 Task: Select street view around selected location Casa Grande Ruins National Monument, Arizona, United States and verify 5 surrounding locations
Action: Mouse moved to (230, 96)
Screenshot: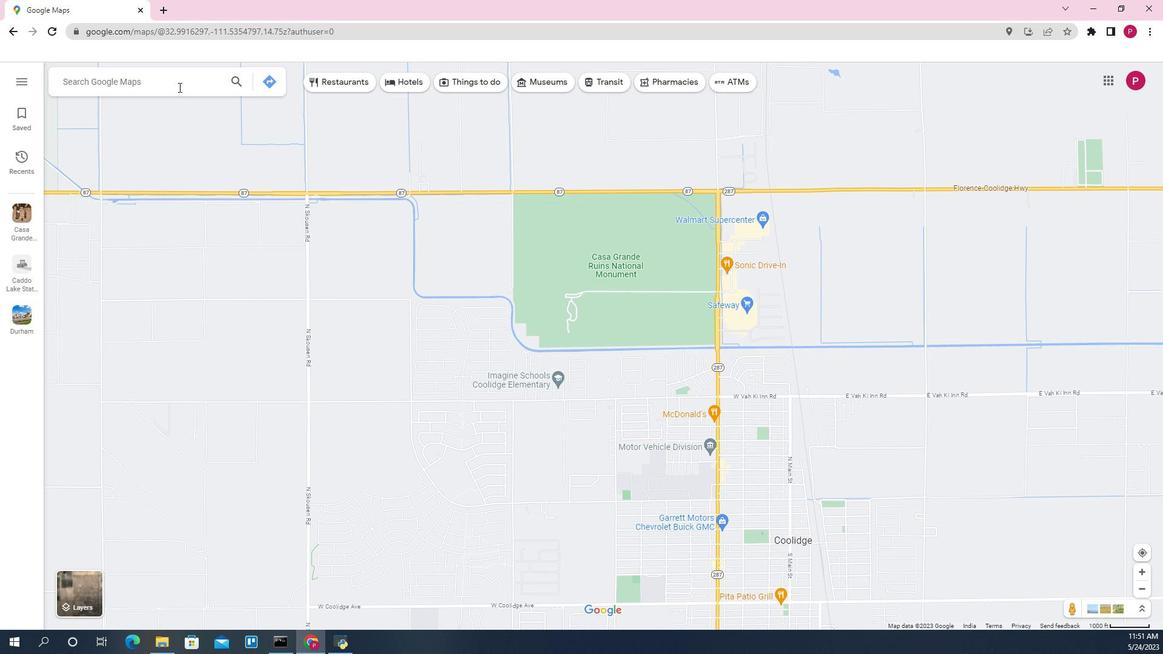 
Action: Mouse pressed left at (230, 96)
Screenshot: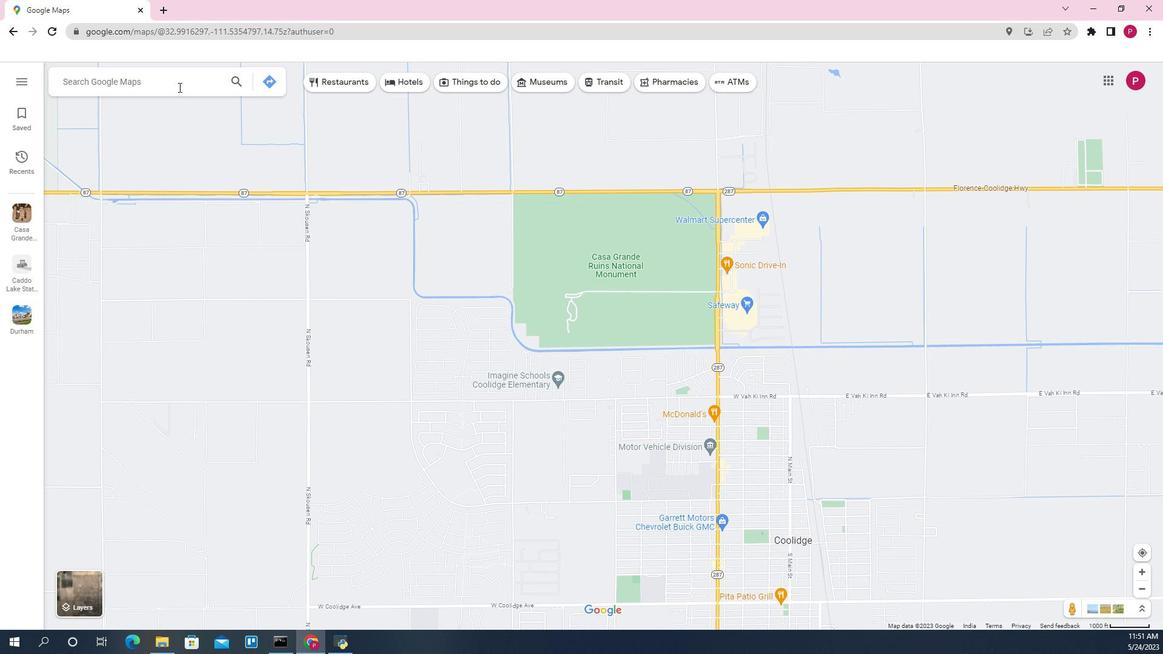 
Action: Mouse moved to (220, 113)
Screenshot: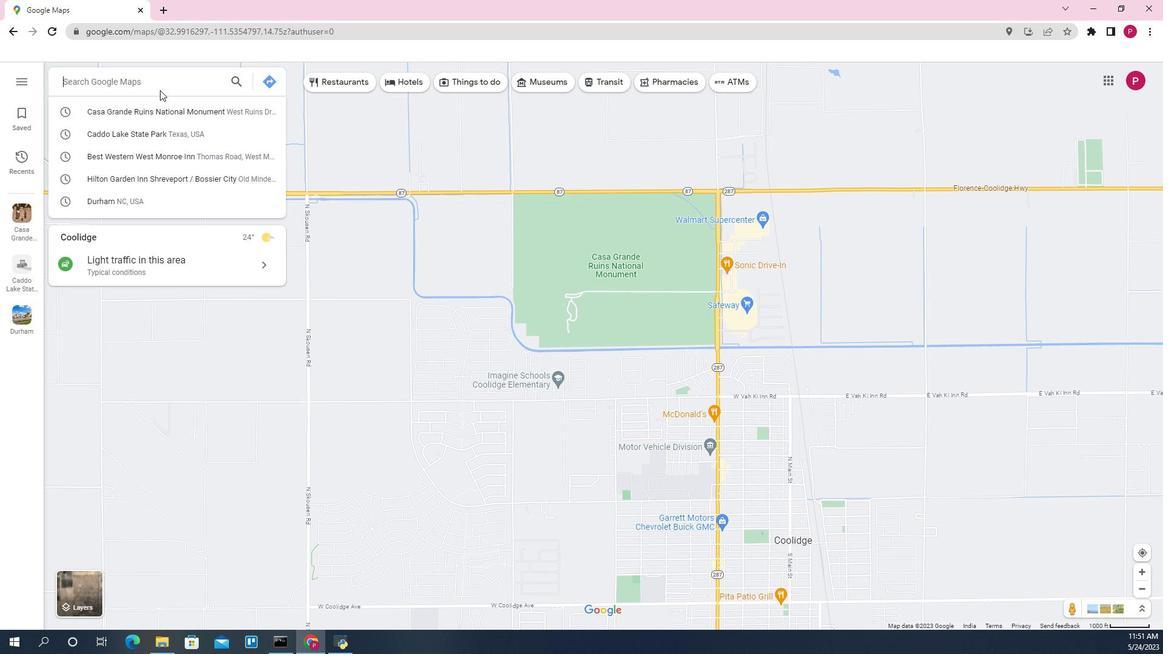 
Action: Mouse pressed left at (220, 113)
Screenshot: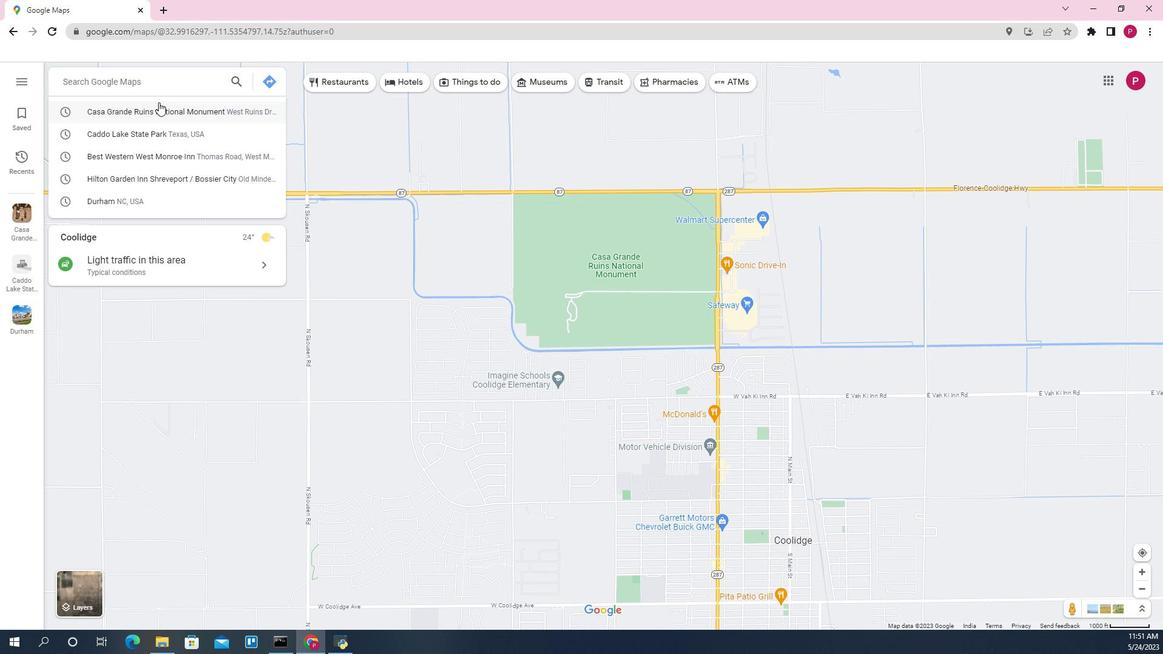 
Action: Mouse moved to (693, 336)
Screenshot: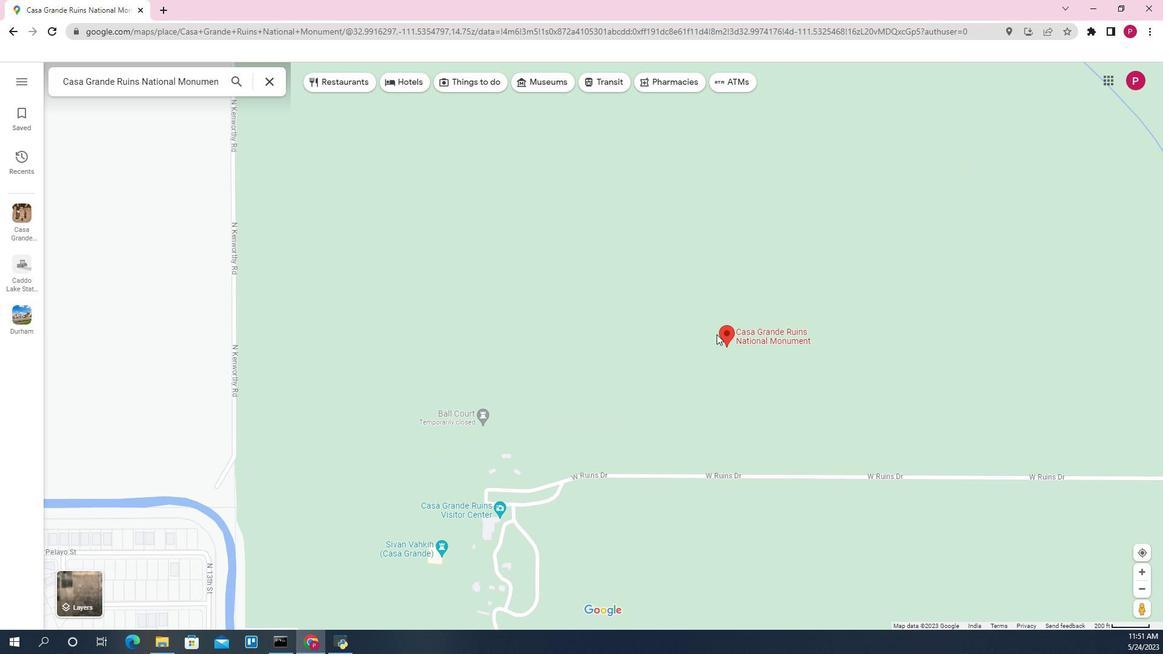 
Action: Mouse scrolled (693, 336) with delta (0, 0)
Screenshot: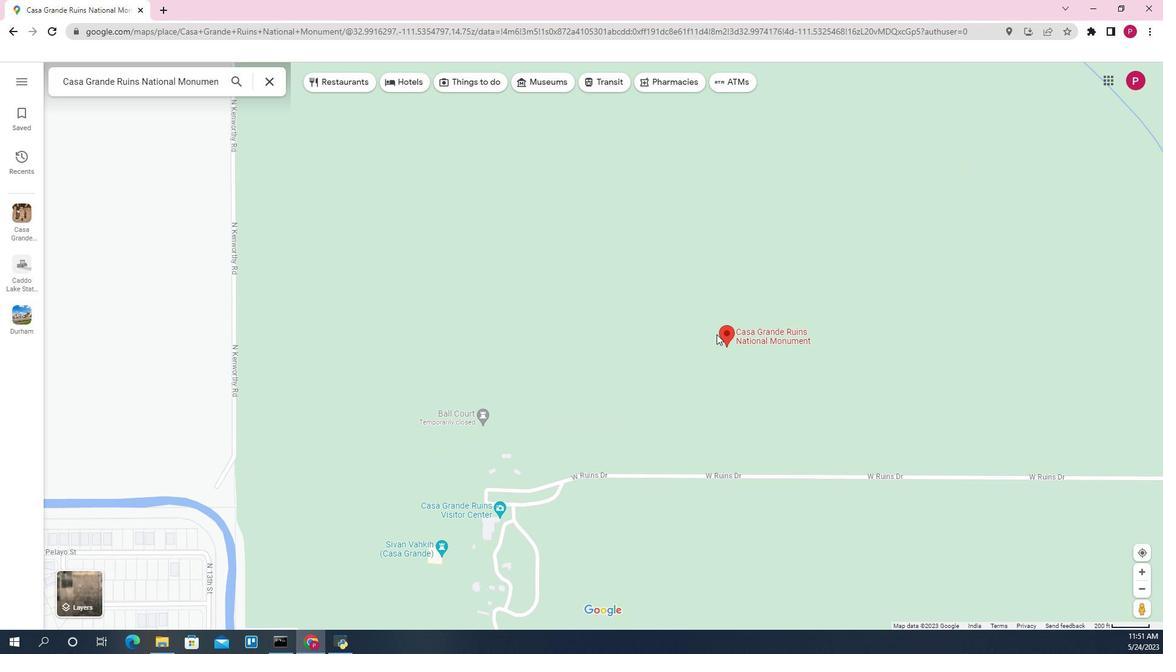 
Action: Mouse scrolled (693, 336) with delta (0, 0)
Screenshot: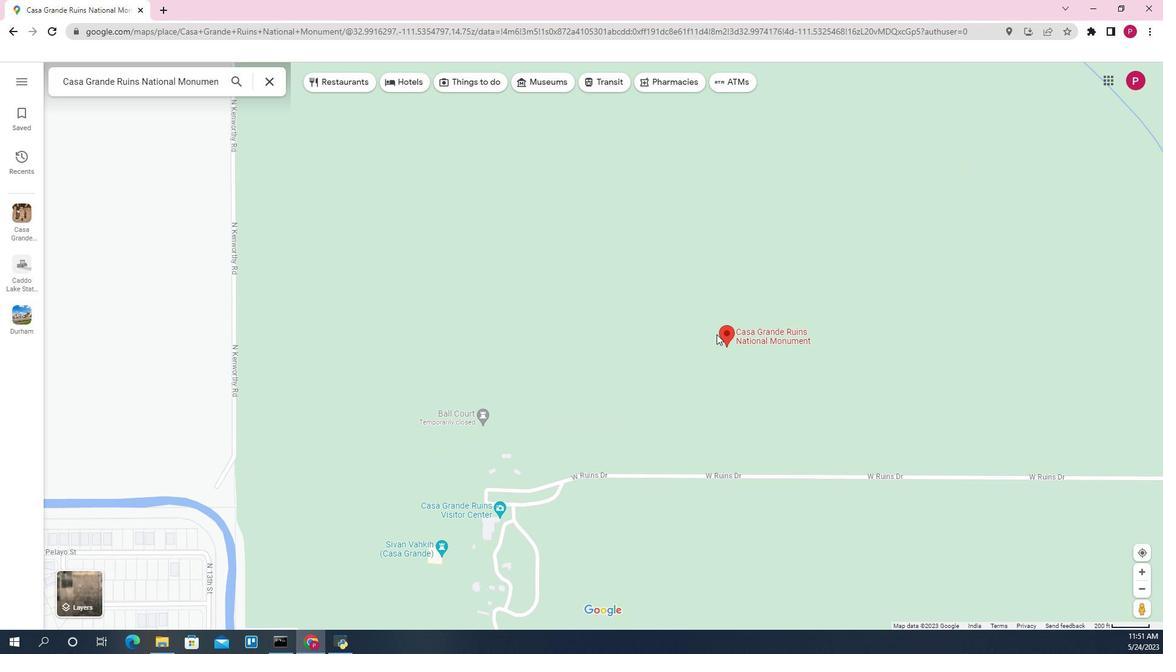 
Action: Mouse scrolled (693, 336) with delta (0, 0)
Screenshot: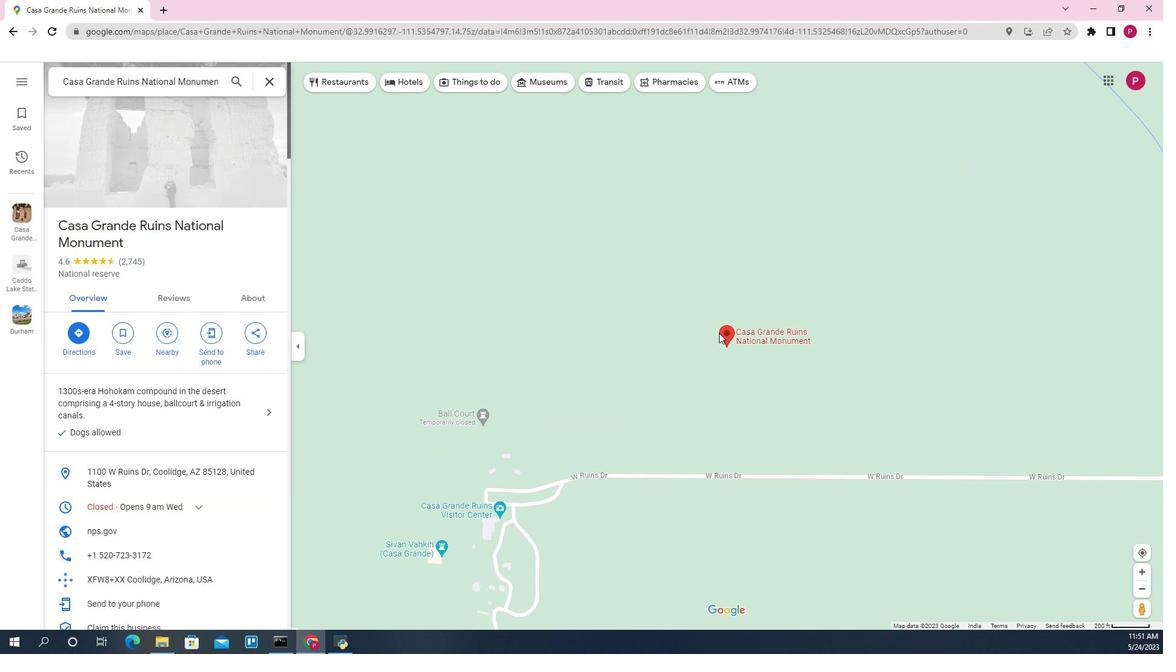 
Action: Mouse scrolled (693, 336) with delta (0, 0)
Screenshot: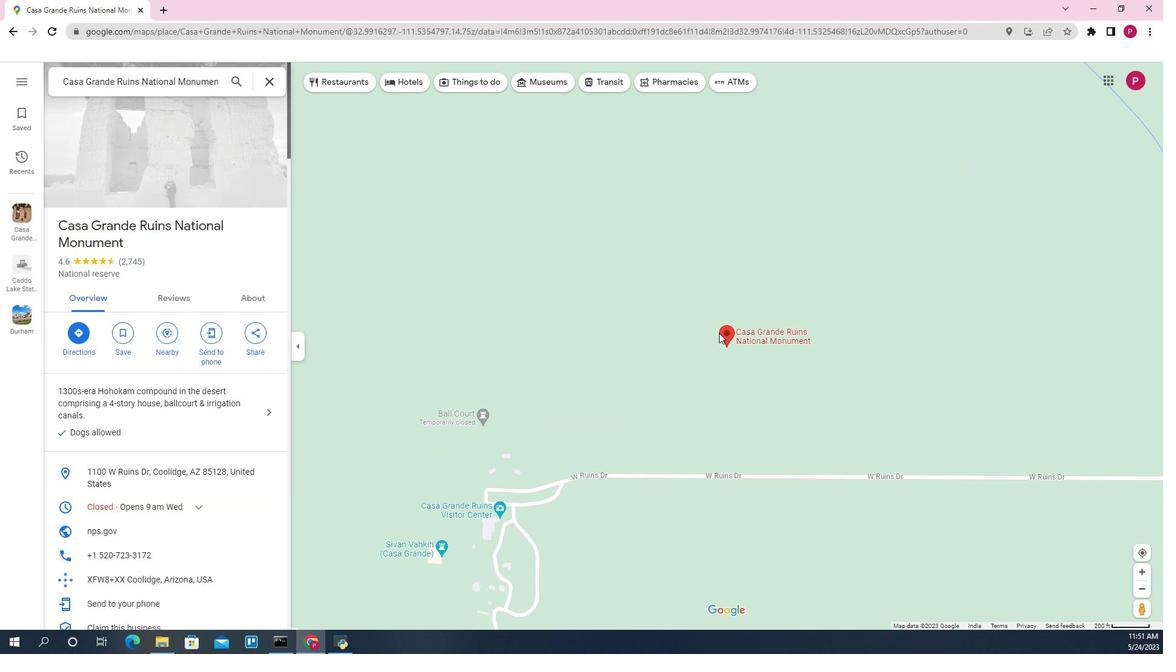 
Action: Mouse moved to (711, 356)
Screenshot: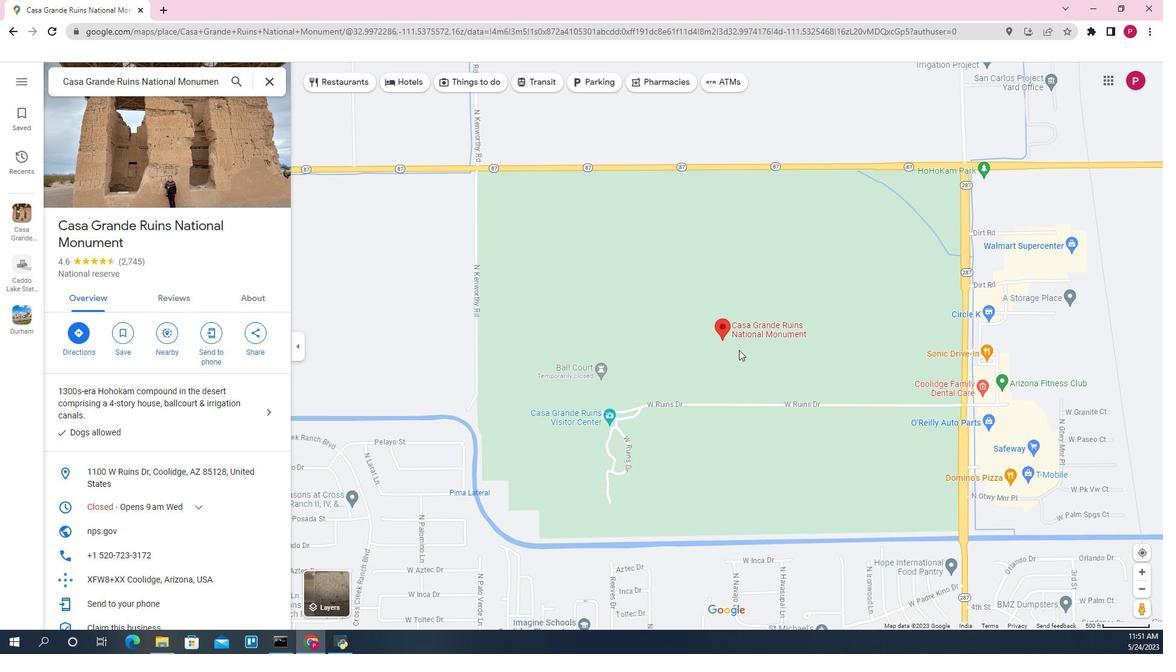 
Action: Mouse scrolled (711, 356) with delta (0, 0)
Screenshot: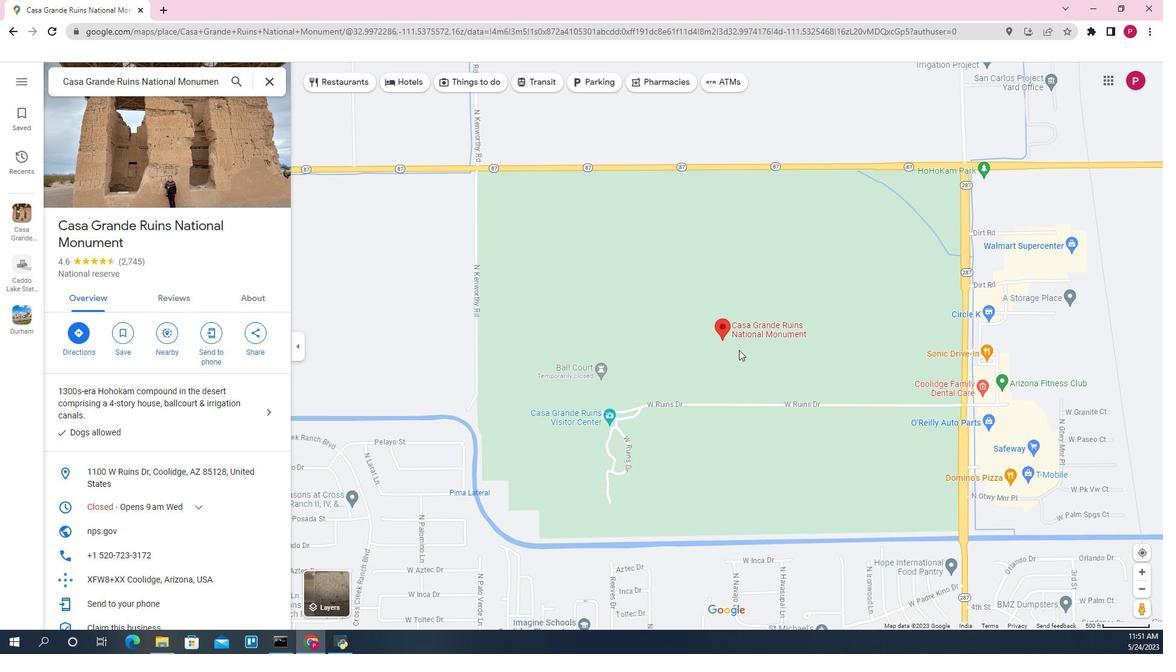 
Action: Mouse moved to (707, 366)
Screenshot: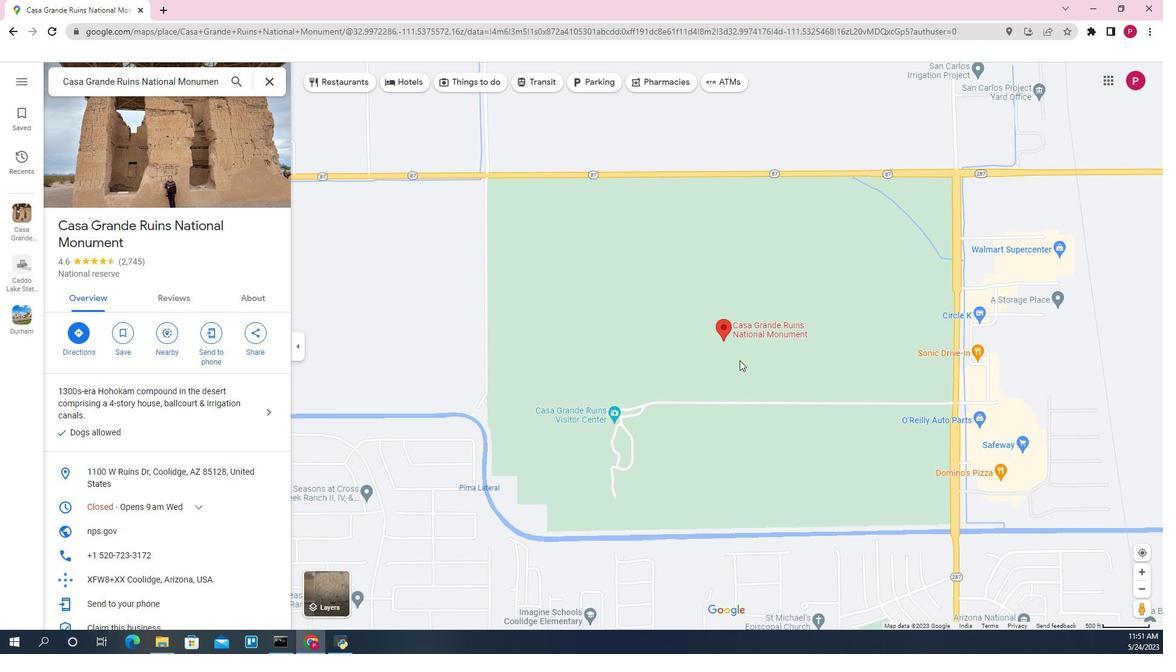 
Action: Mouse scrolled (707, 365) with delta (0, 0)
Screenshot: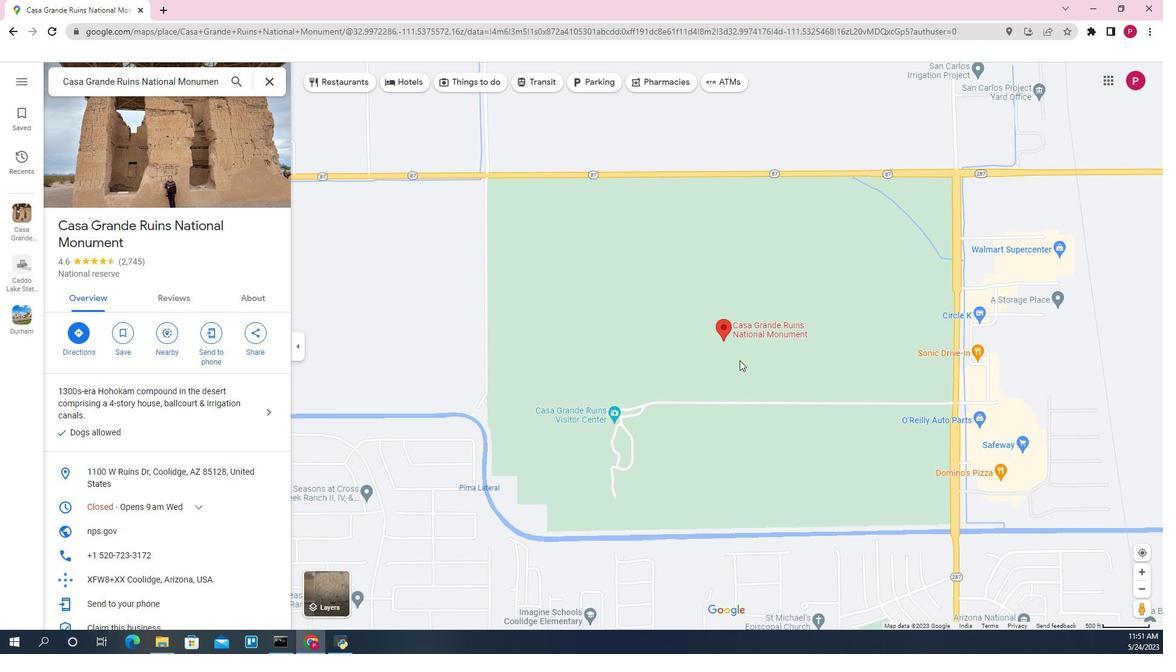 
Action: Mouse moved to (701, 377)
Screenshot: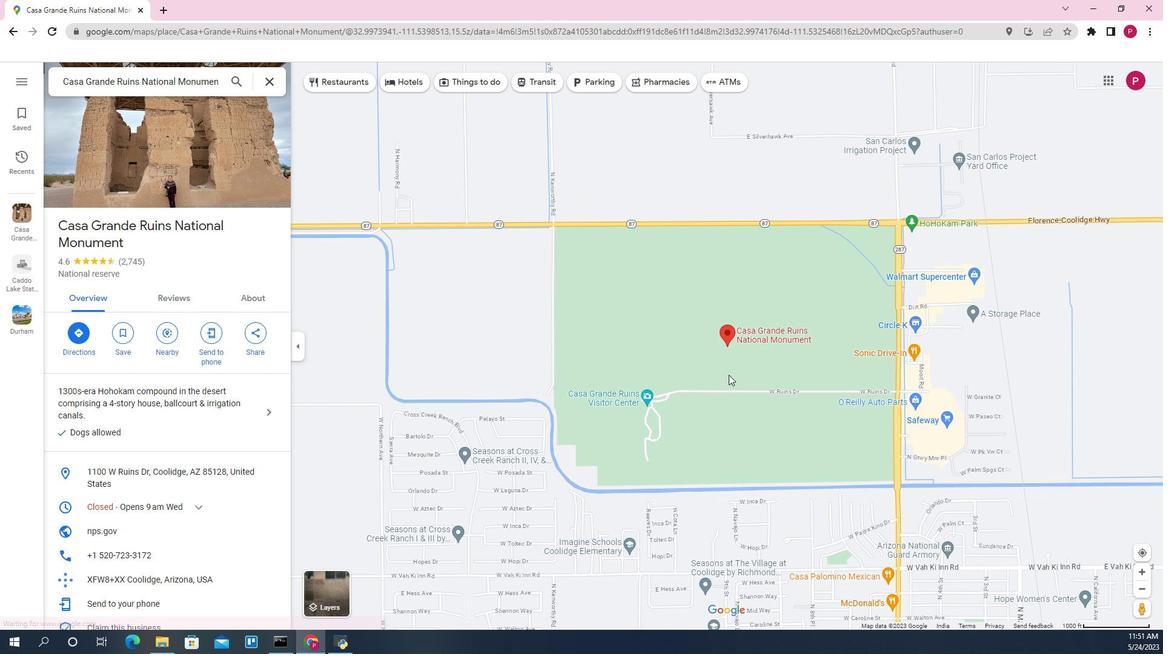 
Action: Mouse scrolled (701, 376) with delta (0, 0)
Screenshot: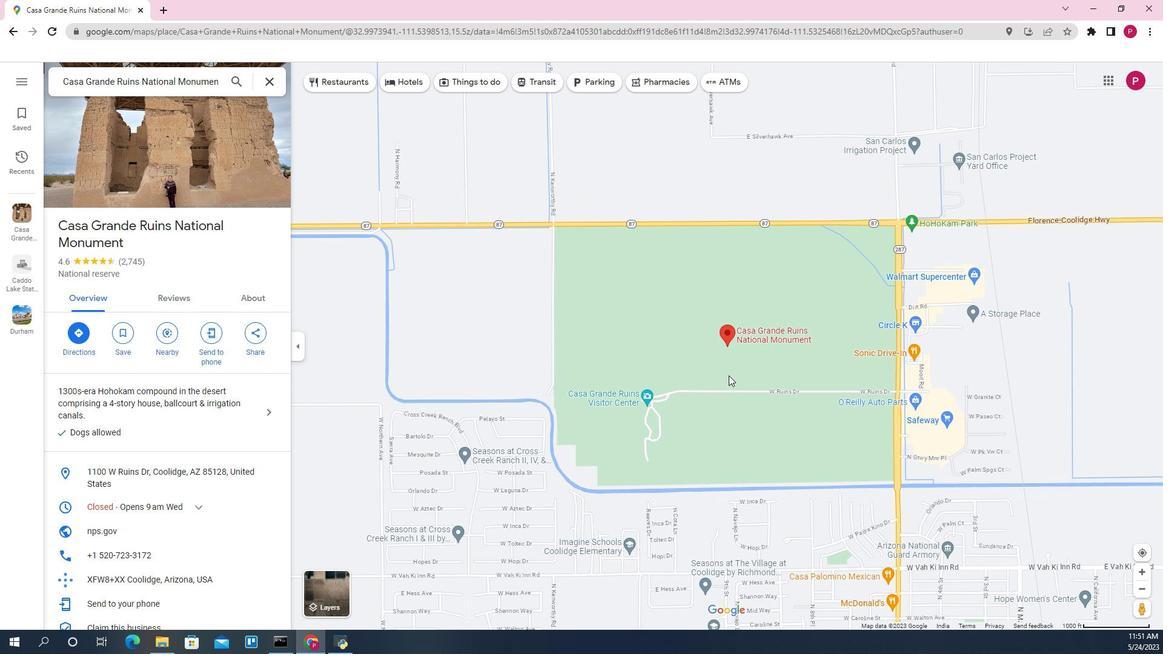 
Action: Mouse scrolled (701, 376) with delta (0, 0)
Screenshot: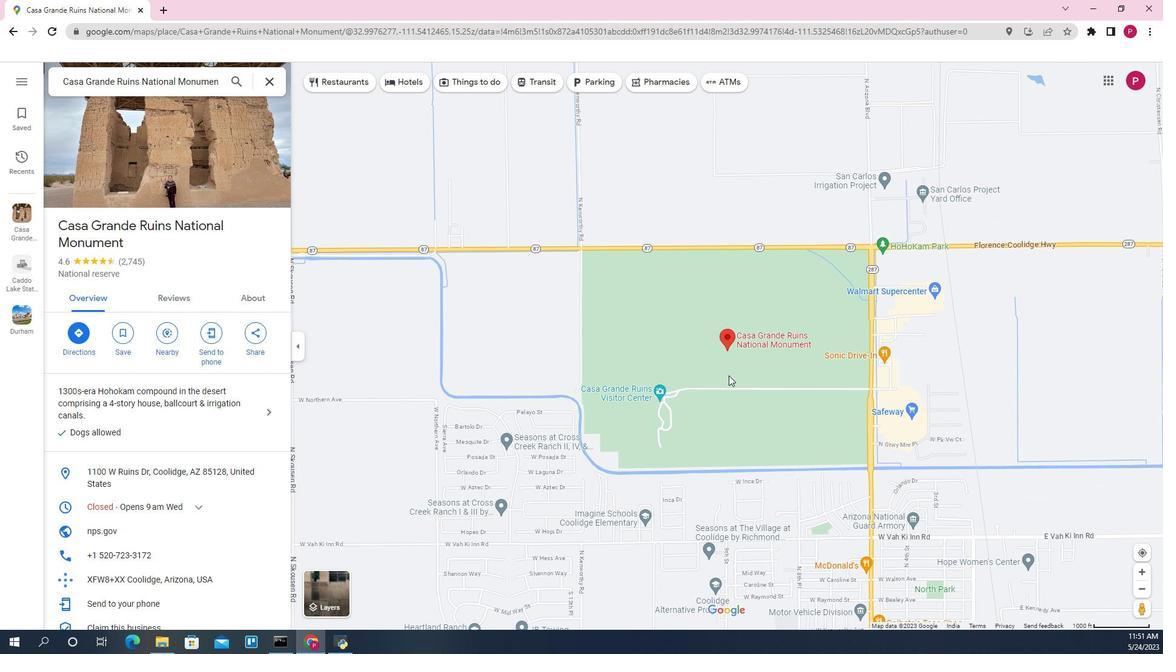 
Action: Mouse scrolled (701, 376) with delta (0, 0)
Screenshot: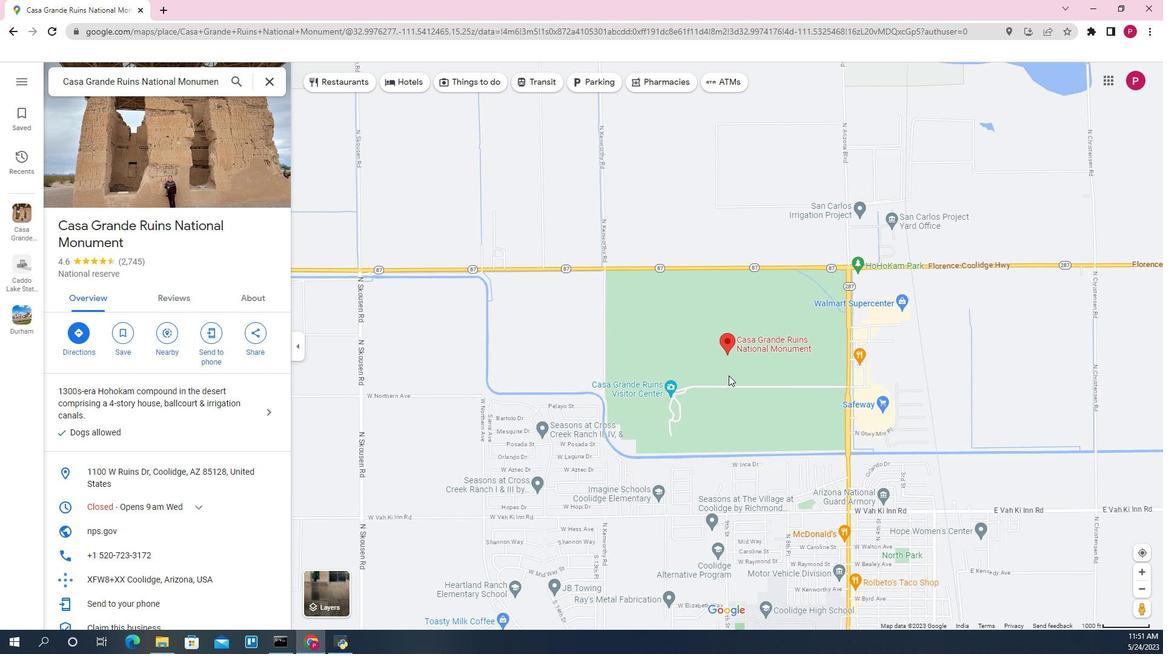 
Action: Mouse scrolled (701, 376) with delta (0, 0)
Screenshot: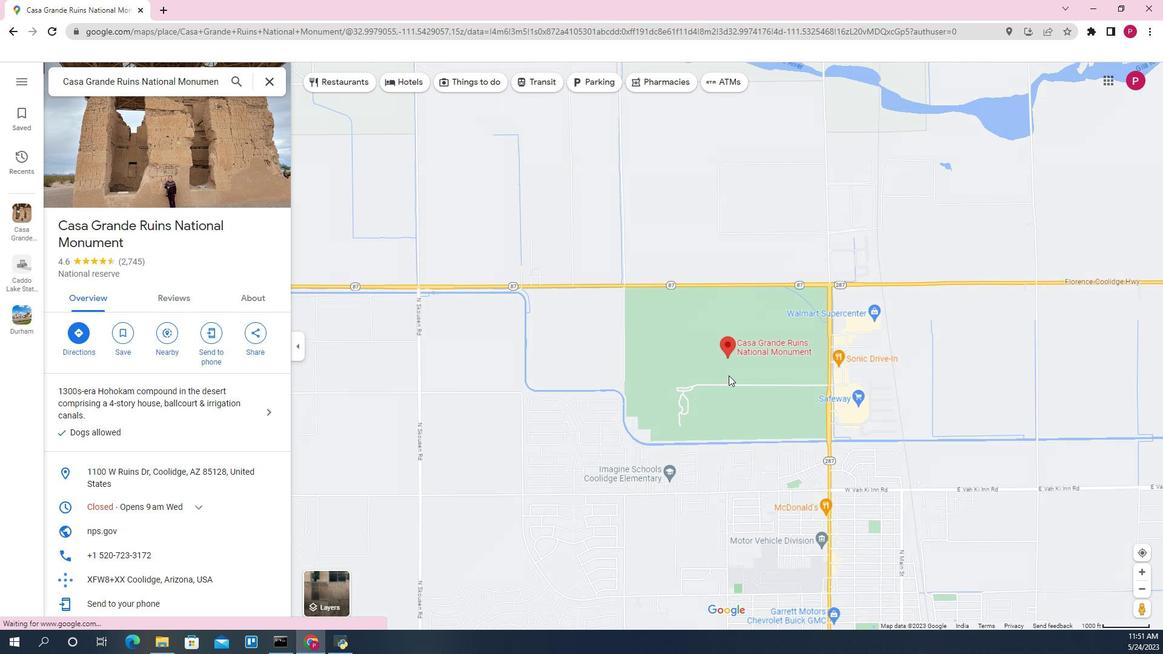 
Action: Mouse moved to (700, 379)
Screenshot: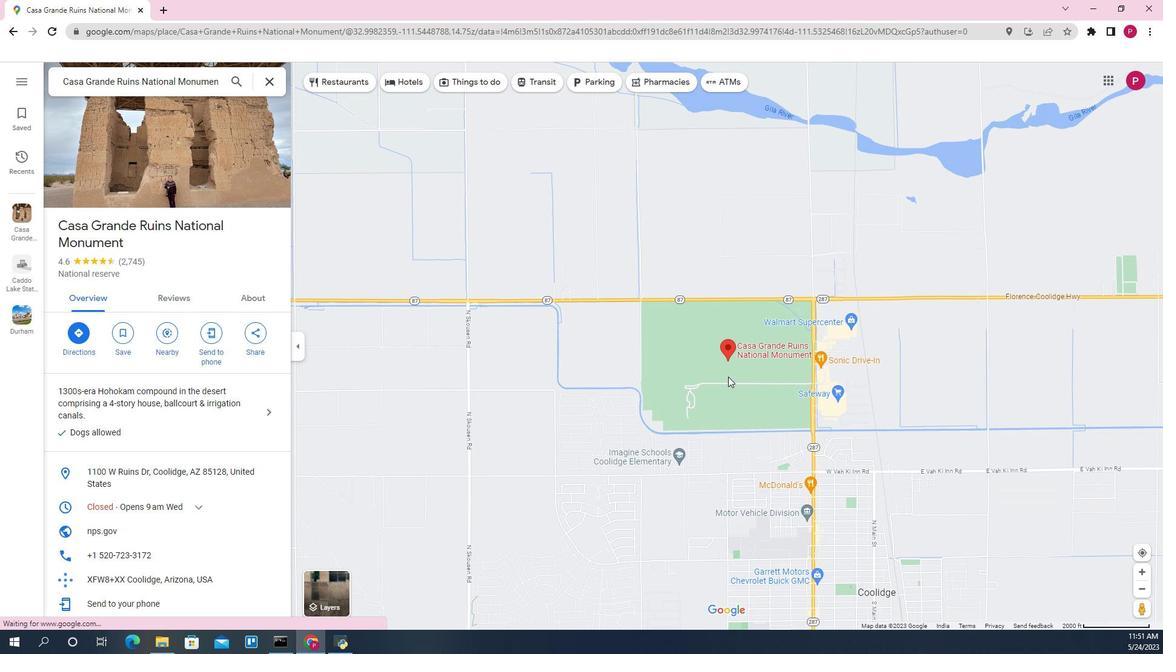 
Action: Mouse scrolled (700, 378) with delta (0, 0)
Screenshot: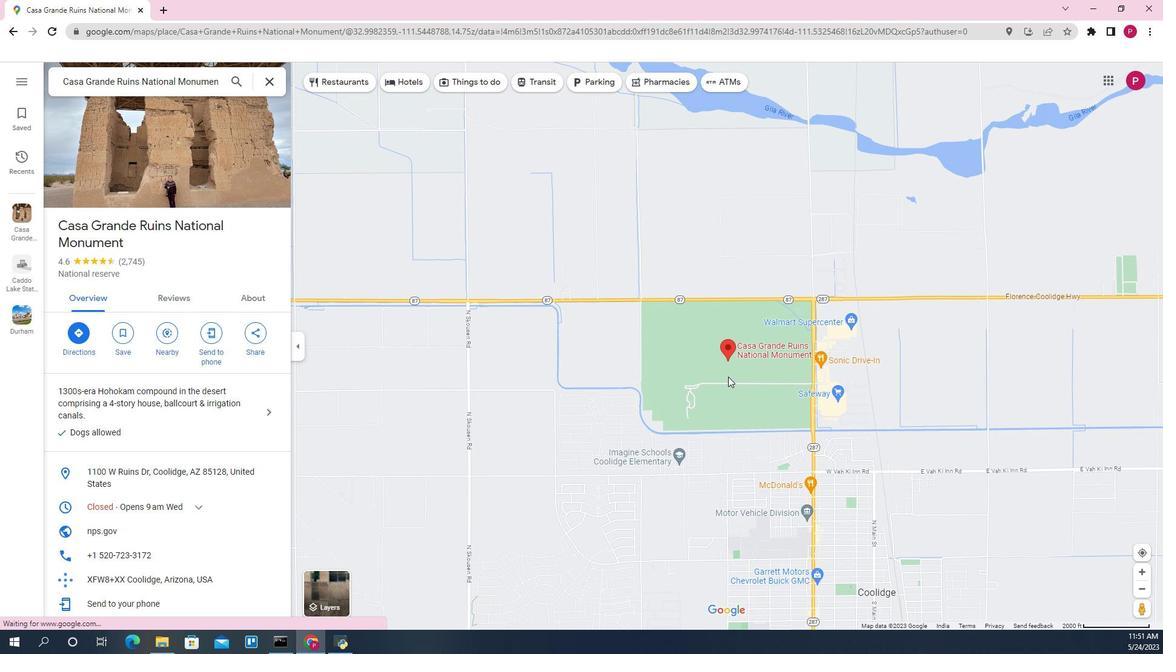 
Action: Mouse scrolled (700, 378) with delta (0, 0)
Screenshot: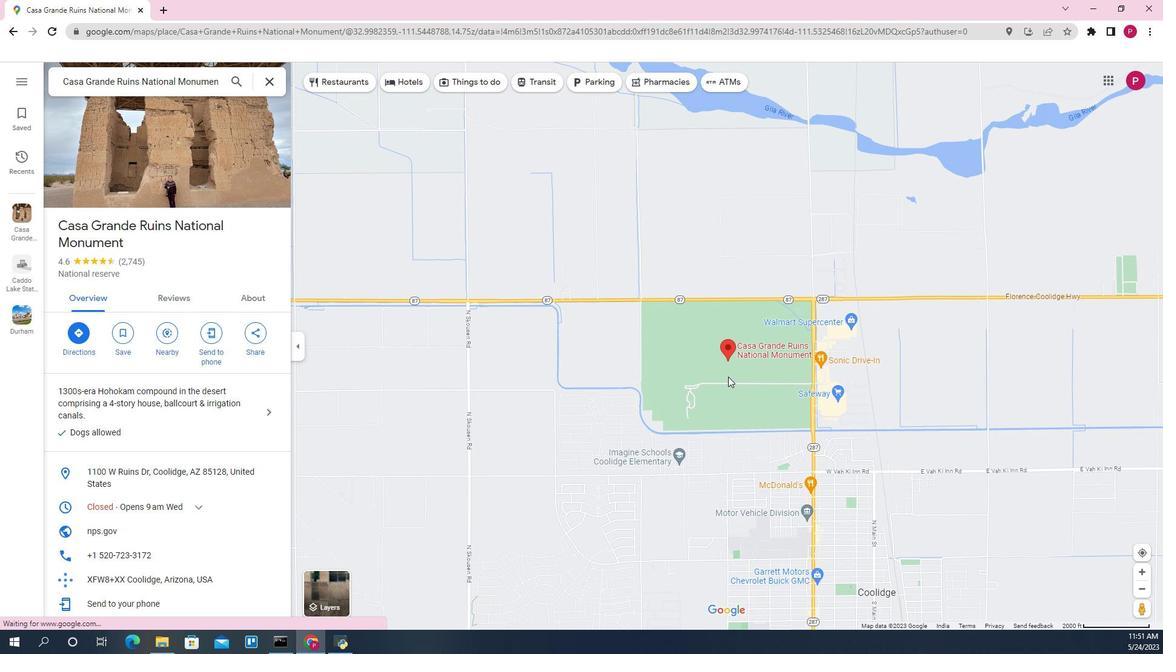 
Action: Mouse scrolled (700, 378) with delta (0, 0)
Screenshot: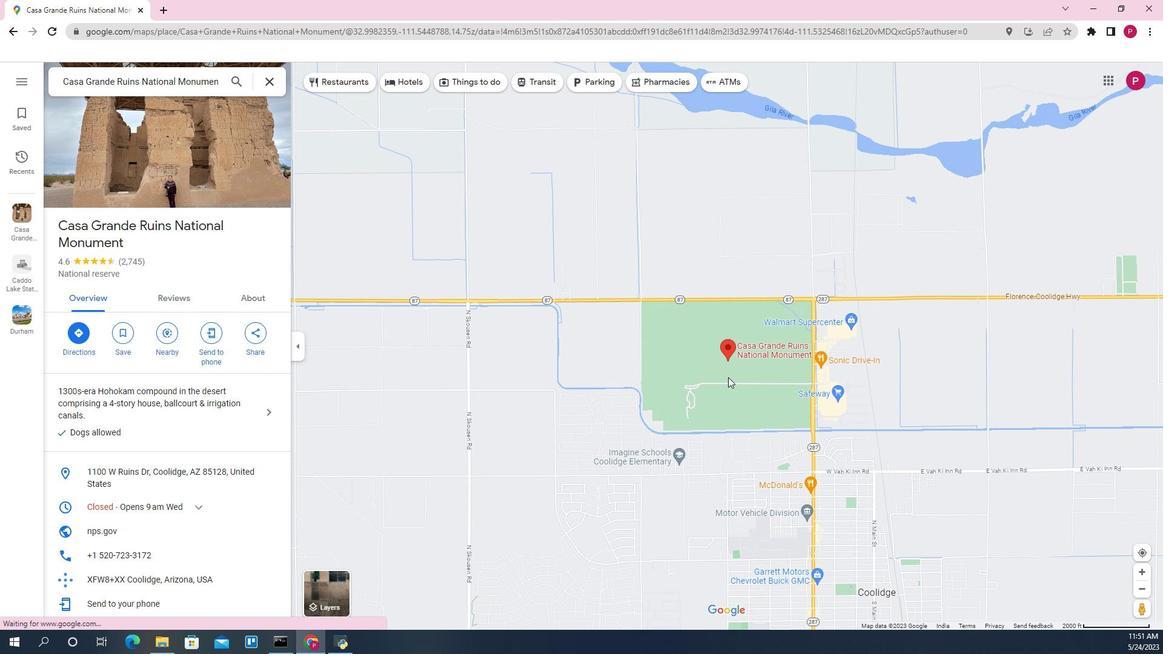
Action: Mouse moved to (700, 380)
Screenshot: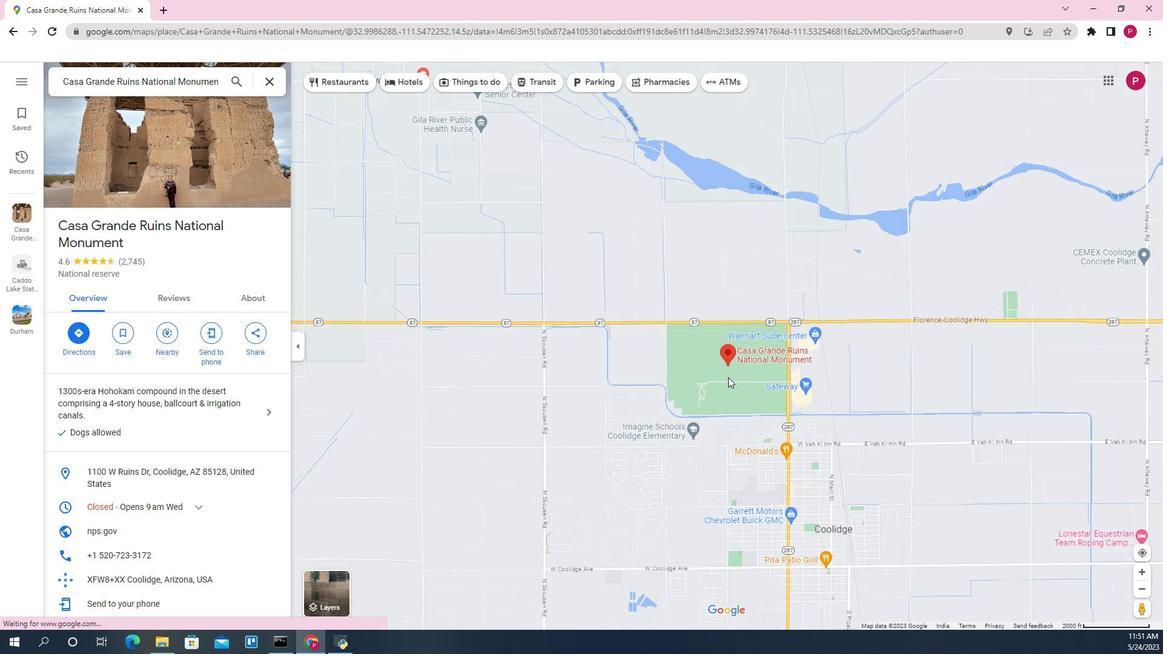 
Action: Mouse scrolled (700, 379) with delta (0, 0)
Screenshot: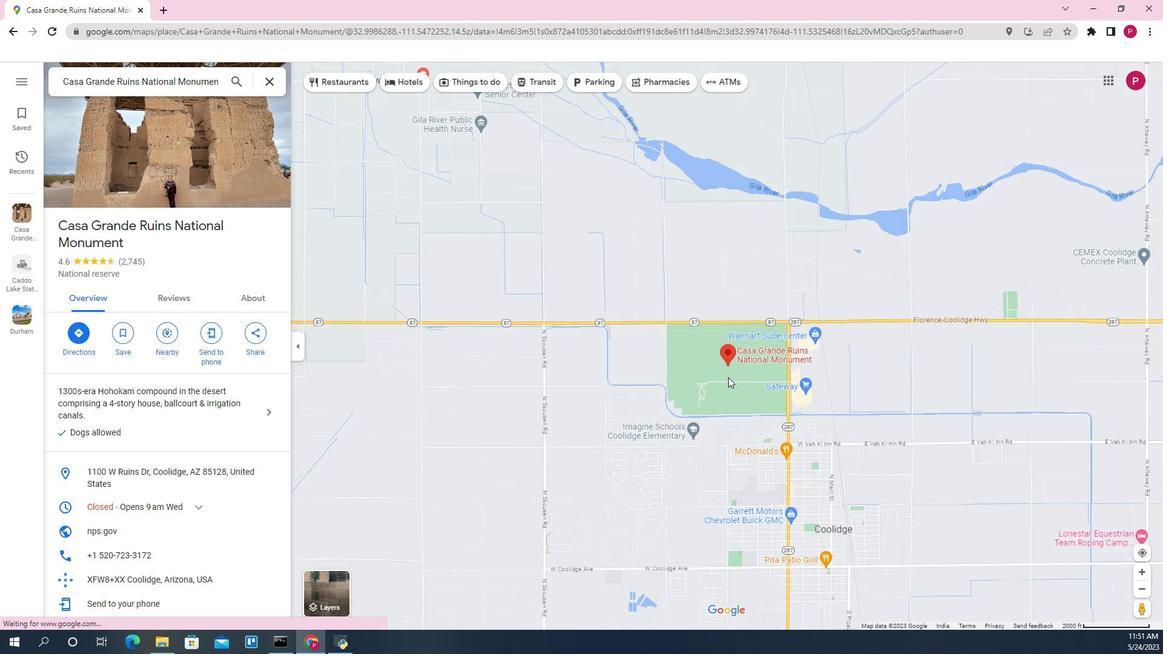 
Action: Mouse moved to (699, 380)
Screenshot: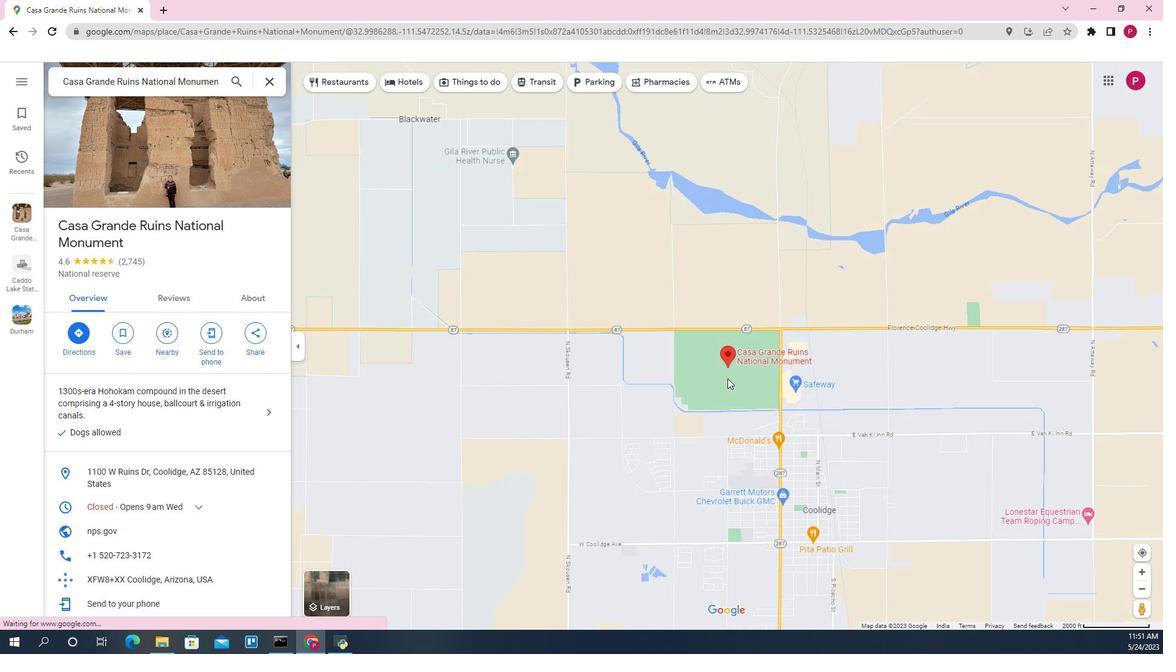 
Action: Mouse scrolled (699, 379) with delta (0, 0)
Screenshot: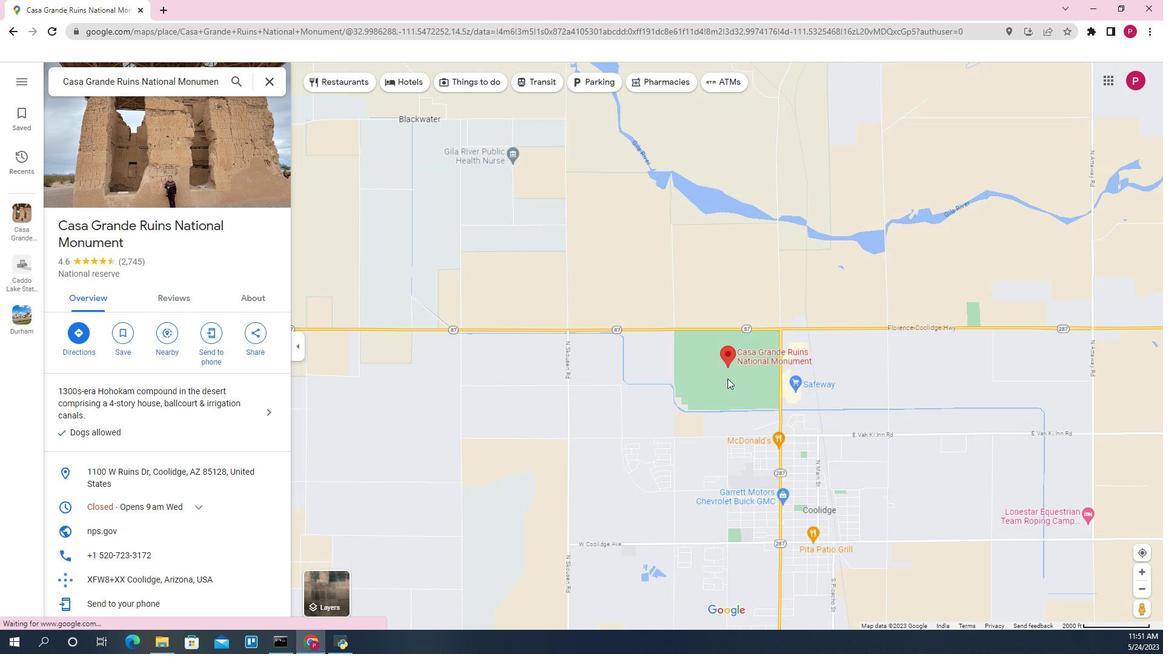 
Action: Mouse moved to (694, 388)
Screenshot: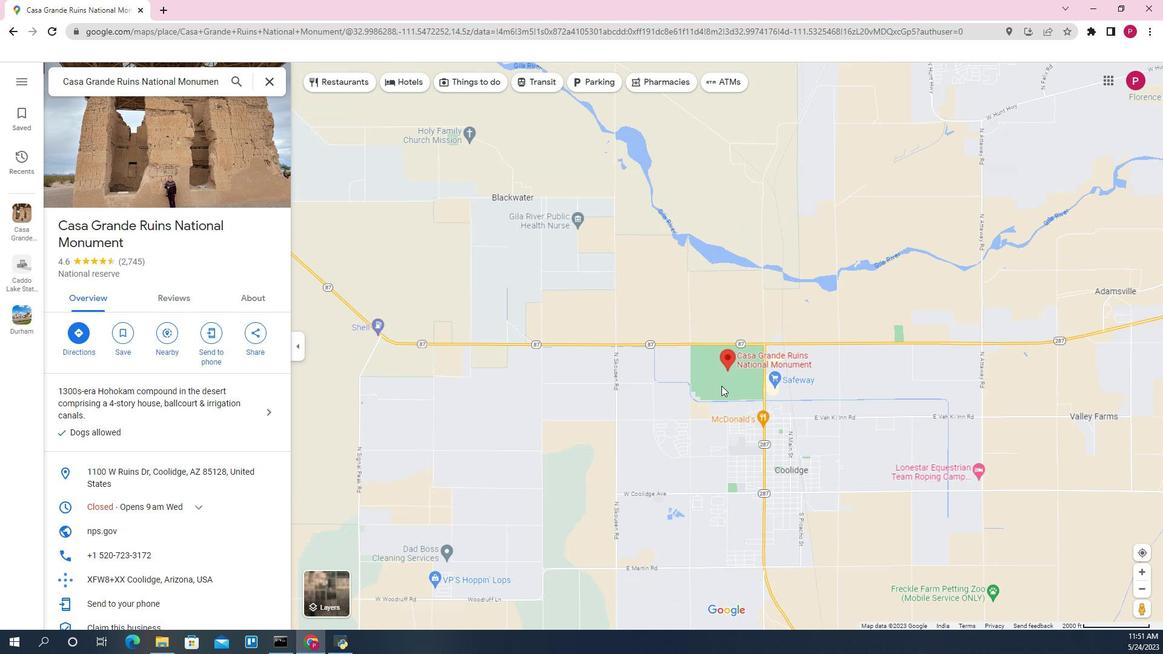 
Action: Mouse scrolled (694, 388) with delta (0, 0)
Screenshot: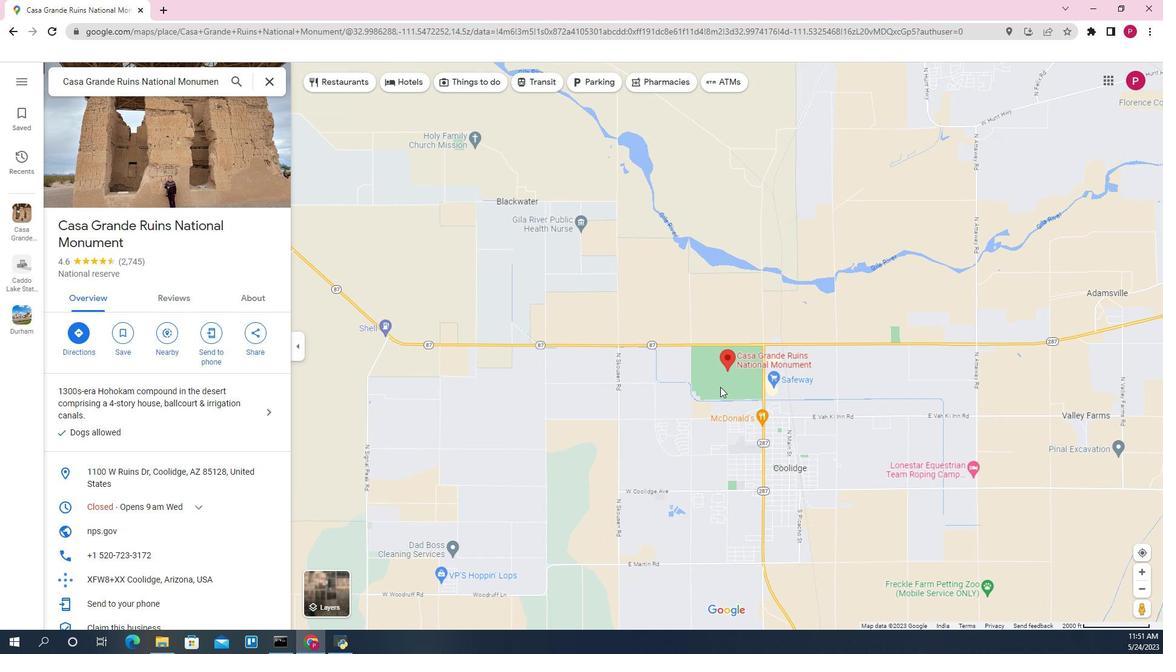 
Action: Mouse scrolled (694, 388) with delta (0, 0)
Screenshot: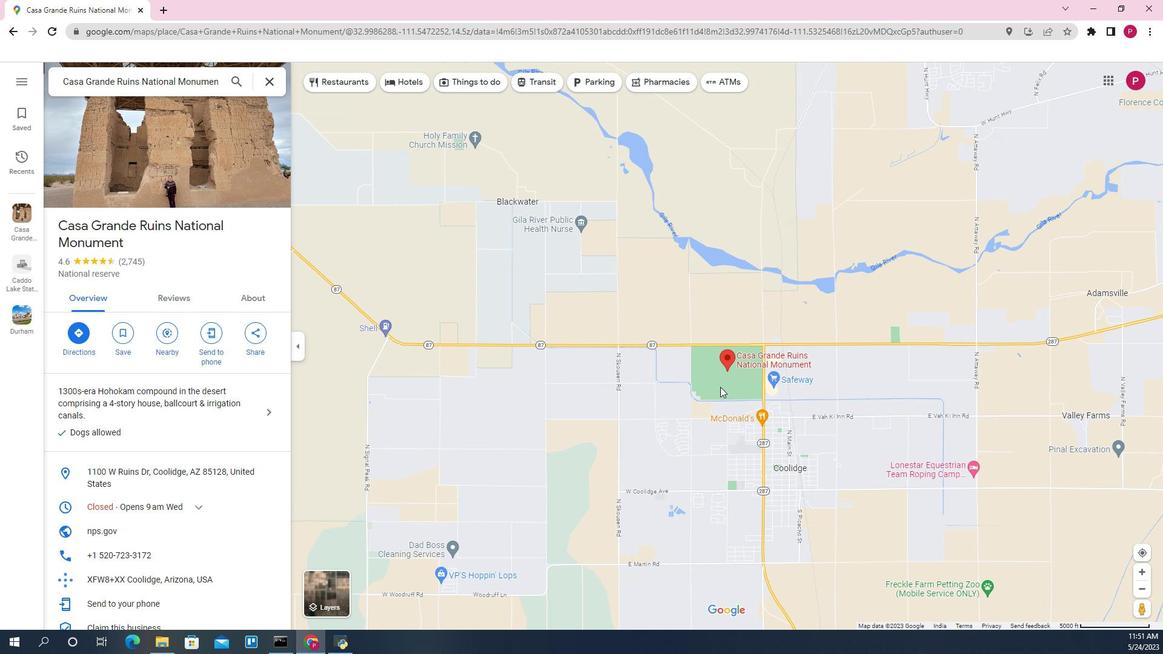 
Action: Mouse scrolled (694, 388) with delta (0, 0)
Screenshot: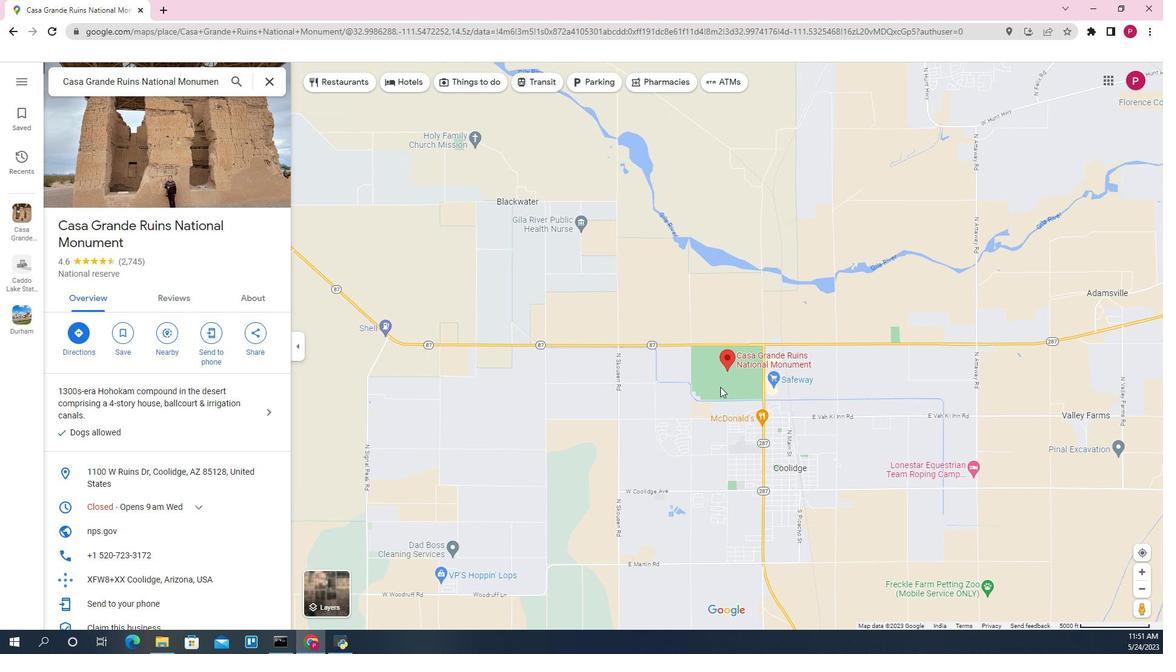 
Action: Mouse scrolled (694, 388) with delta (0, 0)
Screenshot: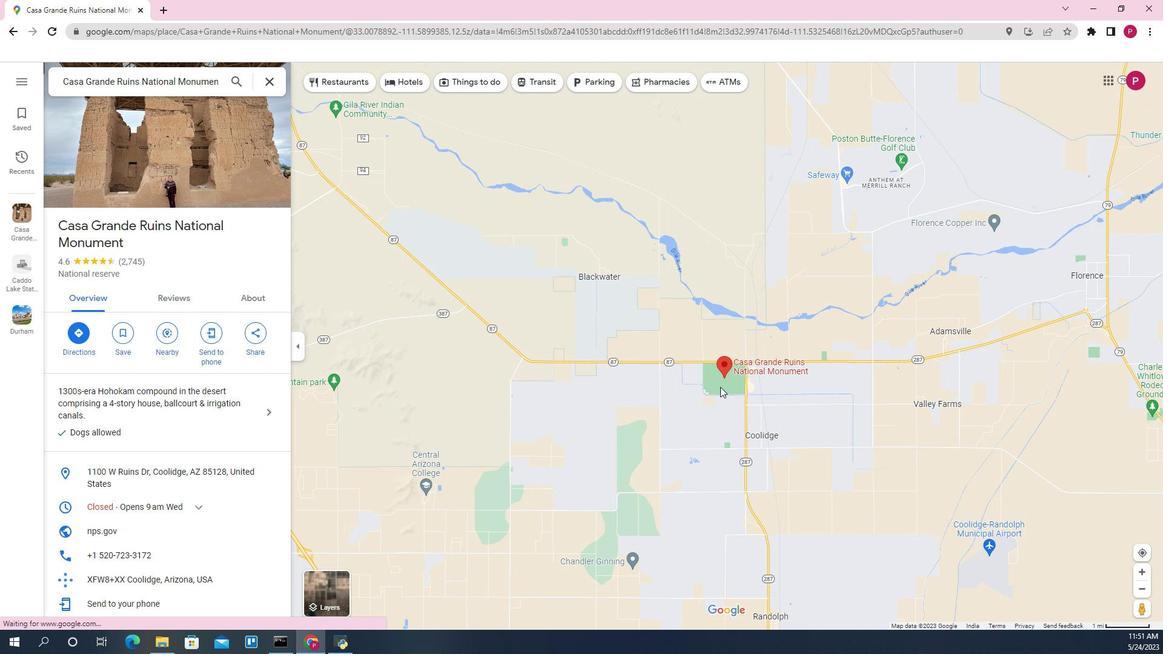 
Action: Mouse scrolled (694, 388) with delta (0, 0)
Screenshot: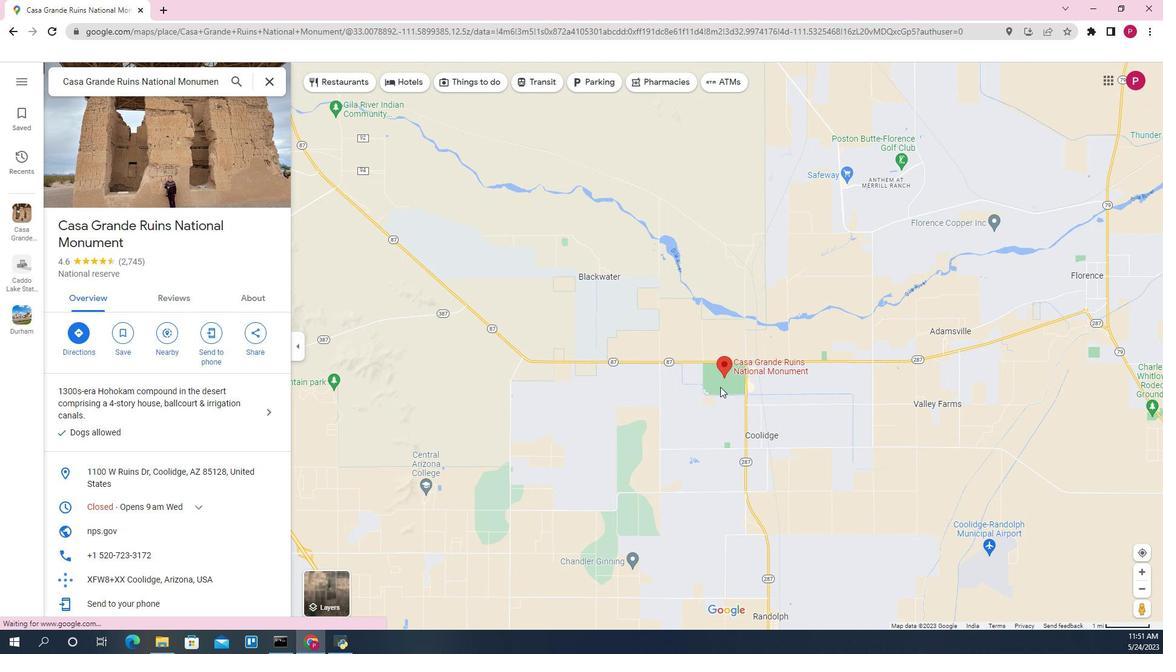 
Action: Mouse scrolled (694, 388) with delta (0, 0)
Screenshot: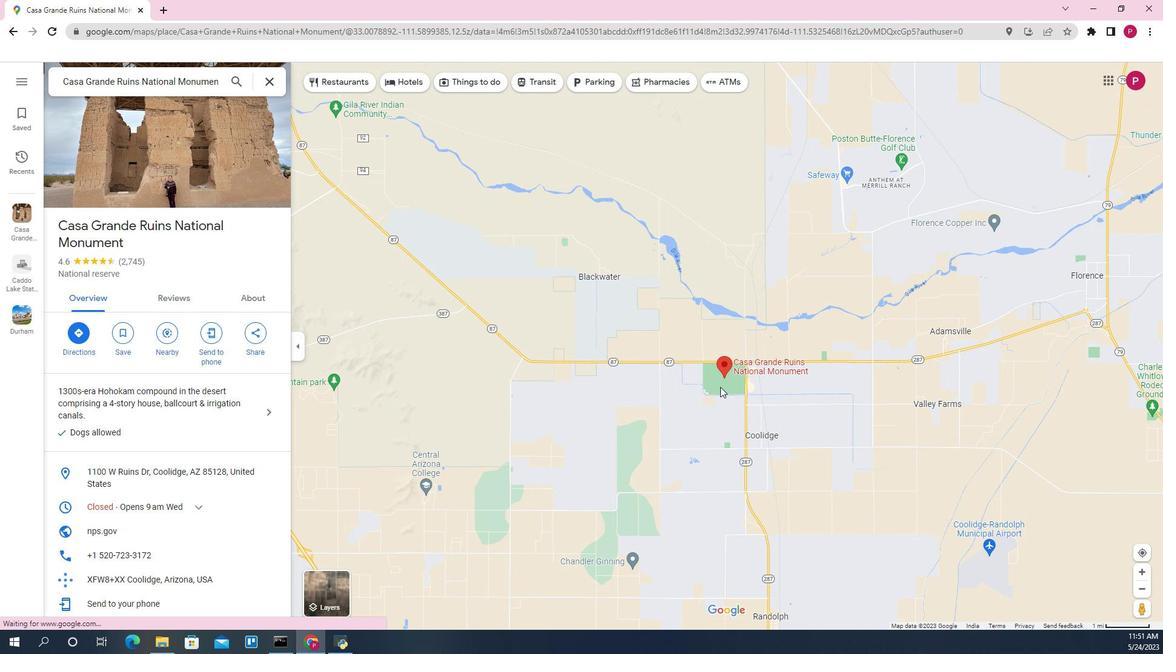
Action: Mouse scrolled (694, 388) with delta (0, 0)
Screenshot: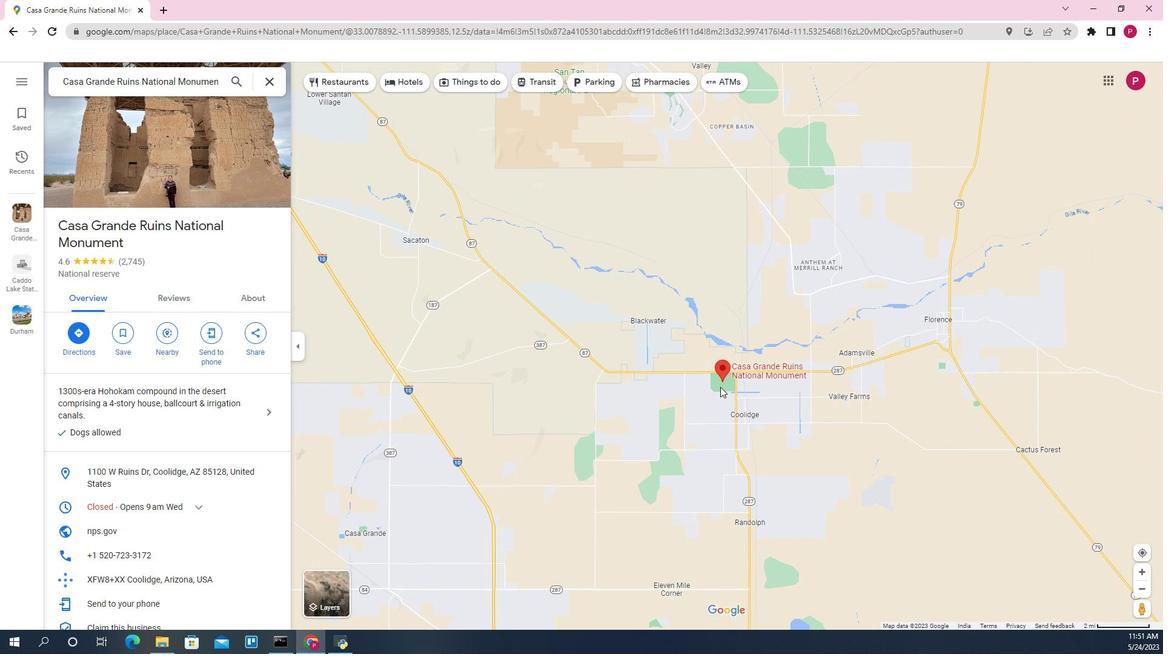 
Action: Mouse scrolled (694, 388) with delta (0, 0)
Screenshot: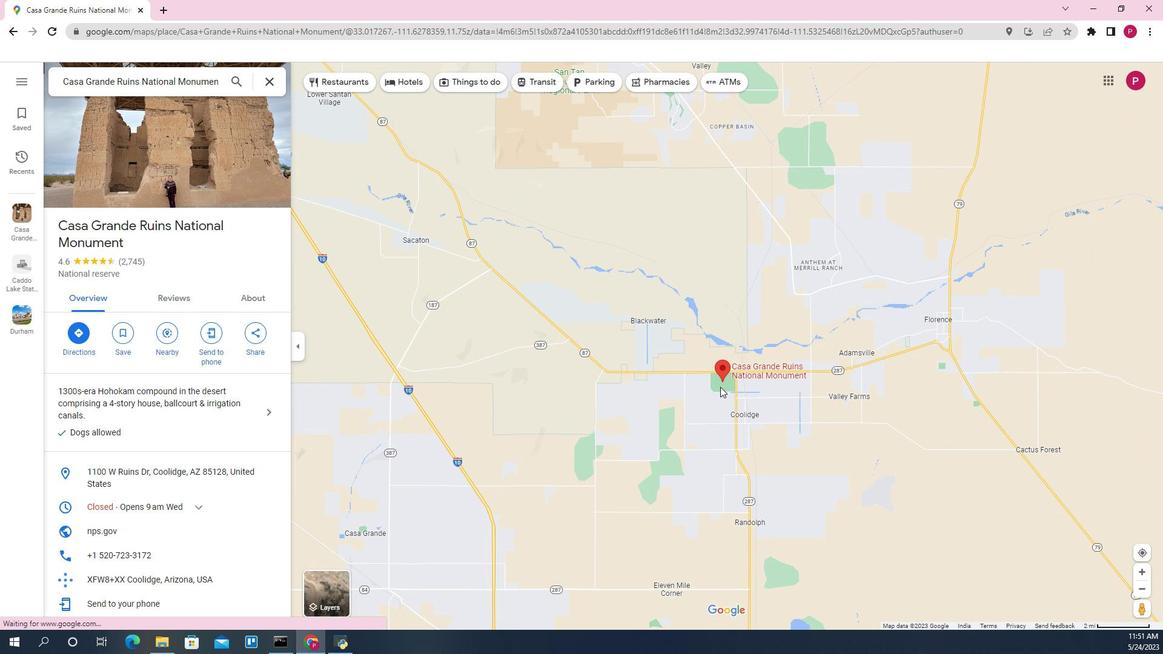 
Action: Mouse scrolled (694, 388) with delta (0, 0)
Screenshot: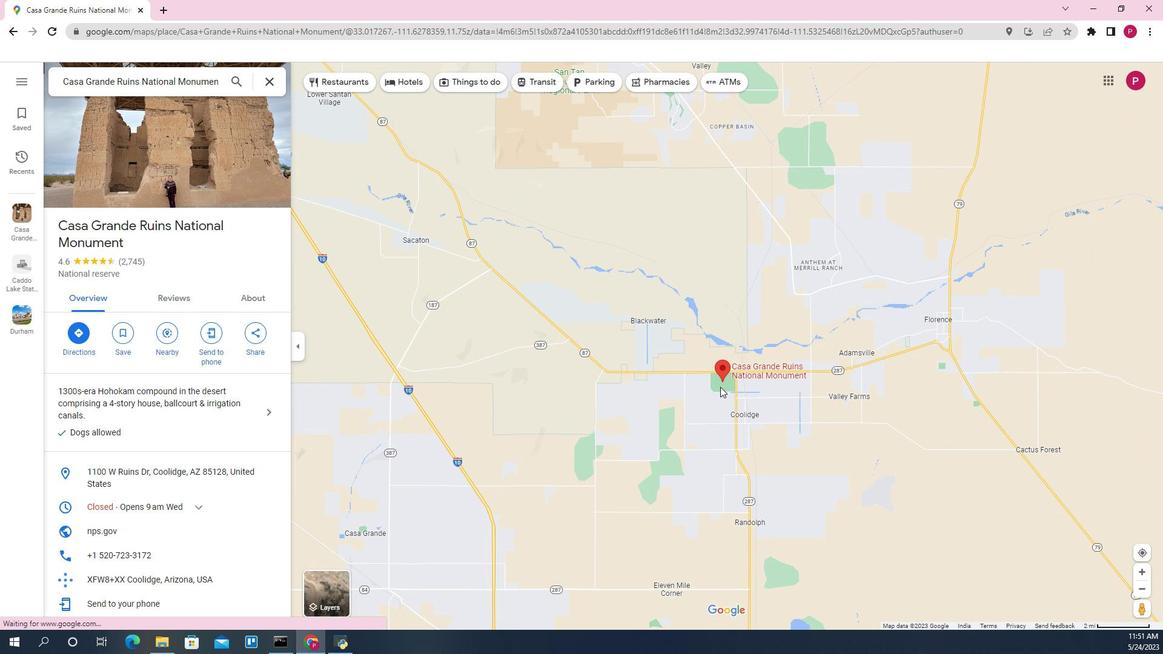 
Action: Mouse scrolled (694, 388) with delta (0, 0)
Screenshot: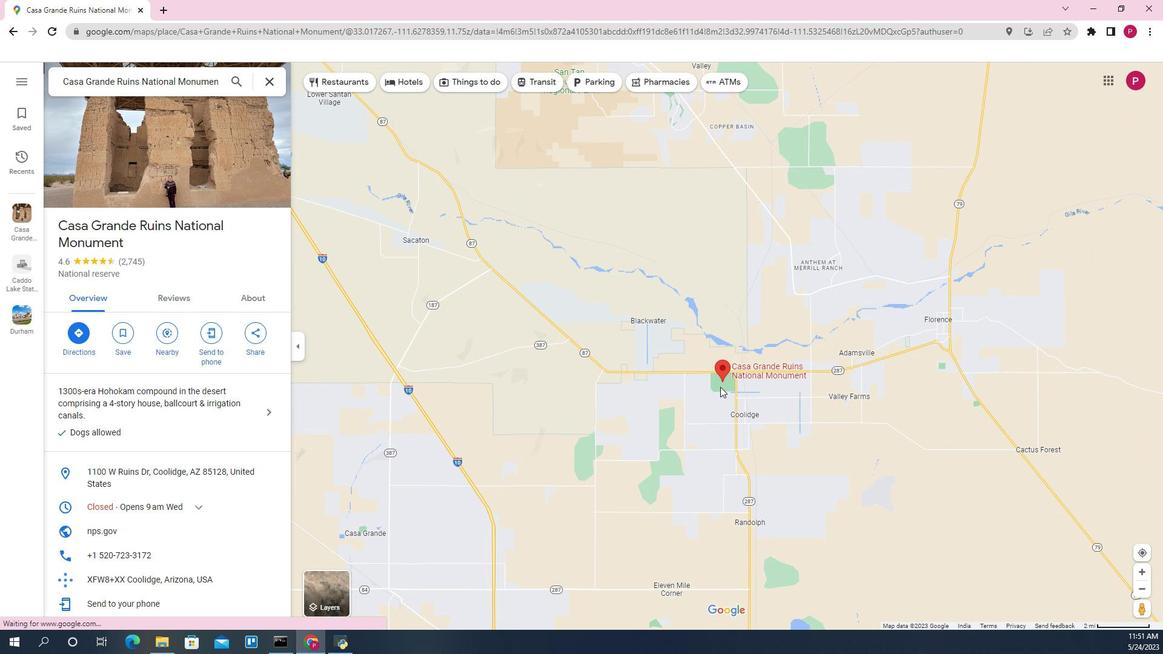 
Action: Mouse scrolled (694, 389) with delta (0, 0)
Screenshot: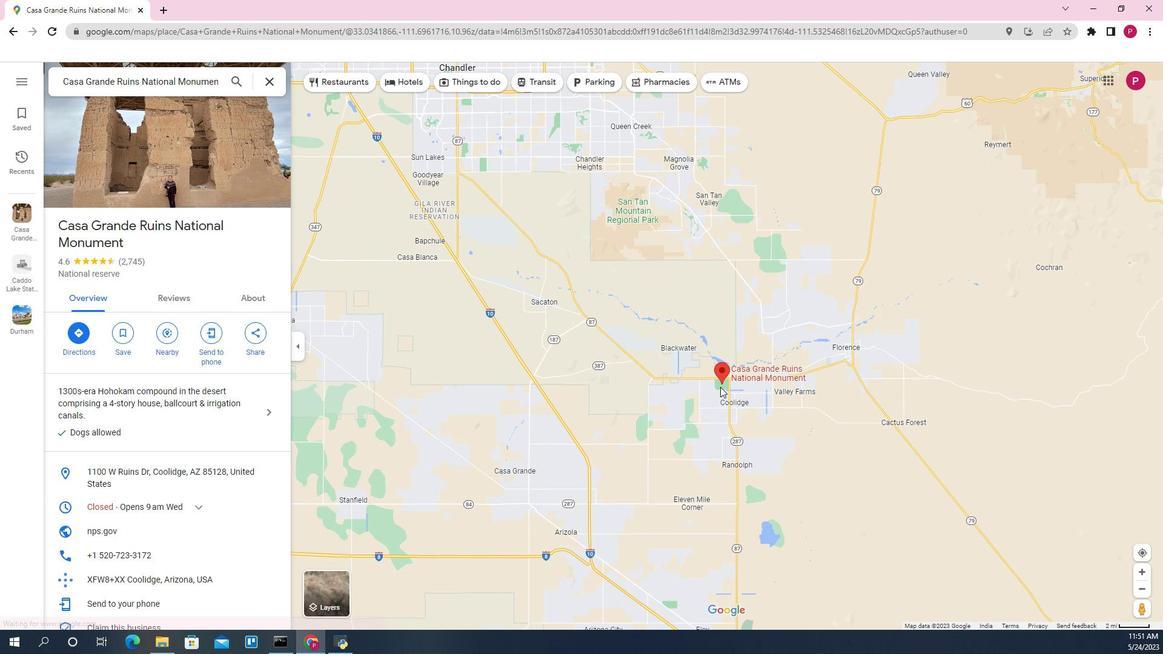 
Action: Mouse scrolled (694, 389) with delta (0, 0)
Screenshot: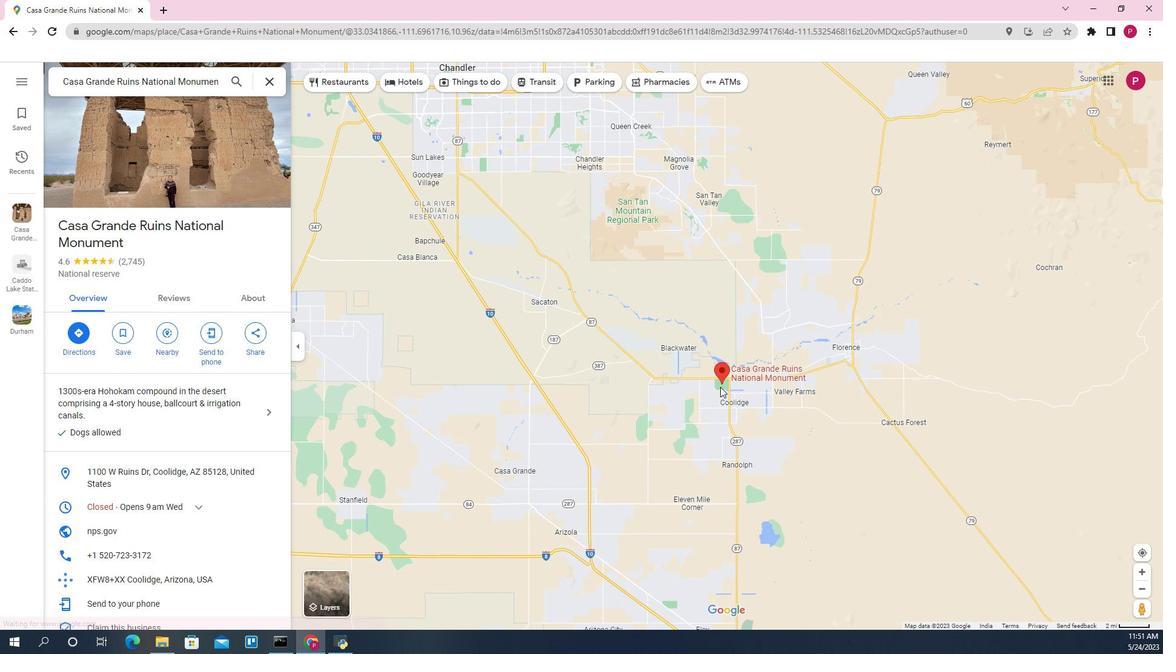 
Action: Mouse scrolled (694, 389) with delta (0, 0)
Screenshot: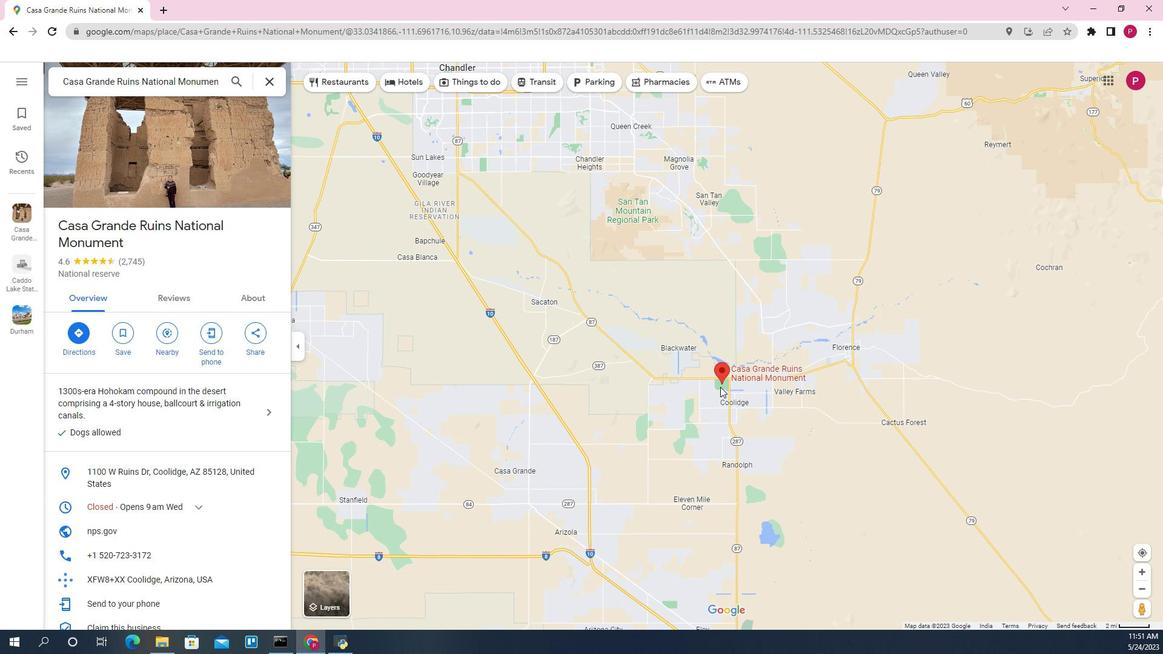 
Action: Mouse scrolled (694, 389) with delta (0, 0)
Screenshot: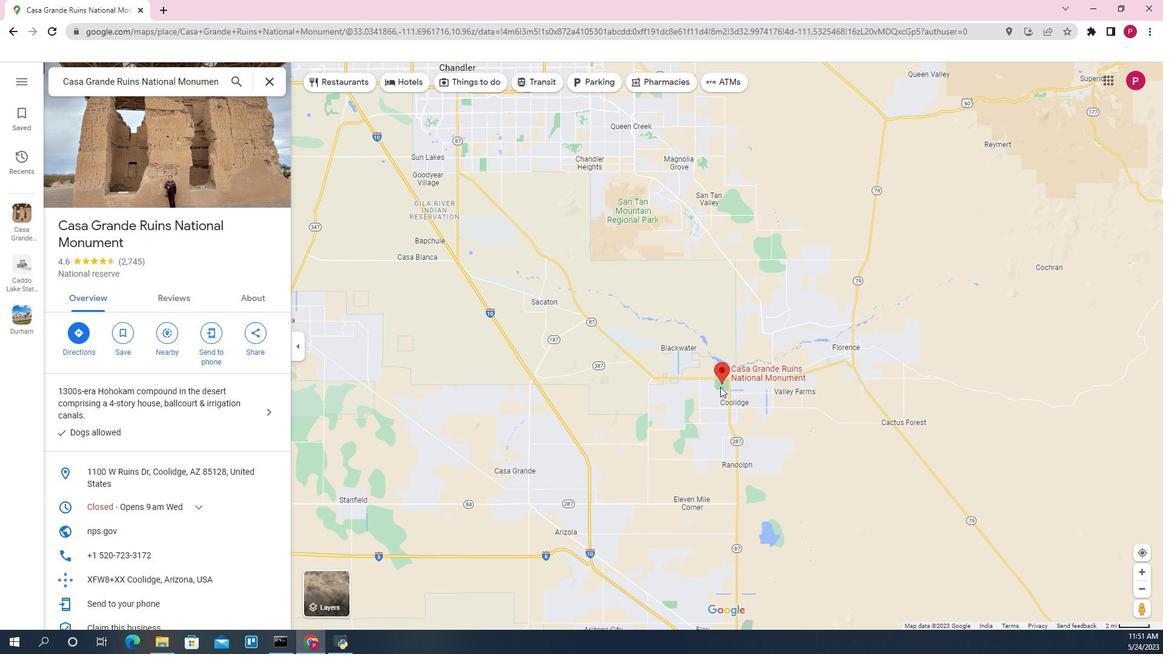 
Action: Mouse scrolled (694, 389) with delta (0, 0)
Screenshot: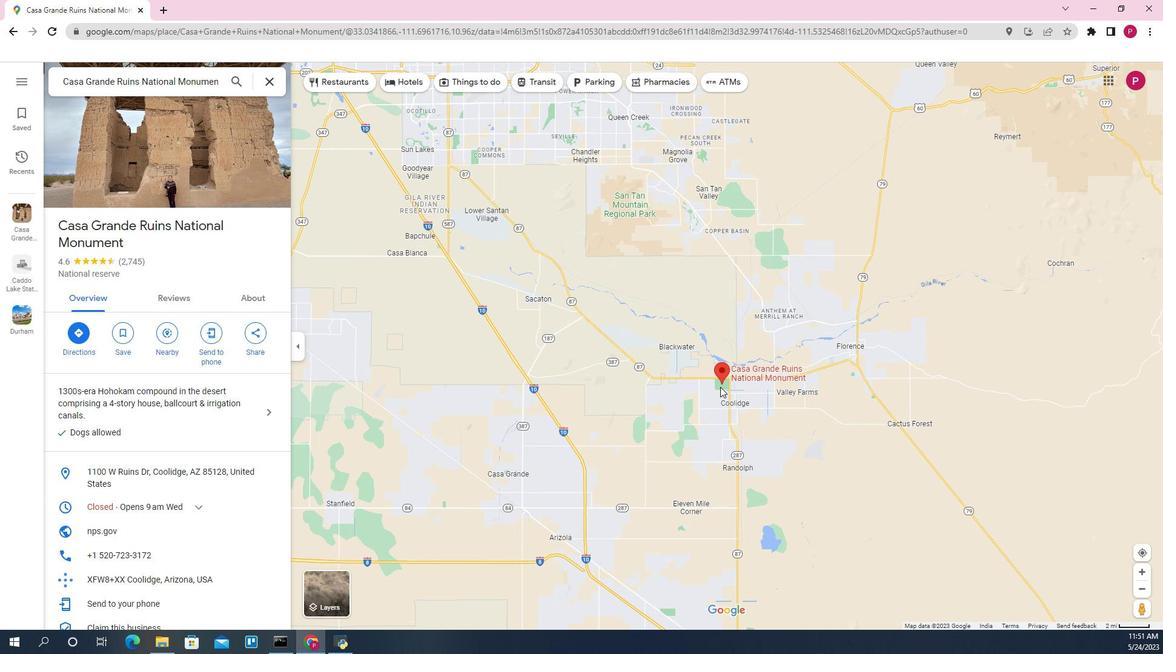 
Action: Mouse scrolled (694, 389) with delta (0, 0)
Screenshot: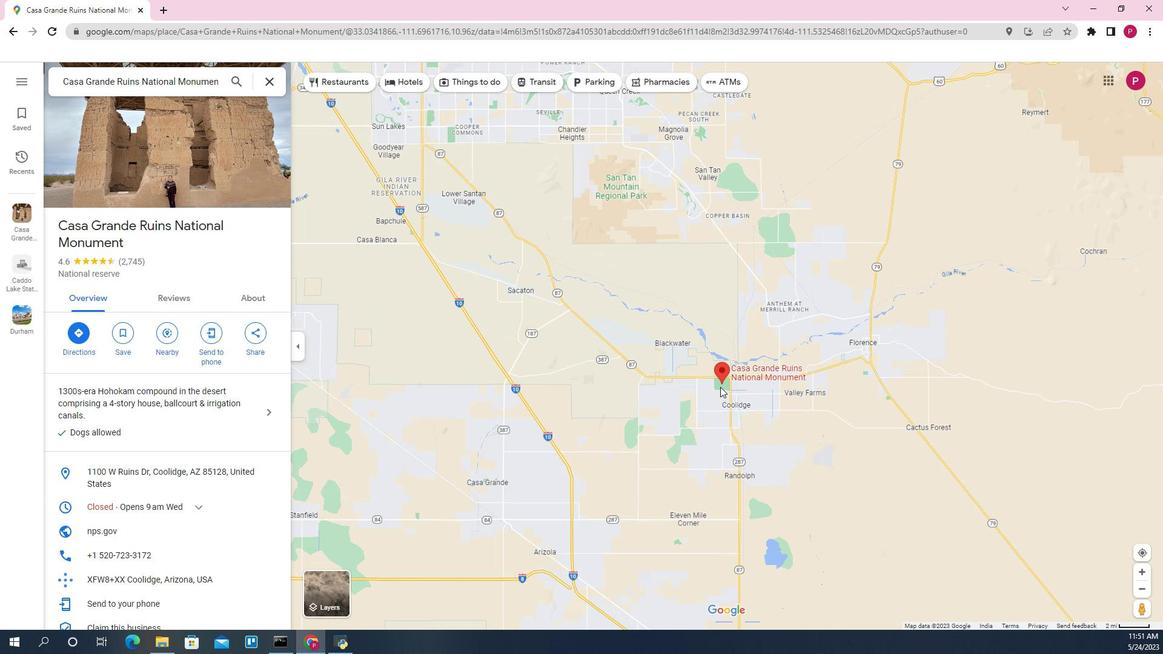 
Action: Mouse scrolled (694, 389) with delta (0, 0)
Screenshot: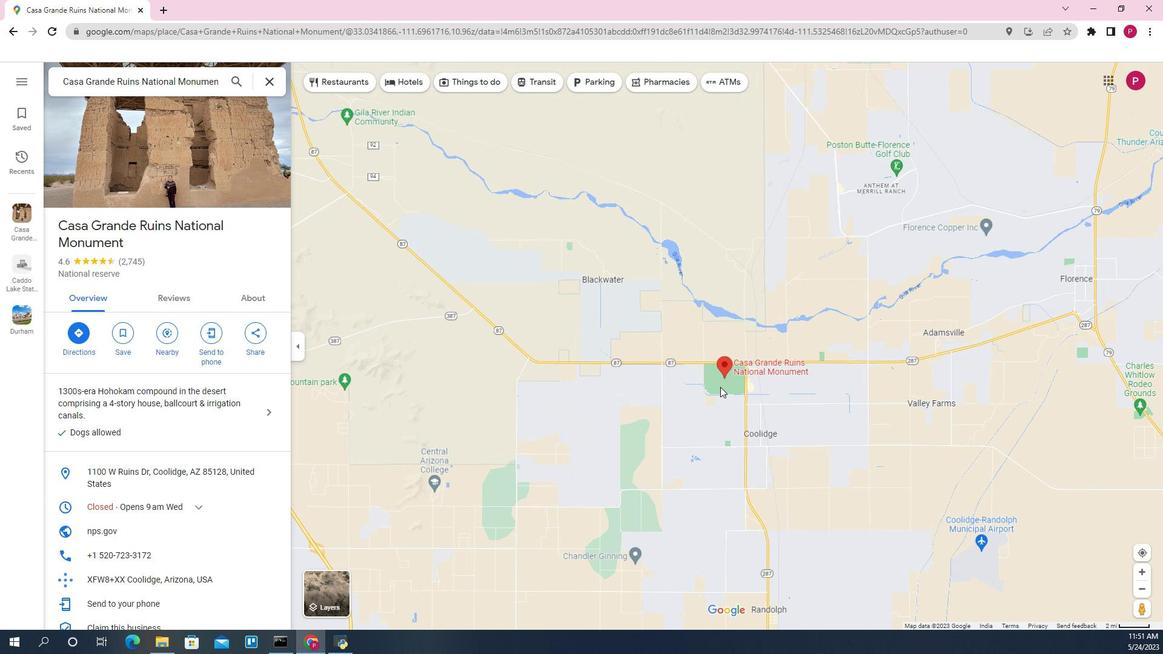 
Action: Mouse scrolled (694, 389) with delta (0, 0)
Screenshot: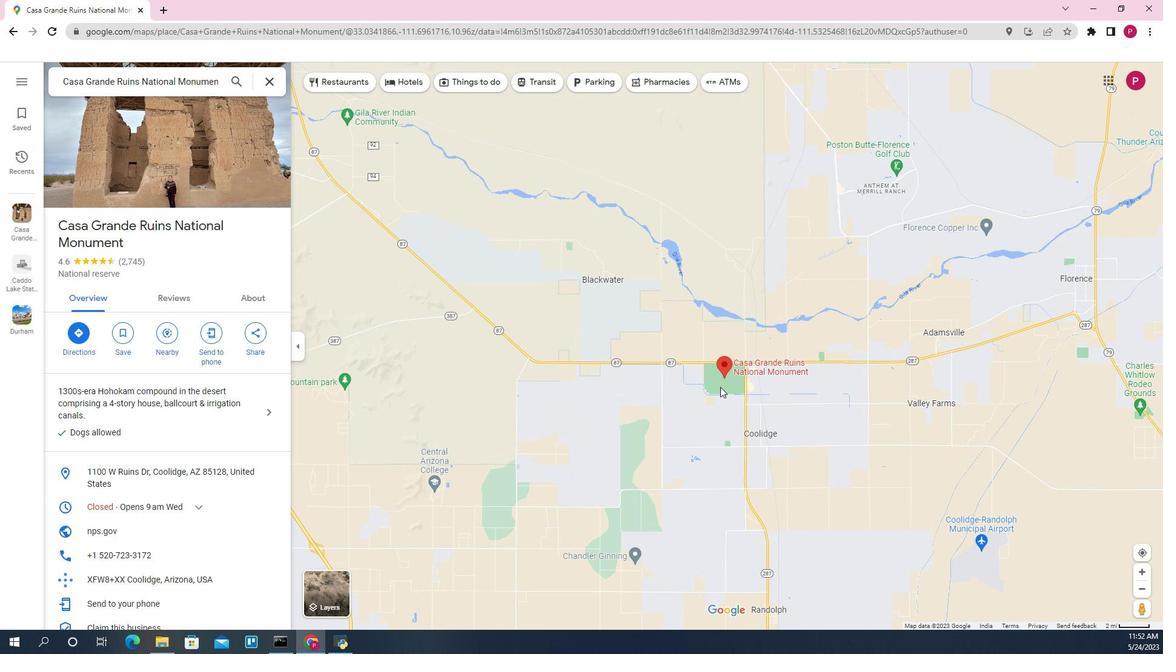 
Action: Mouse scrolled (694, 389) with delta (0, 0)
Screenshot: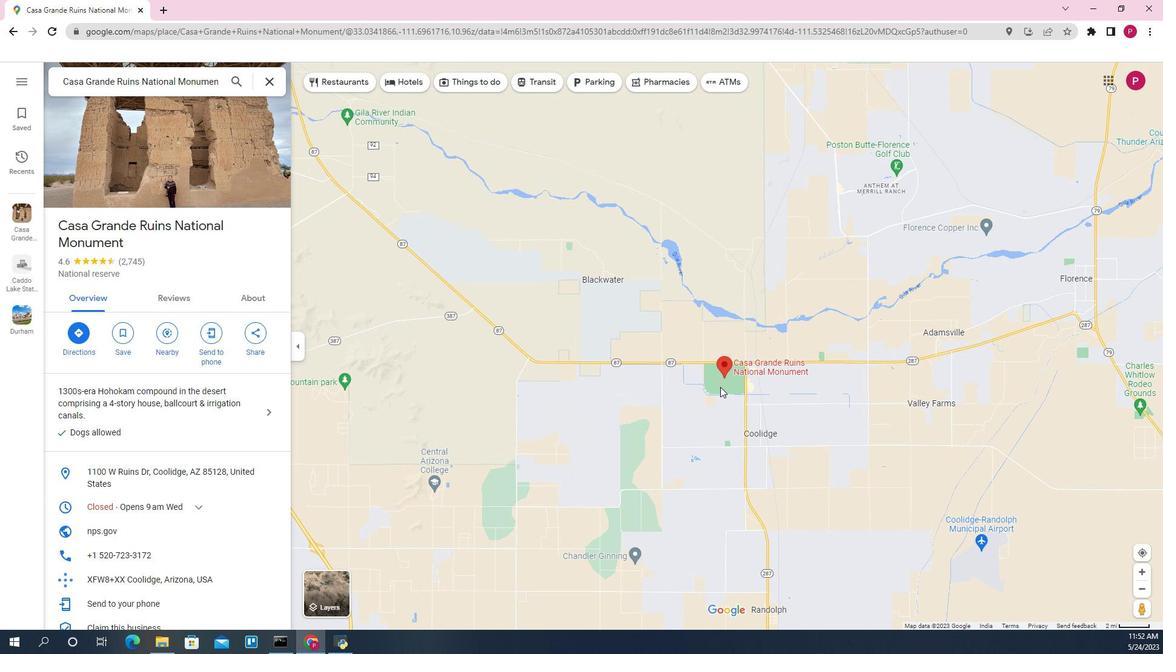 
Action: Mouse scrolled (694, 389) with delta (0, 0)
Screenshot: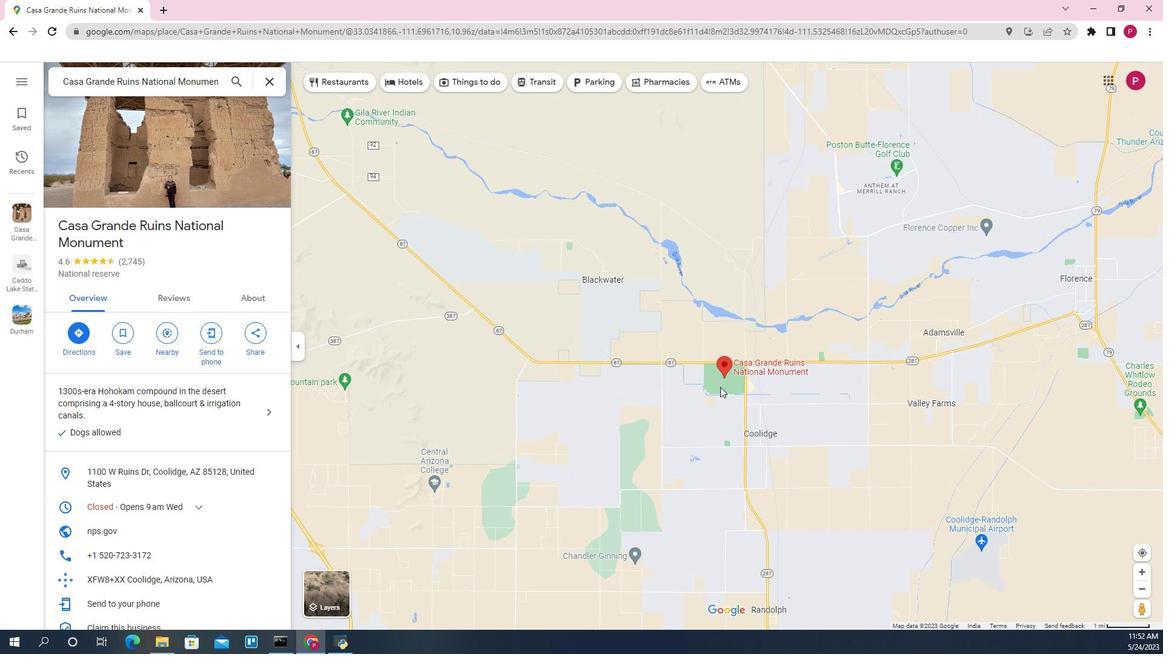 
Action: Mouse scrolled (694, 389) with delta (0, 0)
Screenshot: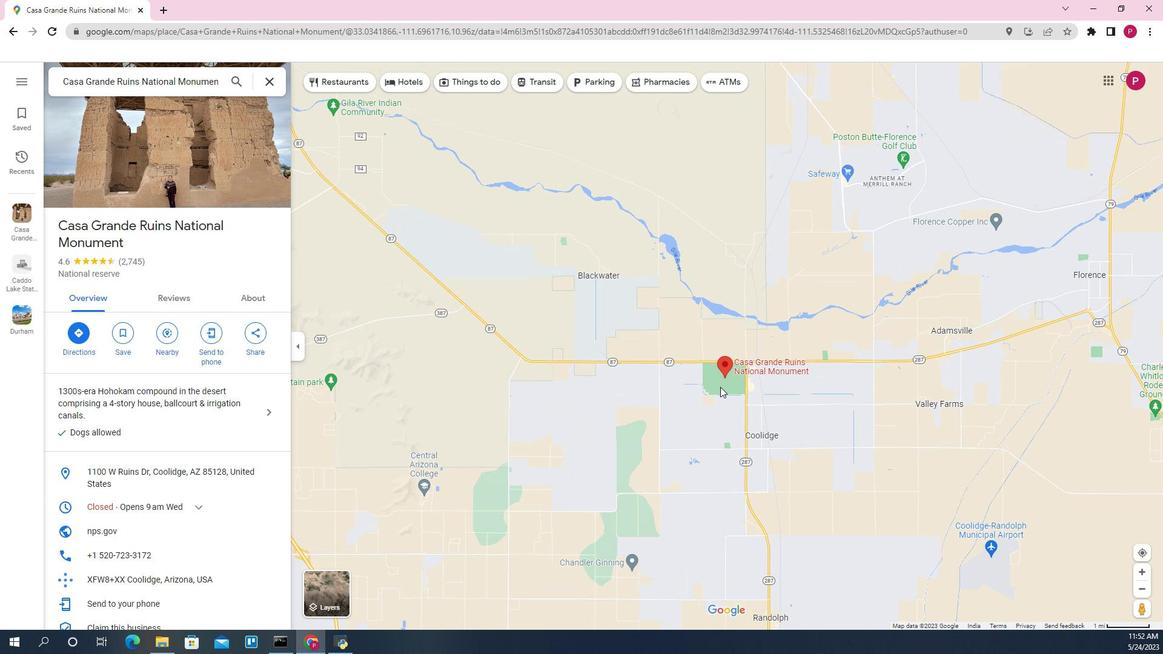 
Action: Mouse scrolled (694, 389) with delta (0, 0)
Screenshot: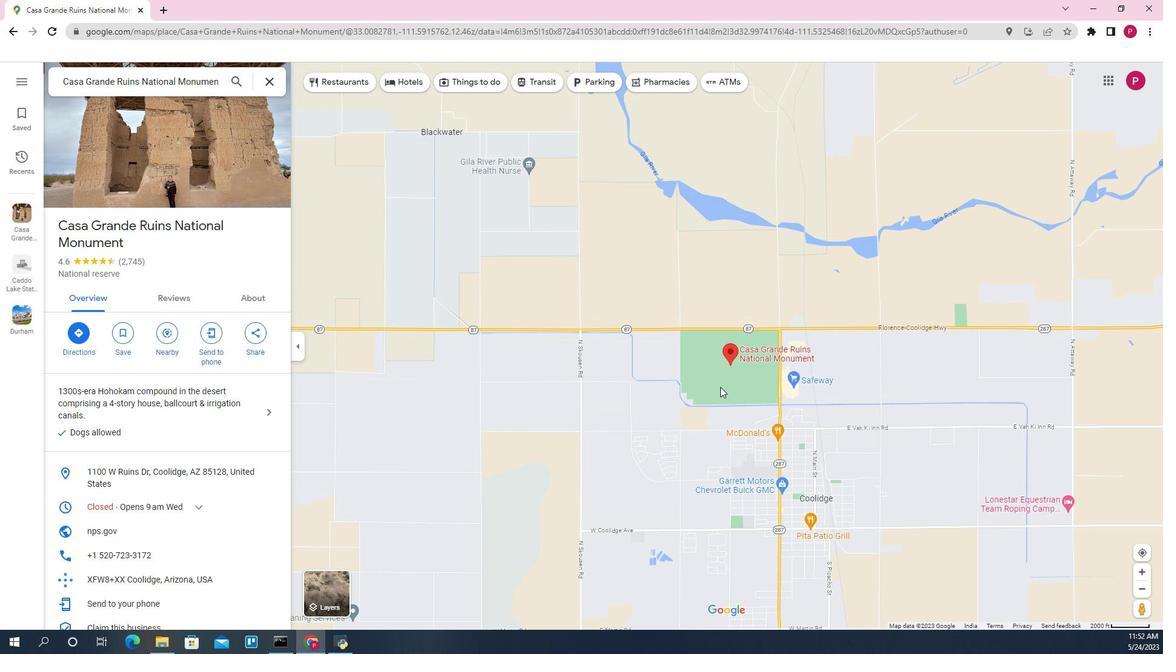 
Action: Mouse moved to (1051, 605)
Screenshot: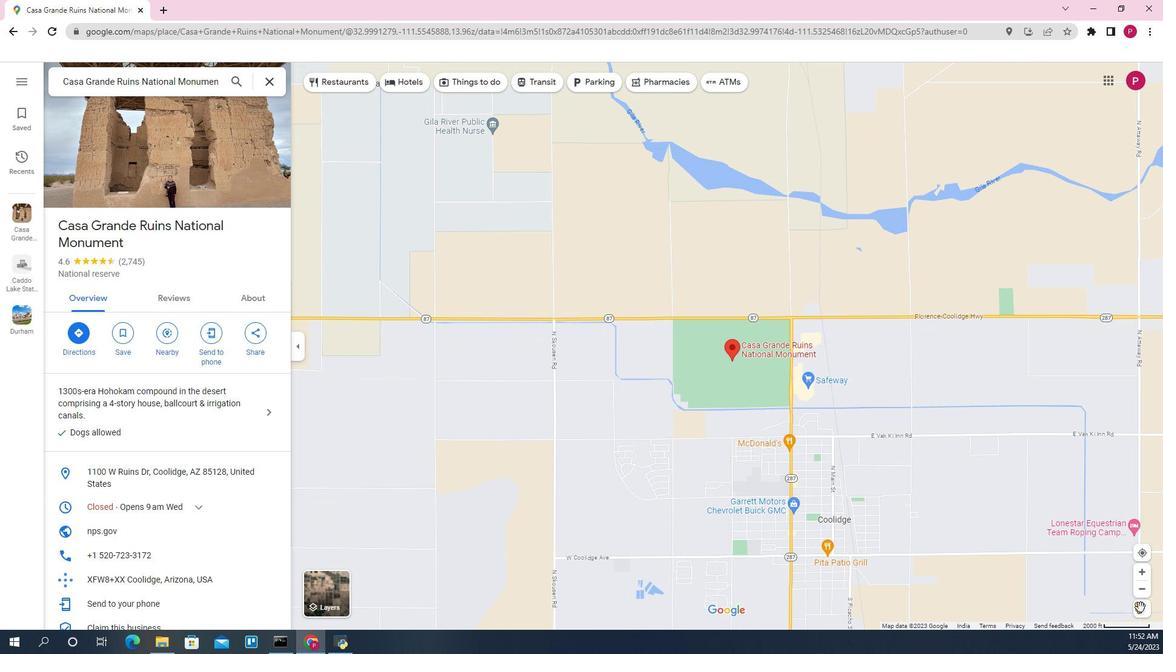 
Action: Mouse pressed left at (1051, 605)
Screenshot: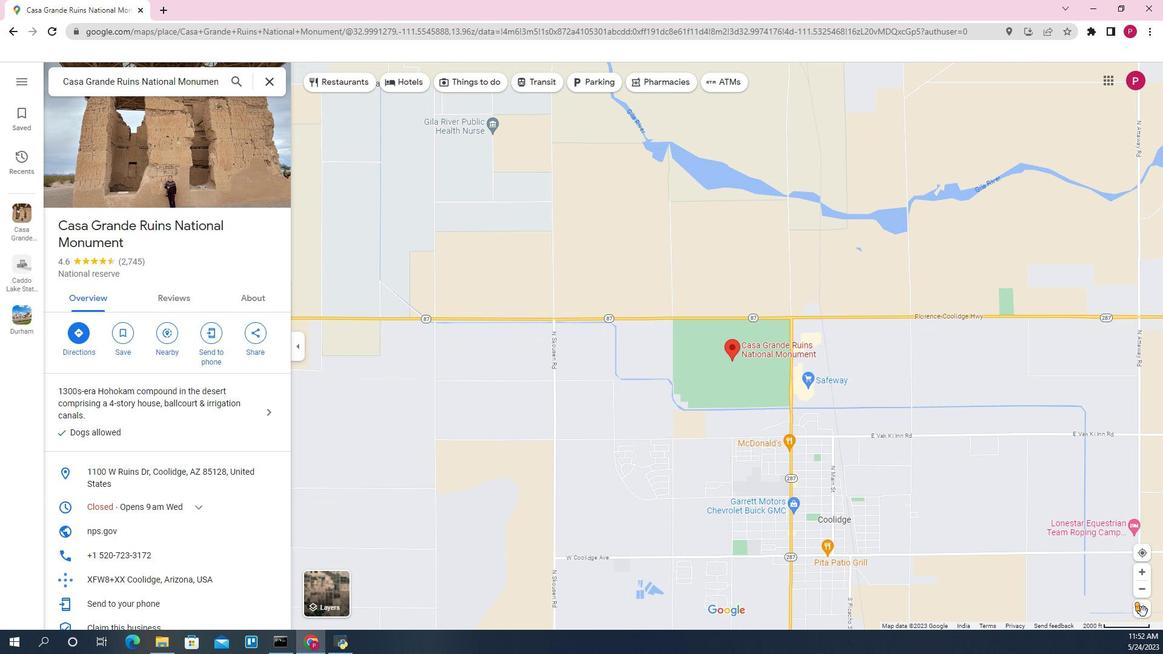 
Action: Mouse moved to (739, 454)
Screenshot: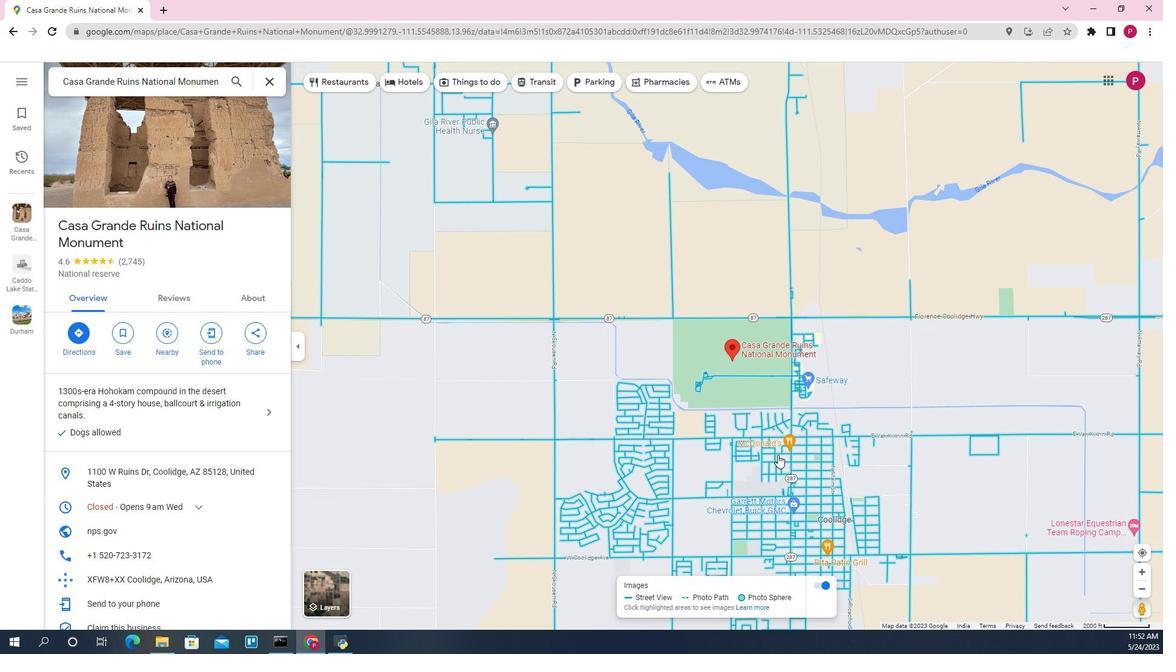 
Action: Mouse scrolled (739, 453) with delta (0, 0)
Screenshot: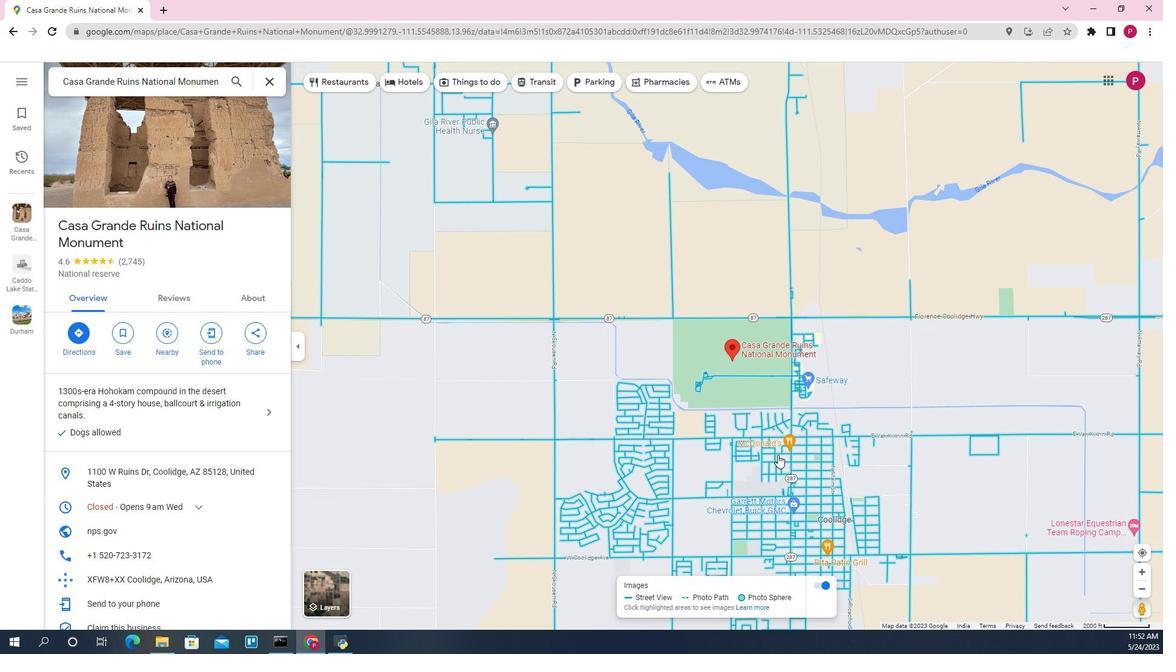 
Action: Mouse moved to (739, 453)
Screenshot: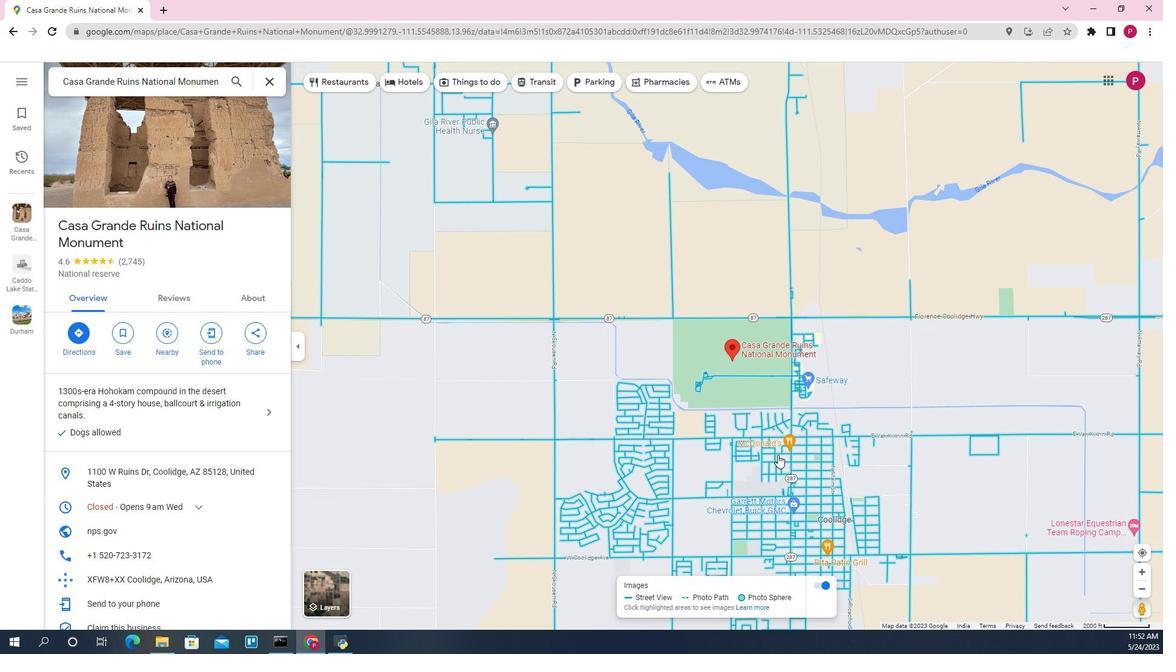 
Action: Mouse scrolled (739, 453) with delta (0, 0)
Screenshot: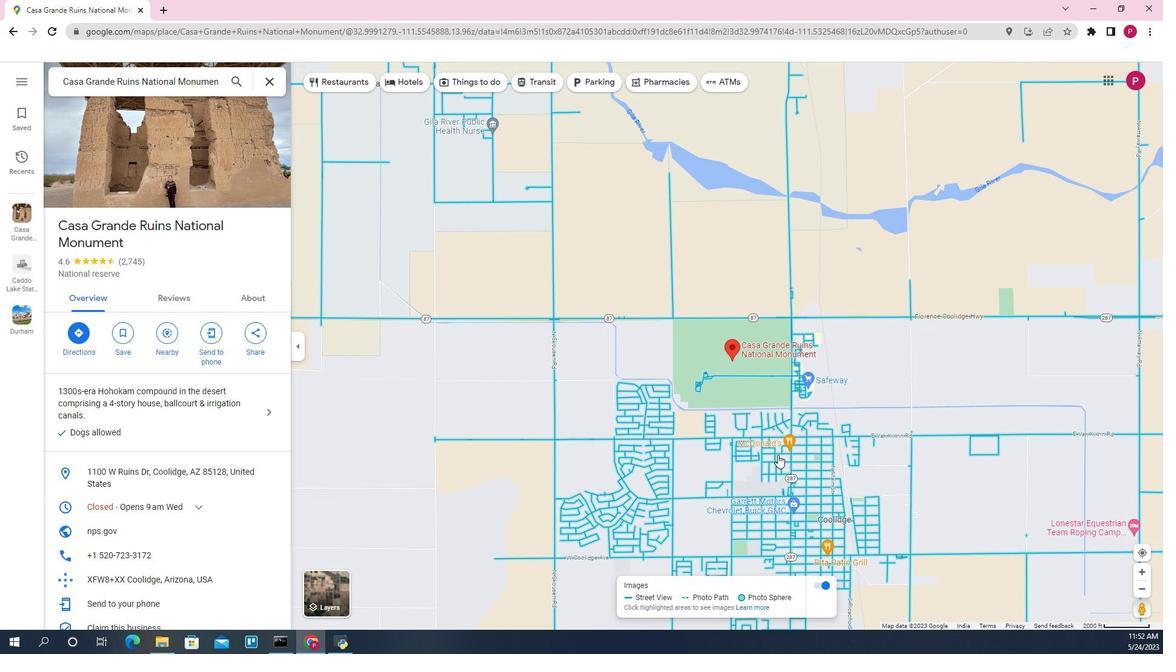 
Action: Mouse moved to (738, 453)
Screenshot: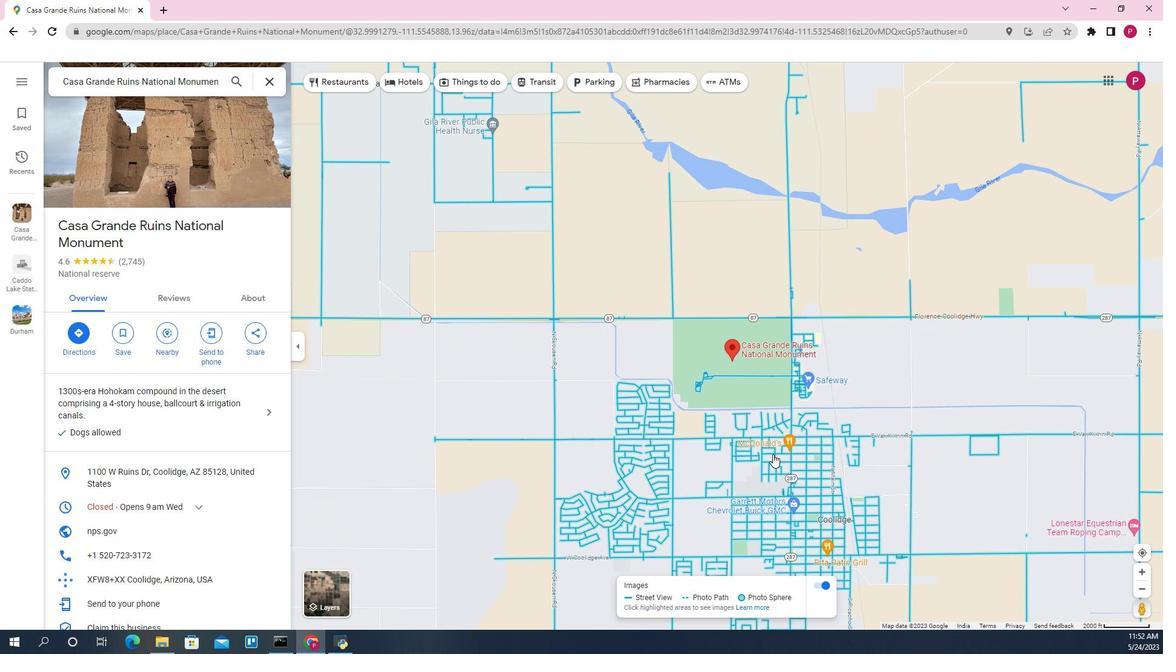 
Action: Mouse scrolled (738, 453) with delta (0, 0)
Screenshot: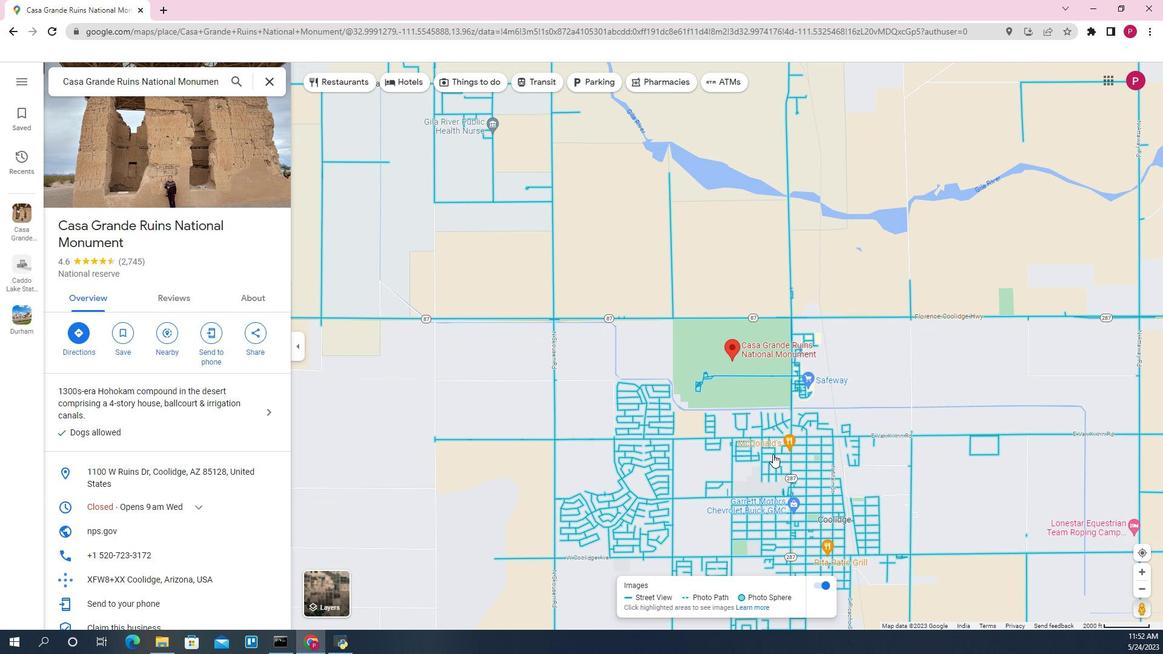 
Action: Mouse moved to (717, 422)
Screenshot: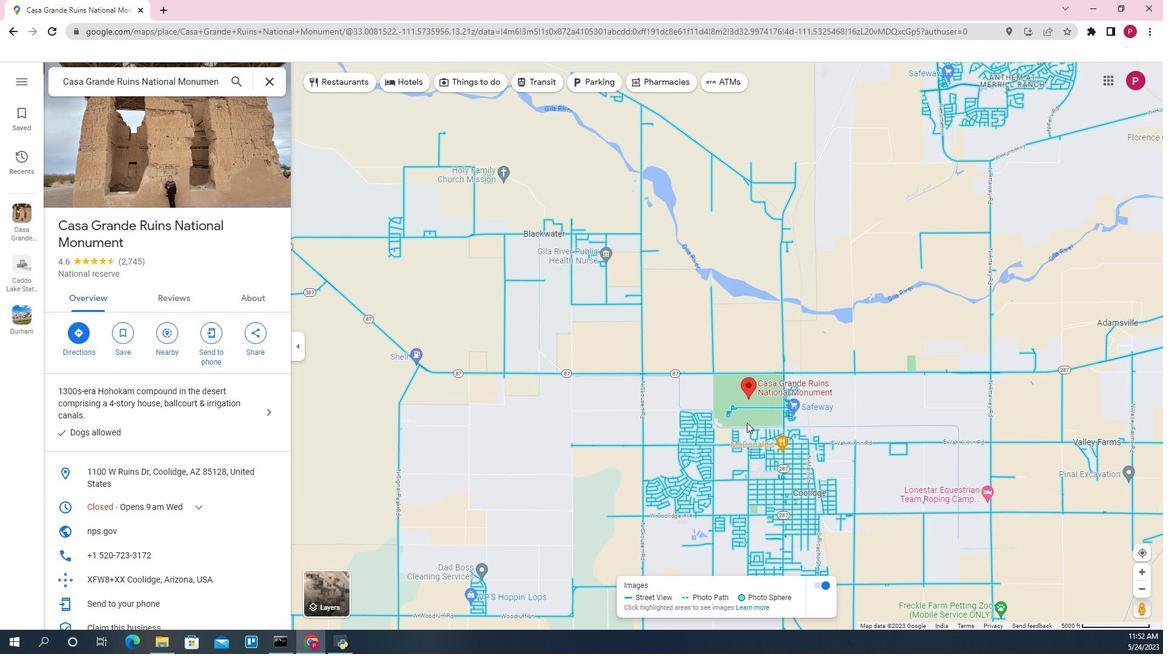 
Action: Mouse scrolled (717, 422) with delta (0, 0)
Screenshot: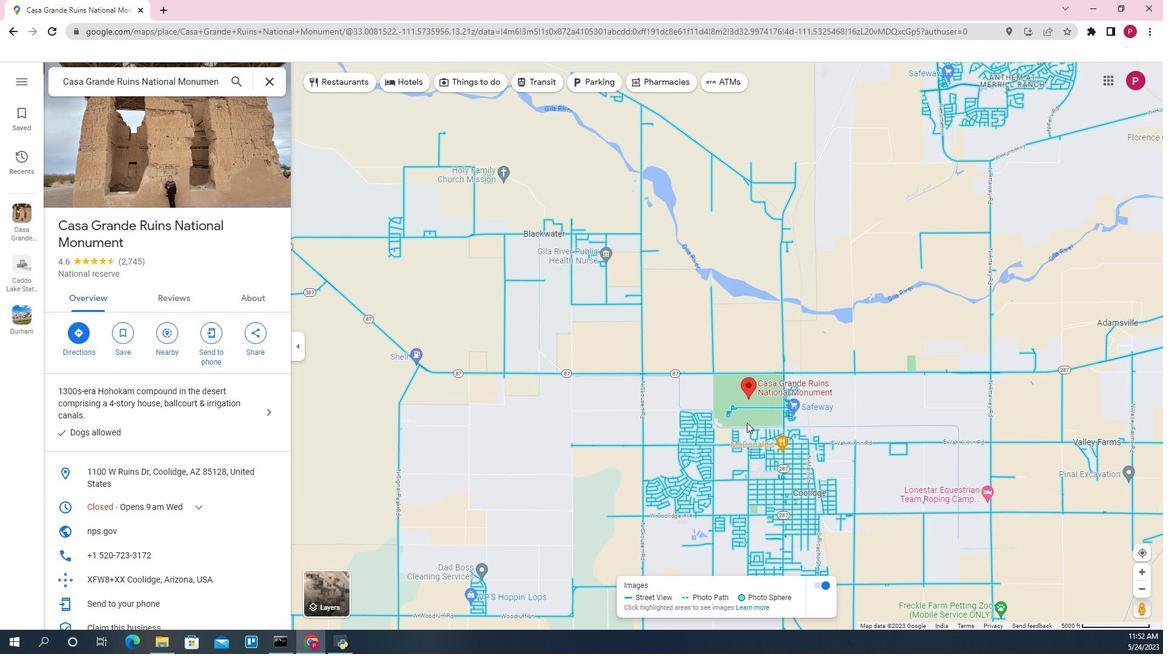
Action: Mouse moved to (719, 424)
Screenshot: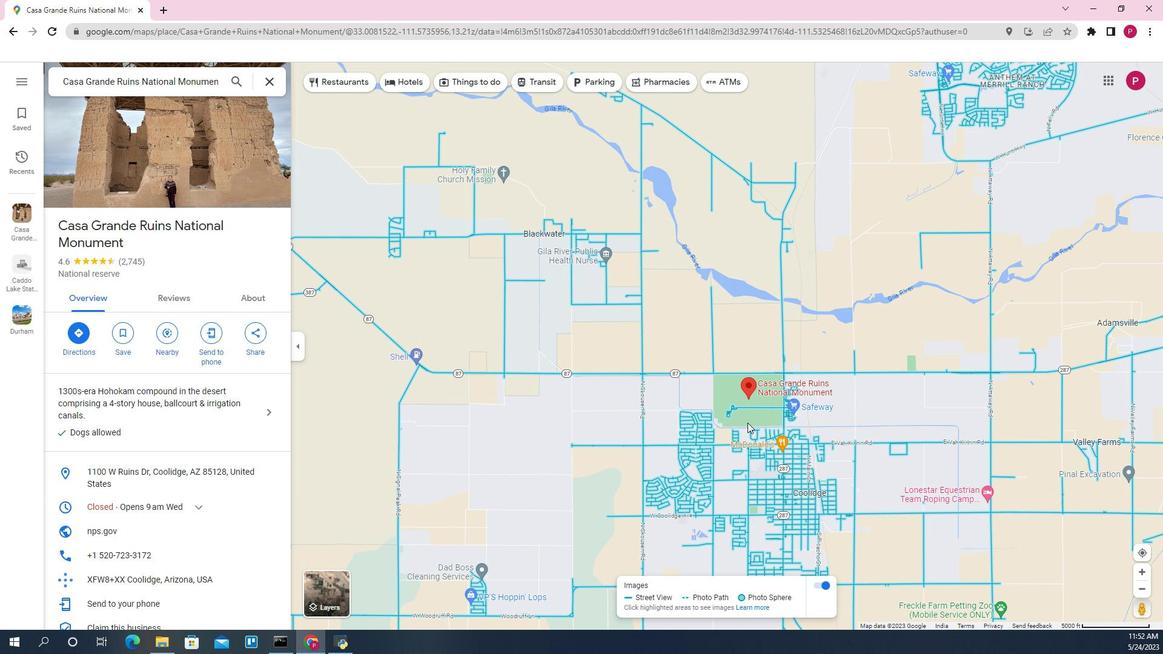 
Action: Mouse scrolled (719, 423) with delta (0, 0)
Screenshot: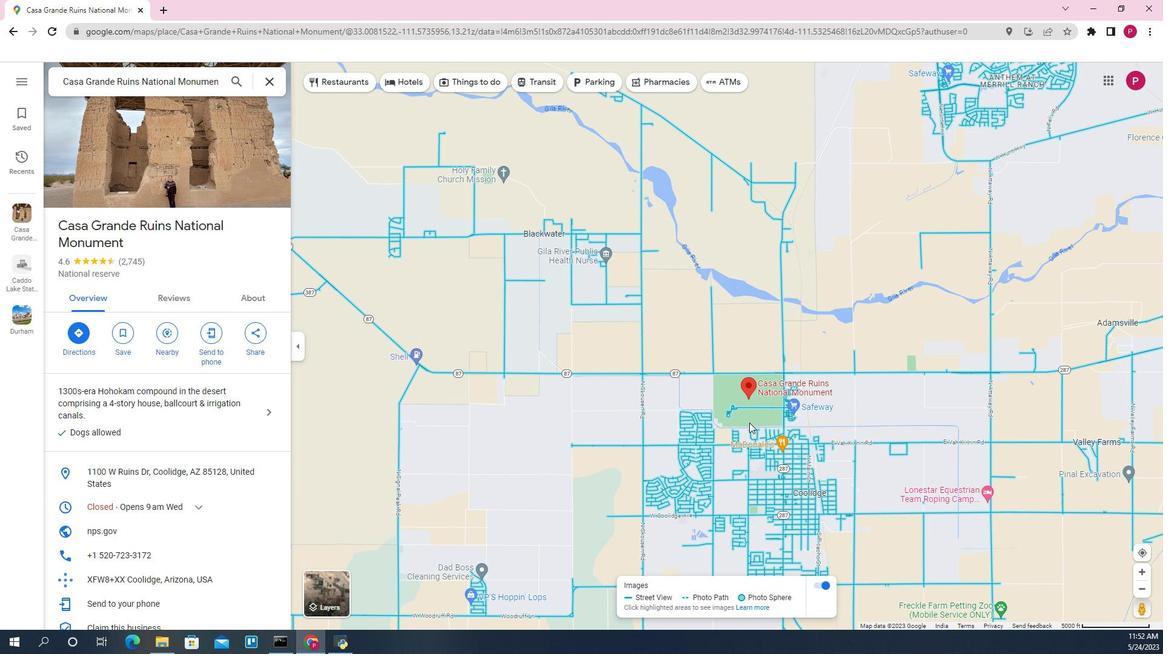 
Action: Mouse moved to (734, 502)
Screenshot: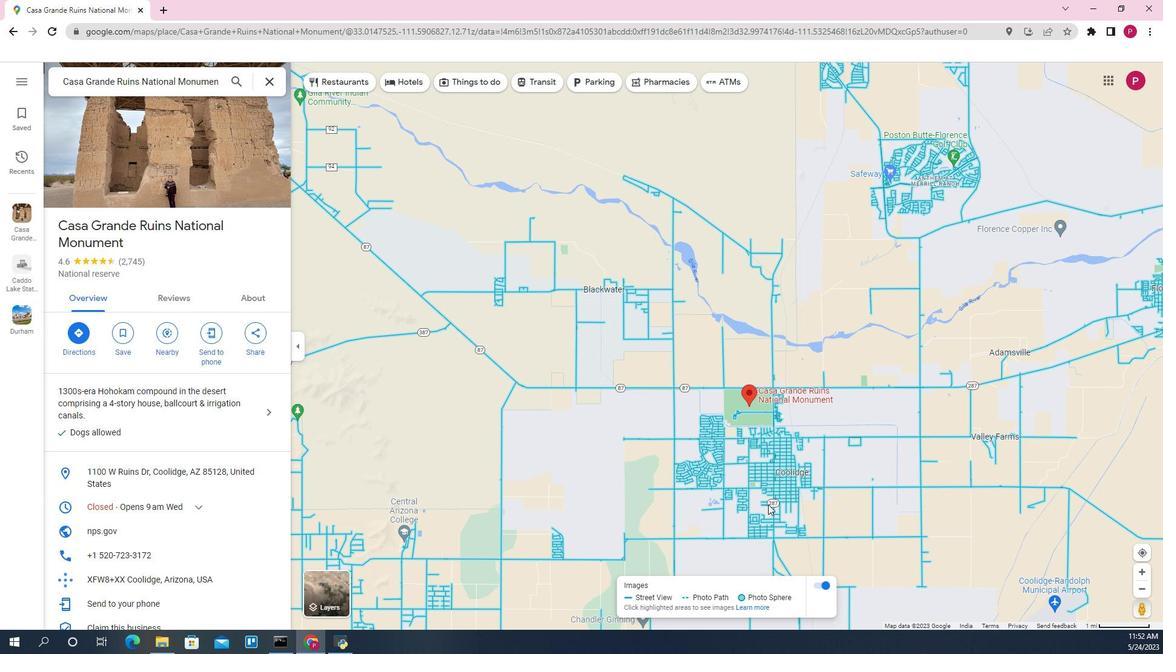 
Action: Mouse scrolled (734, 501) with delta (0, 0)
Screenshot: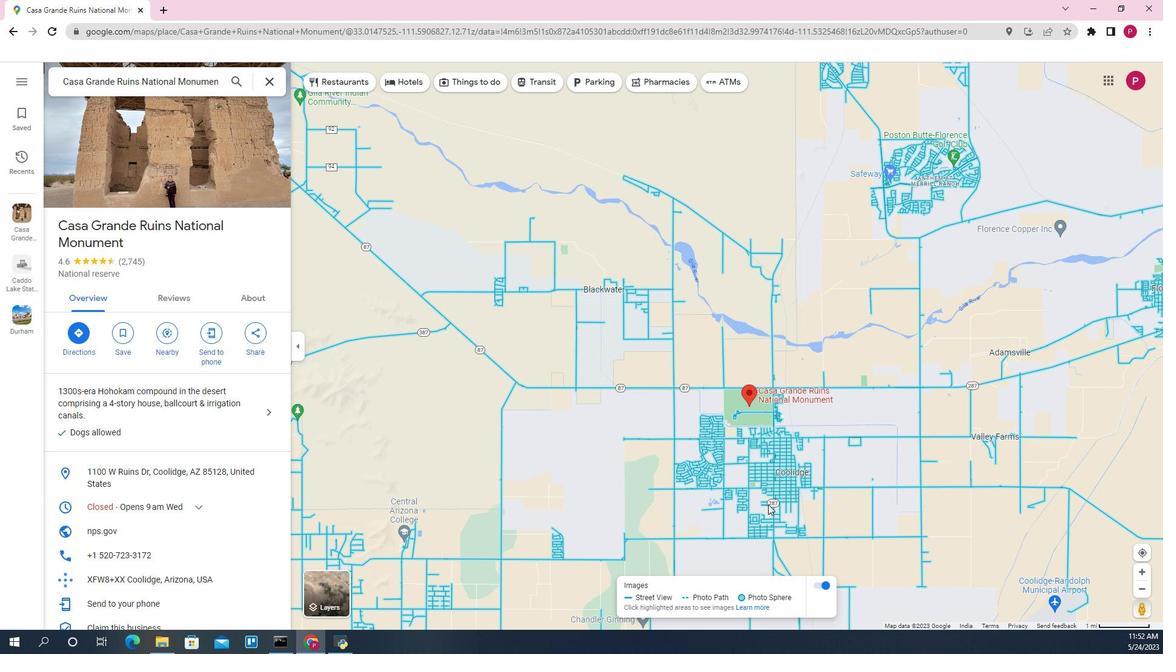 
Action: Mouse moved to (736, 499)
Screenshot: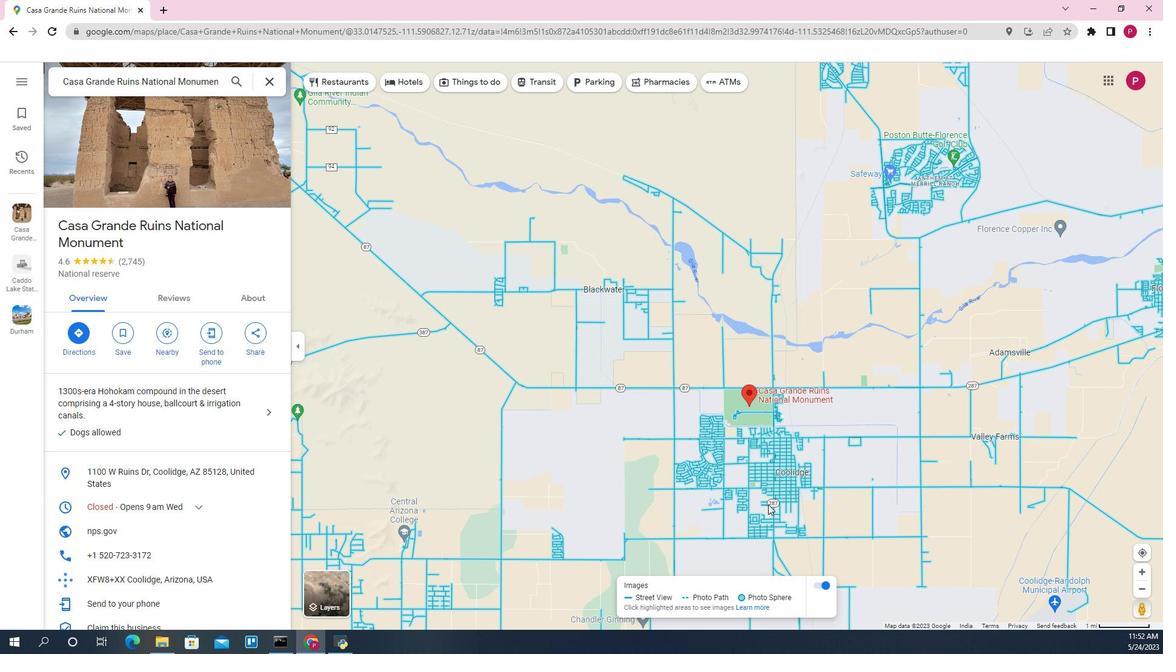 
Action: Mouse scrolled (736, 499) with delta (0, 0)
Screenshot: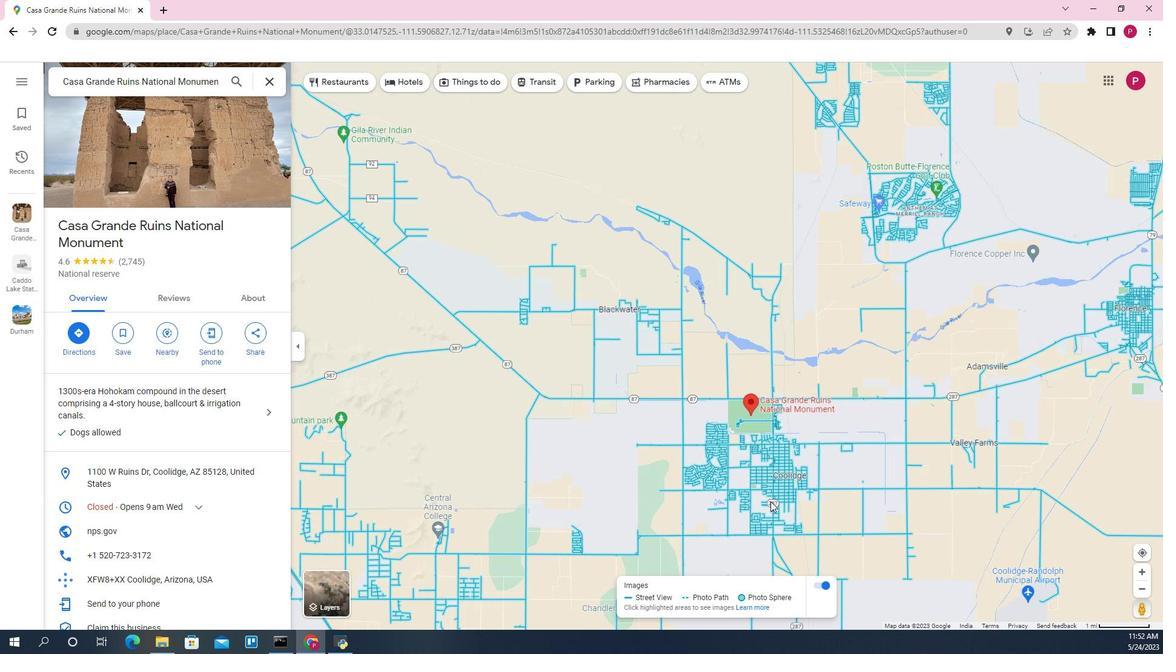 
Action: Mouse scrolled (736, 499) with delta (0, 0)
Screenshot: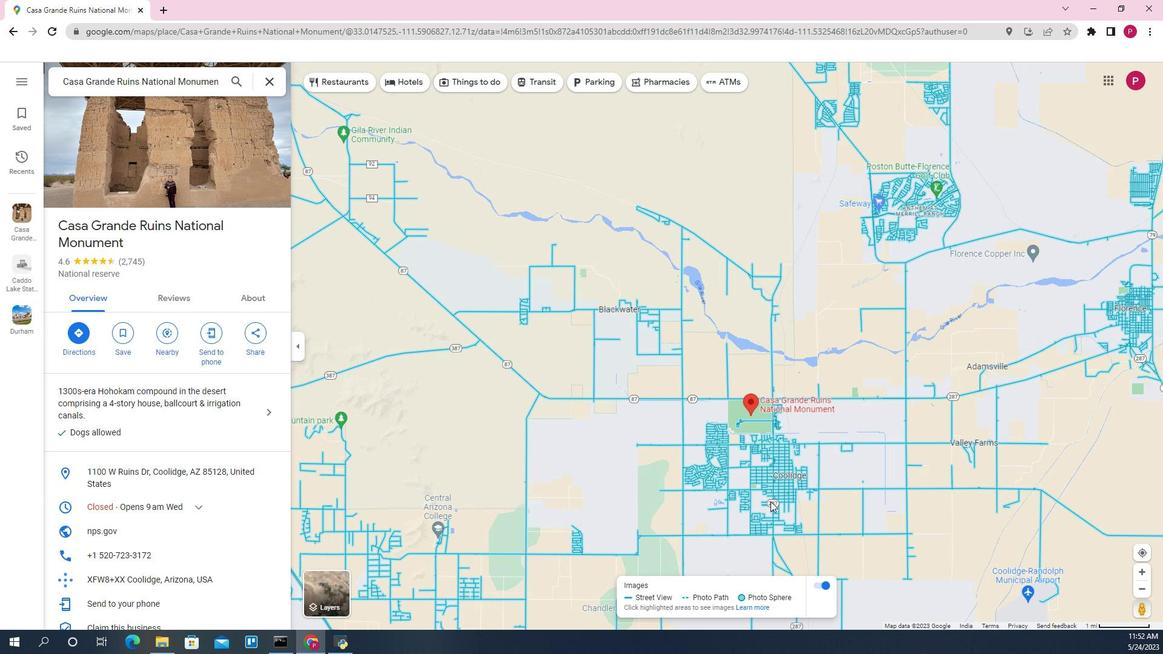 
Action: Mouse scrolled (736, 499) with delta (0, 0)
Screenshot: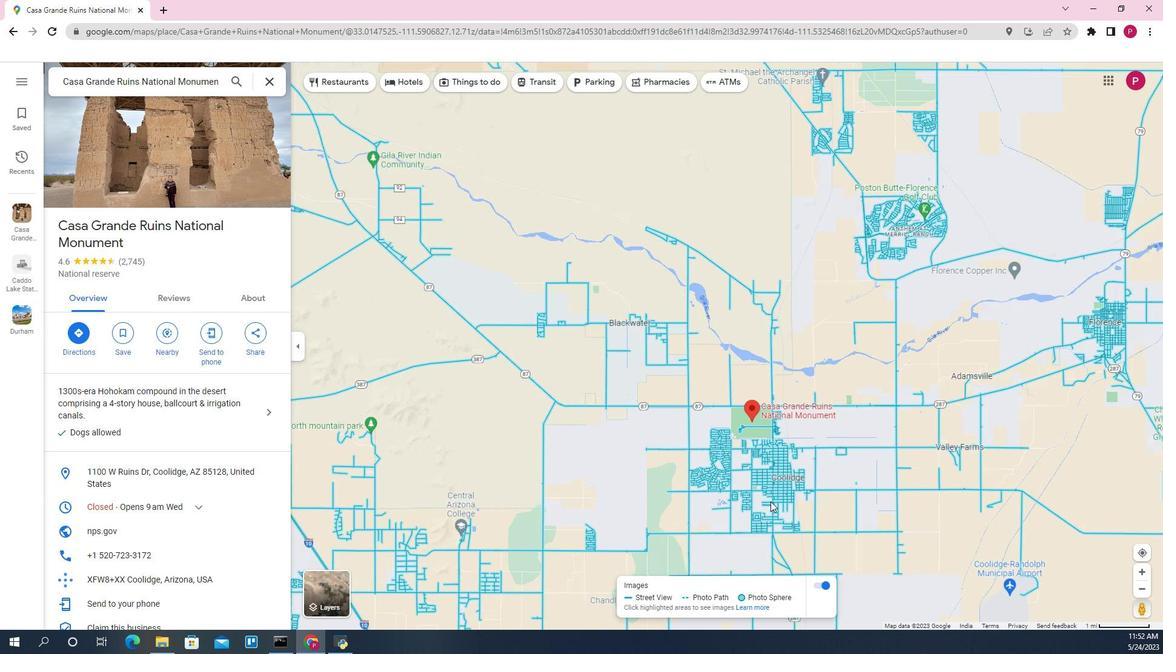 
Action: Mouse scrolled (736, 499) with delta (0, 0)
Screenshot: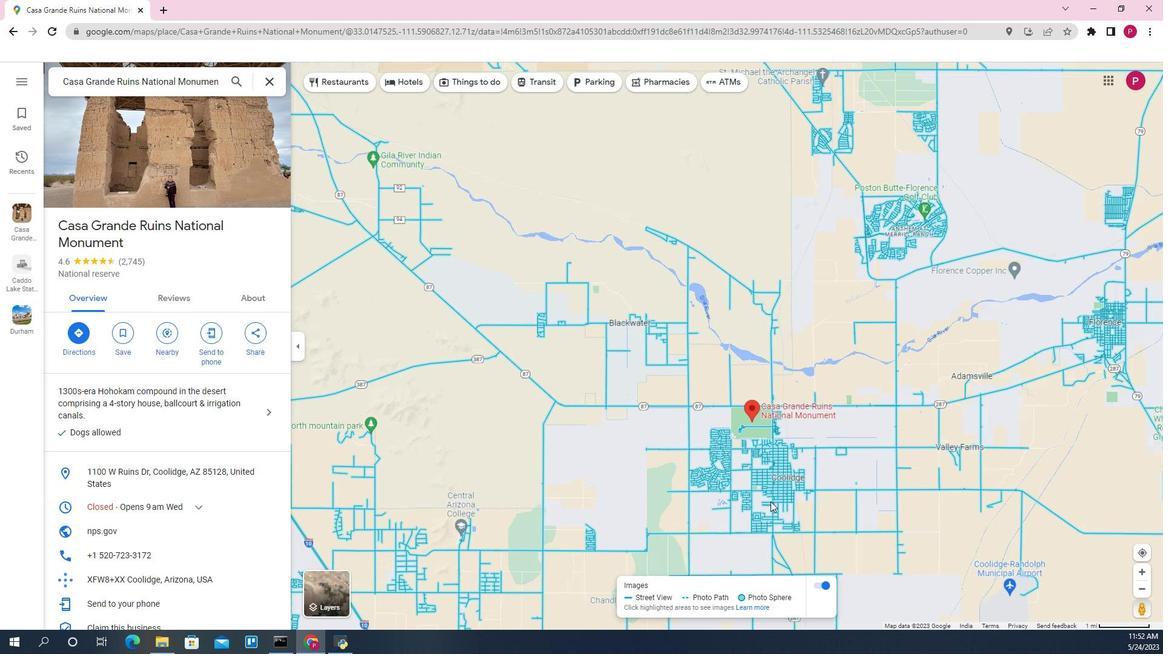 
Action: Mouse scrolled (736, 499) with delta (0, 0)
Screenshot: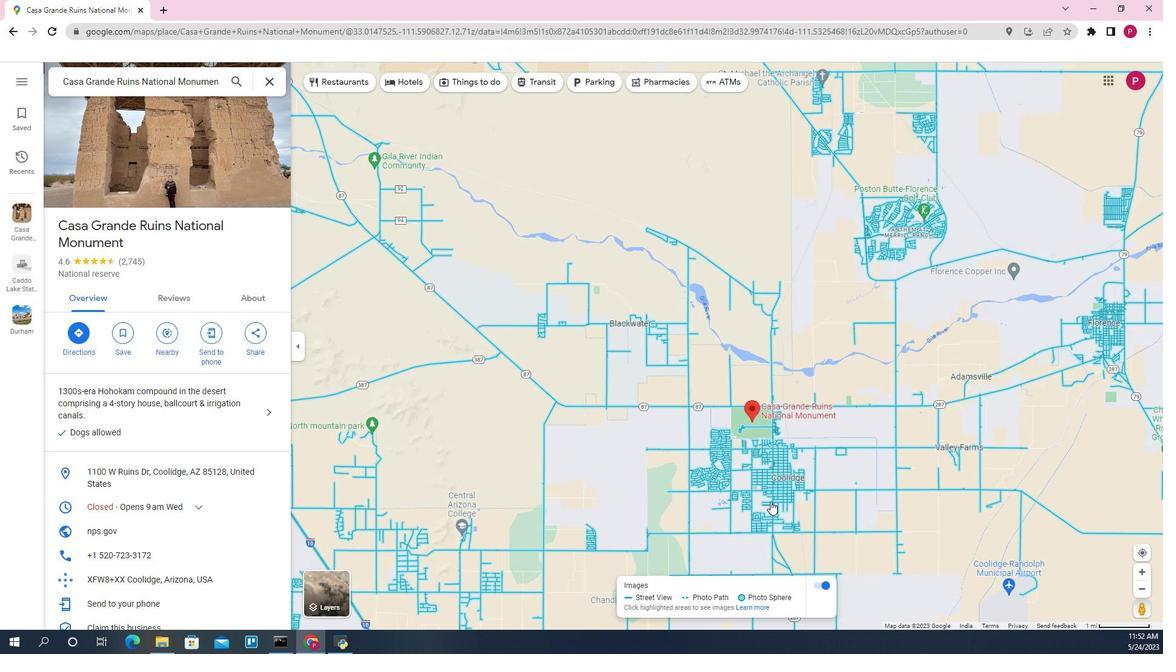 
Action: Mouse moved to (746, 490)
Screenshot: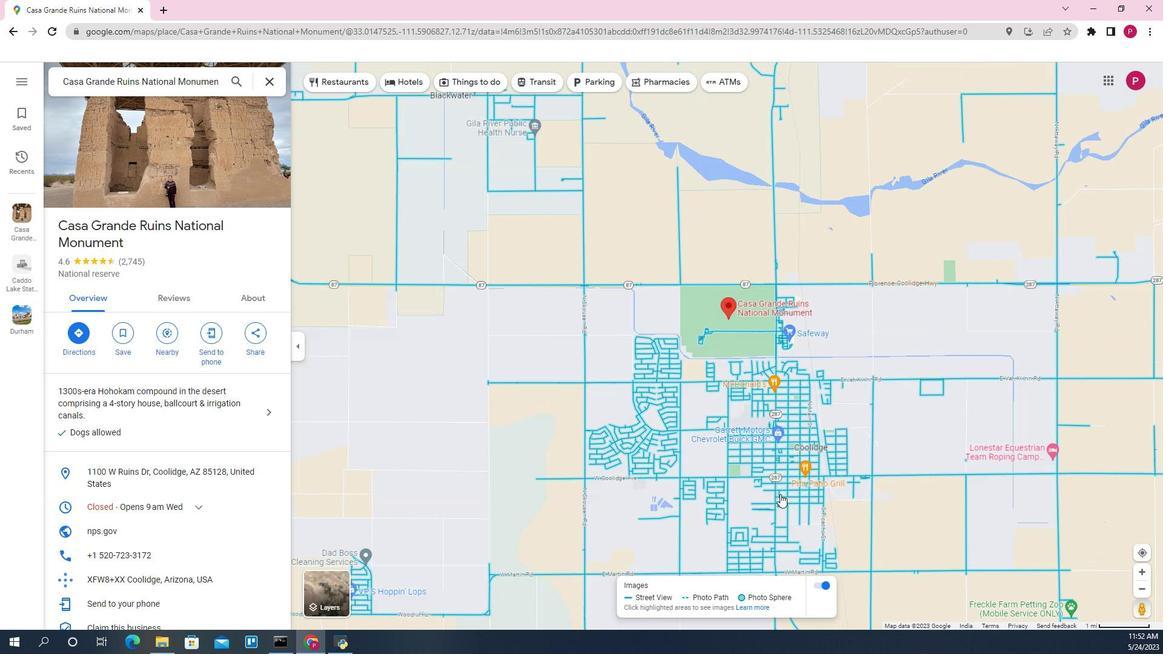 
Action: Mouse scrolled (746, 491) with delta (0, 0)
Screenshot: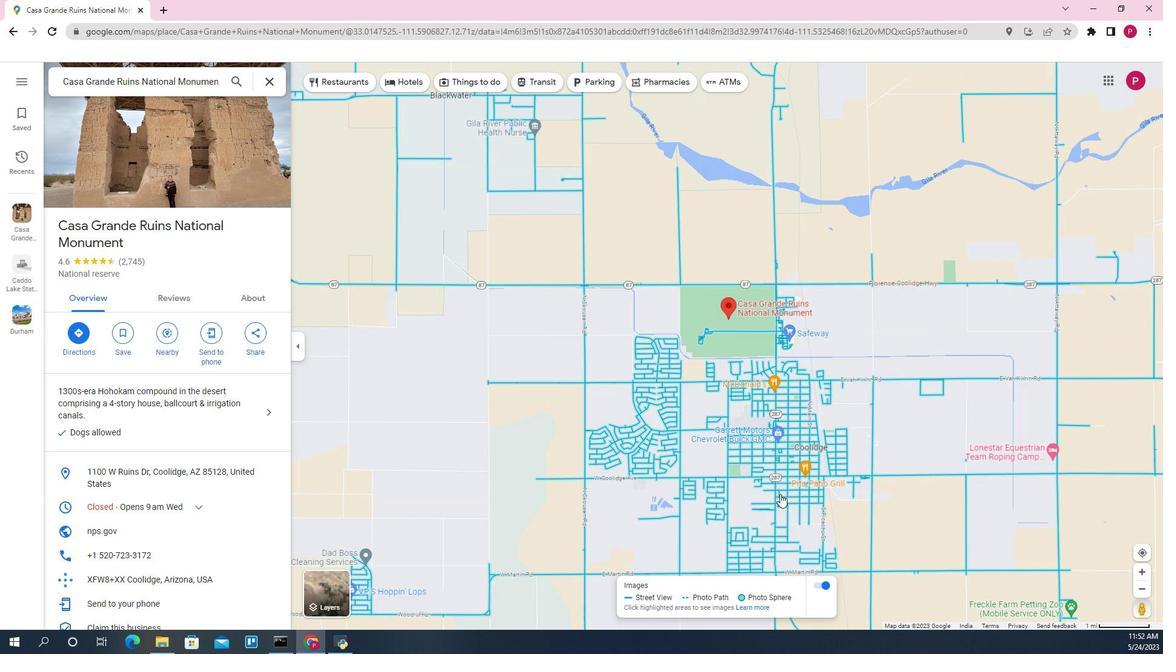 
Action: Mouse scrolled (746, 491) with delta (0, 0)
Screenshot: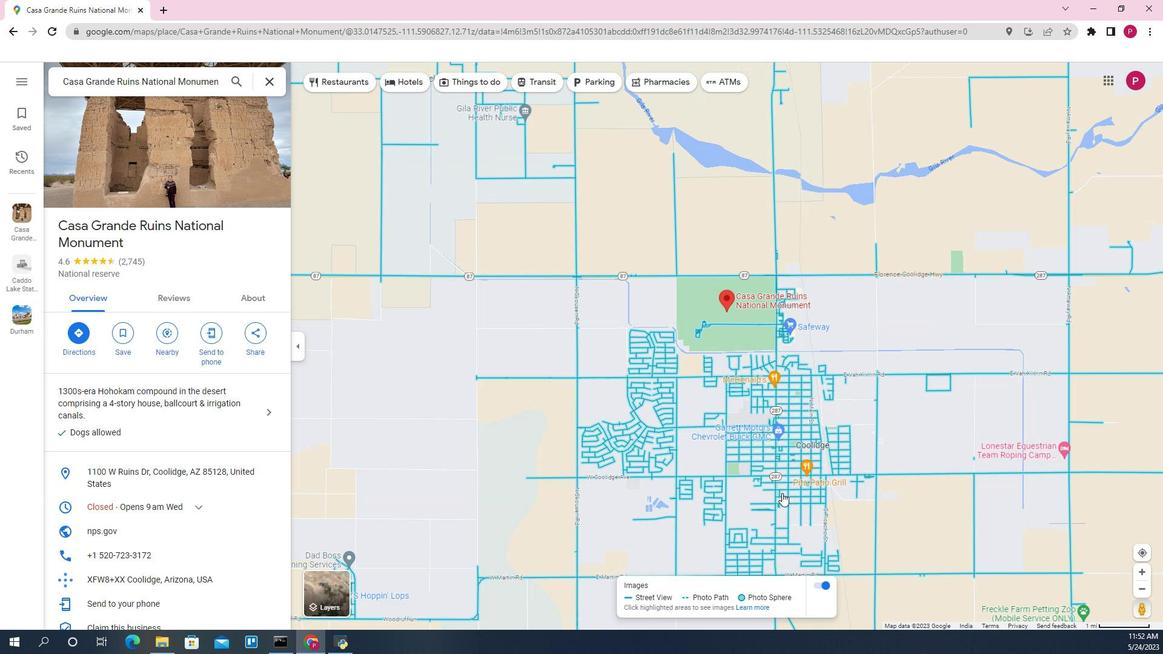 
Action: Mouse moved to (737, 438)
Screenshot: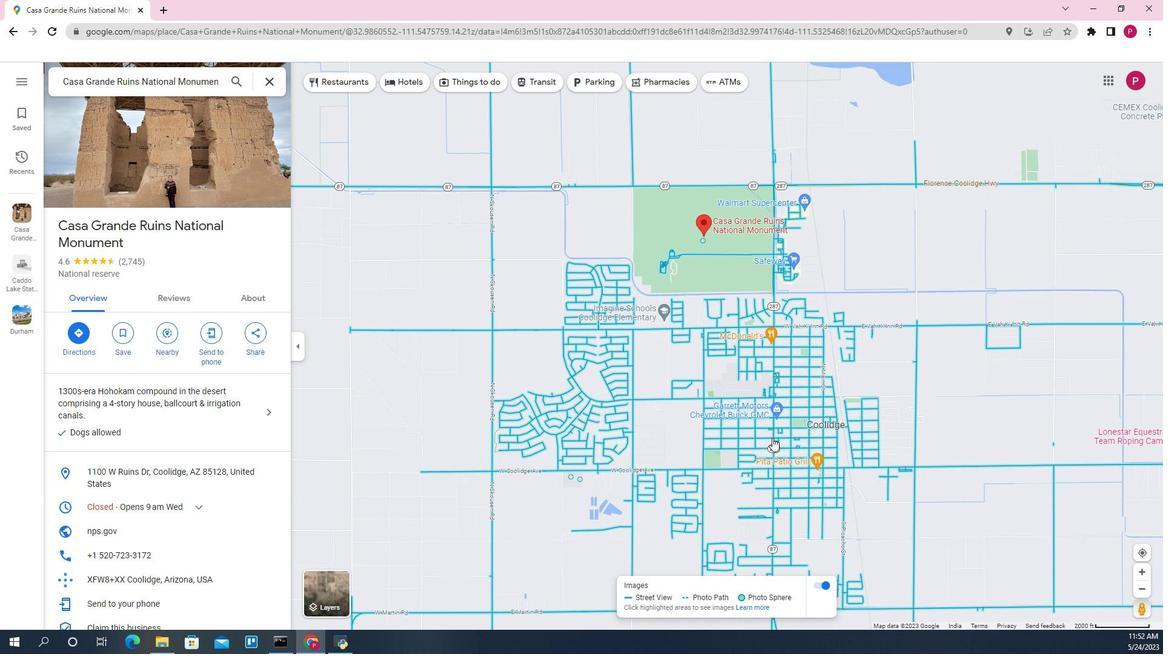 
Action: Mouse pressed left at (737, 438)
Screenshot: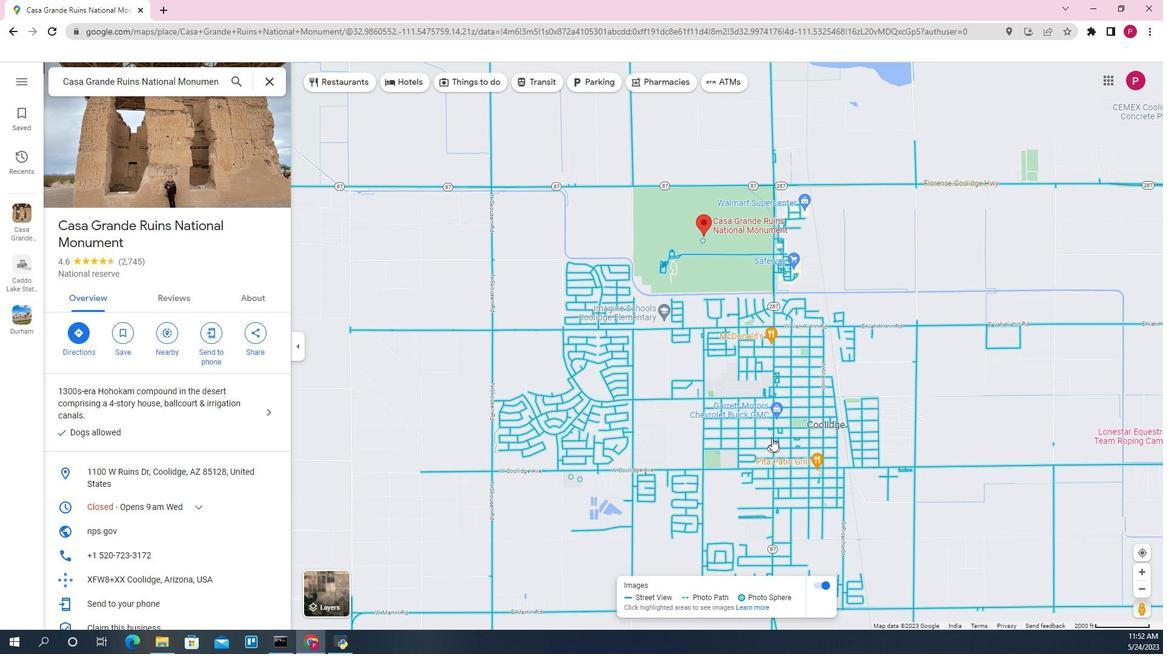 
Action: Mouse moved to (676, 465)
Screenshot: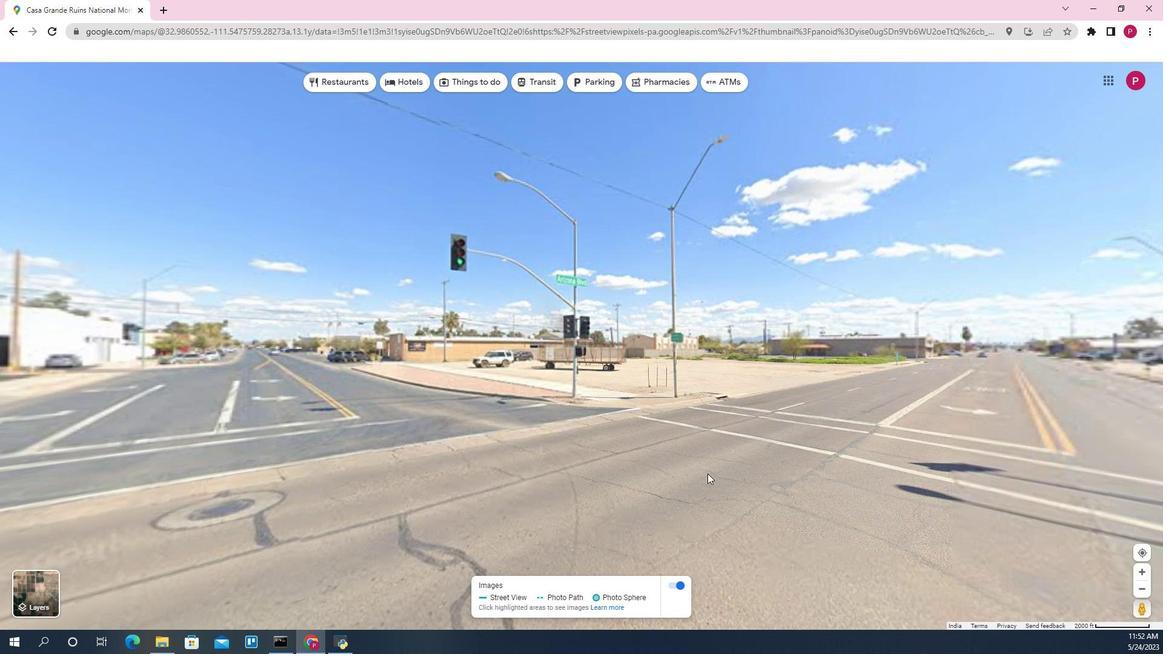 
Action: Mouse pressed left at (676, 465)
Screenshot: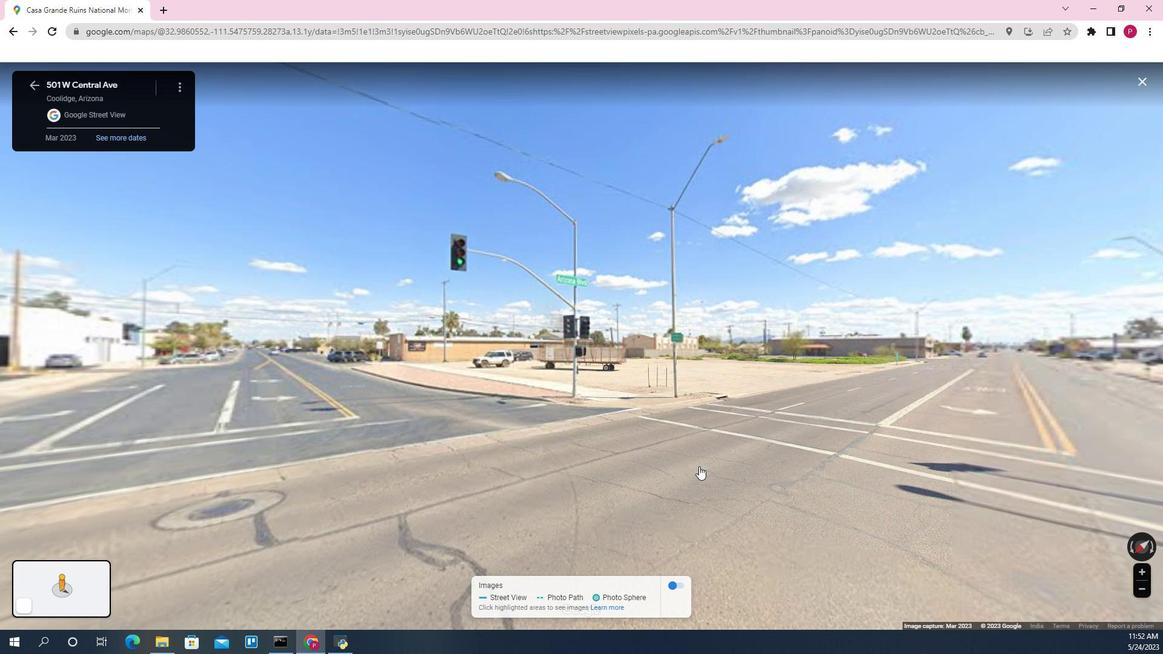 
Action: Mouse moved to (547, 433)
Screenshot: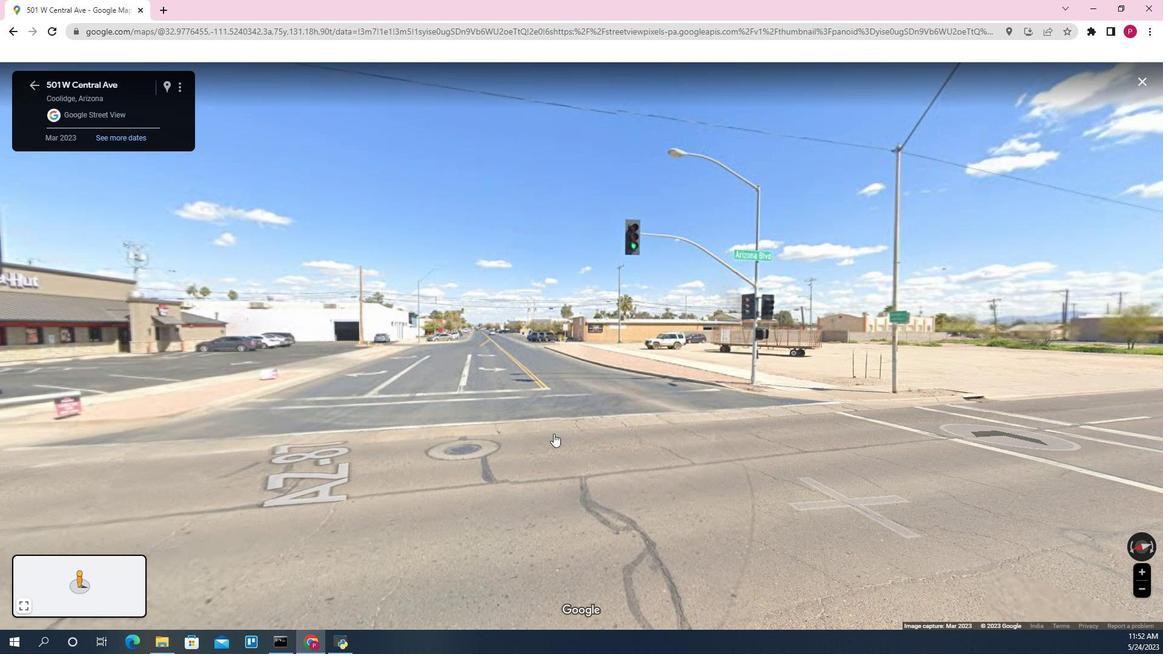 
Action: Mouse pressed left at (547, 433)
Screenshot: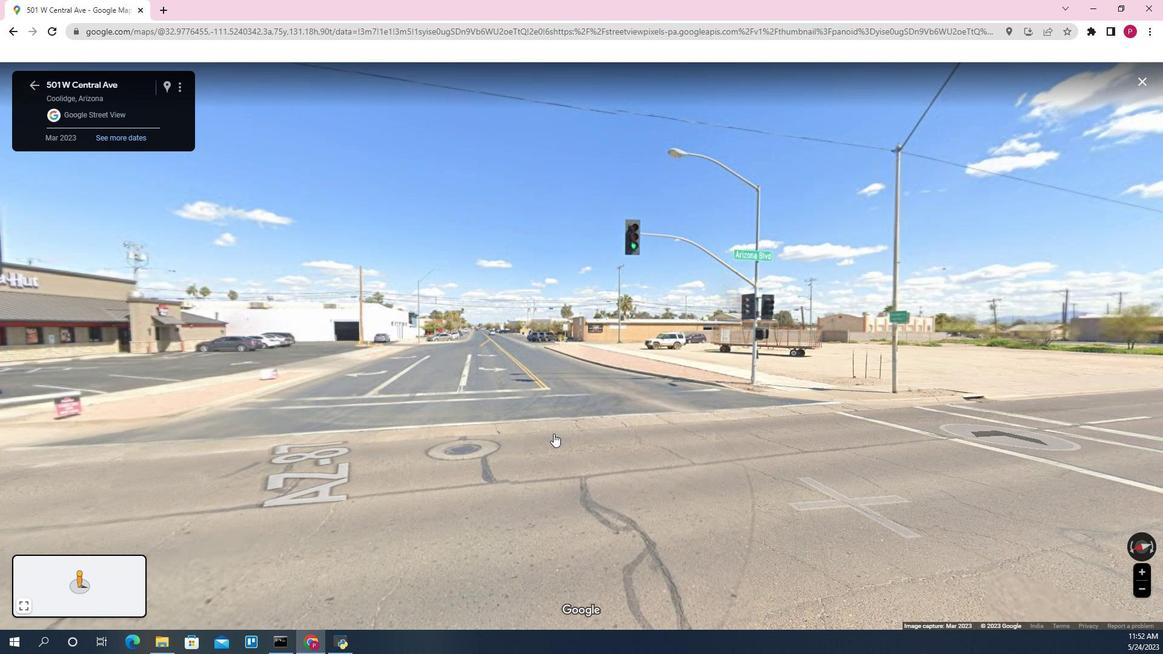 
Action: Mouse moved to (466, 406)
Screenshot: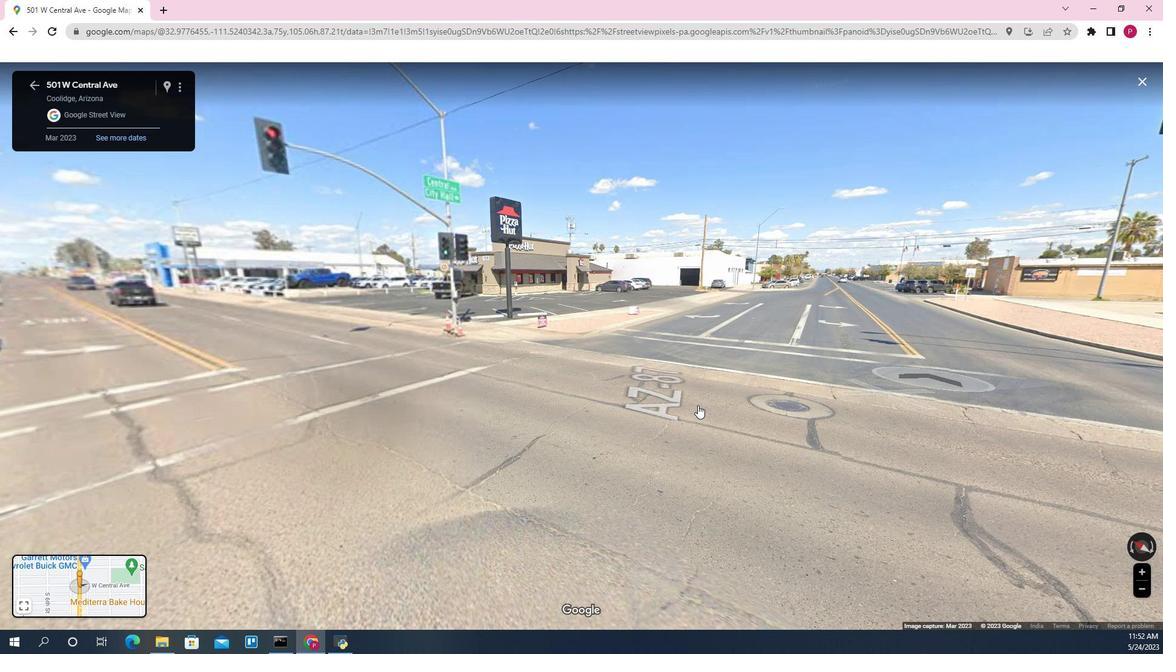
Action: Mouse pressed left at (466, 406)
Screenshot: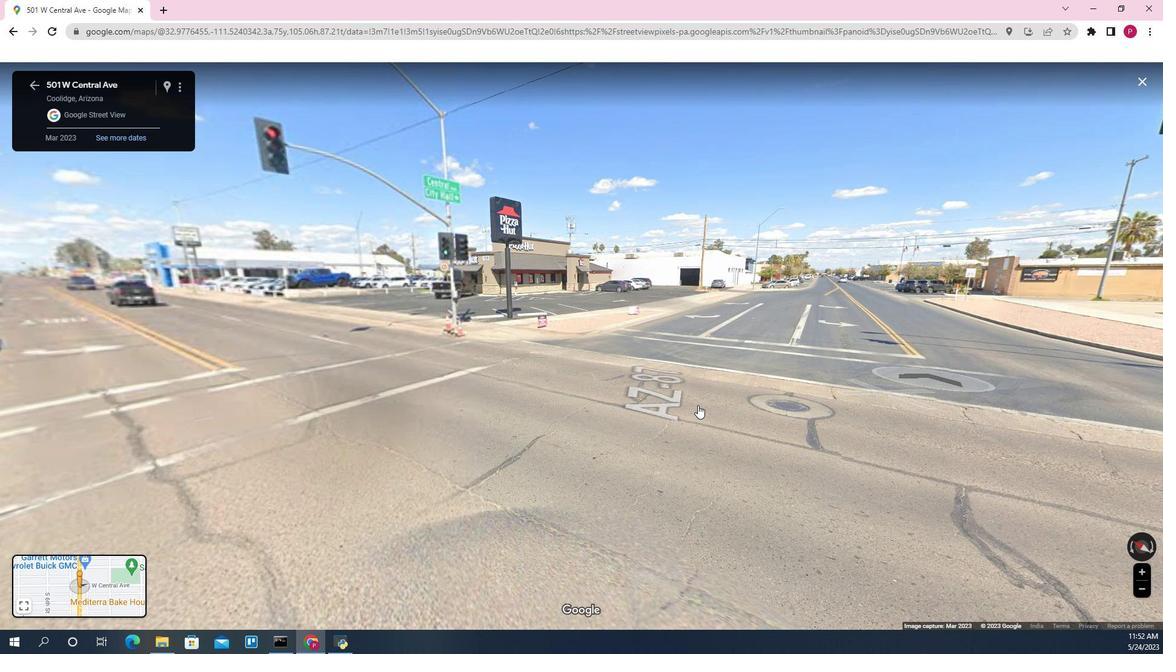
Action: Mouse moved to (732, 404)
Screenshot: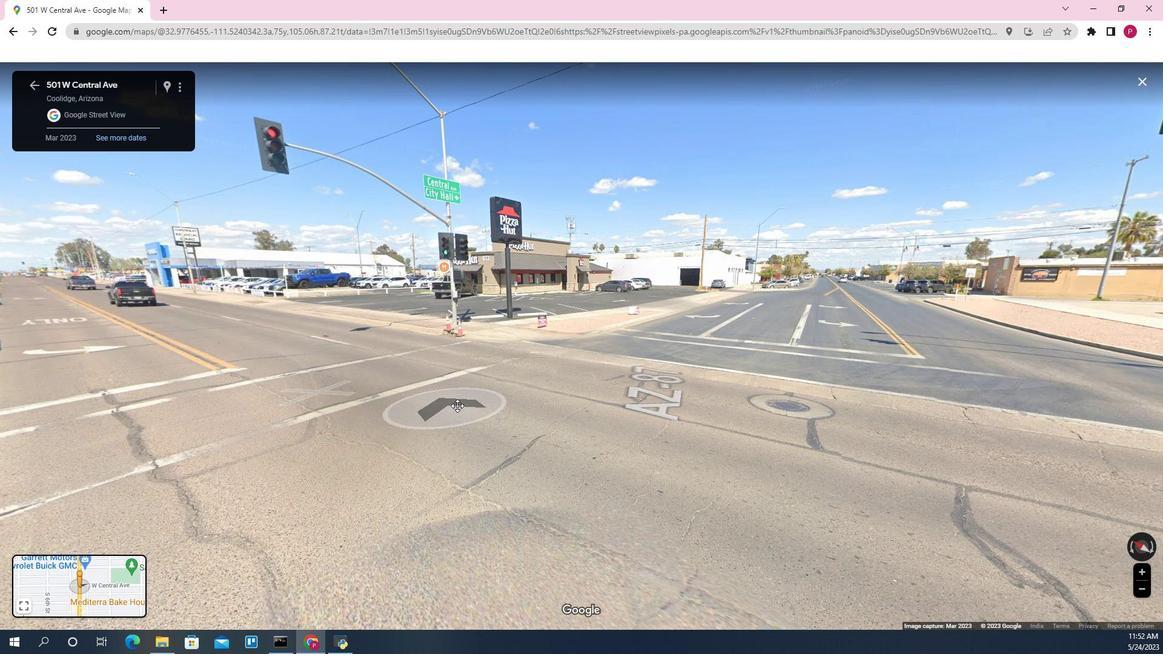 
Action: Mouse pressed left at (732, 404)
Screenshot: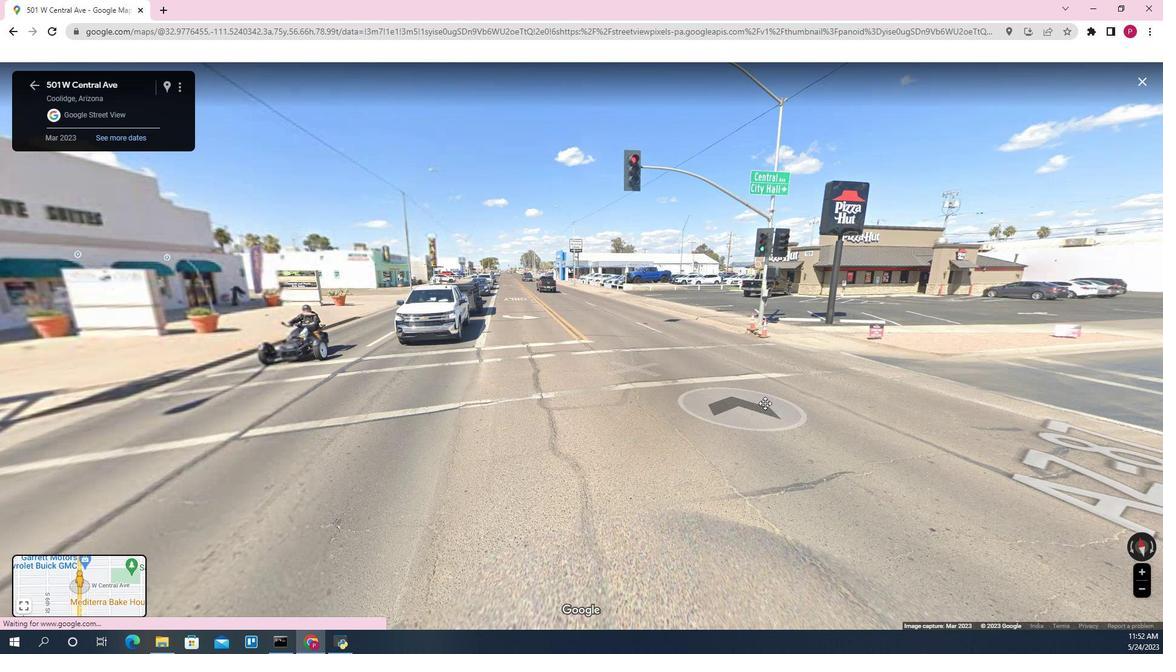 
Action: Mouse moved to (313, 373)
Screenshot: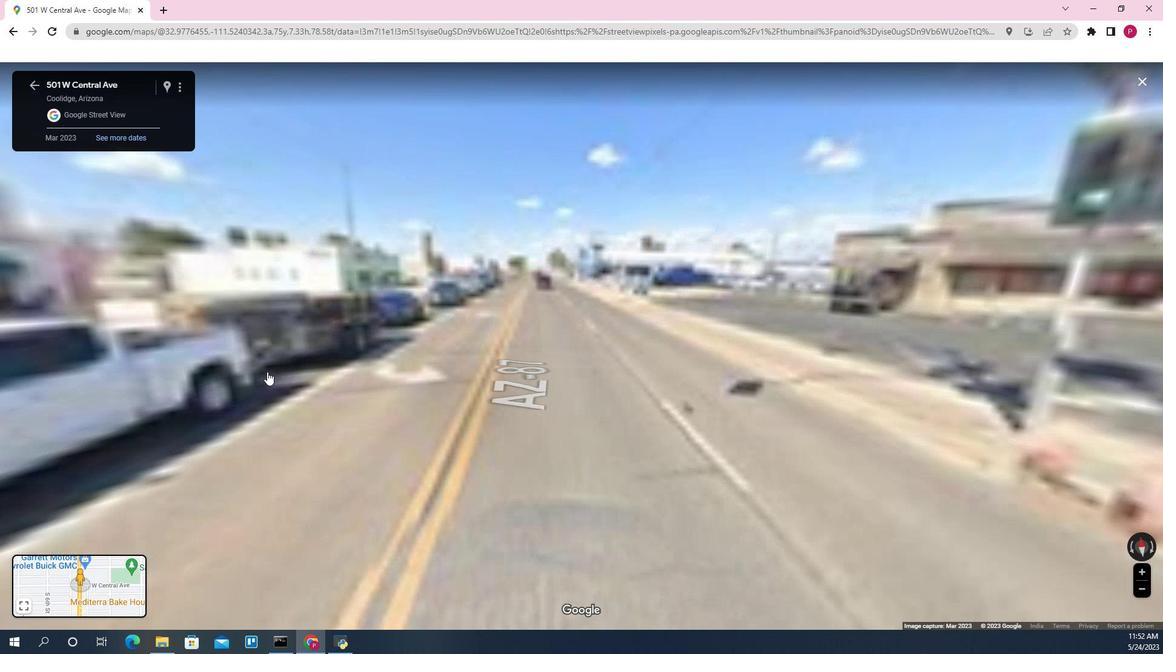
Action: Mouse pressed left at (312, 373)
Screenshot: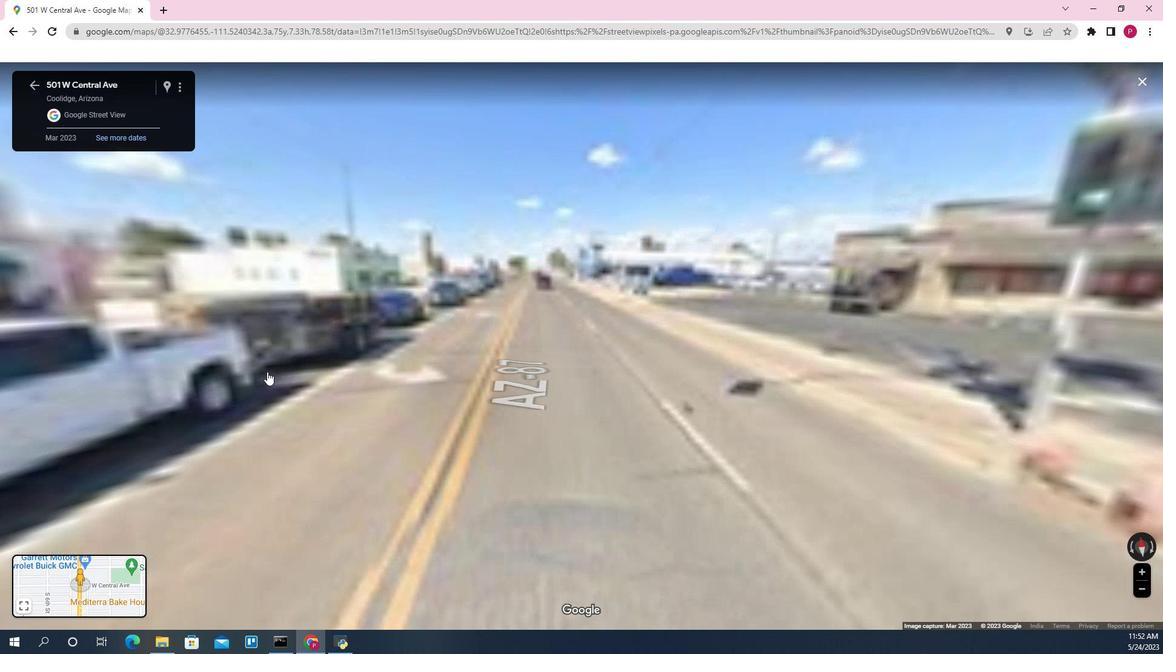 
Action: Mouse moved to (413, 401)
Screenshot: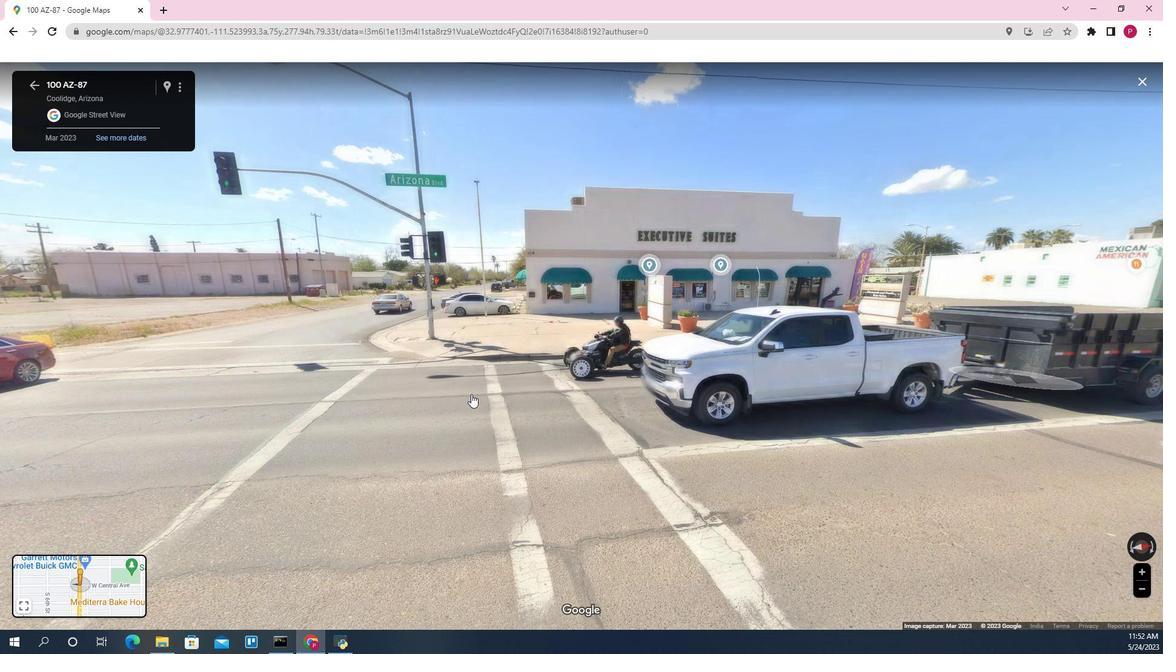 
Action: Mouse pressed left at (413, 401)
Screenshot: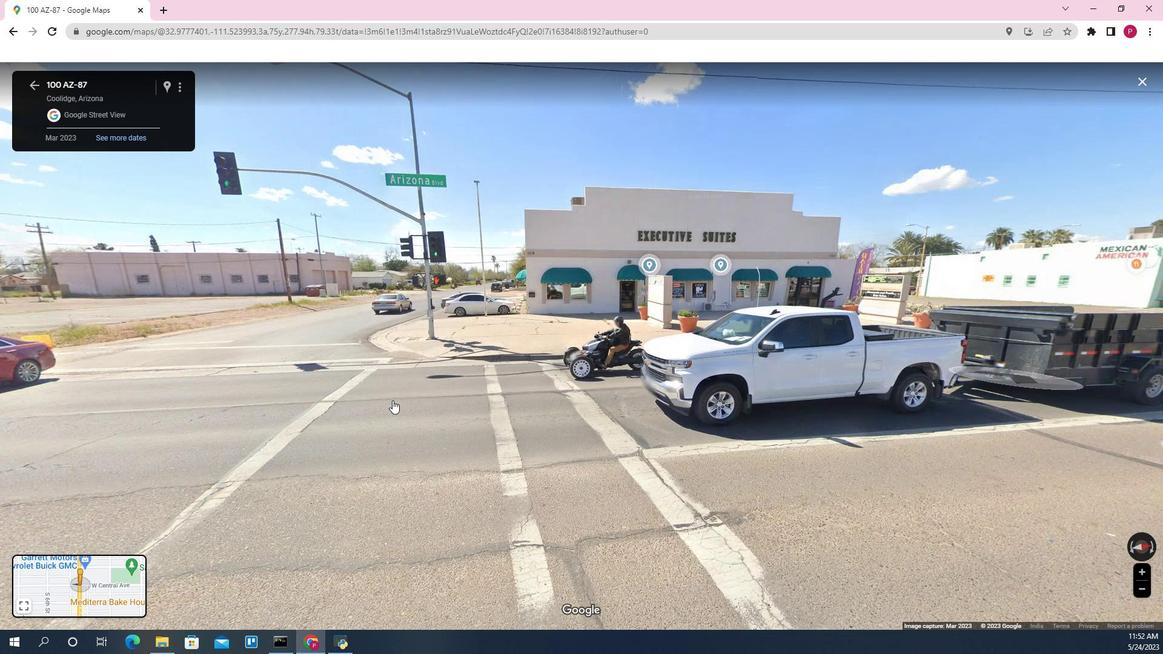 
Action: Mouse moved to (885, 461)
Screenshot: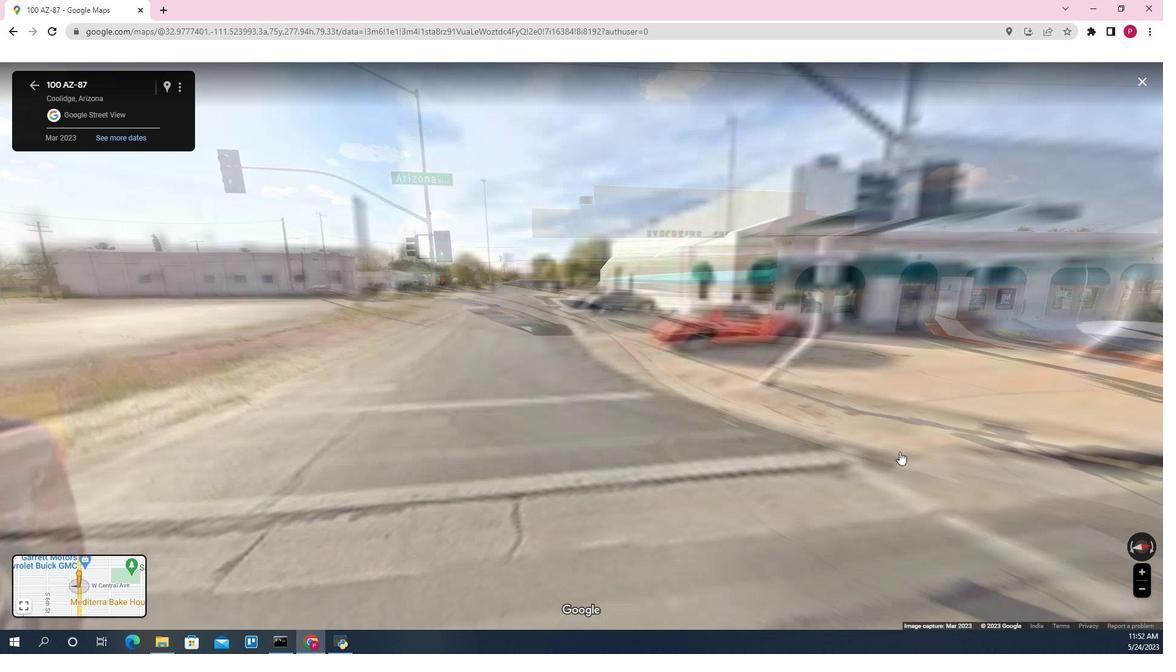 
Action: Mouse pressed left at (885, 461)
Screenshot: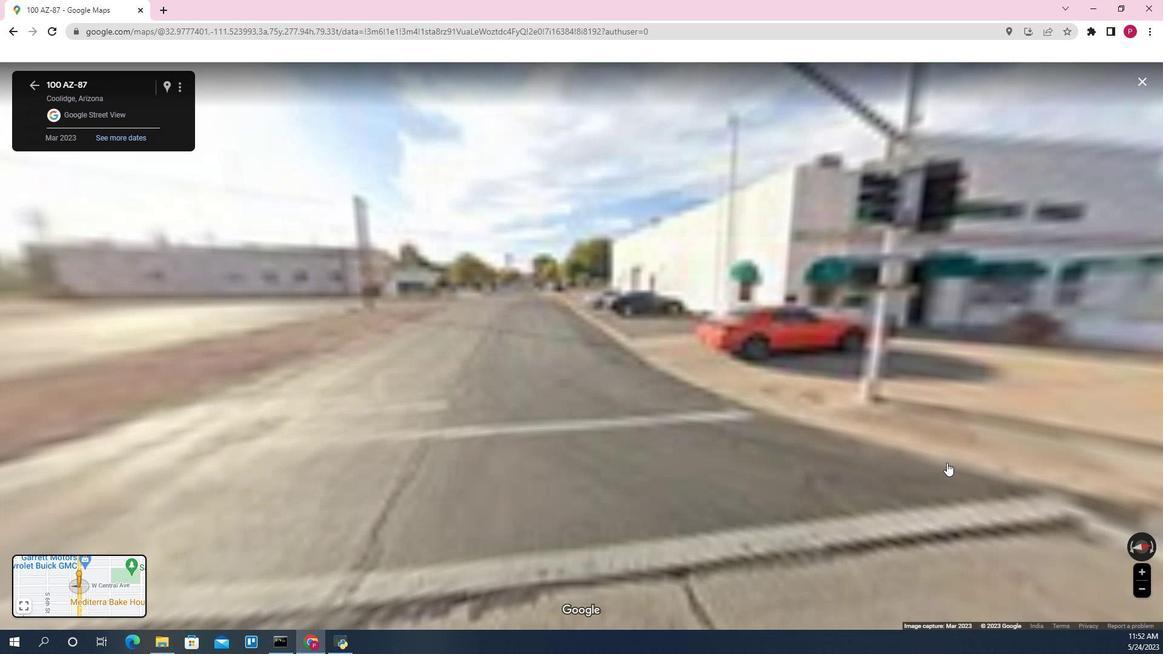 
Action: Mouse moved to (990, 350)
Screenshot: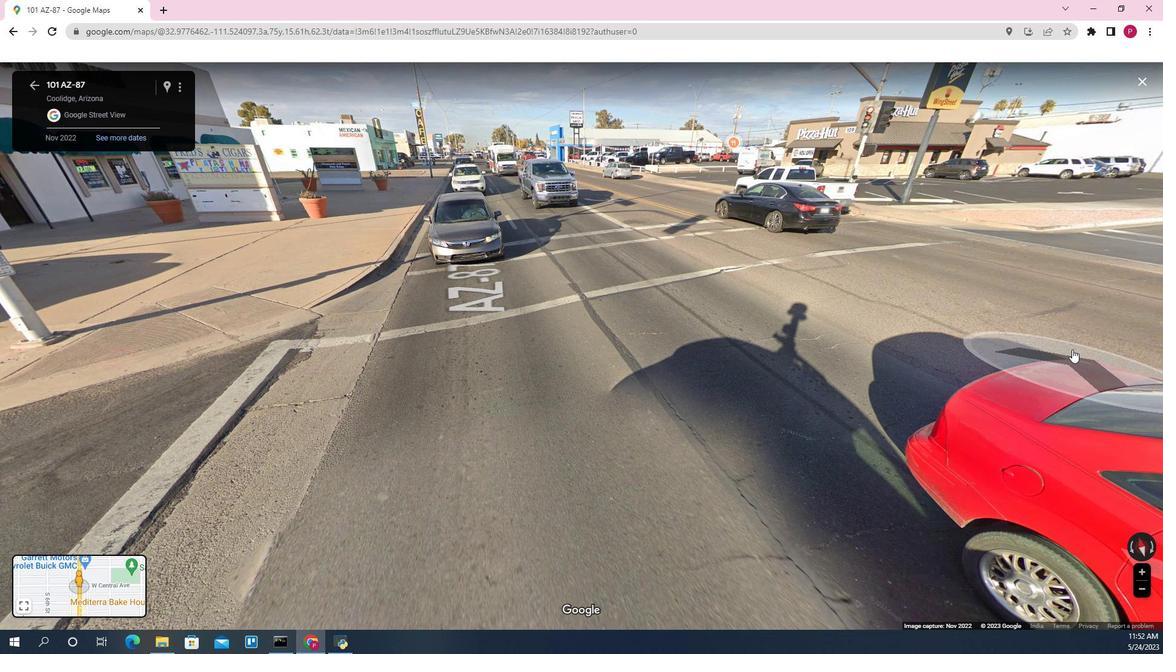 
Action: Mouse pressed left at (990, 350)
Screenshot: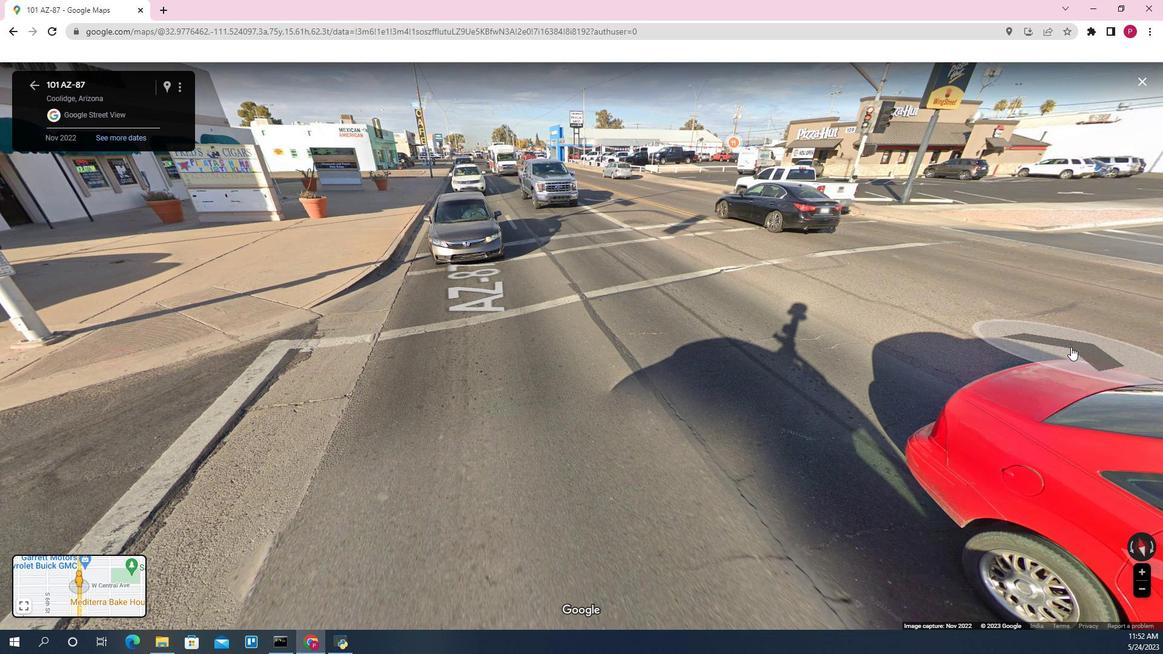 
Action: Mouse moved to (488, 332)
Screenshot: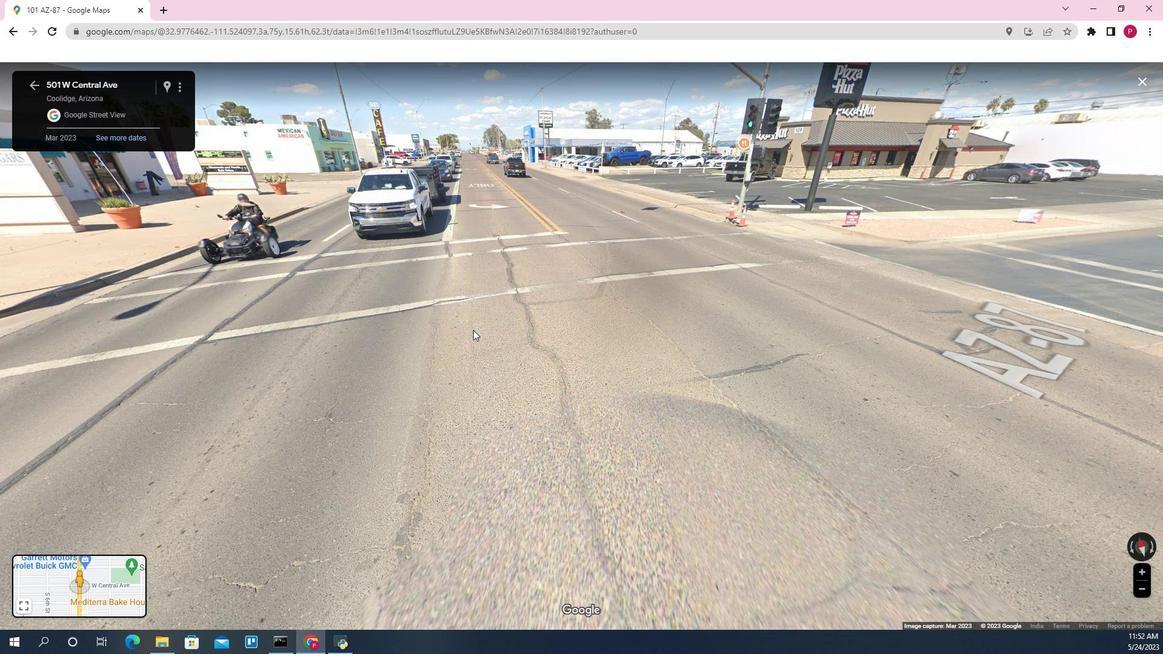 
Action: Mouse pressed left at (488, 332)
Screenshot: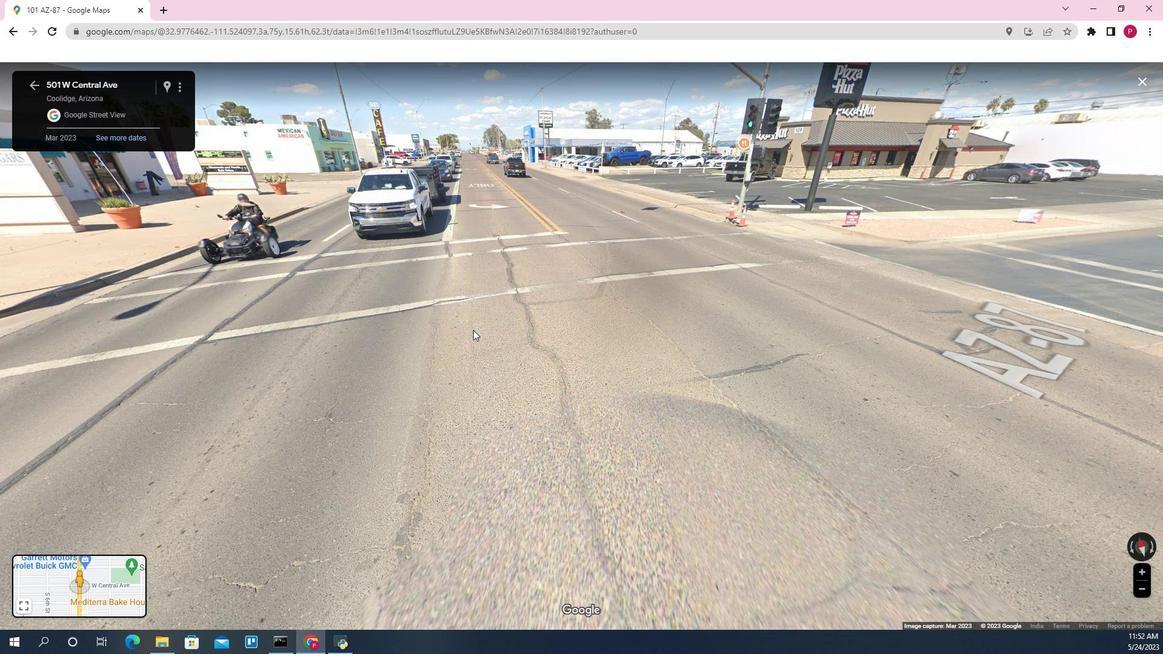 
Action: Mouse moved to (464, 251)
Screenshot: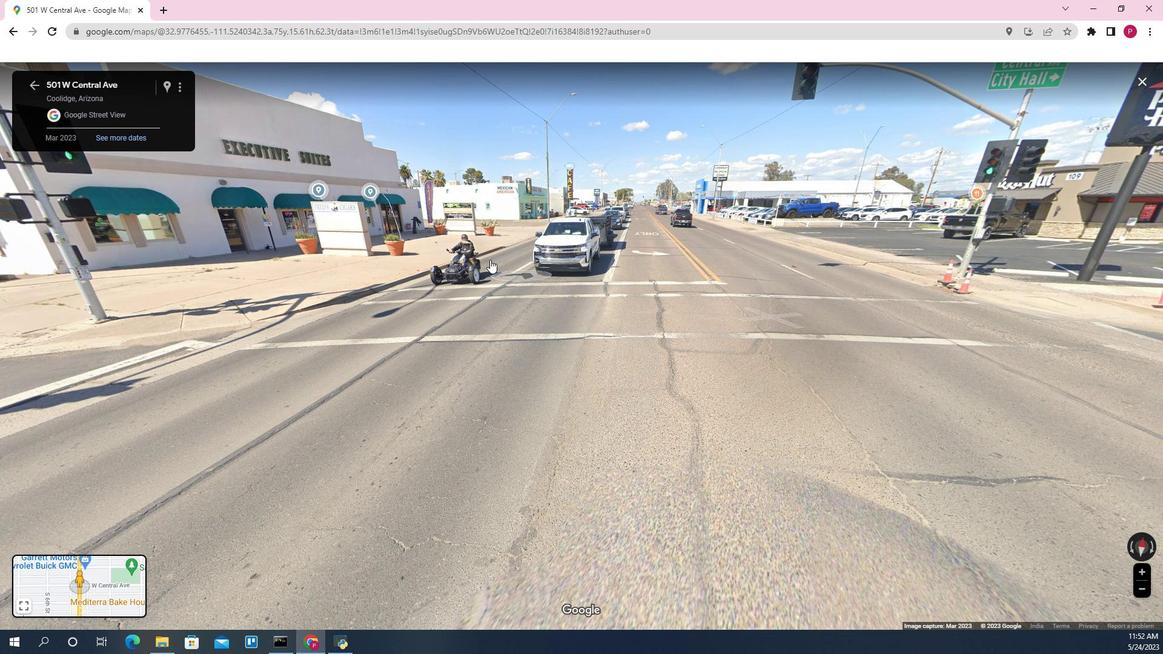 
Action: Mouse scrolled (464, 252) with delta (0, 0)
Screenshot: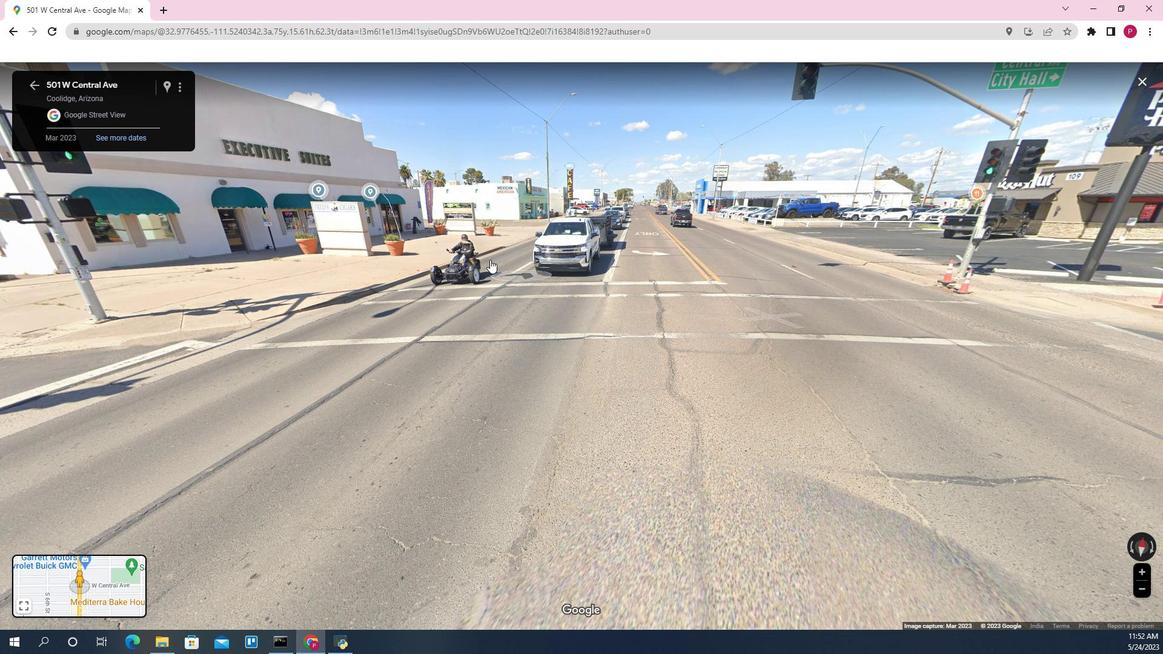 
Action: Mouse scrolled (464, 252) with delta (0, 0)
Screenshot: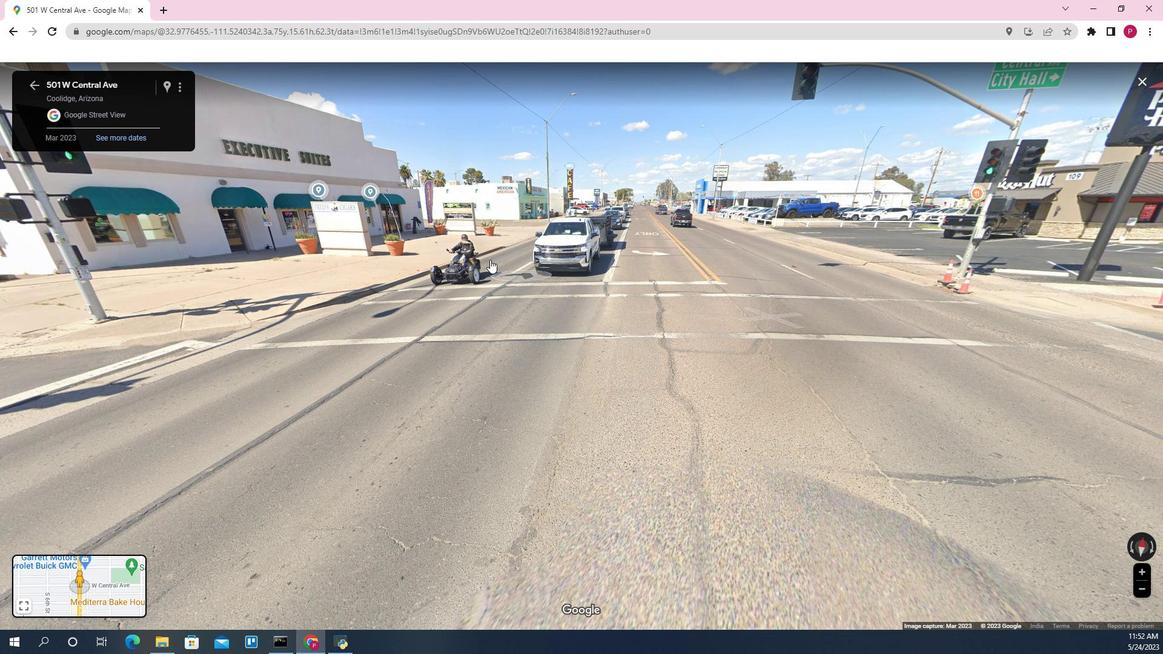 
Action: Mouse scrolled (464, 252) with delta (0, 0)
Screenshot: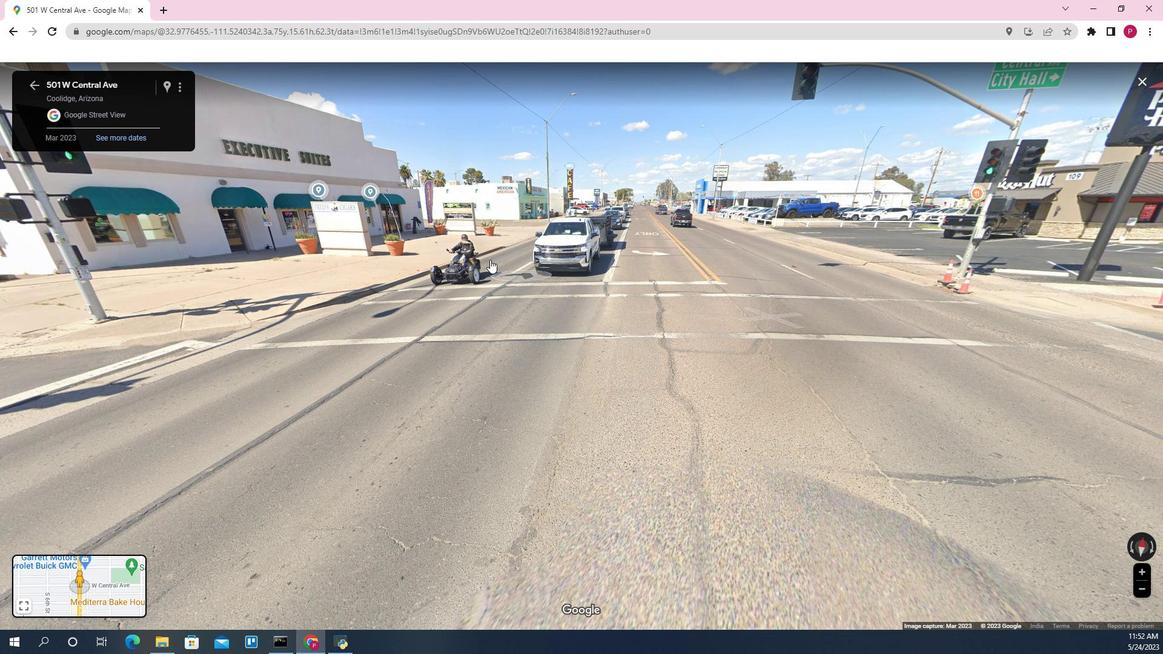 
Action: Mouse scrolled (464, 252) with delta (0, 0)
Screenshot: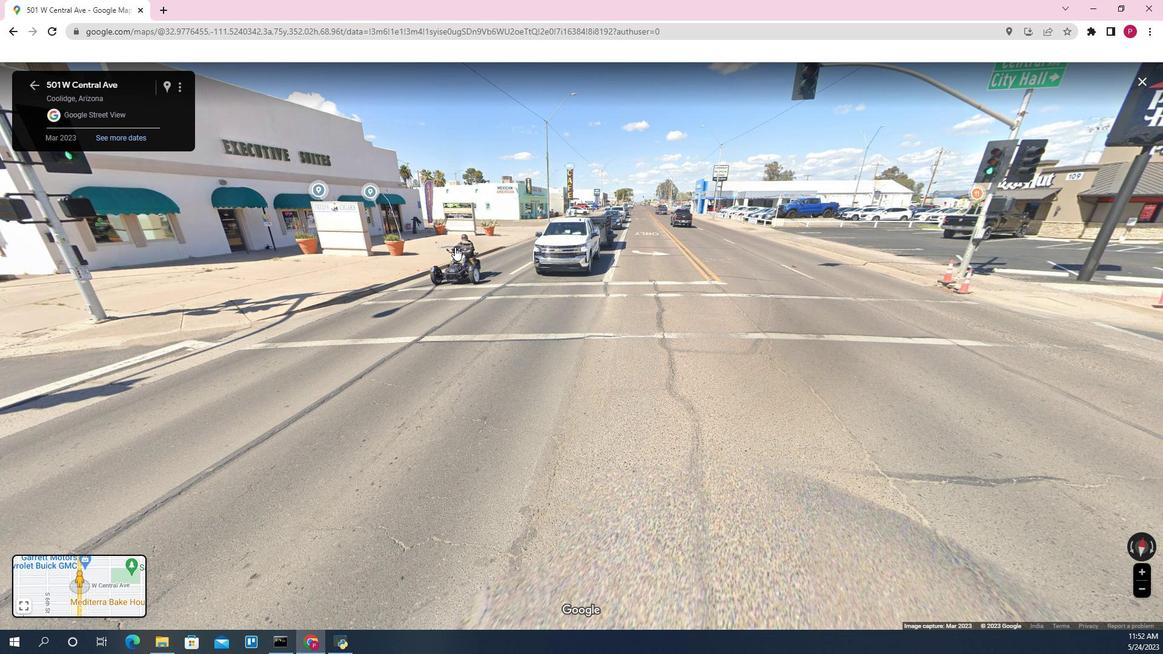 
Action: Mouse scrolled (464, 252) with delta (0, 0)
Screenshot: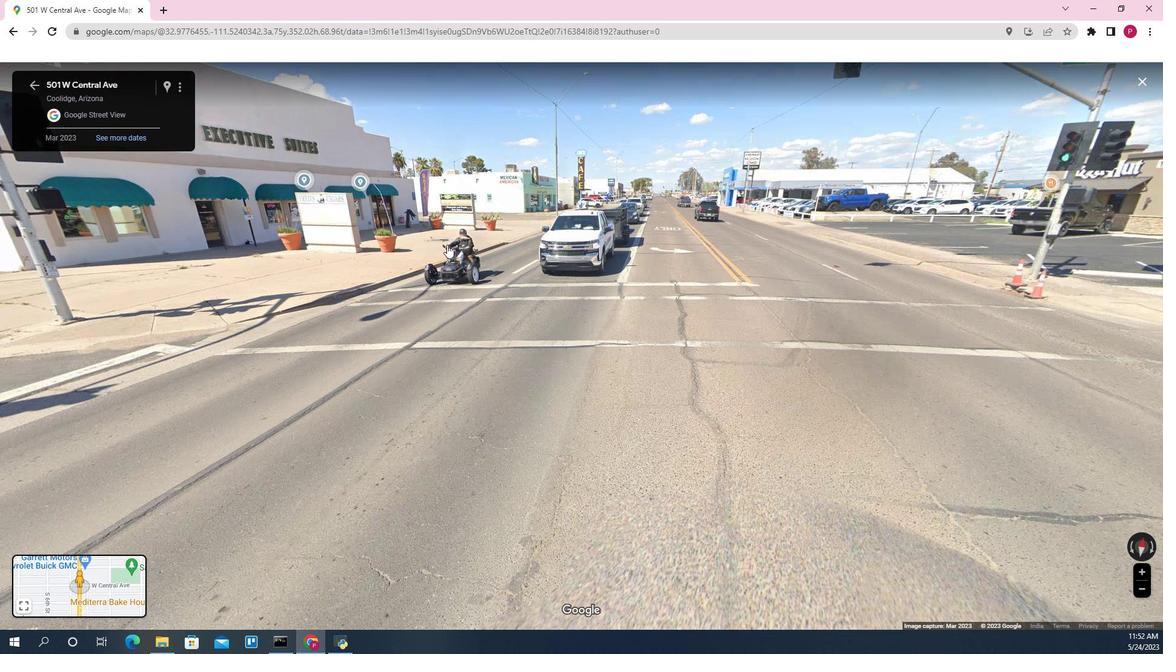 
Action: Mouse moved to (450, 284)
Screenshot: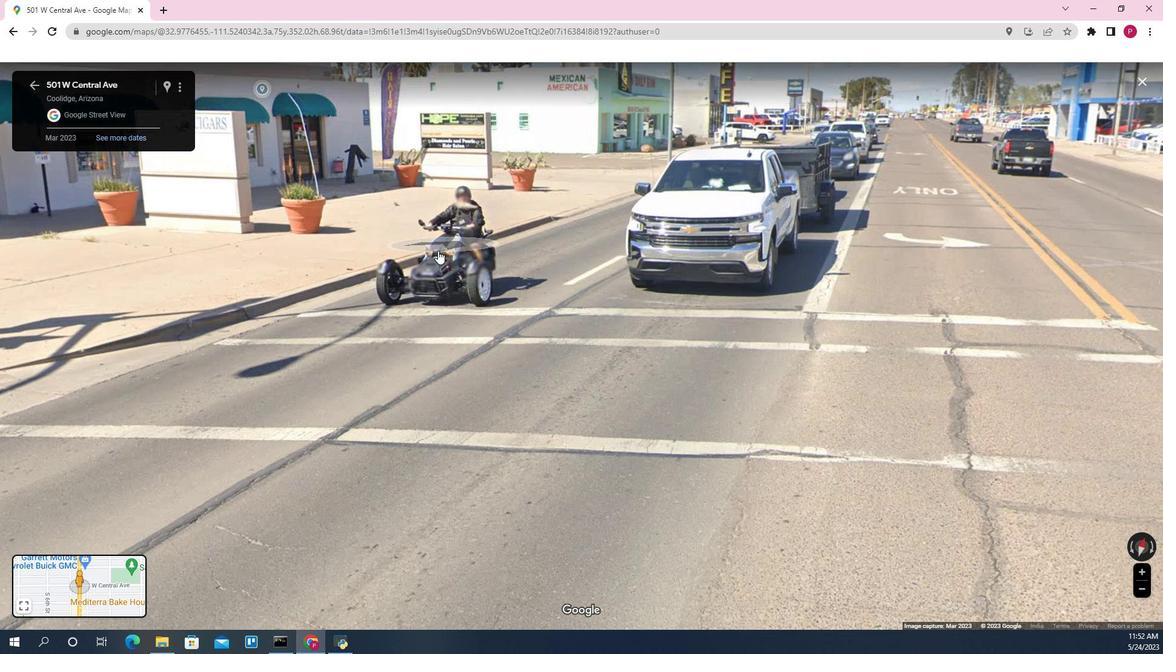 
Action: Mouse scrolled (450, 284) with delta (0, 0)
Screenshot: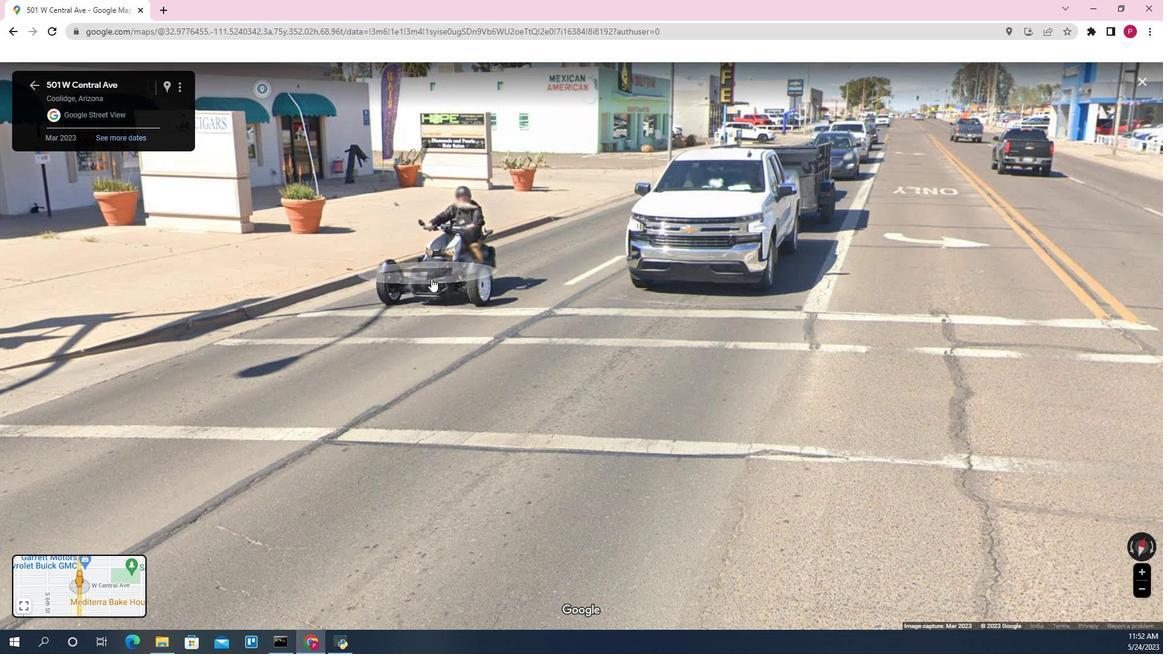 
Action: Mouse scrolled (450, 284) with delta (0, 0)
Screenshot: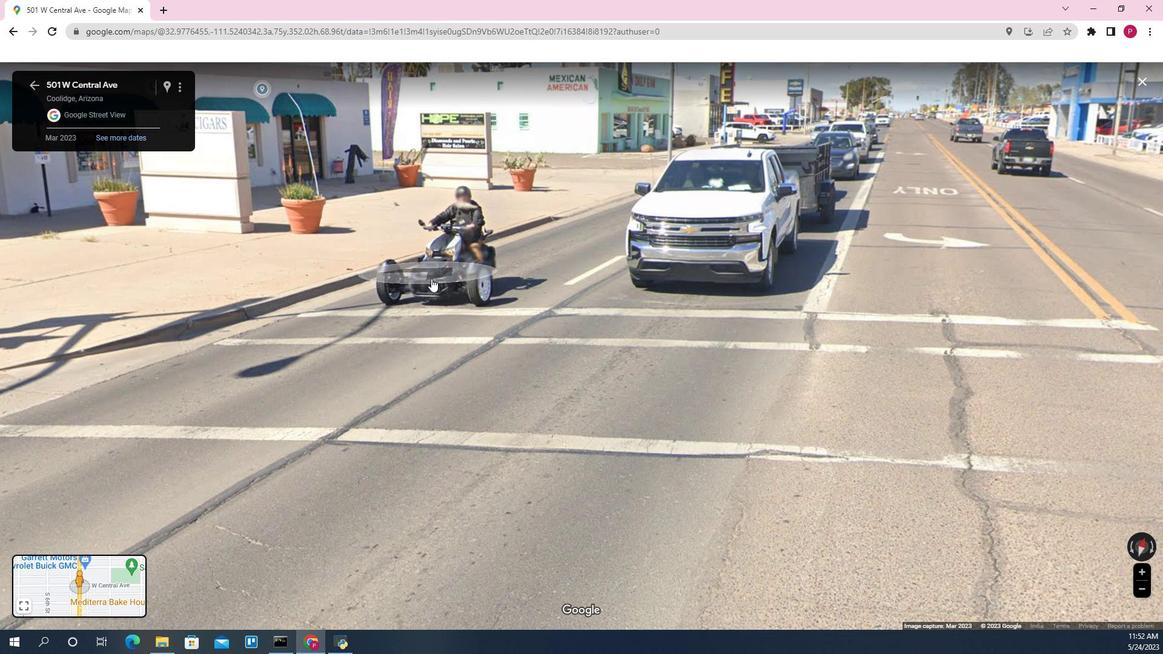 
Action: Mouse scrolled (450, 284) with delta (0, 0)
Screenshot: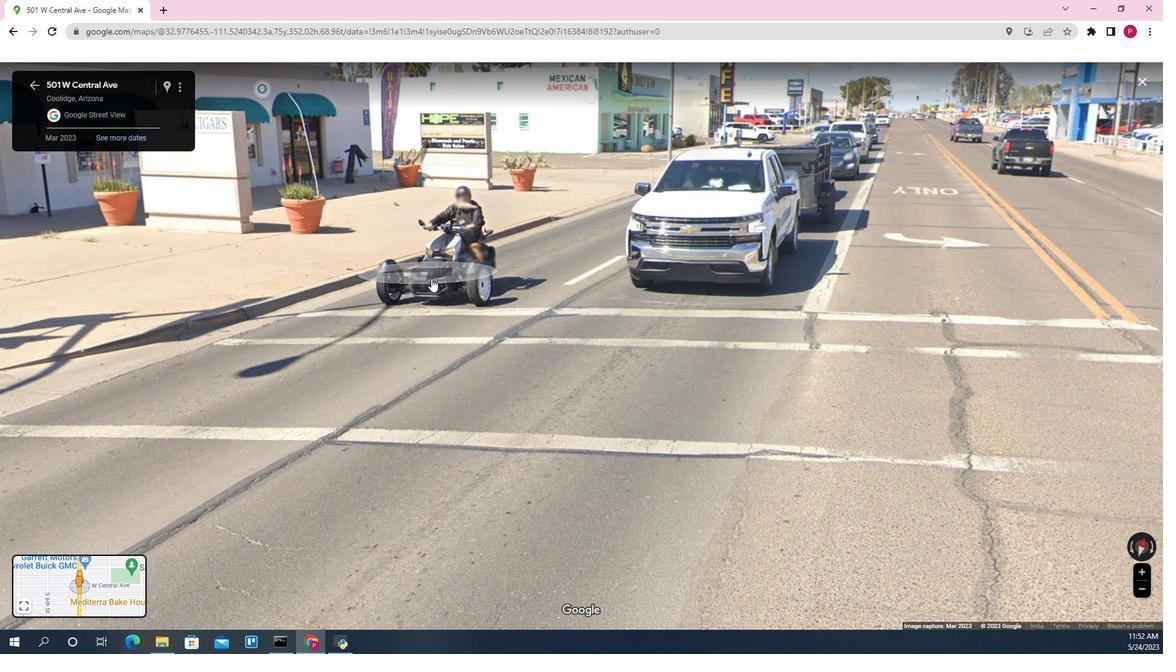
Action: Mouse scrolled (450, 284) with delta (0, 0)
Screenshot: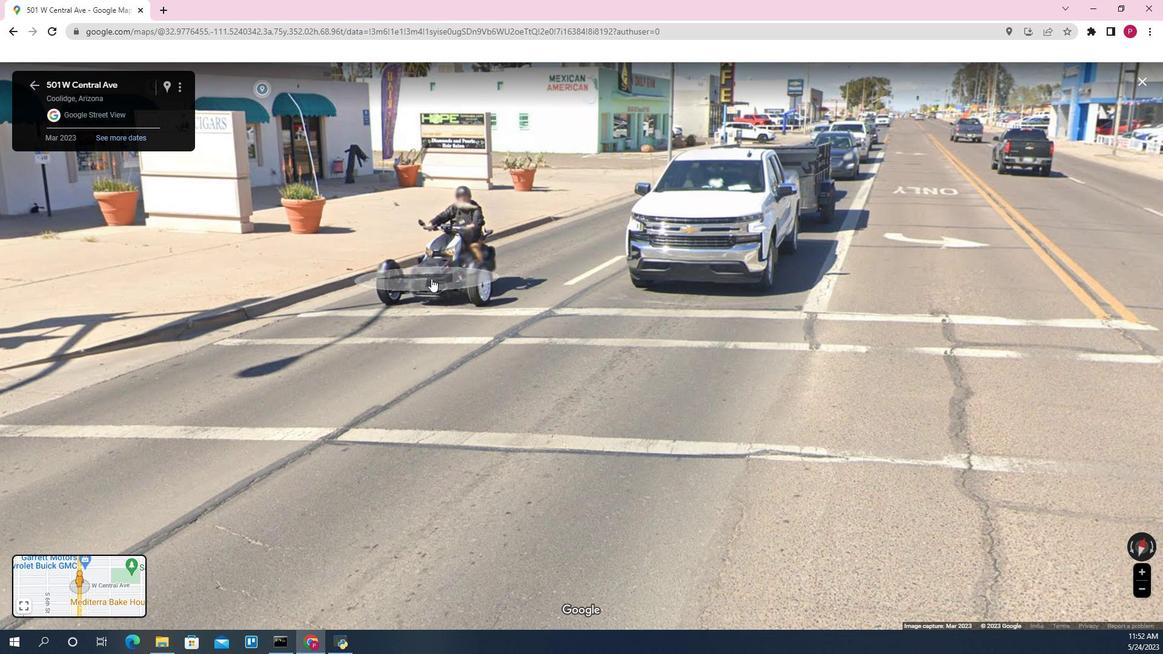 
Action: Mouse moved to (490, 236)
Screenshot: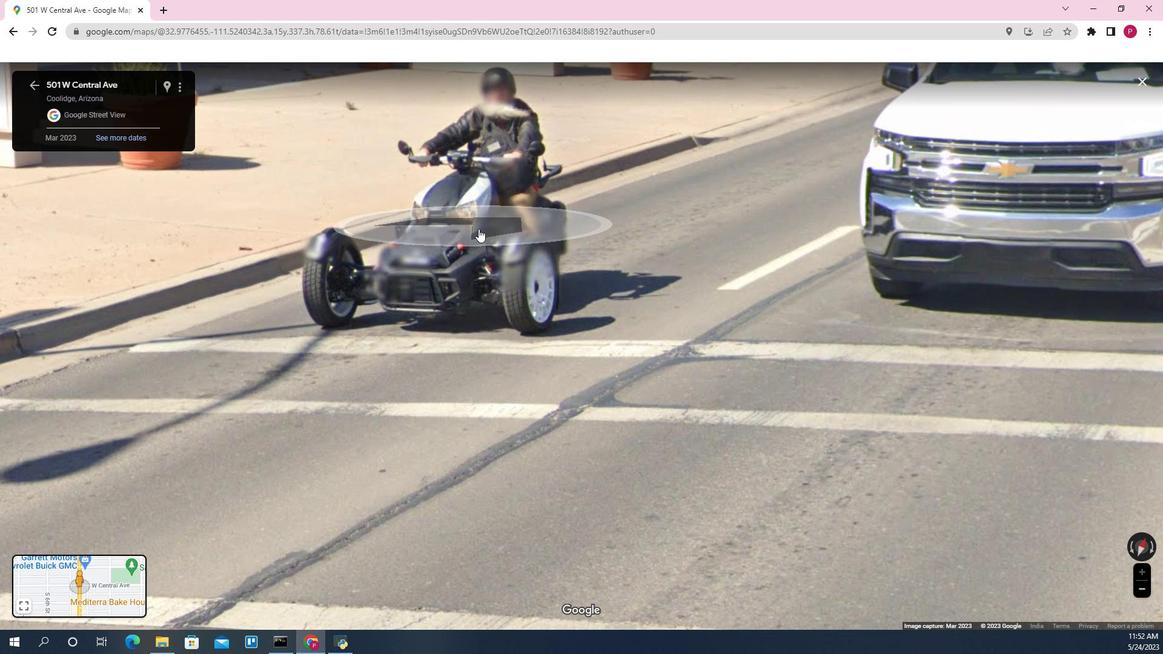 
Action: Mouse scrolled (490, 236) with delta (0, 0)
Screenshot: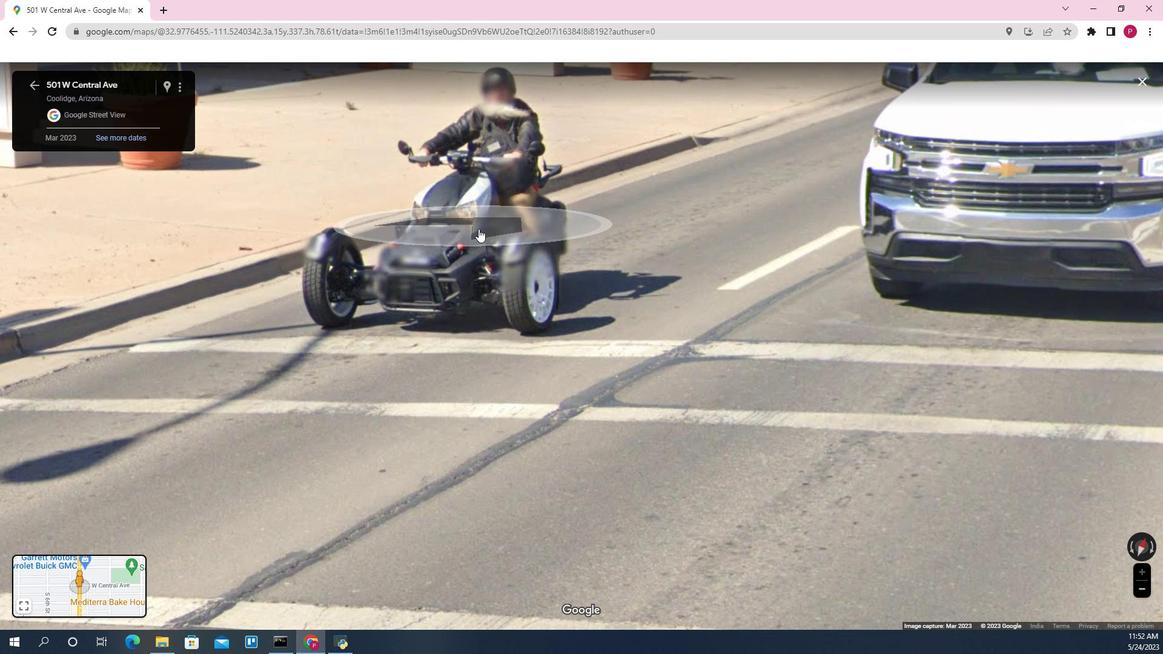 
Action: Mouse moved to (490, 241)
Screenshot: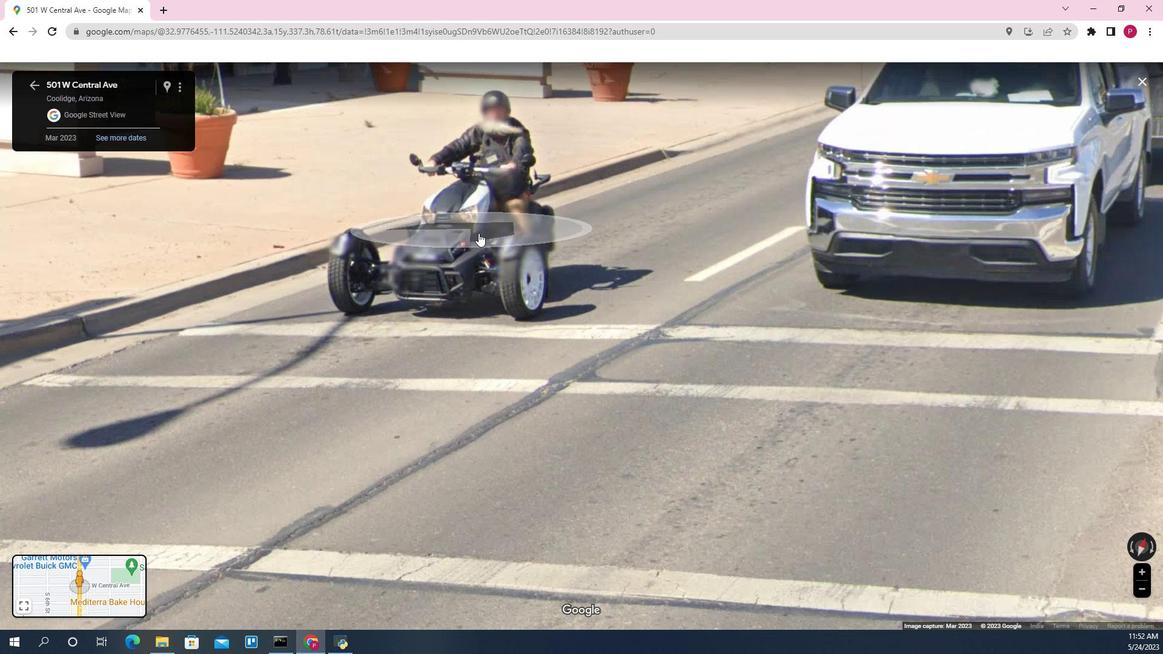 
Action: Mouse scrolled (490, 241) with delta (0, 0)
Screenshot: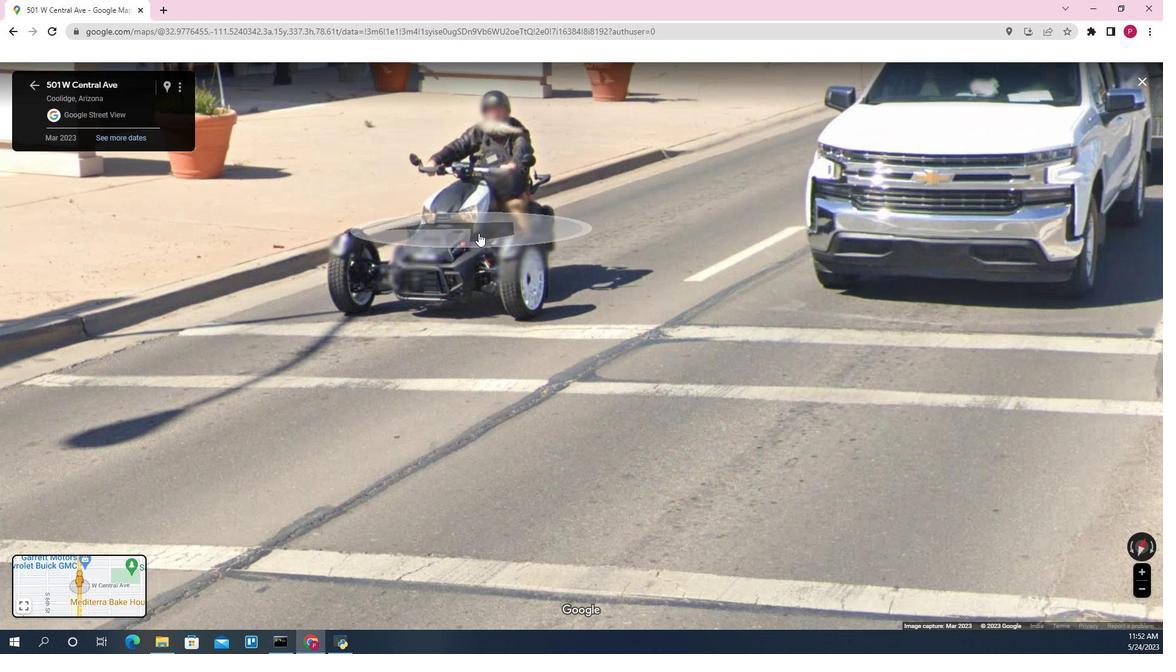 
Action: Mouse moved to (519, 249)
Screenshot: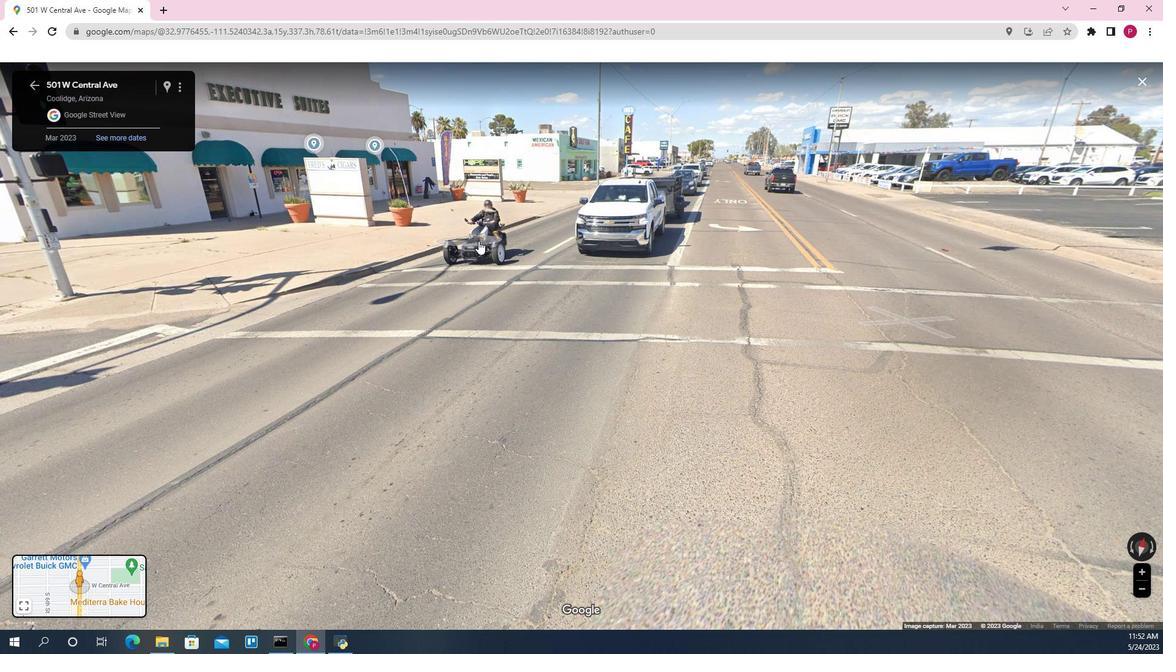 
Action: Mouse scrolled (519, 249) with delta (0, 0)
Screenshot: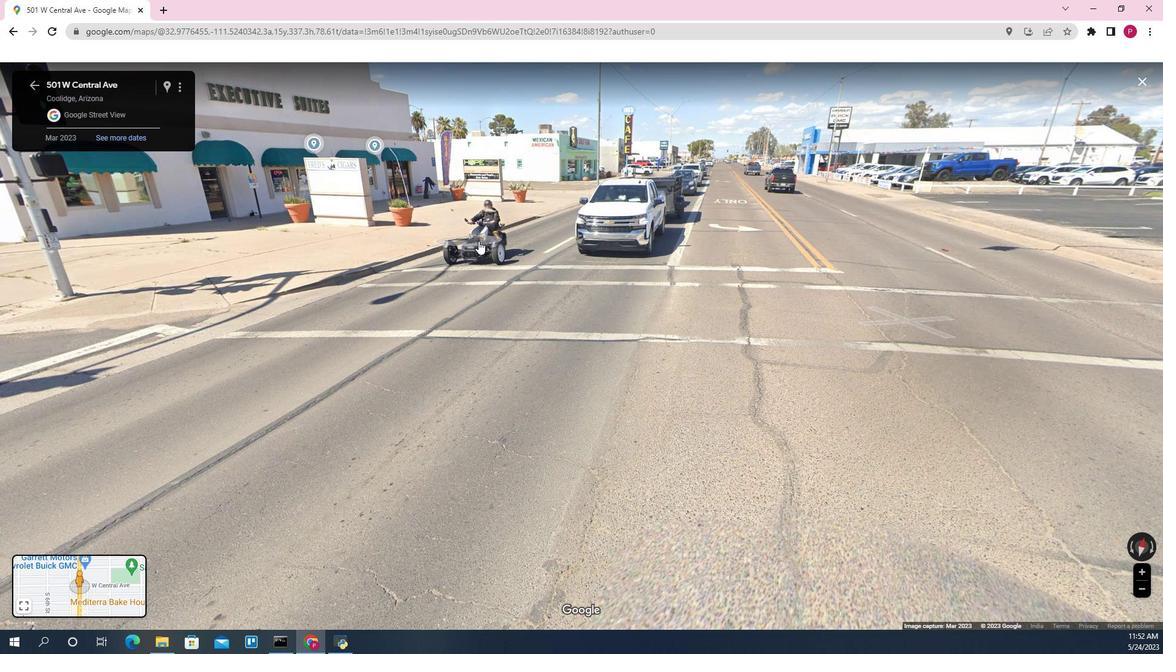 
Action: Mouse moved to (519, 250)
Screenshot: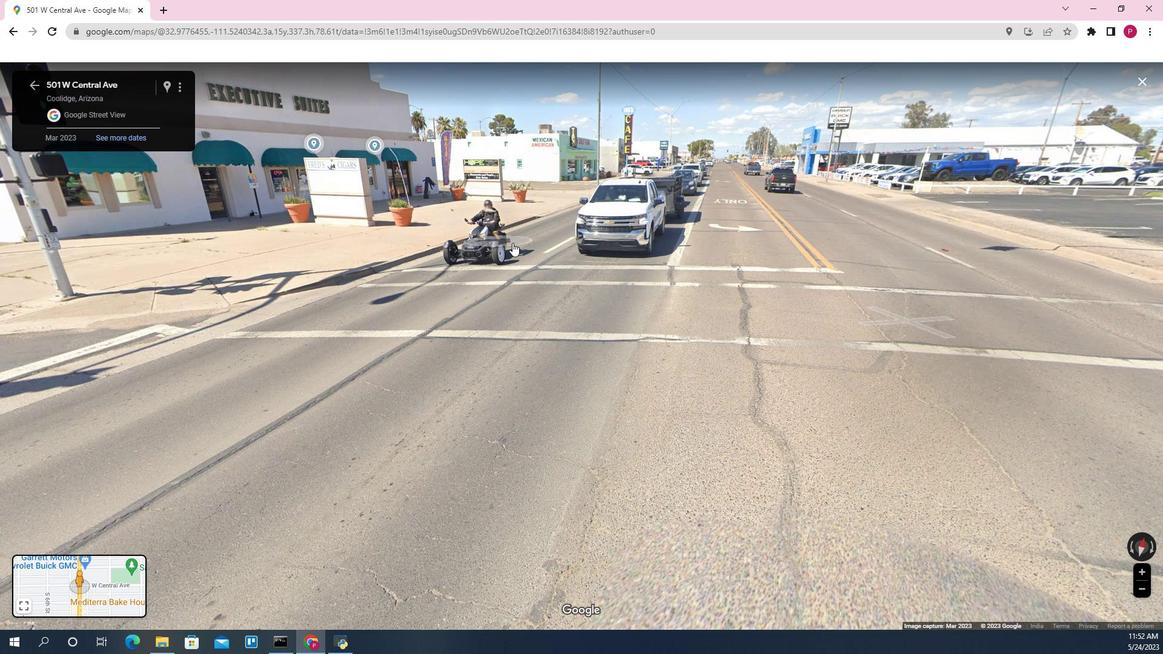 
Action: Mouse scrolled (519, 250) with delta (0, 0)
Screenshot: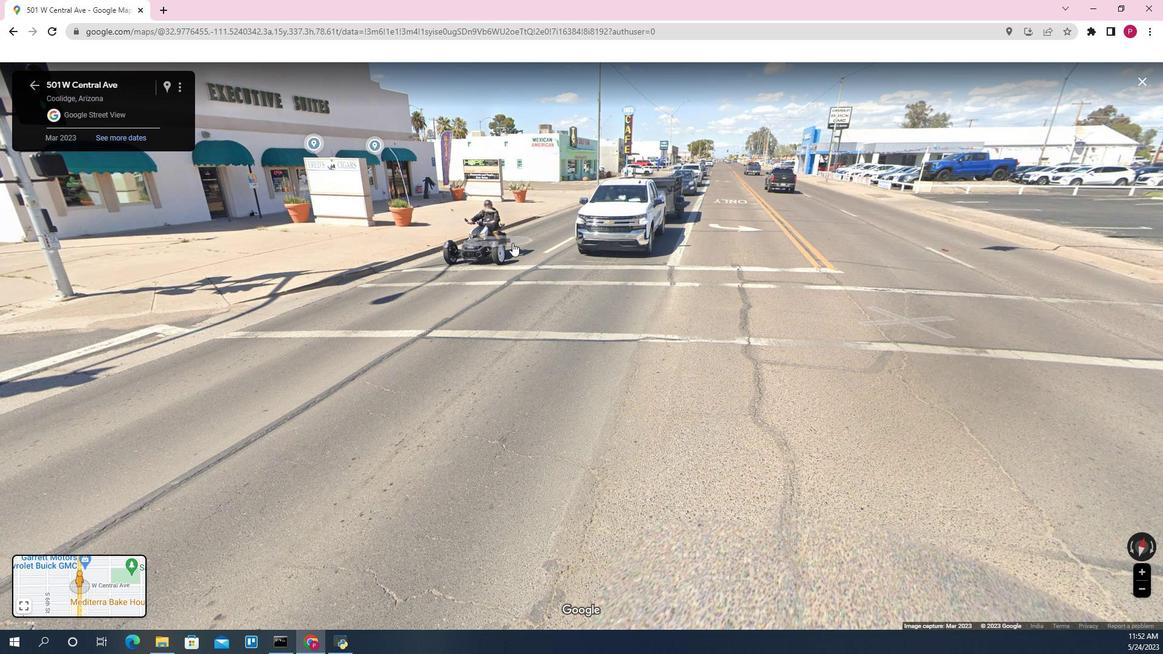 
Action: Mouse moved to (647, 247)
Screenshot: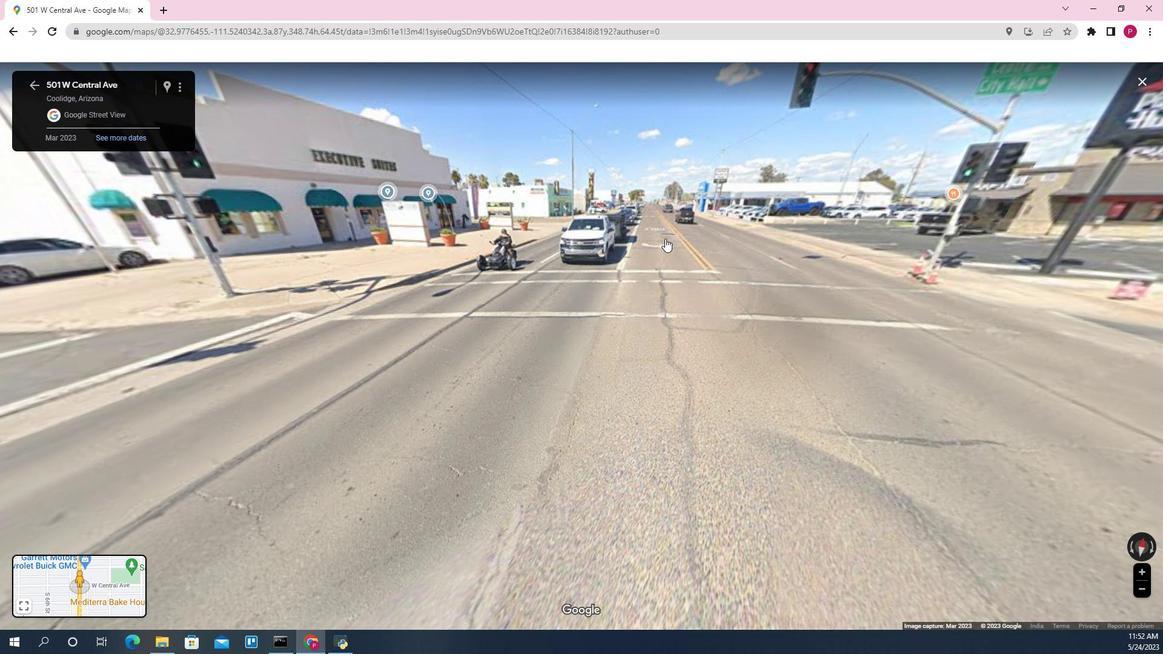 
Action: Mouse pressed left at (647, 247)
Screenshot: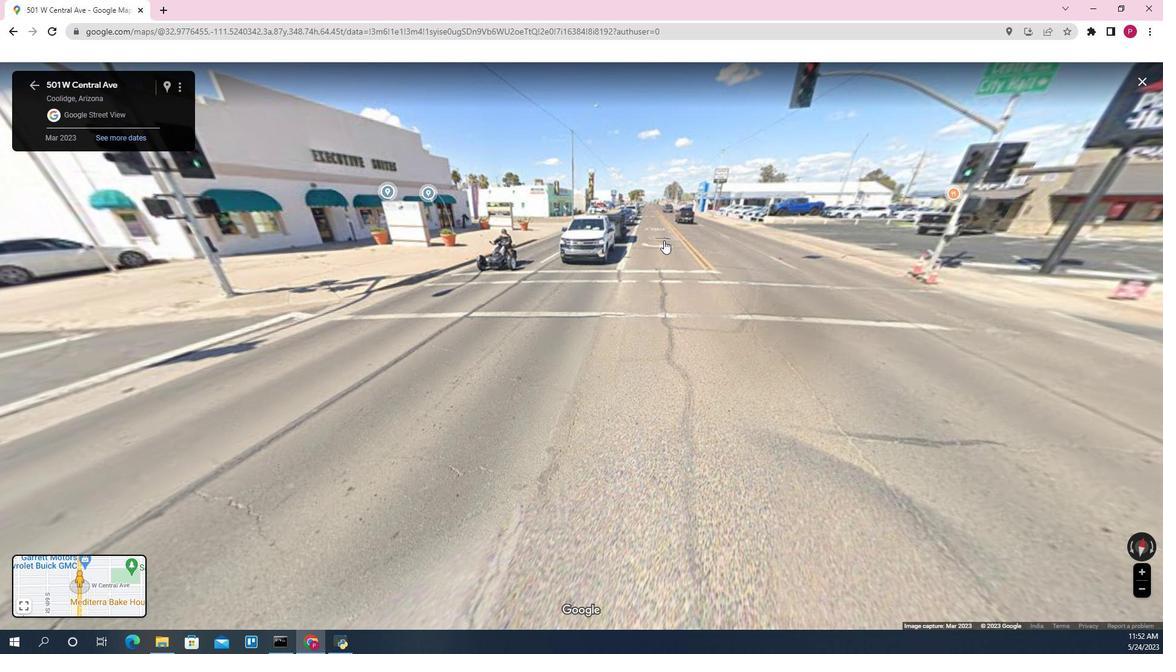 
Action: Mouse moved to (525, 277)
Screenshot: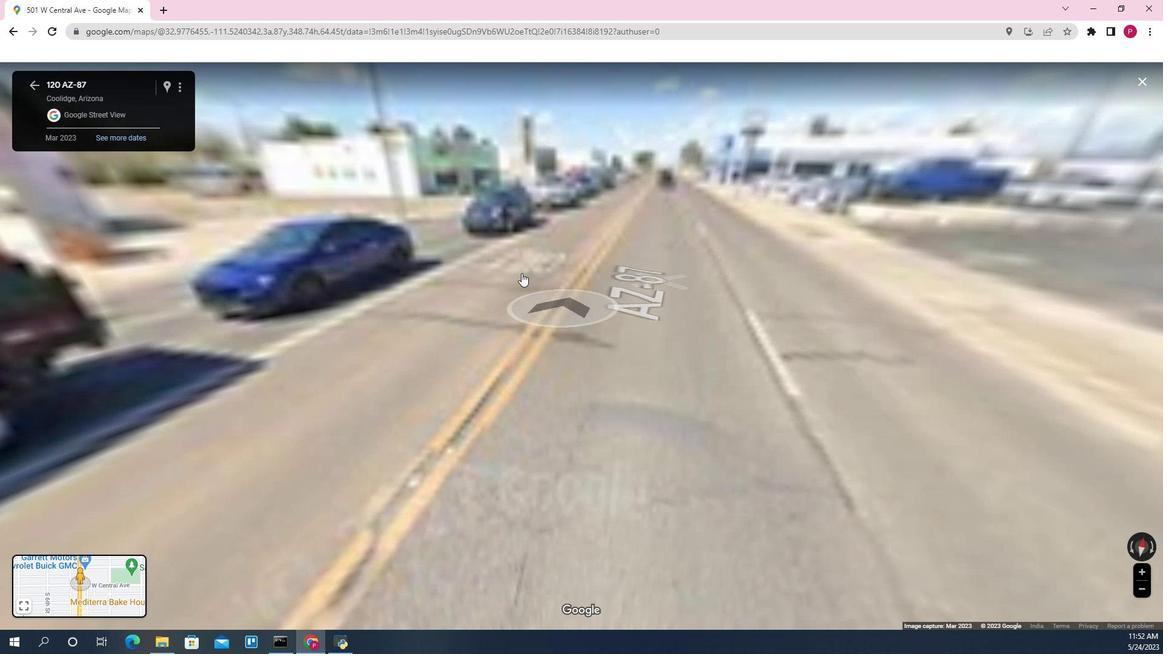 
Action: Mouse pressed left at (525, 277)
Screenshot: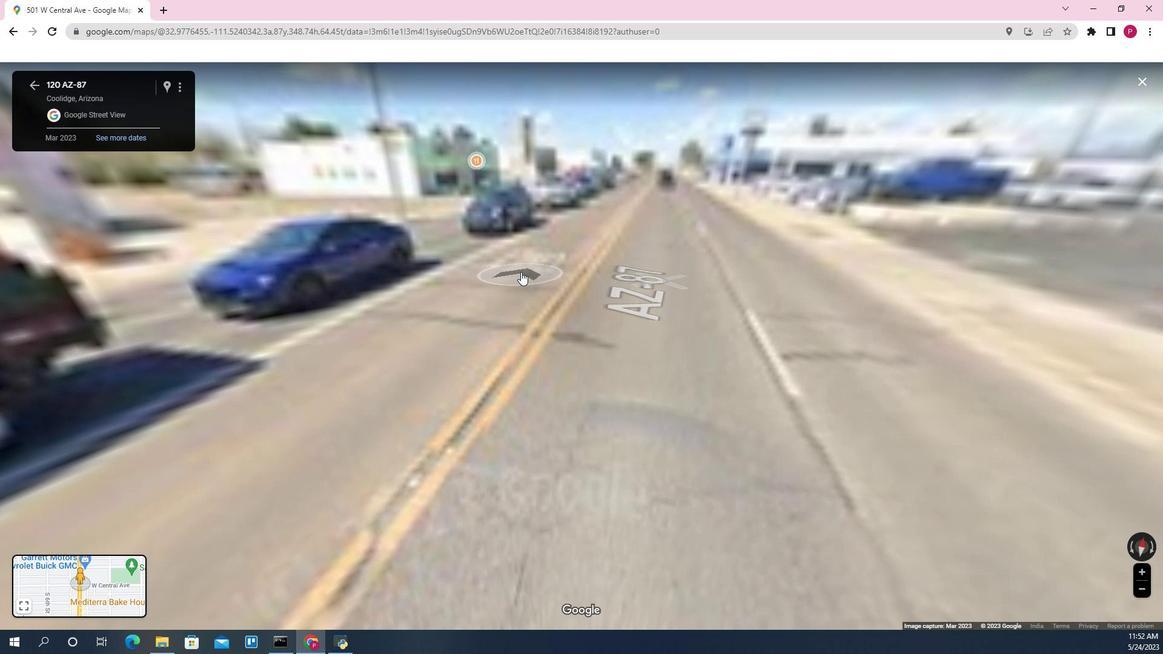 
Action: Mouse moved to (504, 328)
Screenshot: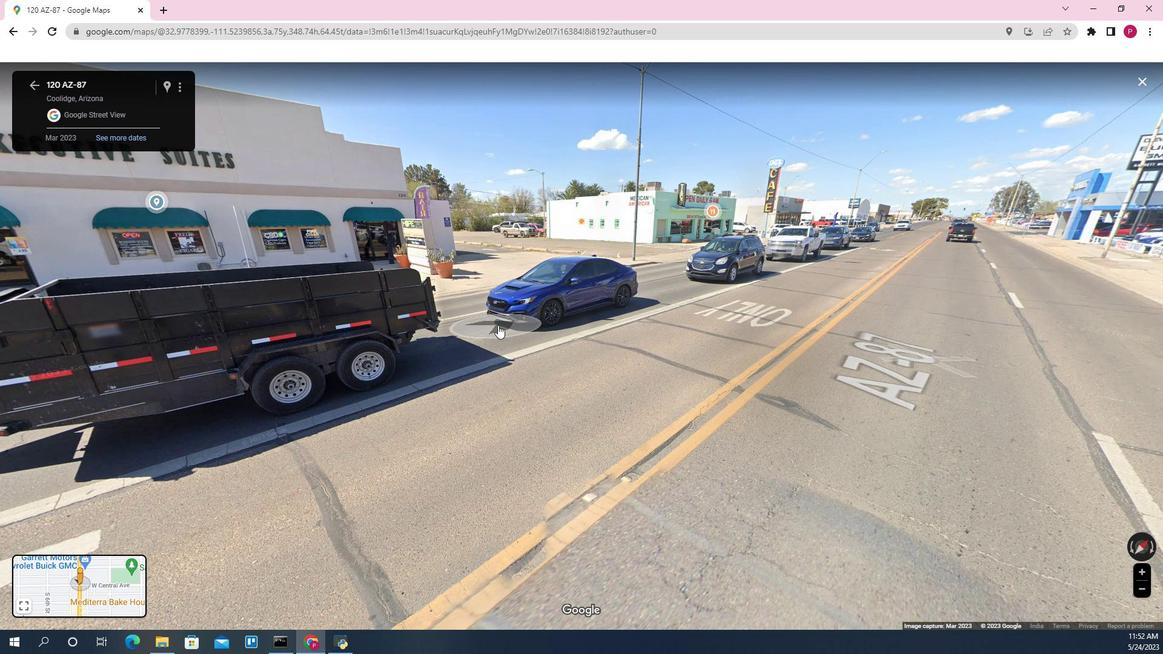
Action: Mouse pressed left at (504, 328)
Screenshot: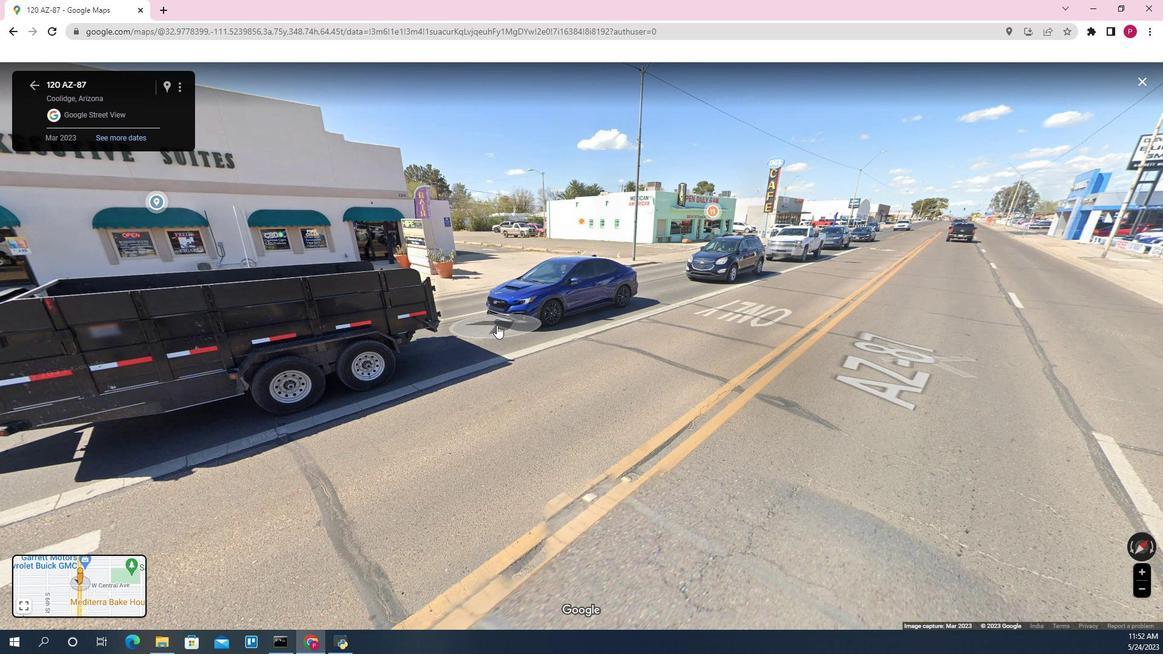 
Action: Mouse moved to (767, 292)
Screenshot: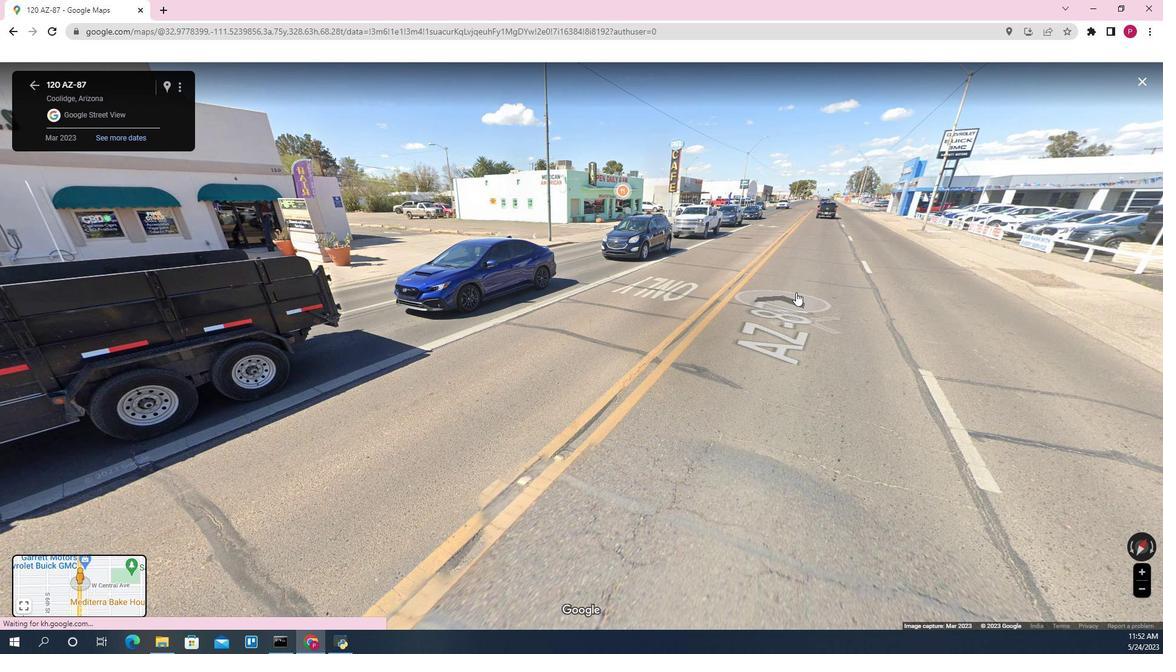 
Action: Mouse pressed left at (767, 292)
Screenshot: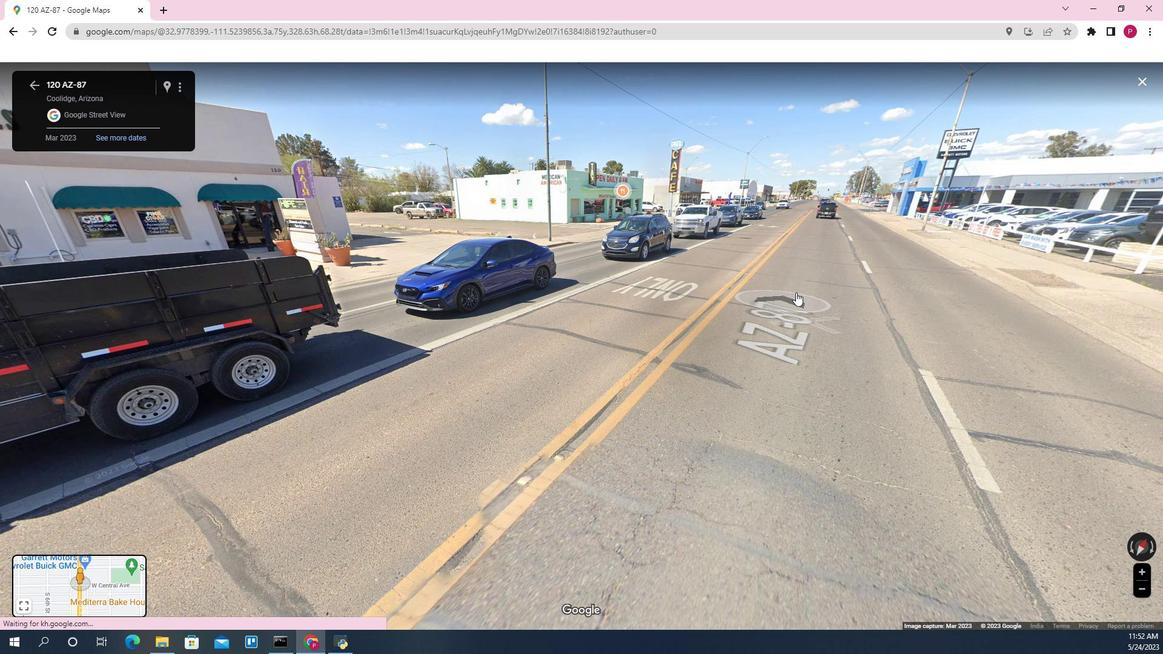 
Action: Mouse moved to (765, 285)
Screenshot: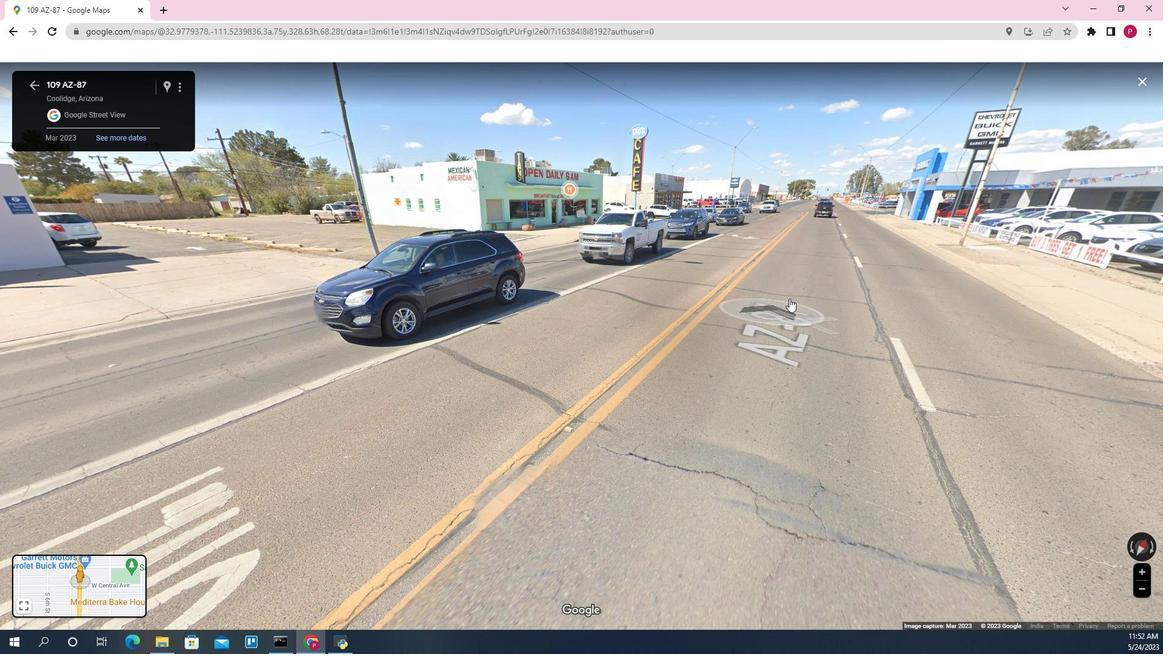 
Action: Mouse pressed left at (765, 285)
Screenshot: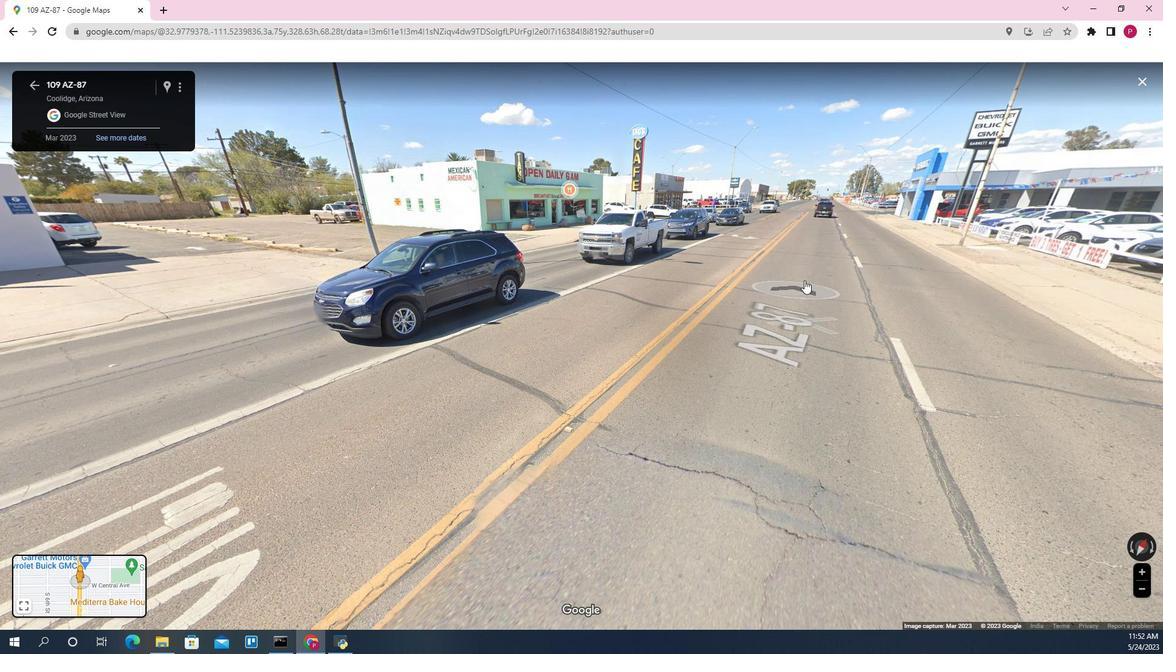 
Action: Mouse moved to (742, 306)
Screenshot: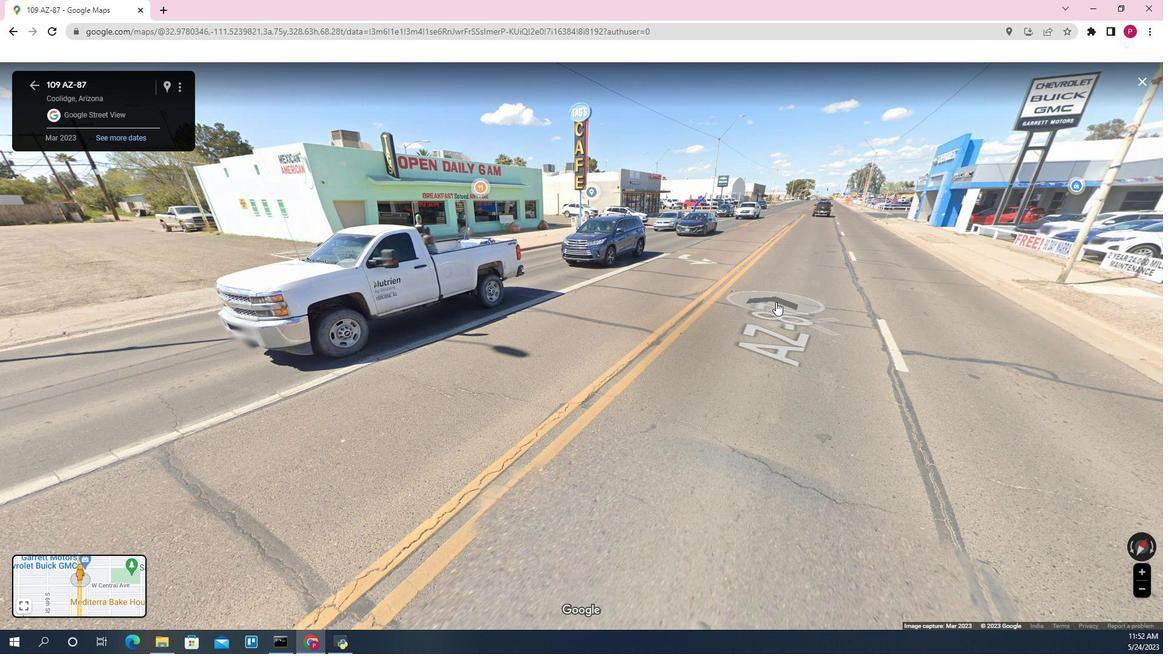 
Action: Mouse pressed left at (742, 306)
Screenshot: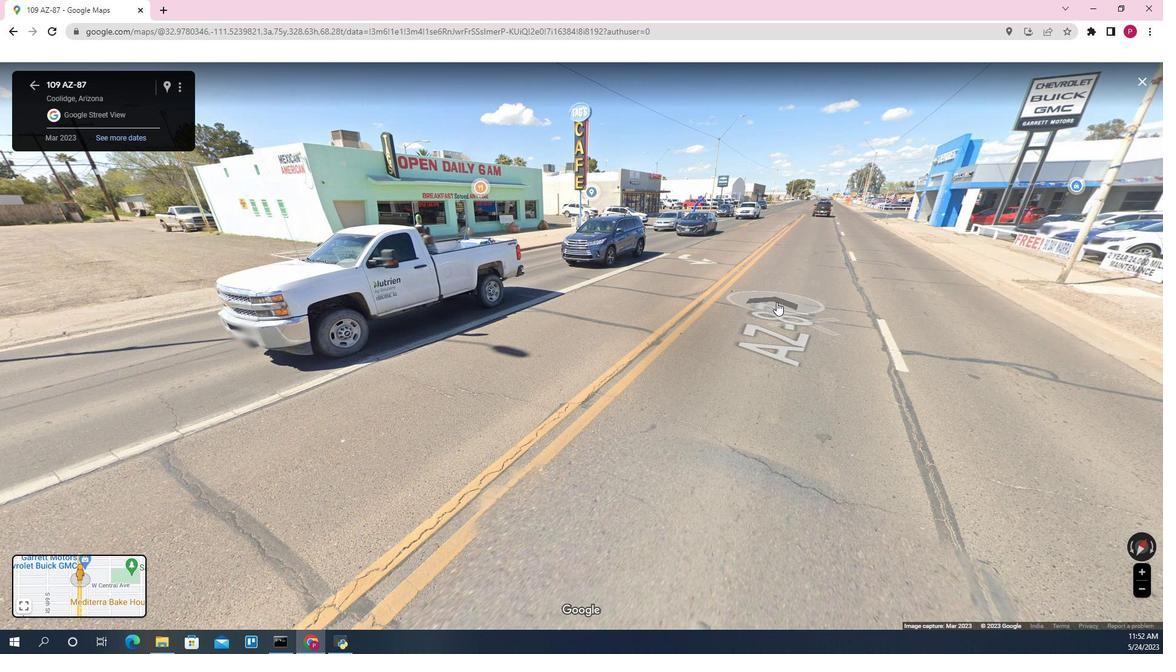 
Action: Mouse moved to (753, 267)
Screenshot: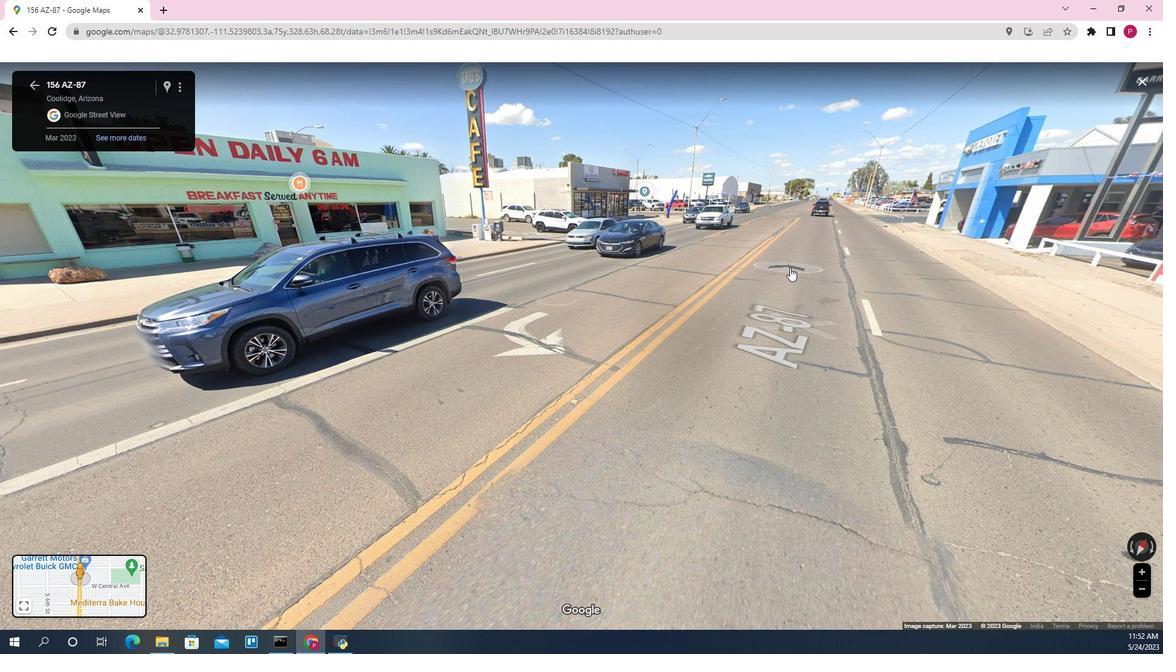 
Action: Mouse pressed left at (753, 267)
Screenshot: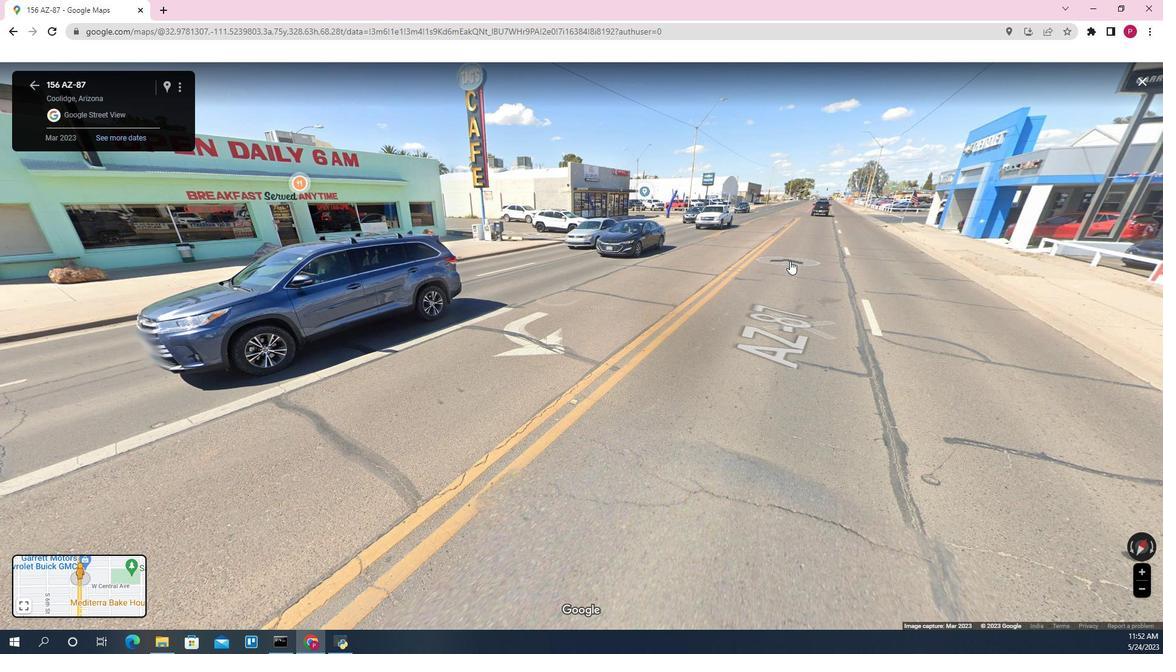 
Action: Mouse moved to (742, 275)
Screenshot: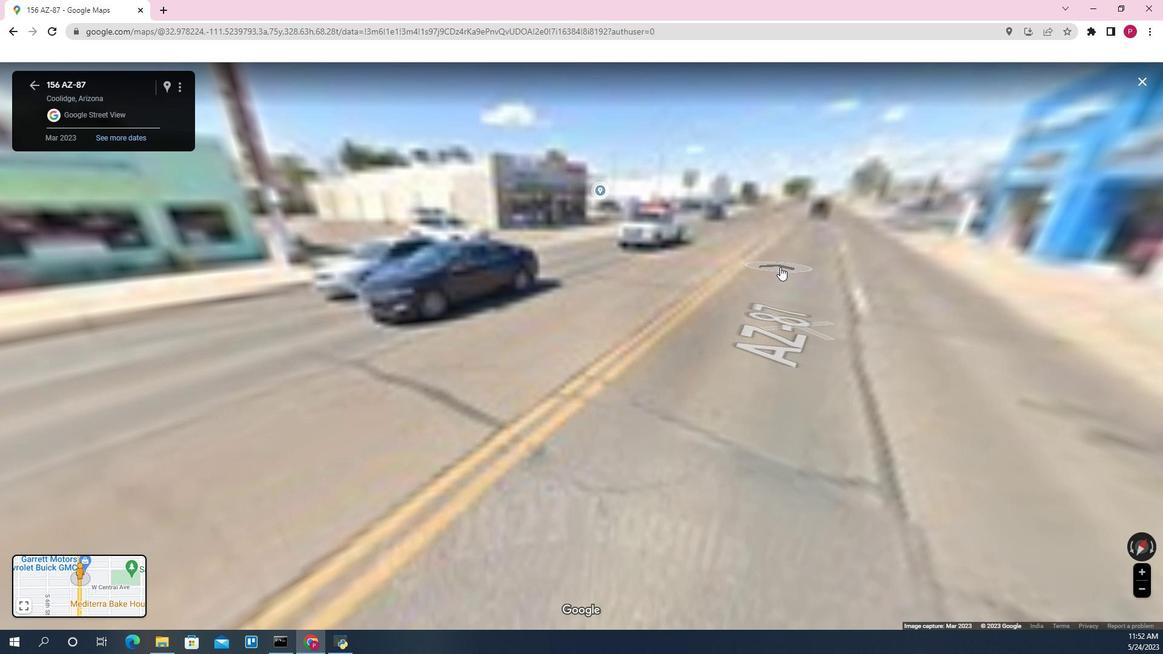 
Action: Mouse pressed left at (742, 275)
Screenshot: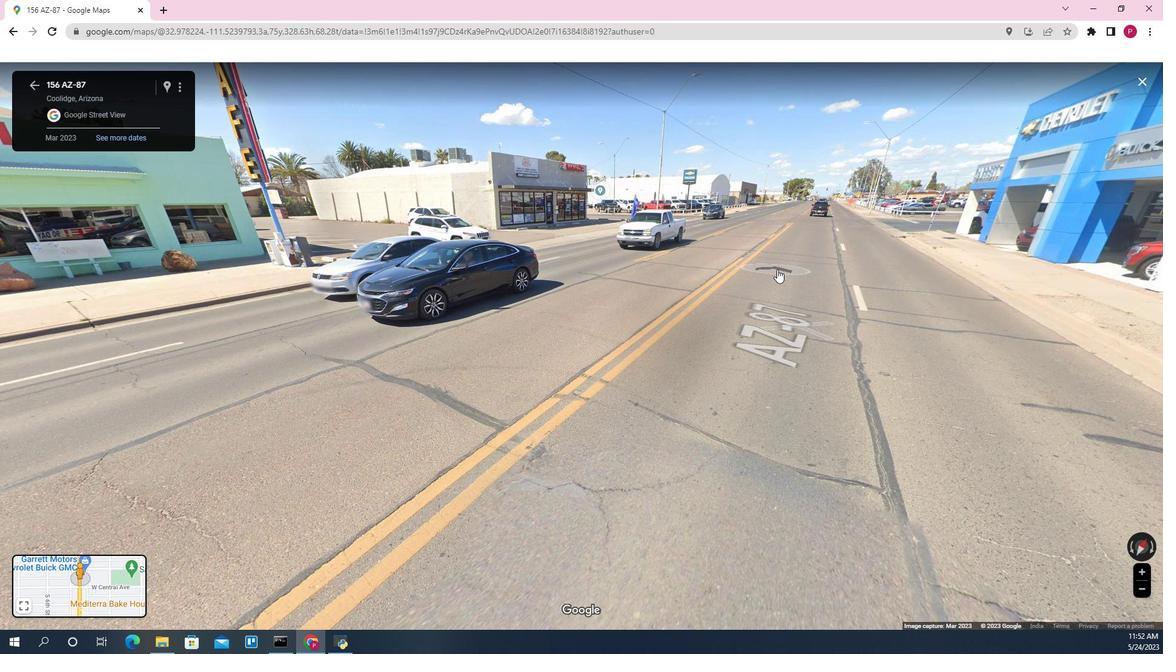 
Action: Mouse moved to (514, 299)
Screenshot: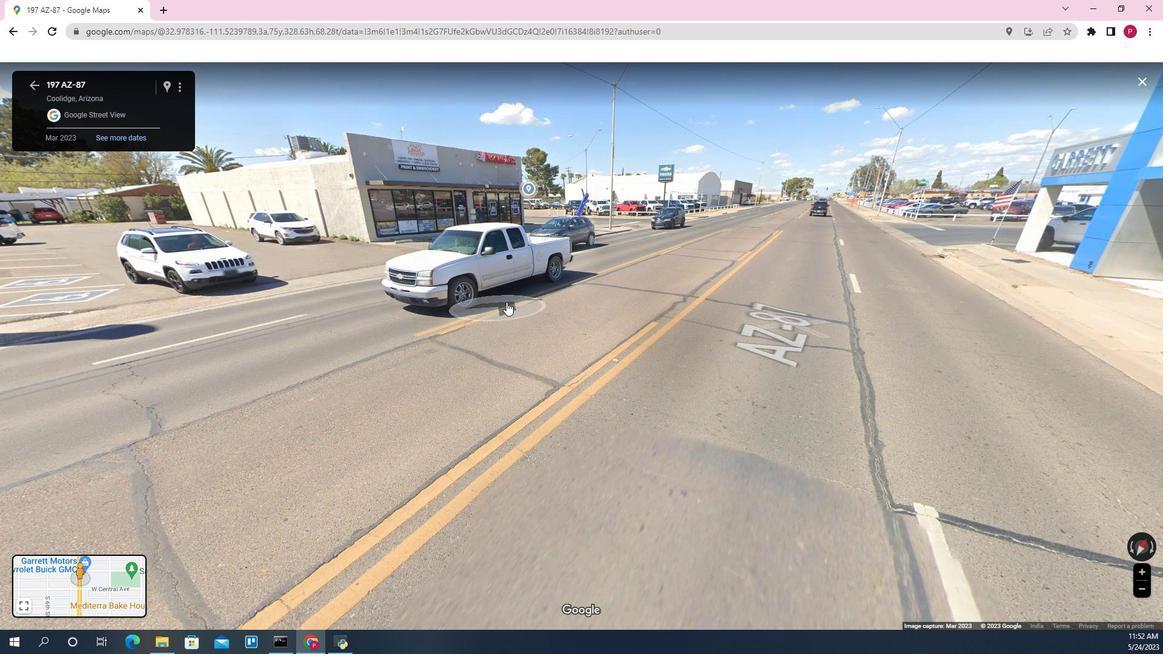
Action: Mouse pressed left at (514, 299)
Screenshot: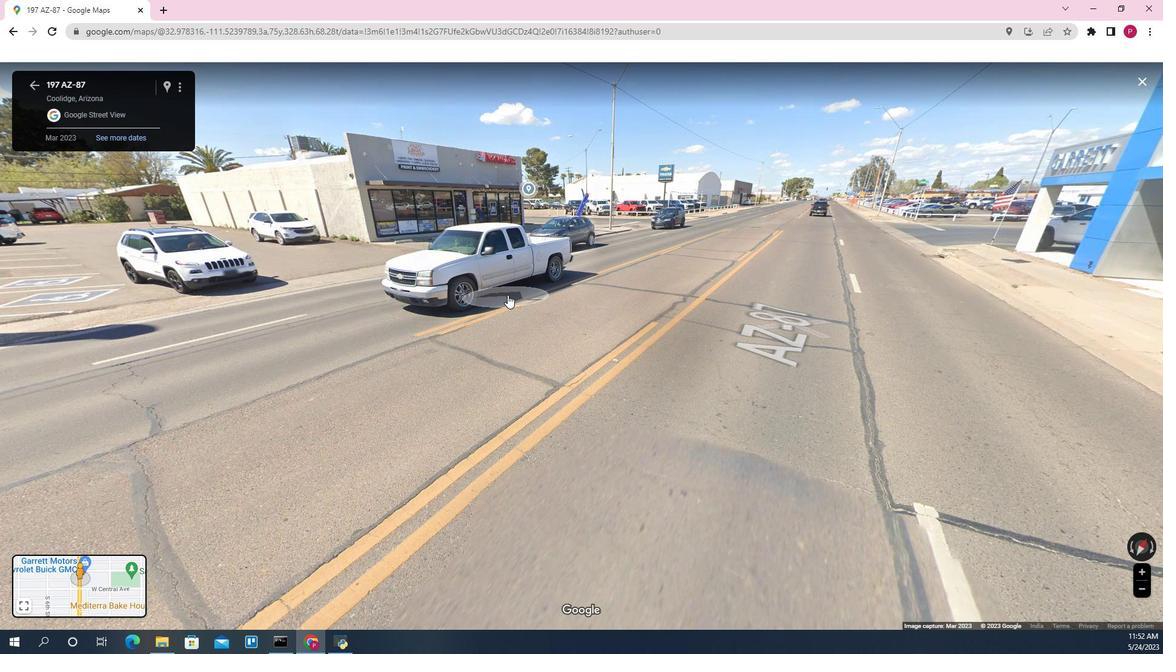 
Action: Mouse moved to (557, 263)
Screenshot: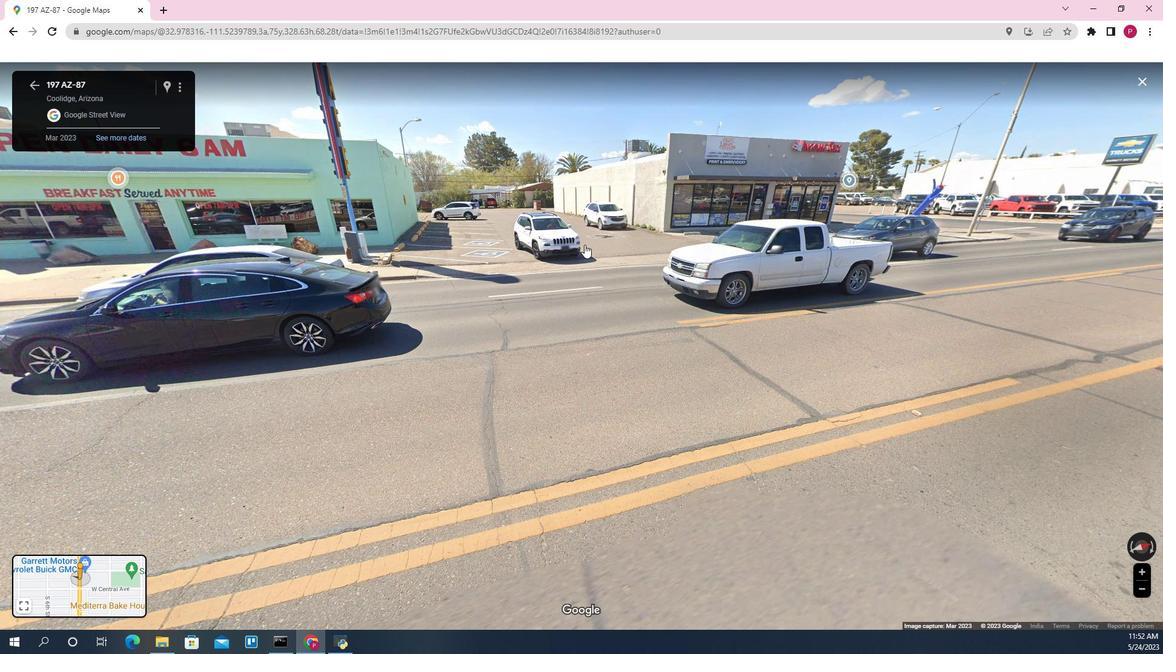 
Action: Mouse scrolled (557, 264) with delta (0, 0)
Screenshot: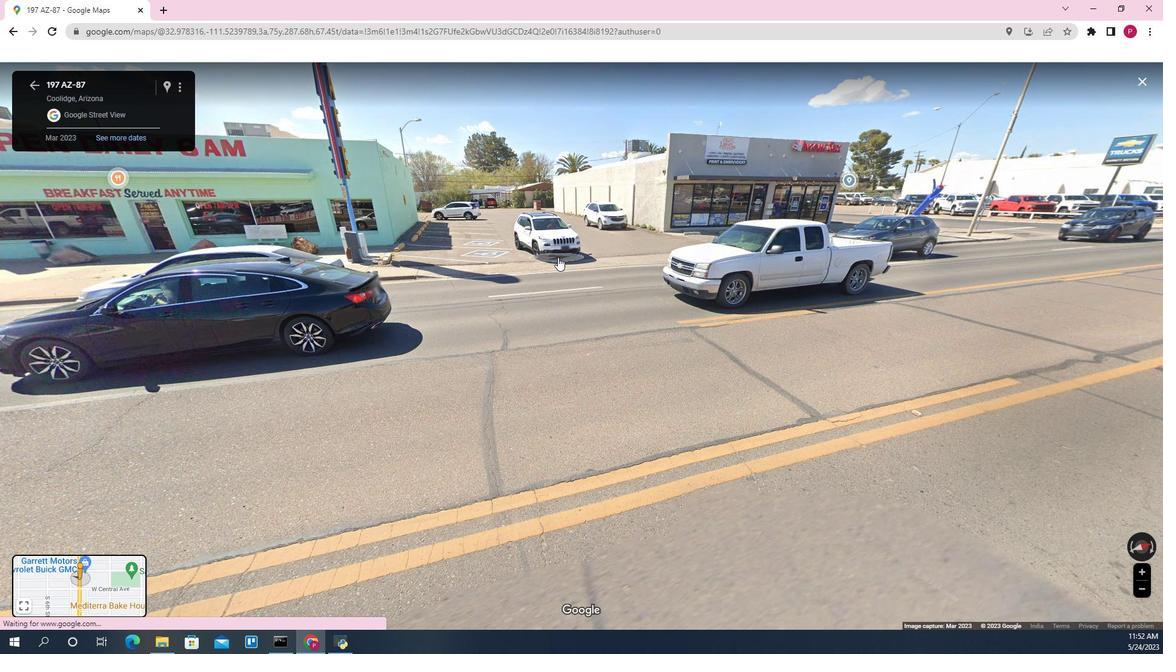
Action: Mouse scrolled (557, 264) with delta (0, 0)
Screenshot: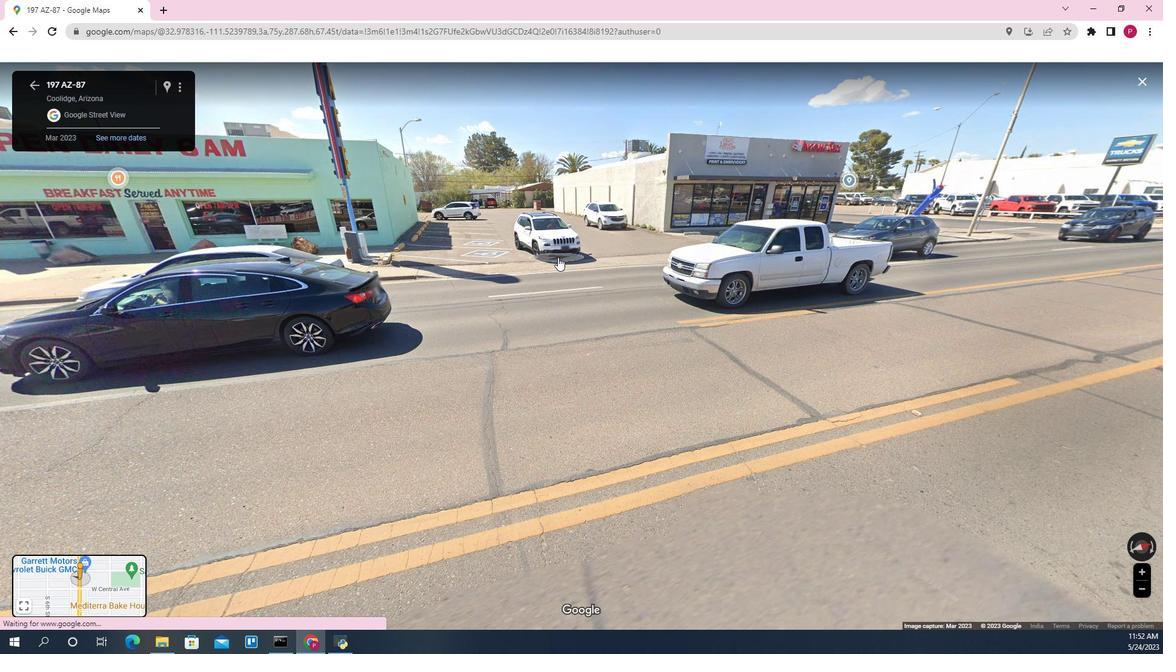 
Action: Mouse scrolled (557, 264) with delta (0, 0)
Screenshot: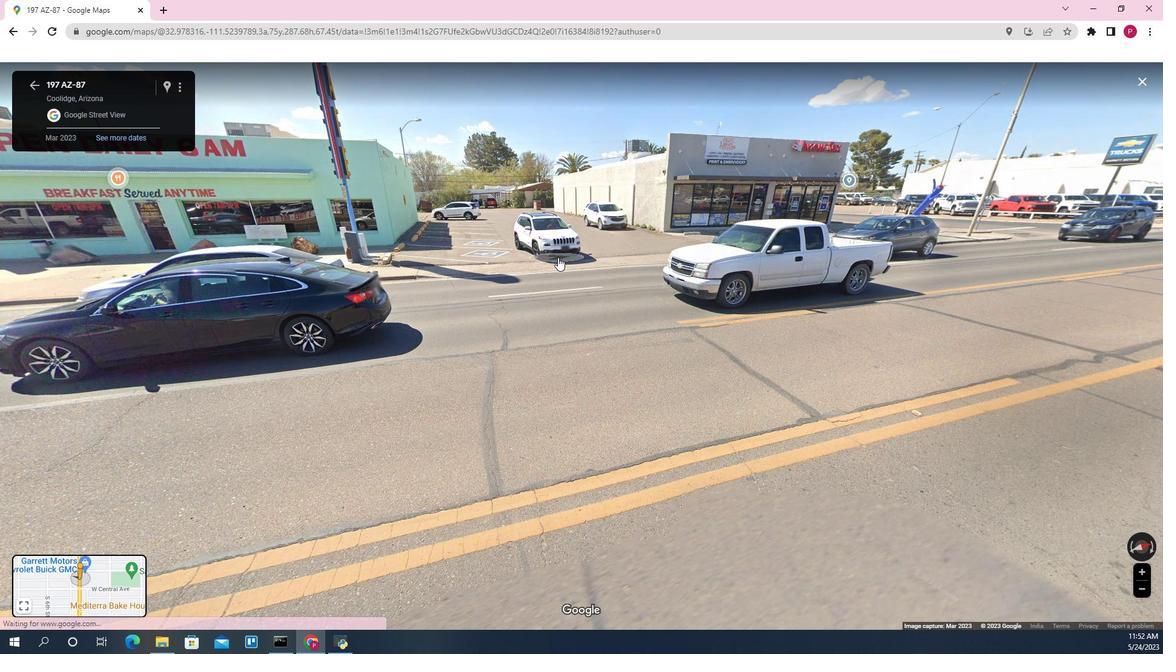 
Action: Mouse scrolled (557, 264) with delta (0, 0)
Screenshot: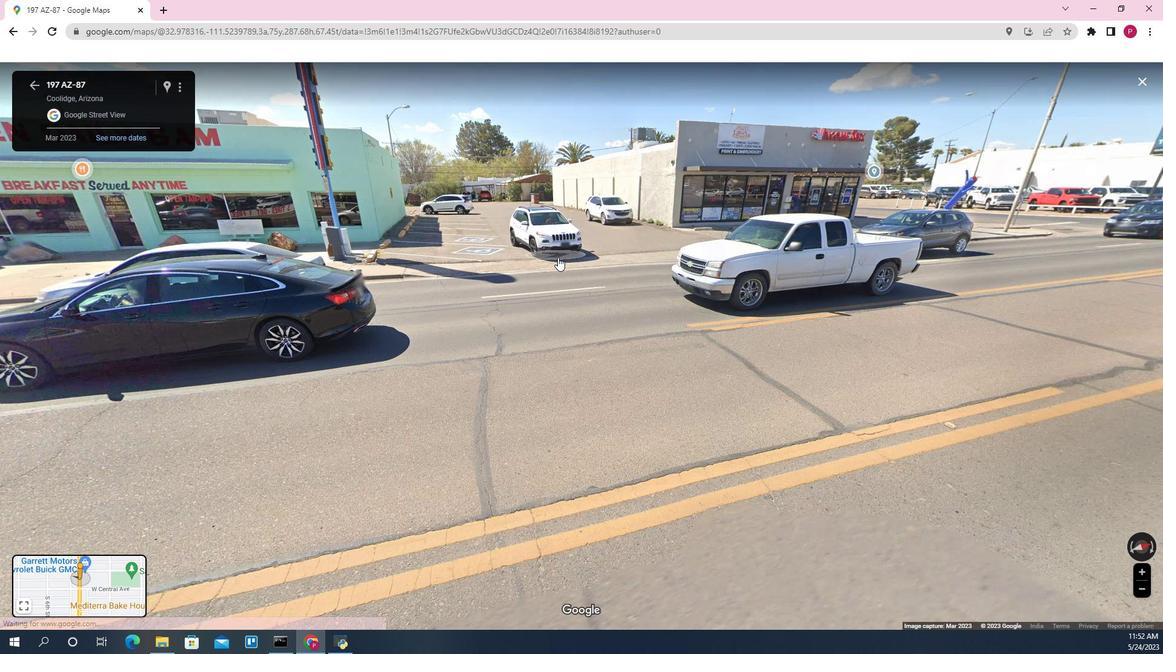 
Action: Mouse scrolled (557, 262) with delta (0, 0)
Screenshot: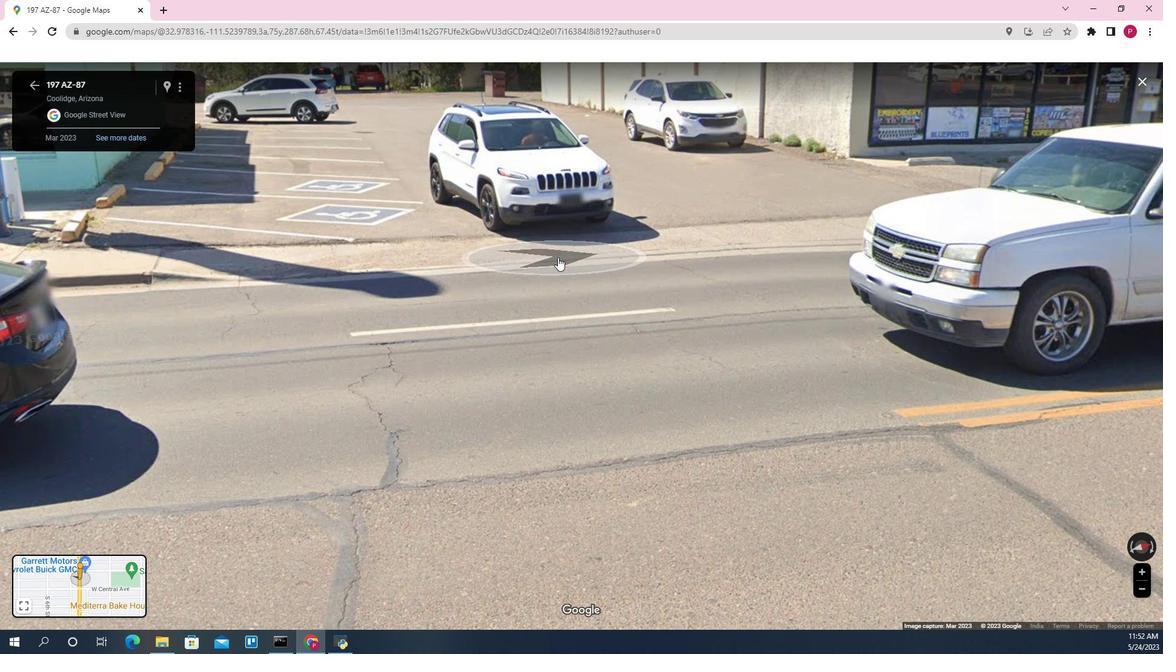 
Action: Mouse scrolled (557, 262) with delta (0, 0)
Screenshot: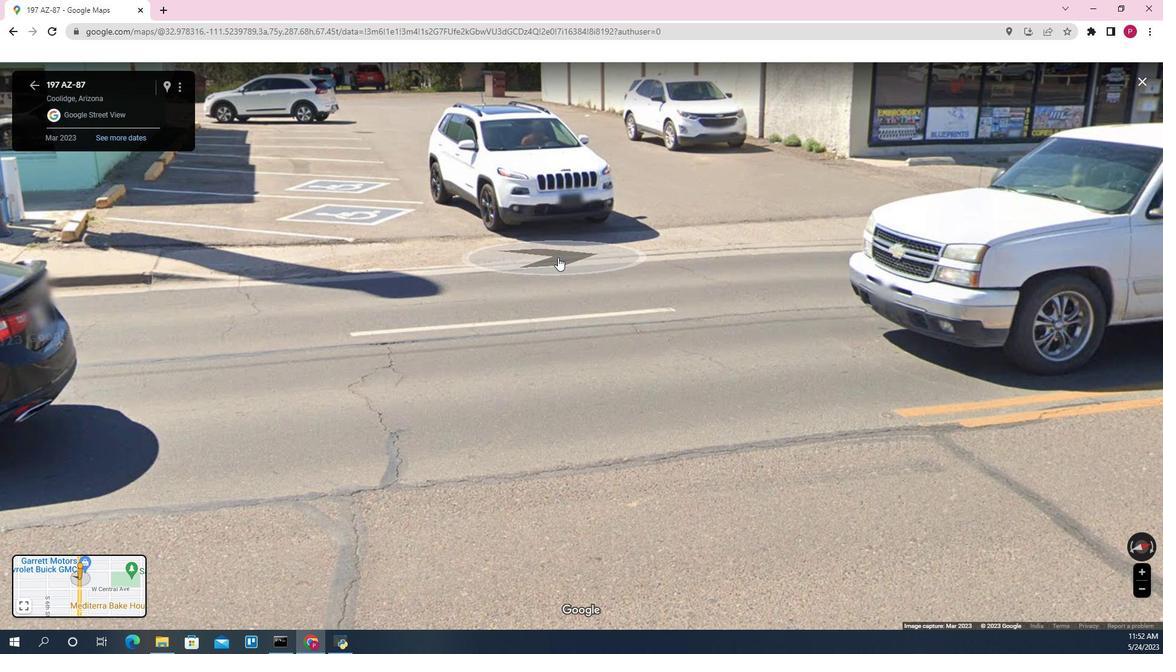 
Action: Mouse scrolled (557, 262) with delta (0, 0)
Screenshot: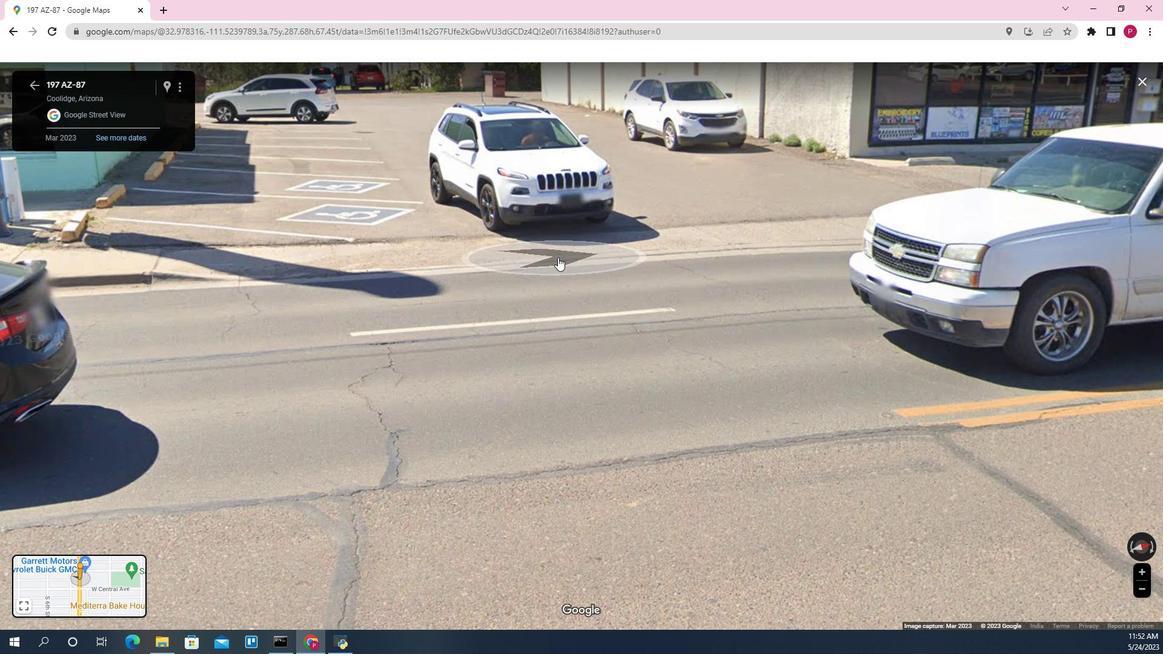 
Action: Mouse scrolled (557, 262) with delta (0, 0)
Screenshot: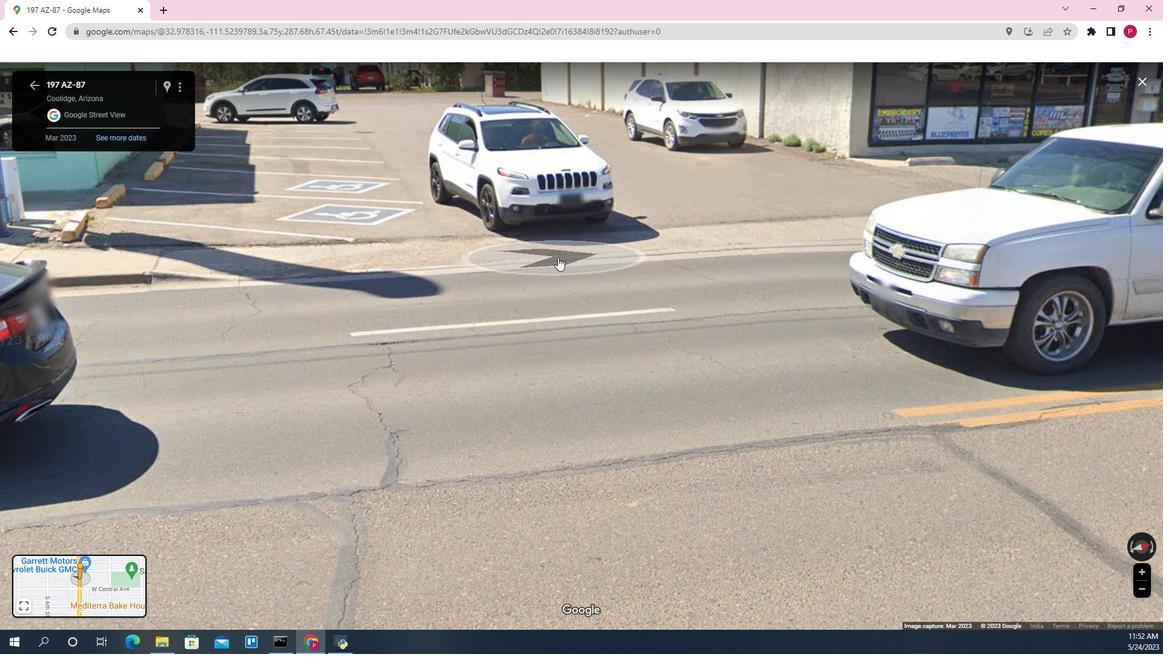 
Action: Mouse moved to (997, 422)
Screenshot: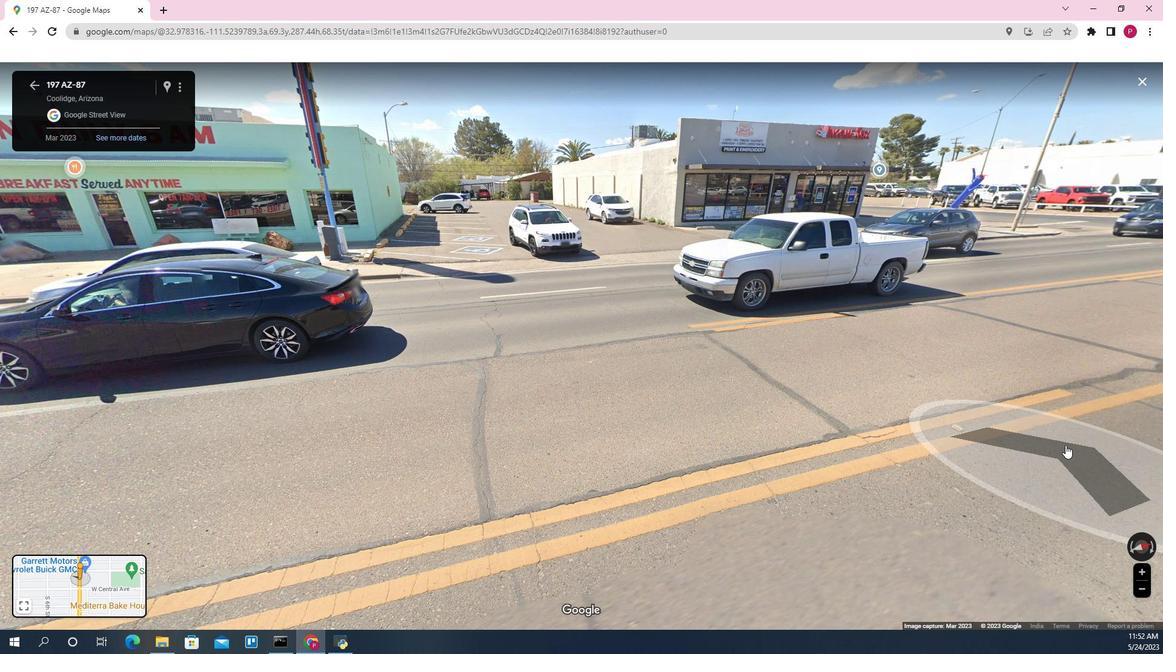 
Action: Mouse pressed left at (997, 422)
Screenshot: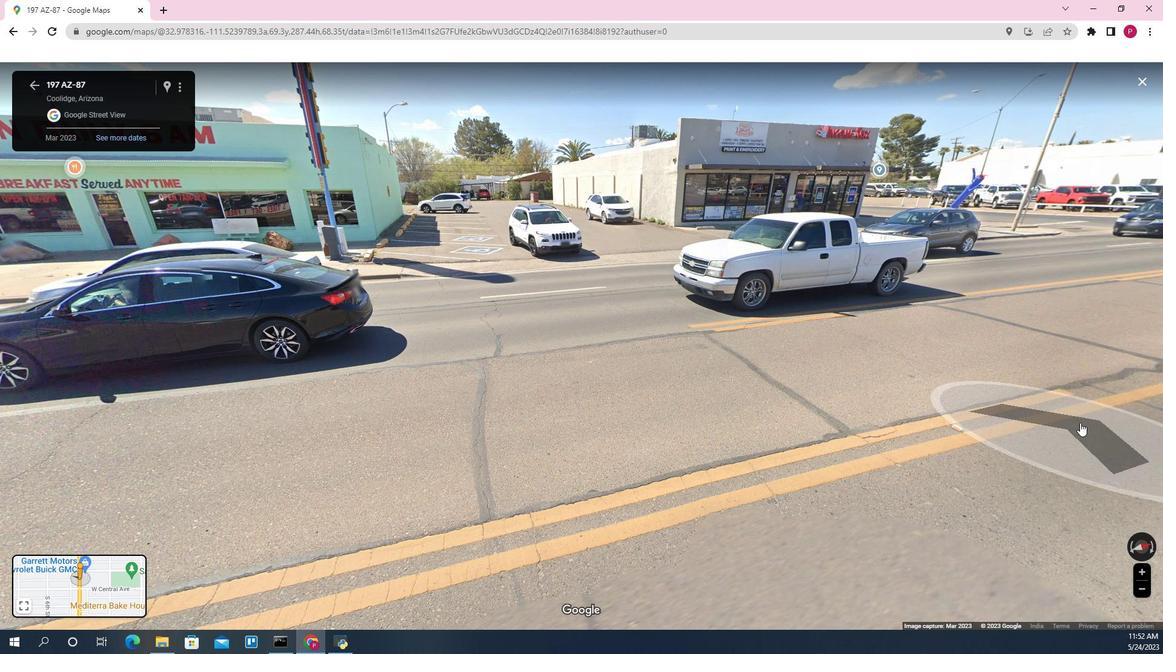 
Action: Mouse moved to (783, 201)
Screenshot: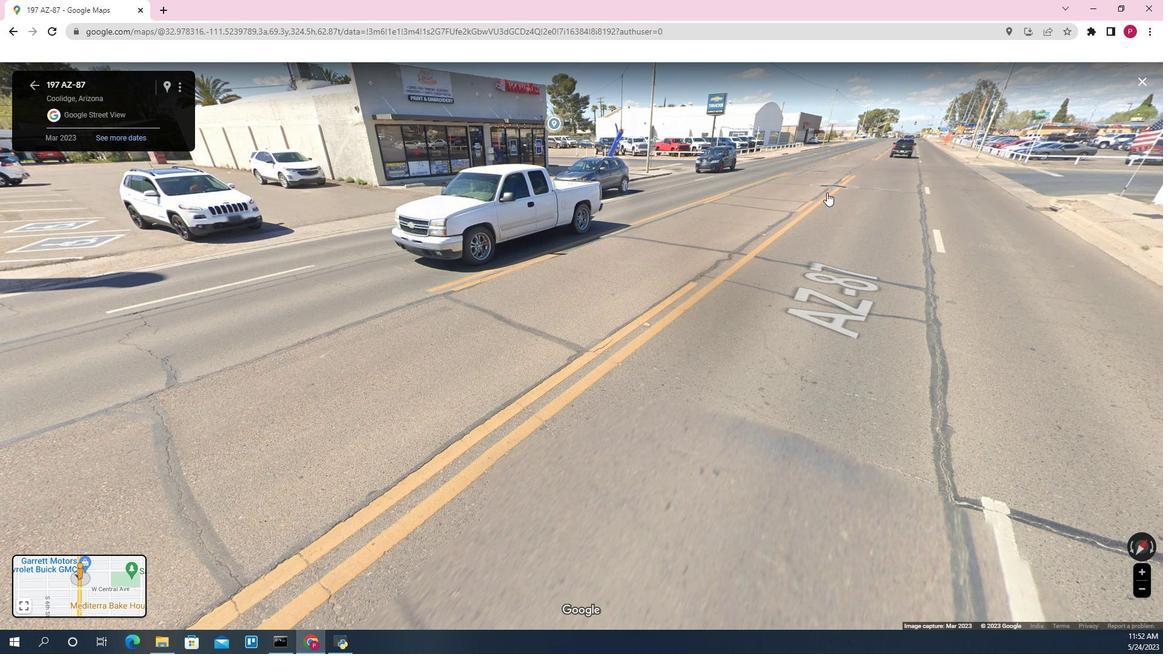 
Action: Mouse pressed left at (783, 201)
Screenshot: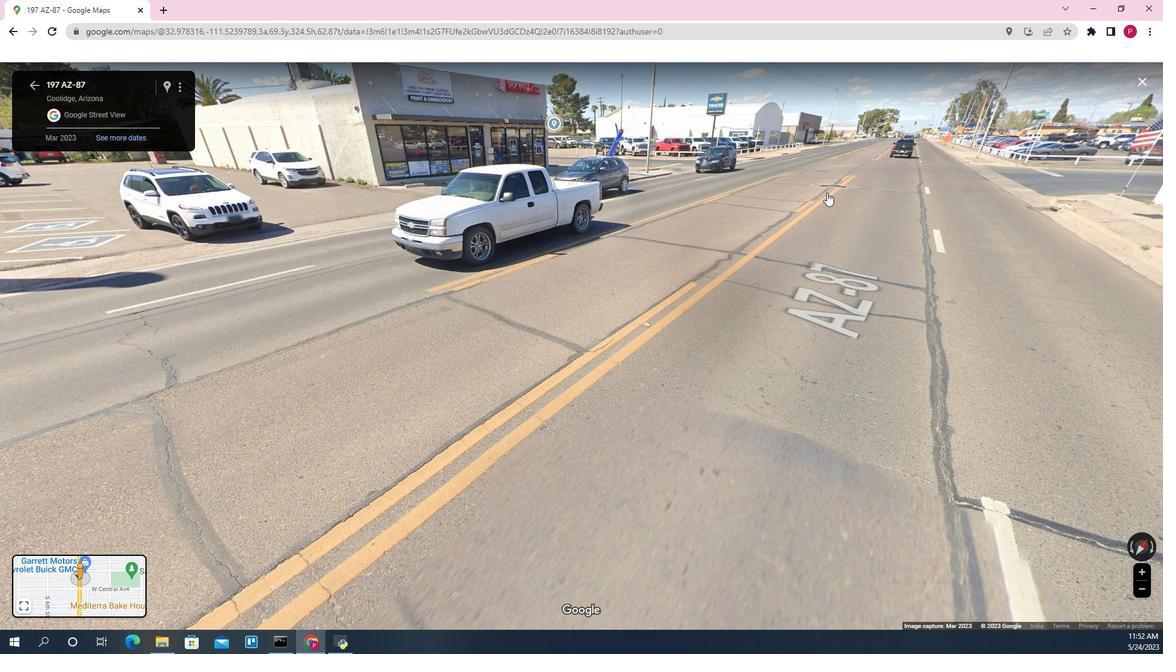 
Action: Mouse moved to (802, 275)
Screenshot: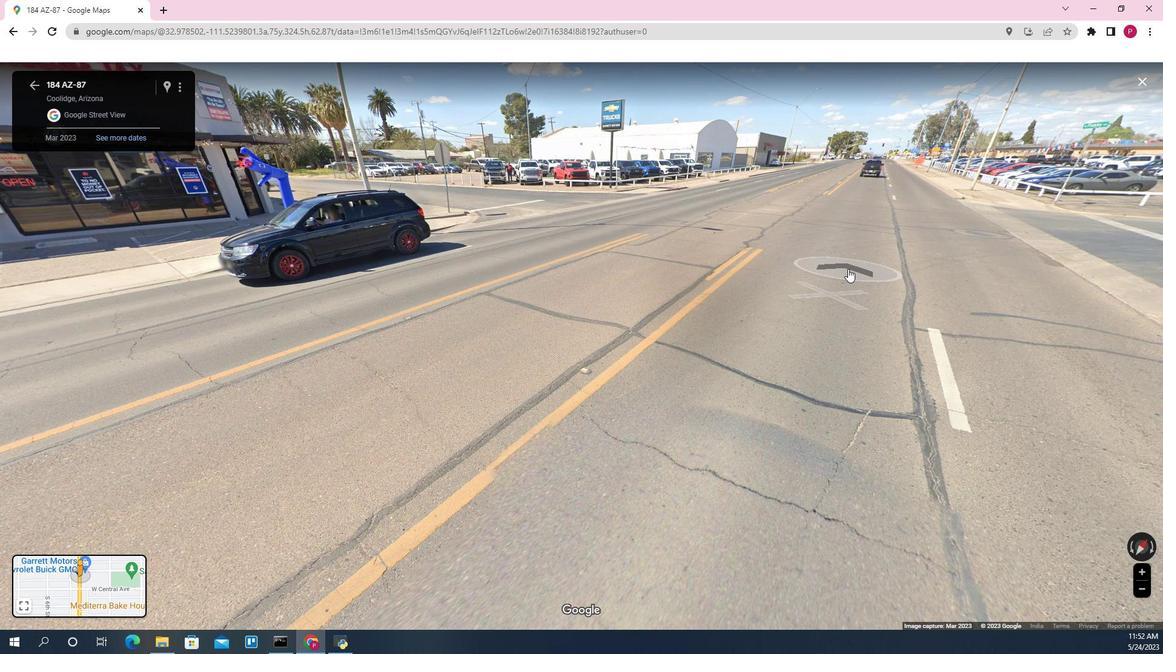 
Action: Mouse pressed left at (802, 275)
Screenshot: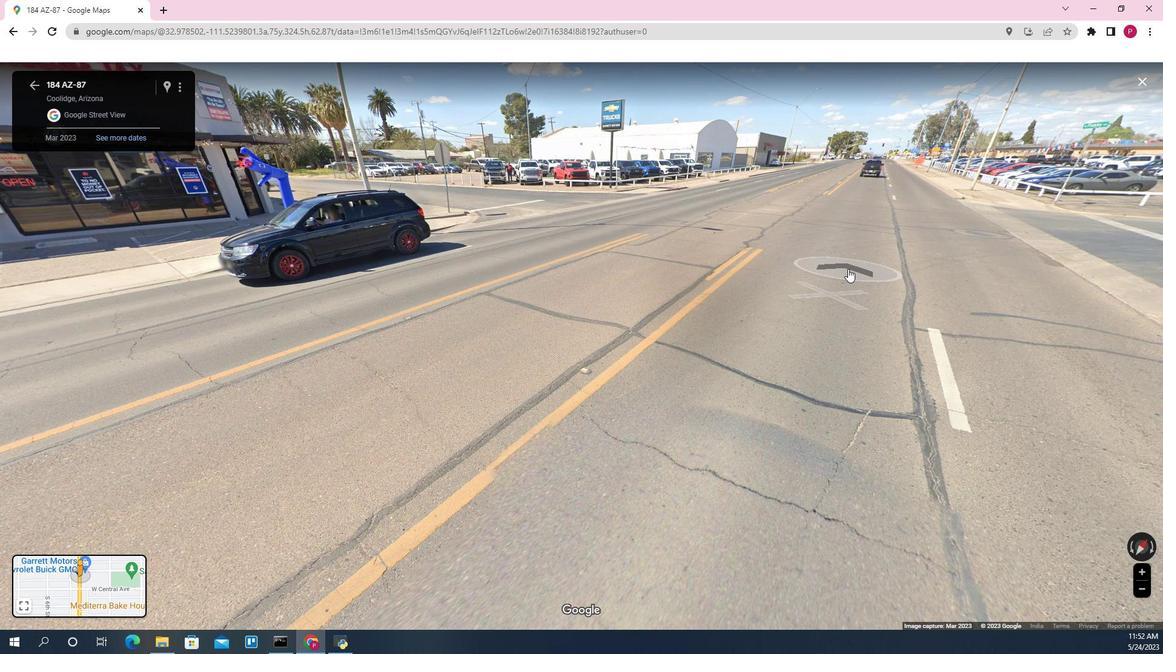 
Action: Mouse moved to (734, 271)
Screenshot: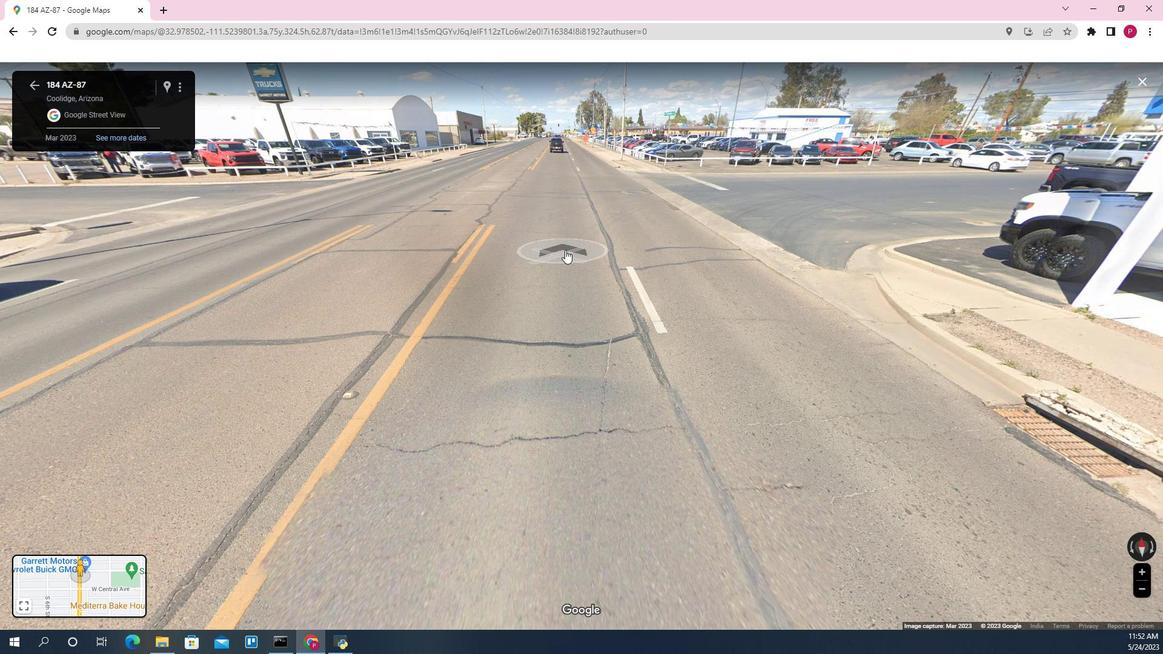 
Action: Mouse pressed left at (734, 271)
Screenshot: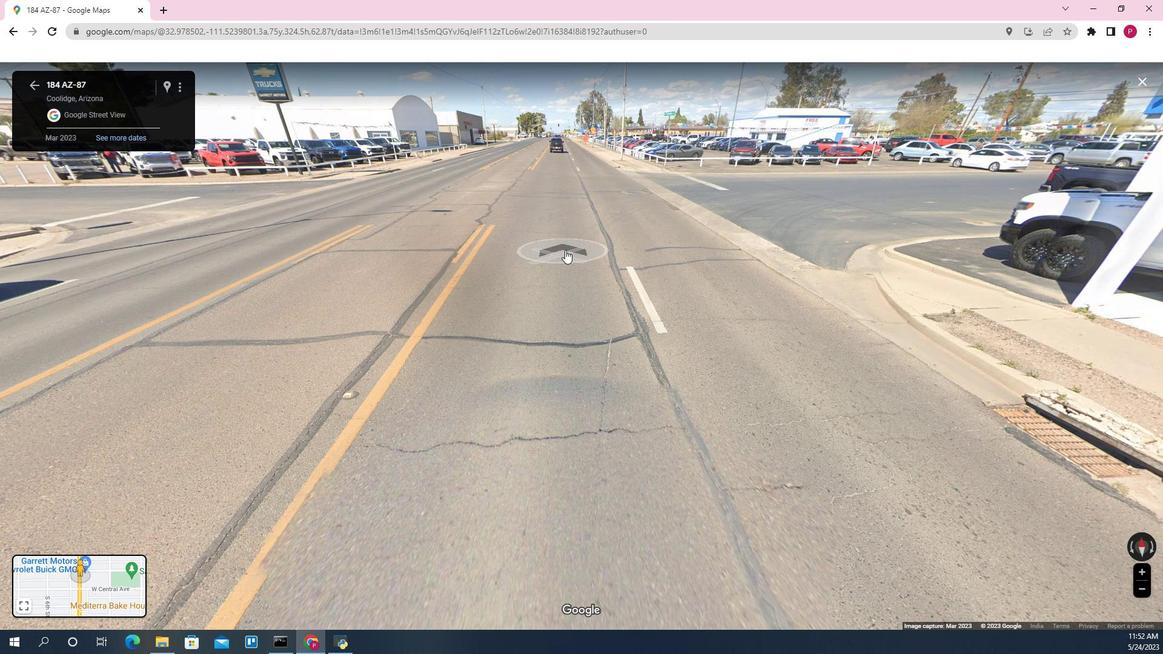 
Action: Mouse moved to (648, 205)
Screenshot: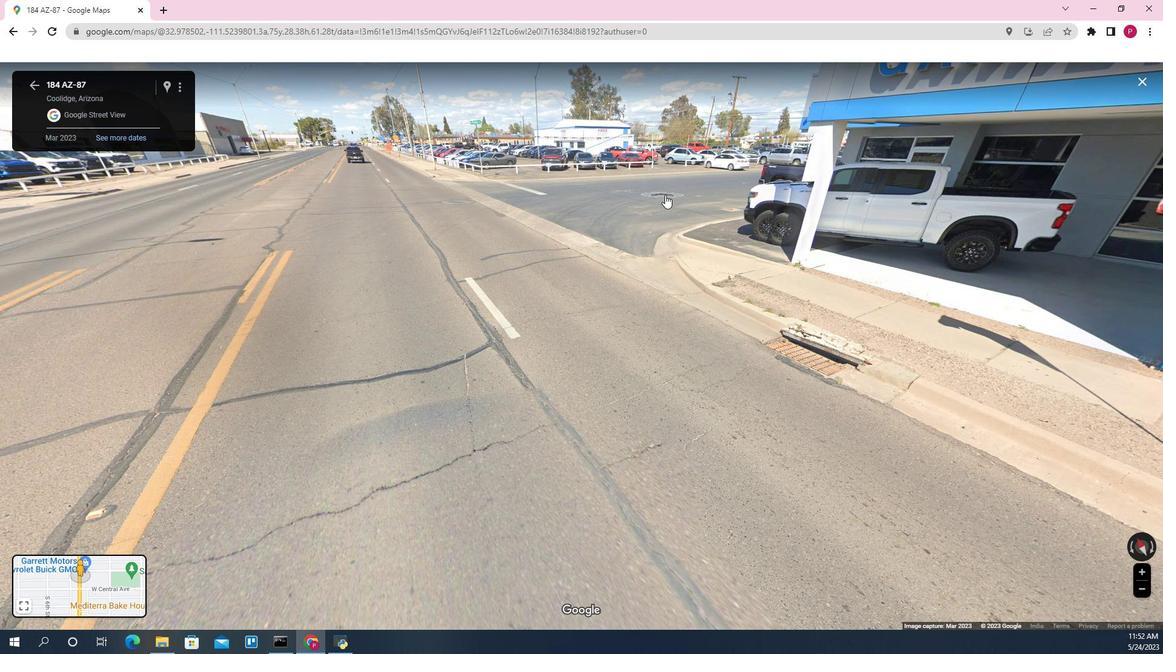 
Action: Mouse pressed left at (648, 205)
Screenshot: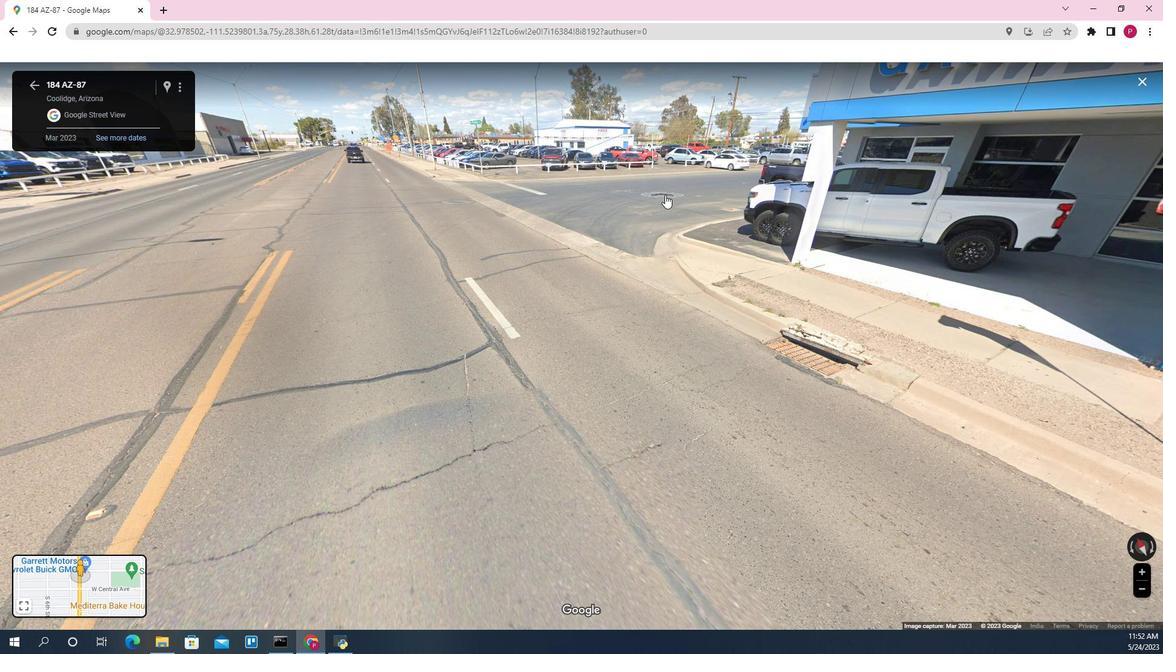 
Action: Mouse moved to (705, 305)
Screenshot: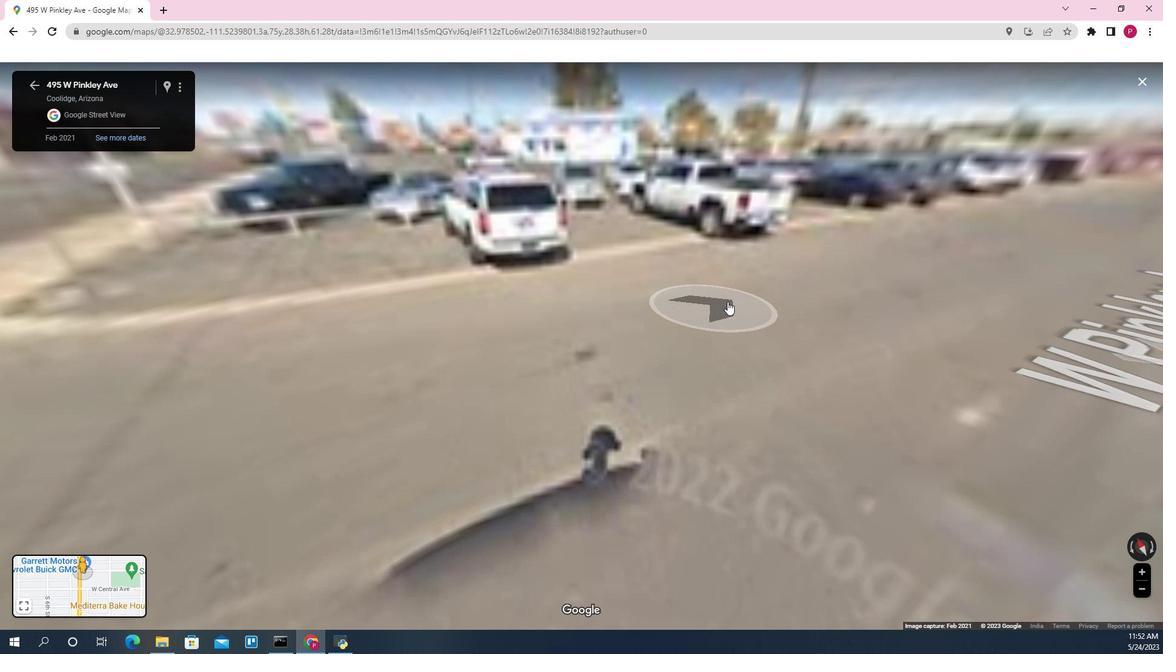 
Action: Mouse pressed left at (705, 305)
Screenshot: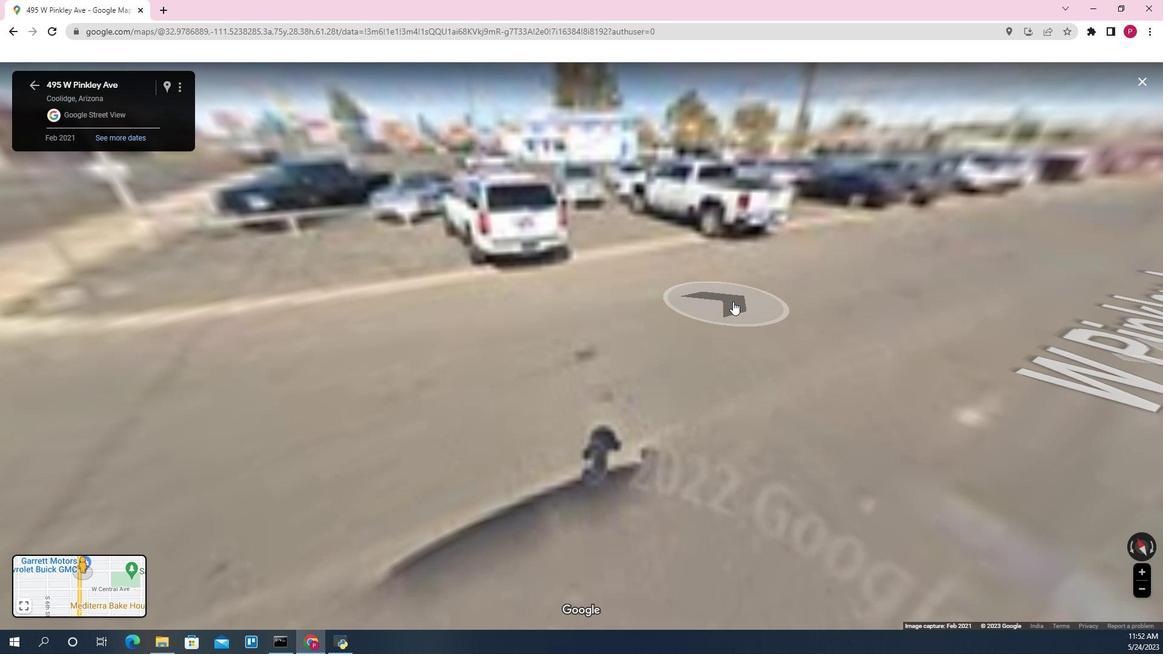 
Action: Mouse moved to (379, 284)
Screenshot: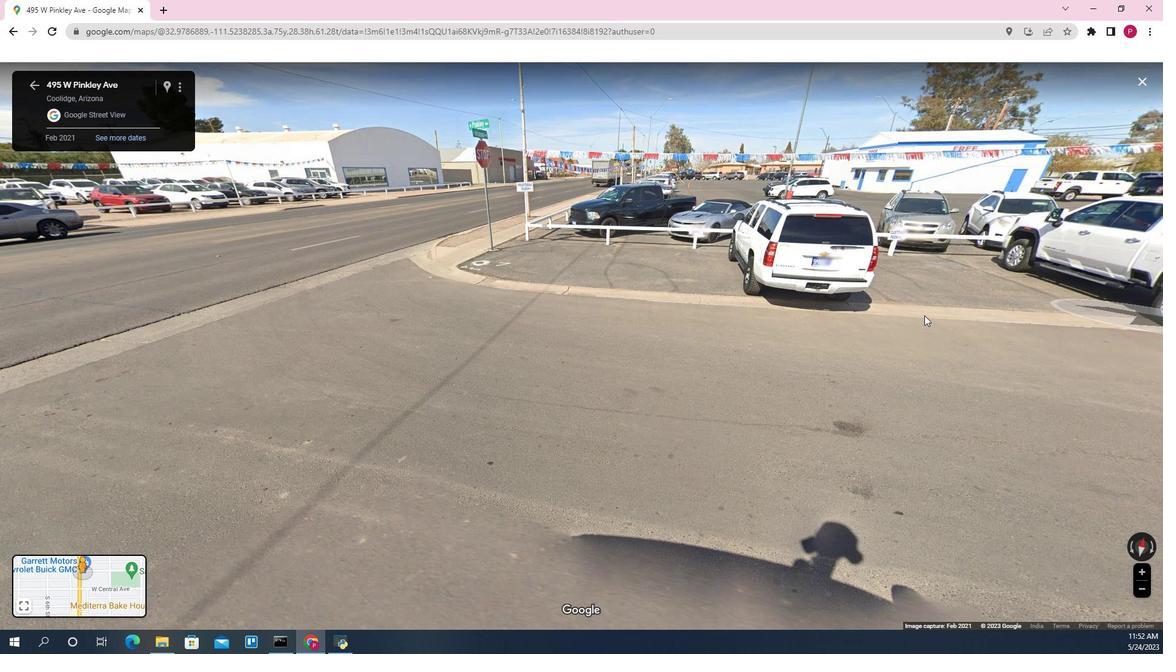 
Action: Mouse pressed left at (379, 284)
Screenshot: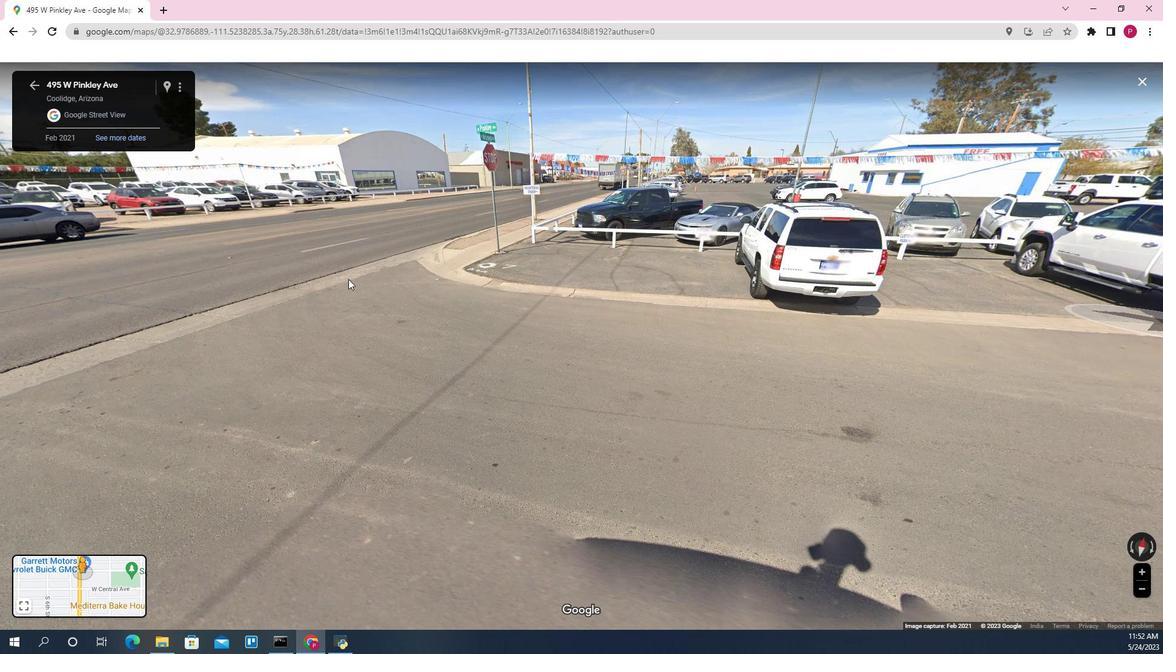 
Action: Mouse moved to (434, 336)
Screenshot: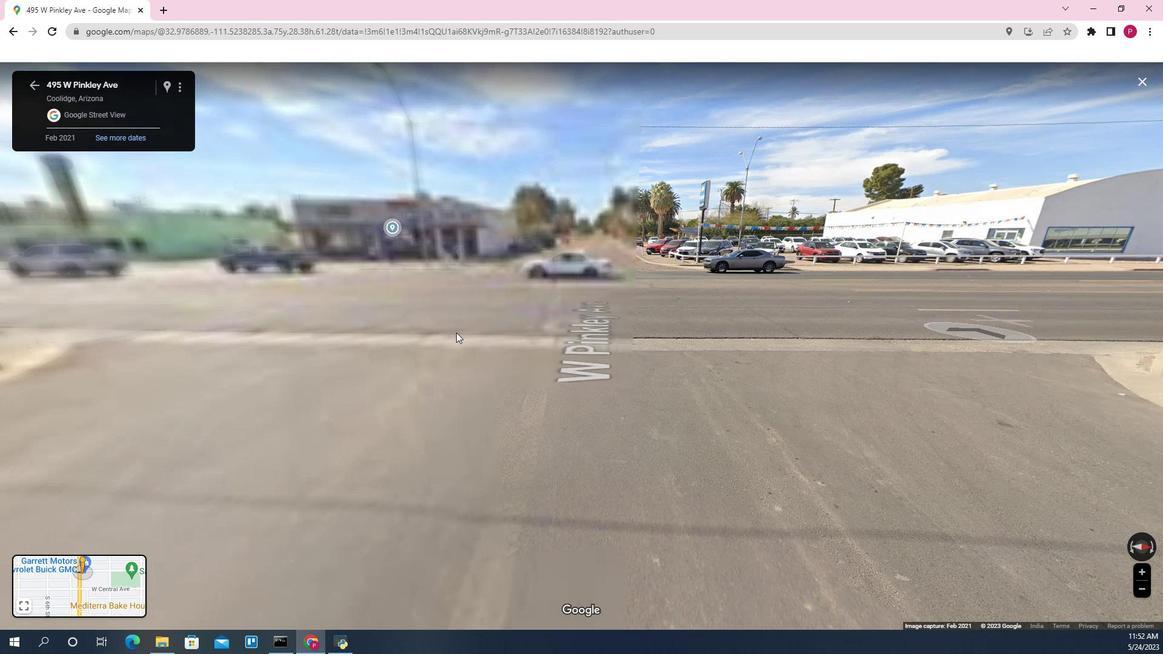 
Action: Mouse pressed left at (434, 336)
Screenshot: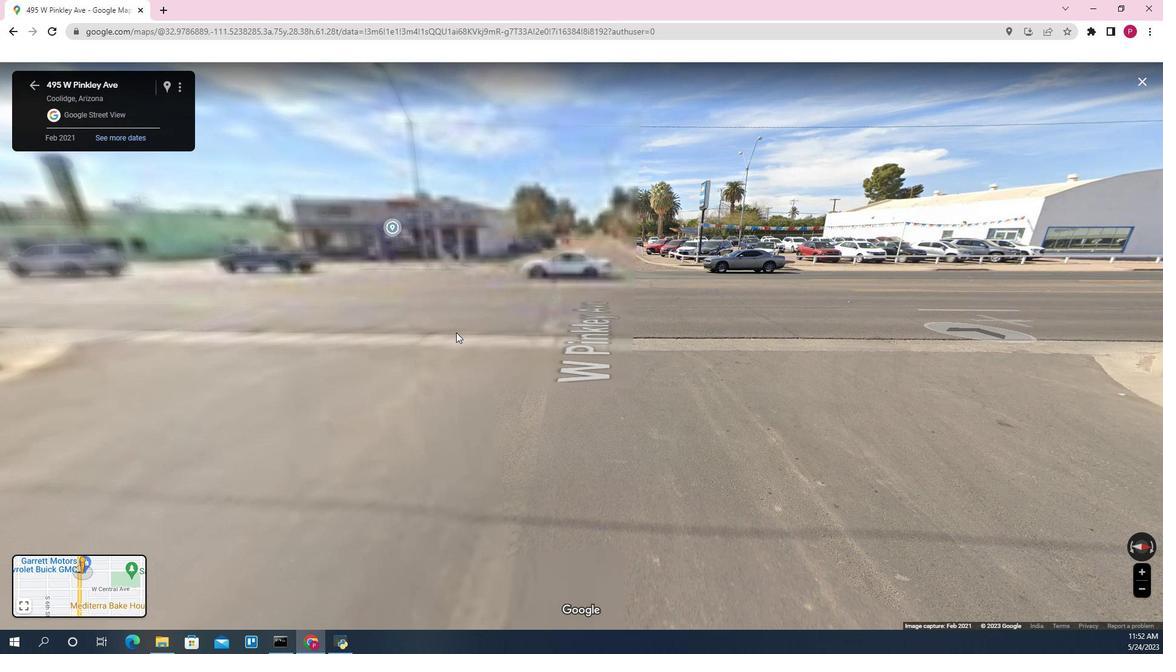 
Action: Mouse moved to (592, 193)
Screenshot: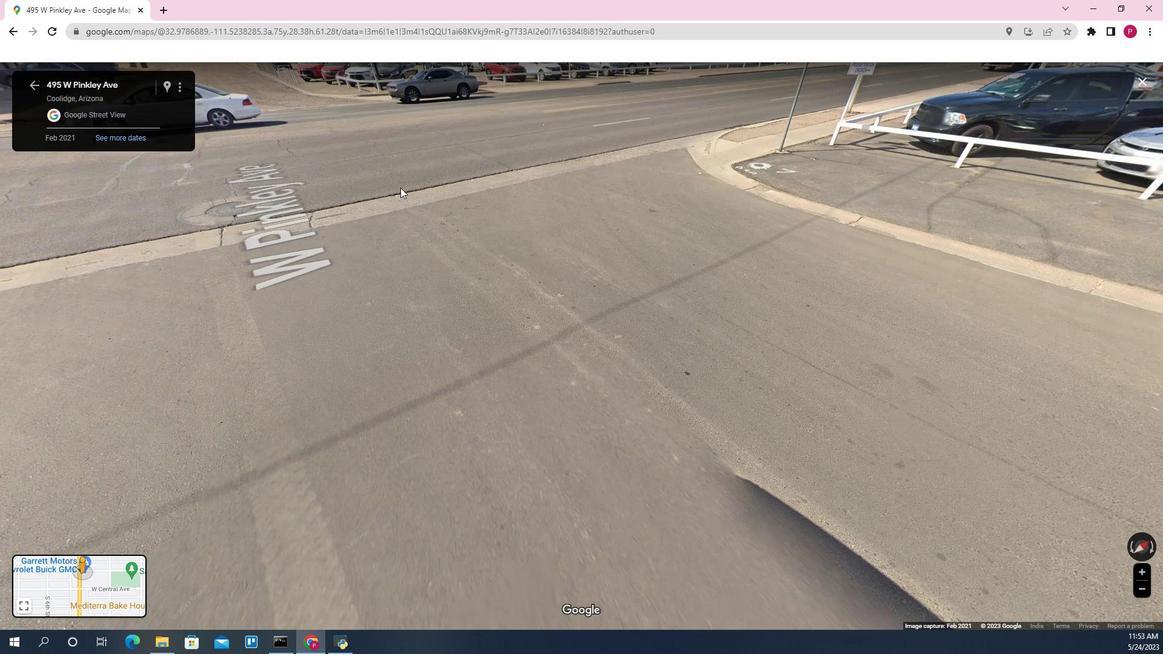 
Action: Mouse pressed left at (592, 193)
Screenshot: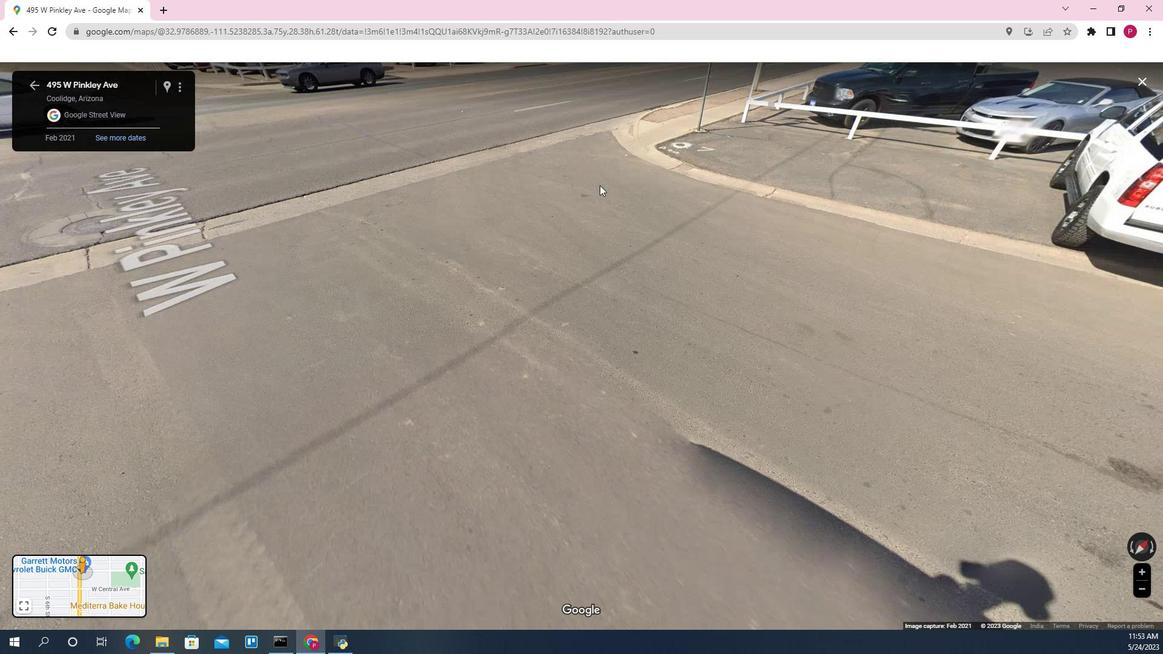
Action: Mouse moved to (415, 358)
Screenshot: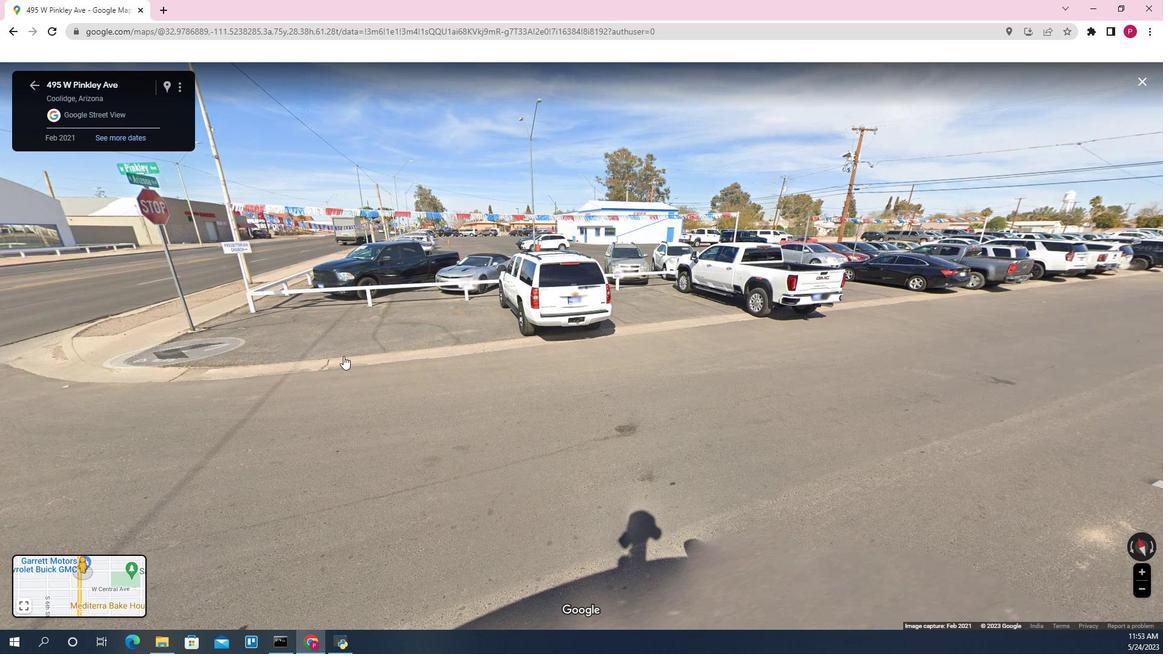 
Action: Mouse pressed left at (415, 358)
Screenshot: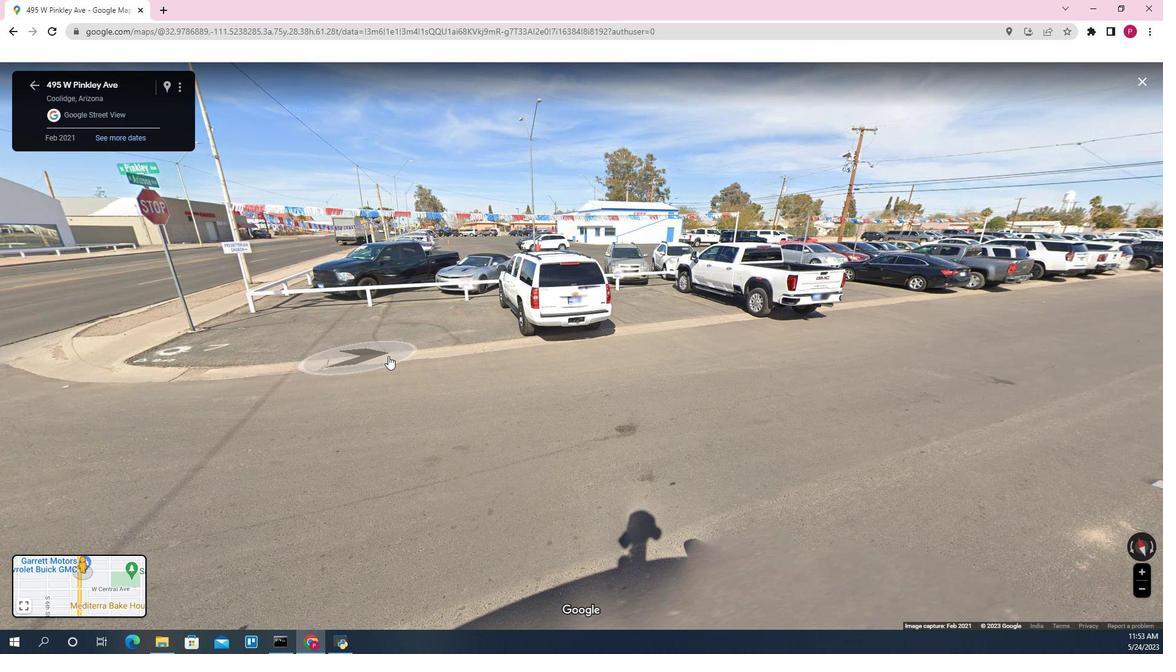 
Action: Mouse moved to (364, 292)
Screenshot: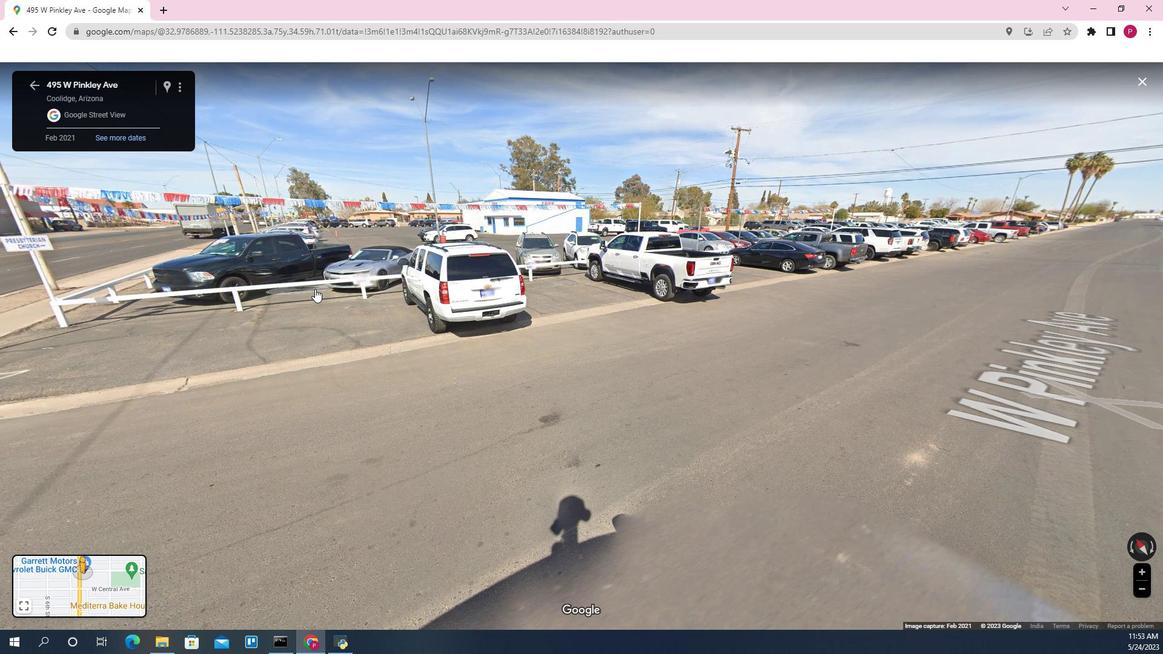
Action: Mouse pressed left at (364, 292)
Screenshot: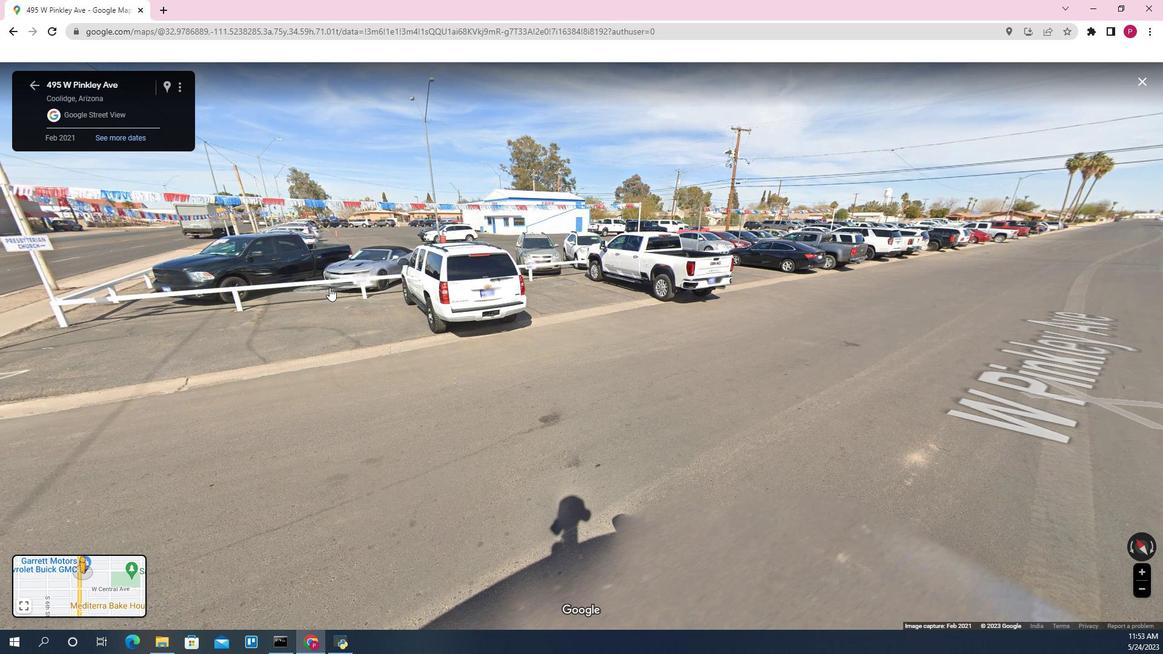 
Action: Mouse moved to (456, 272)
Screenshot: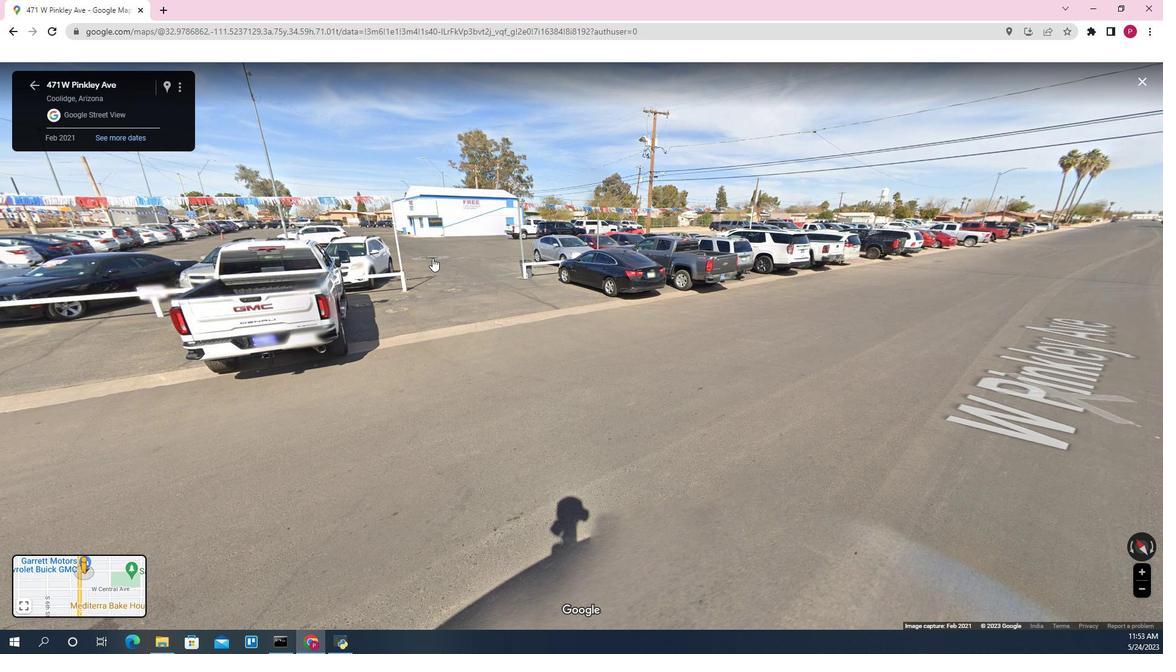 
Action: Mouse pressed left at (456, 272)
Screenshot: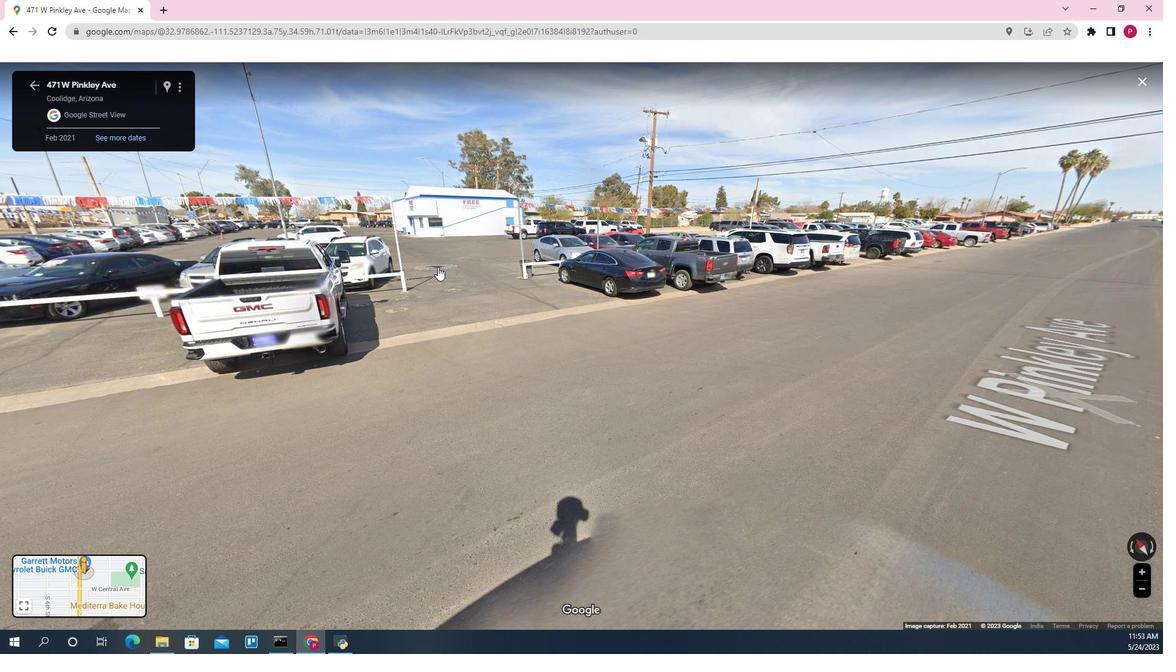 
Action: Mouse moved to (665, 401)
Screenshot: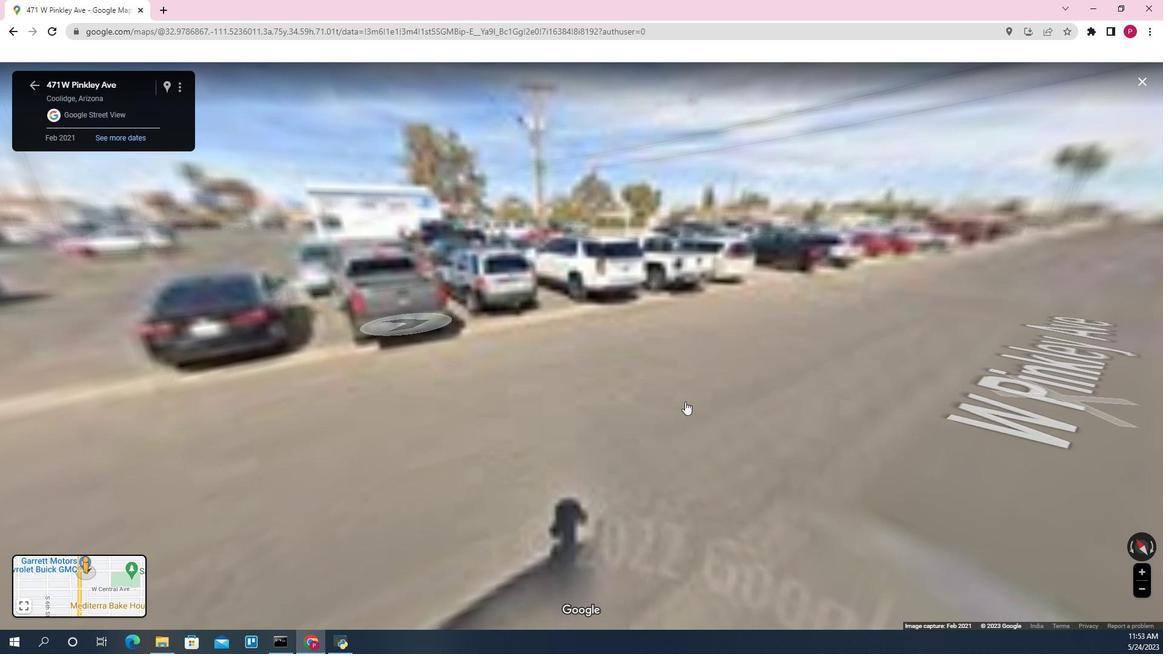 
Action: Mouse pressed left at (665, 401)
Screenshot: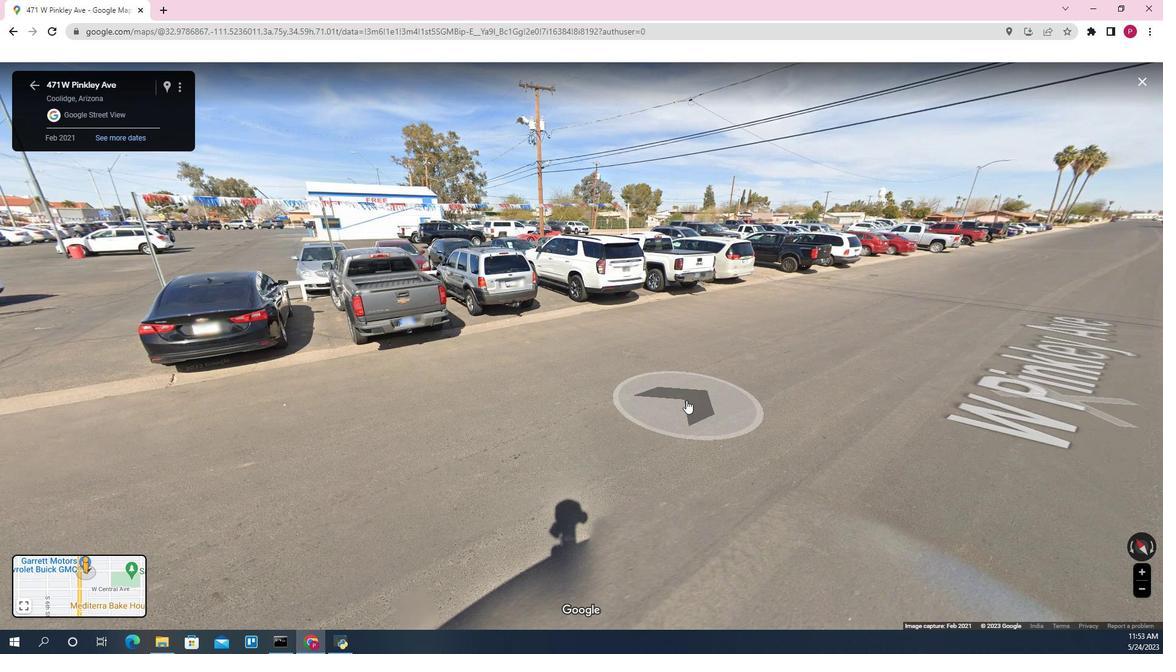 
Action: Mouse moved to (587, 246)
Screenshot: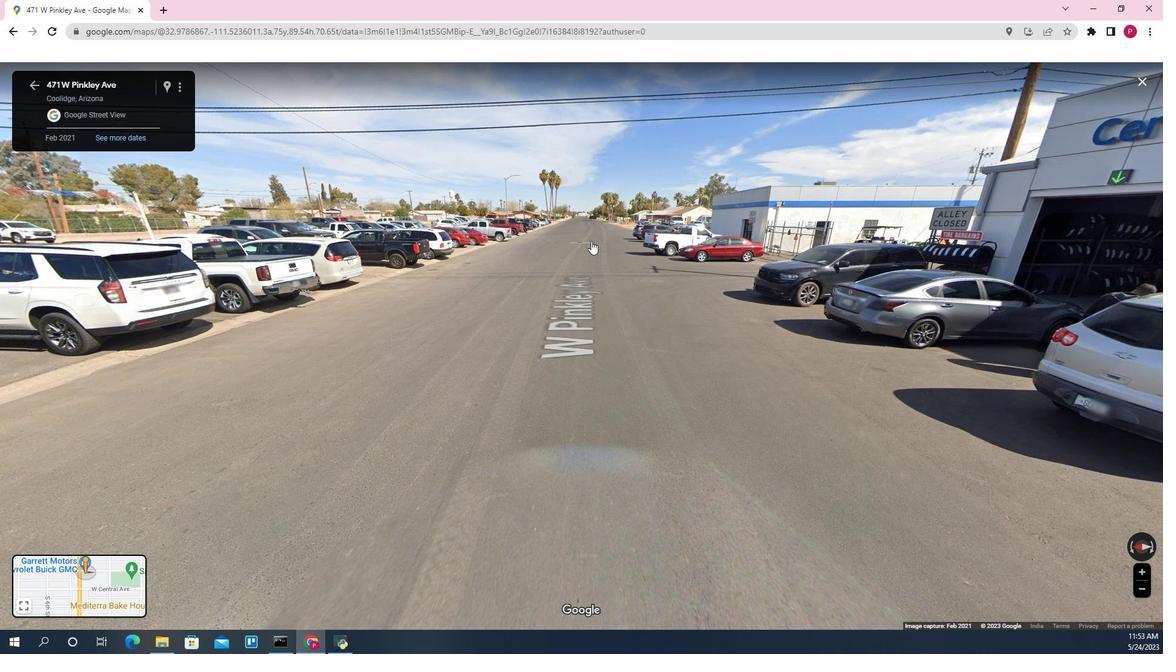 
Action: Mouse pressed left at (587, 246)
Screenshot: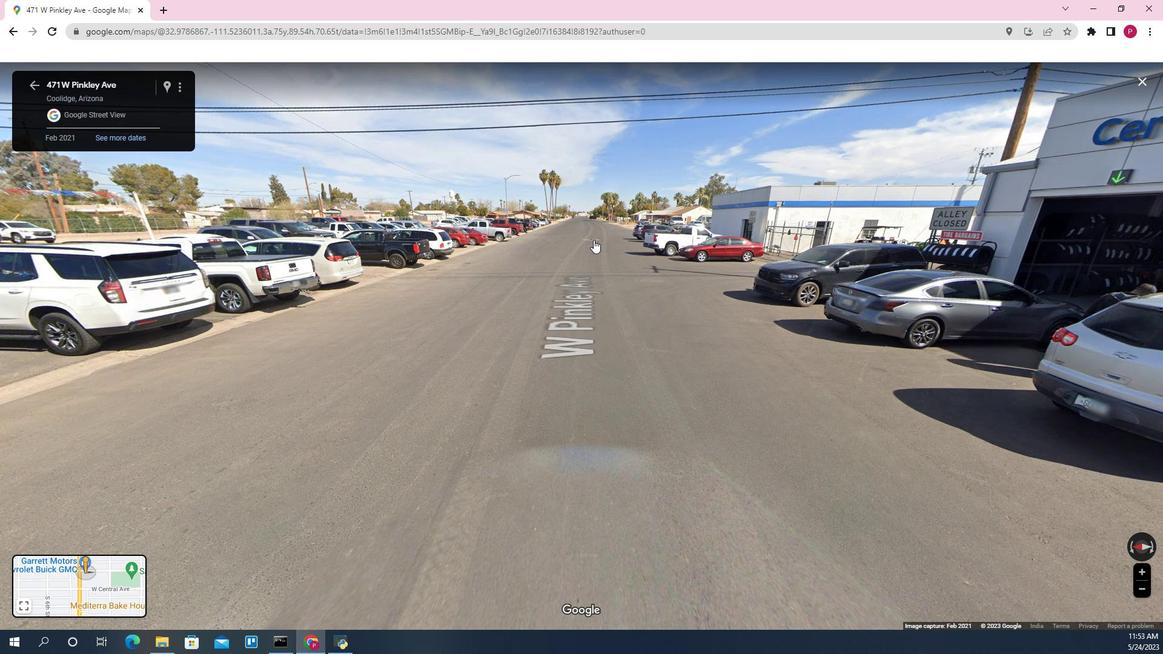 
Action: Mouse moved to (585, 244)
Screenshot: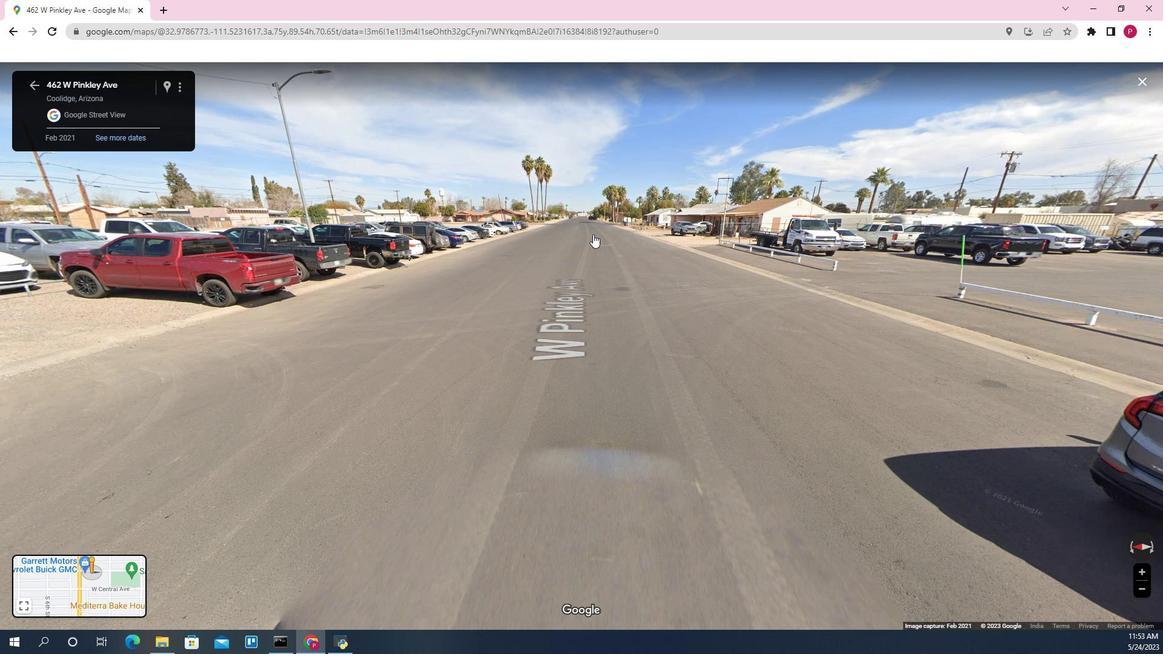 
Action: Mouse pressed left at (585, 244)
Screenshot: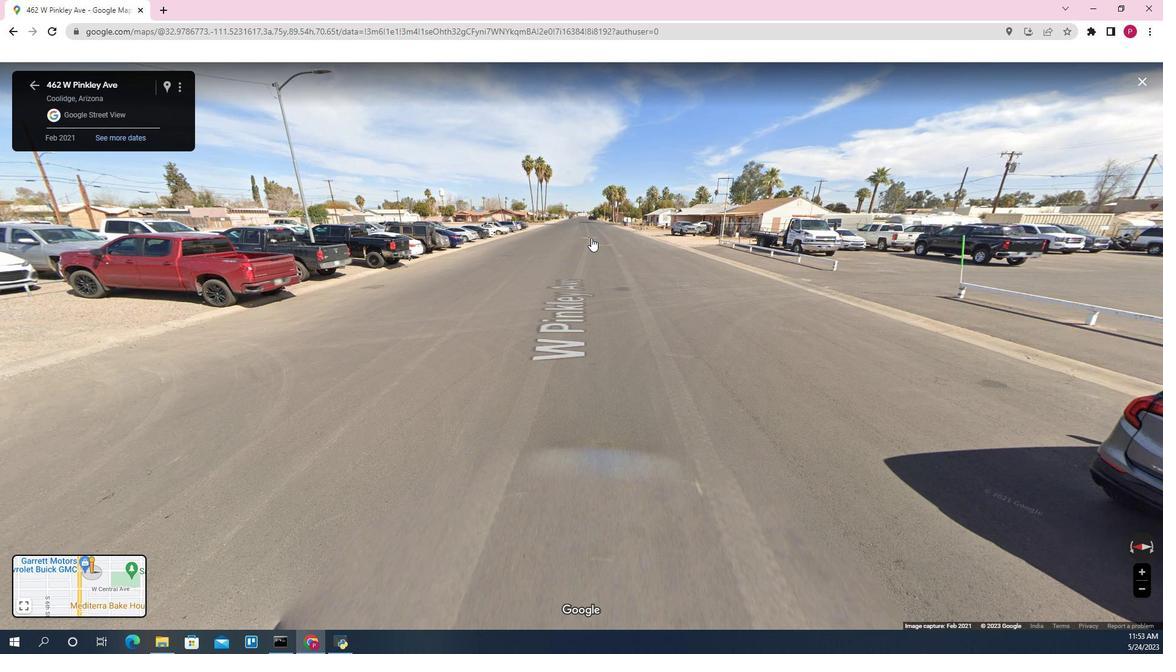 
Action: Mouse moved to (572, 252)
Screenshot: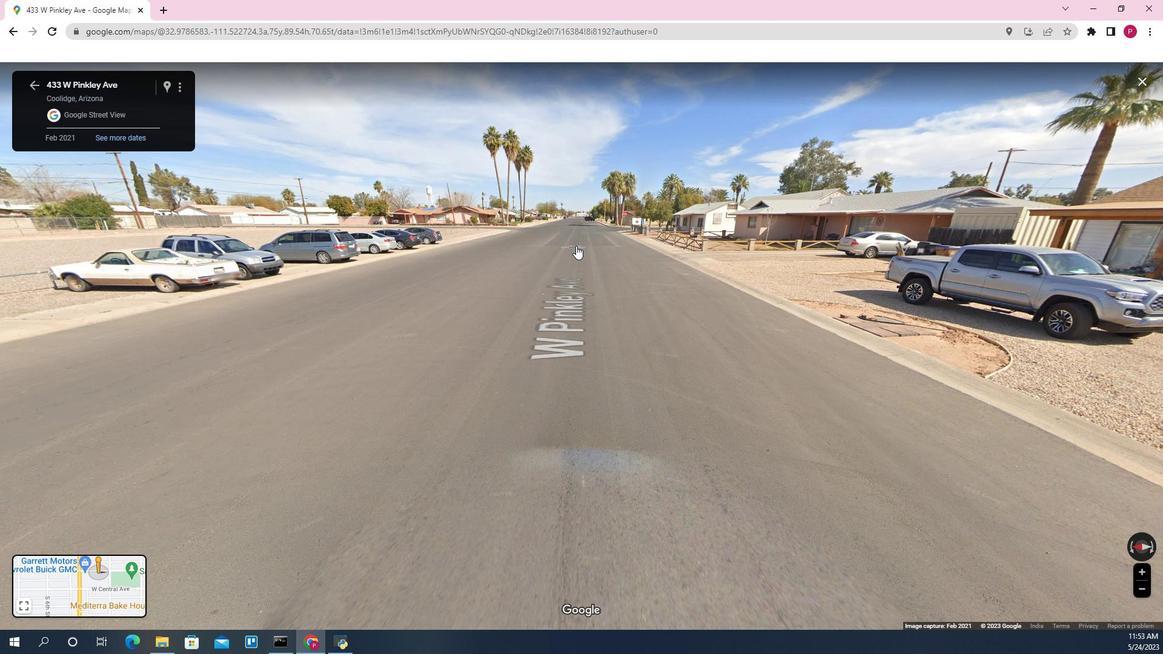
Action: Mouse pressed left at (572, 252)
Screenshot: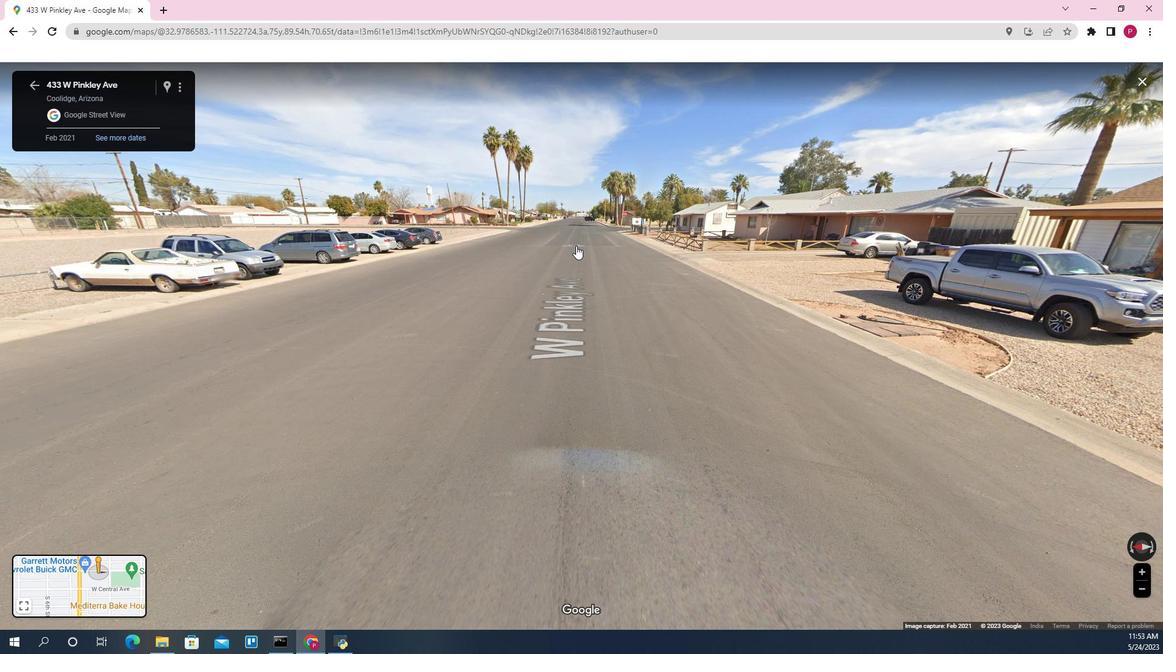 
Action: Mouse moved to (573, 248)
Screenshot: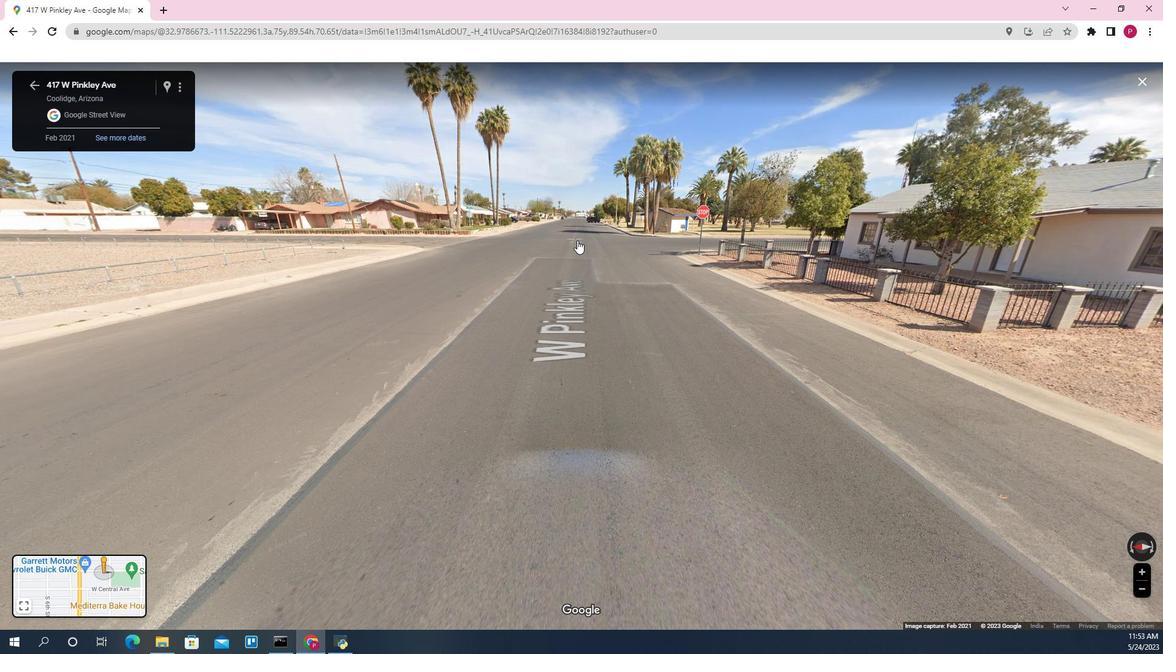
Action: Mouse pressed left at (573, 248)
Screenshot: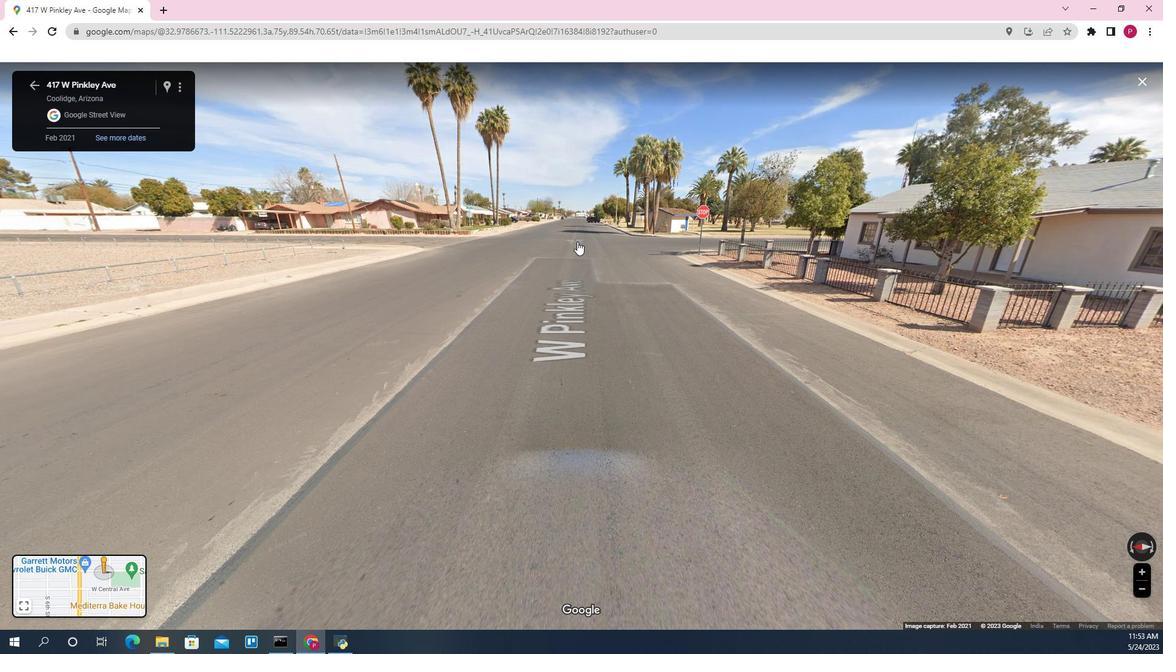 
Action: Mouse moved to (772, 411)
Screenshot: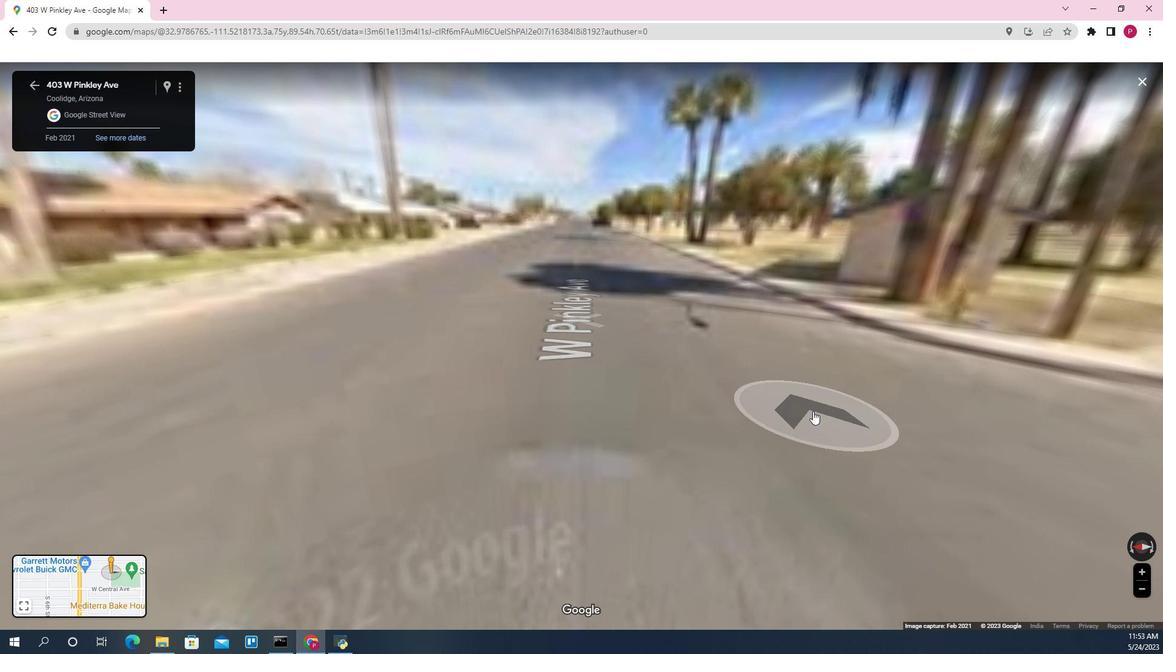 
Action: Mouse pressed left at (772, 411)
Screenshot: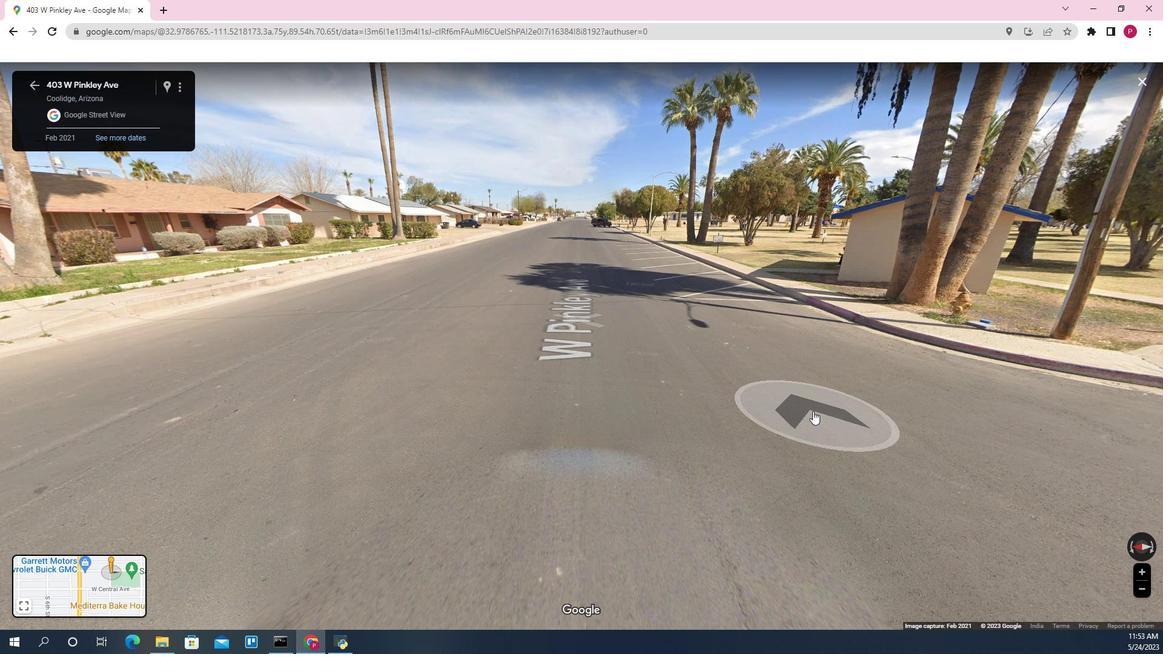 
Action: Mouse moved to (758, 237)
Screenshot: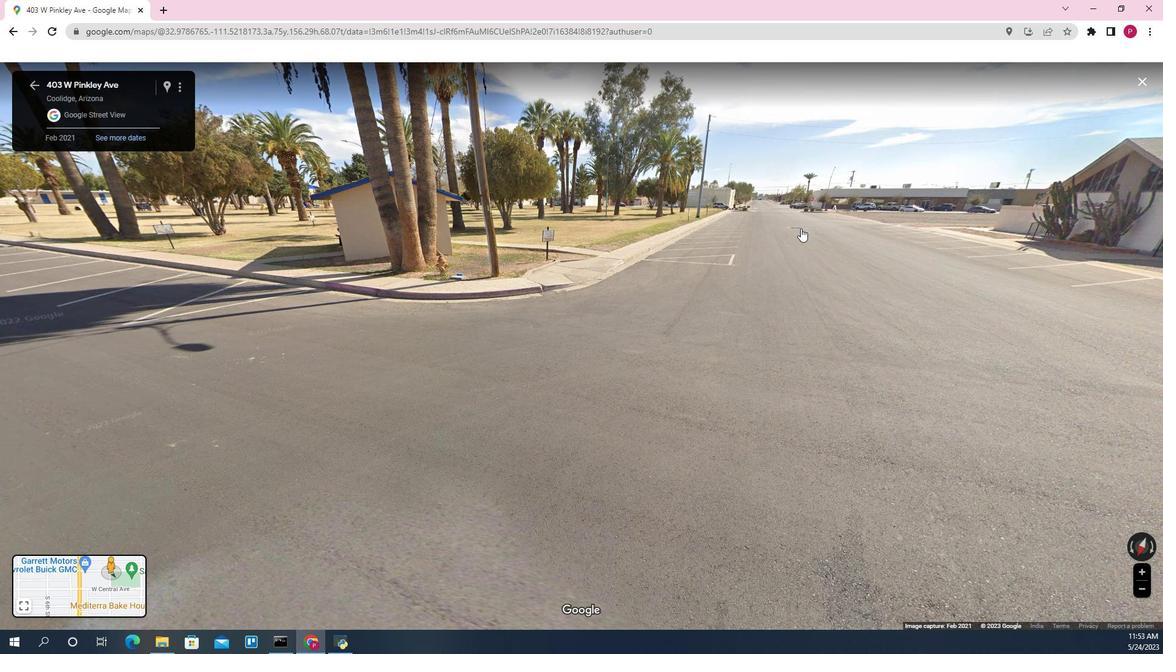 
Action: Mouse pressed left at (758, 237)
Screenshot: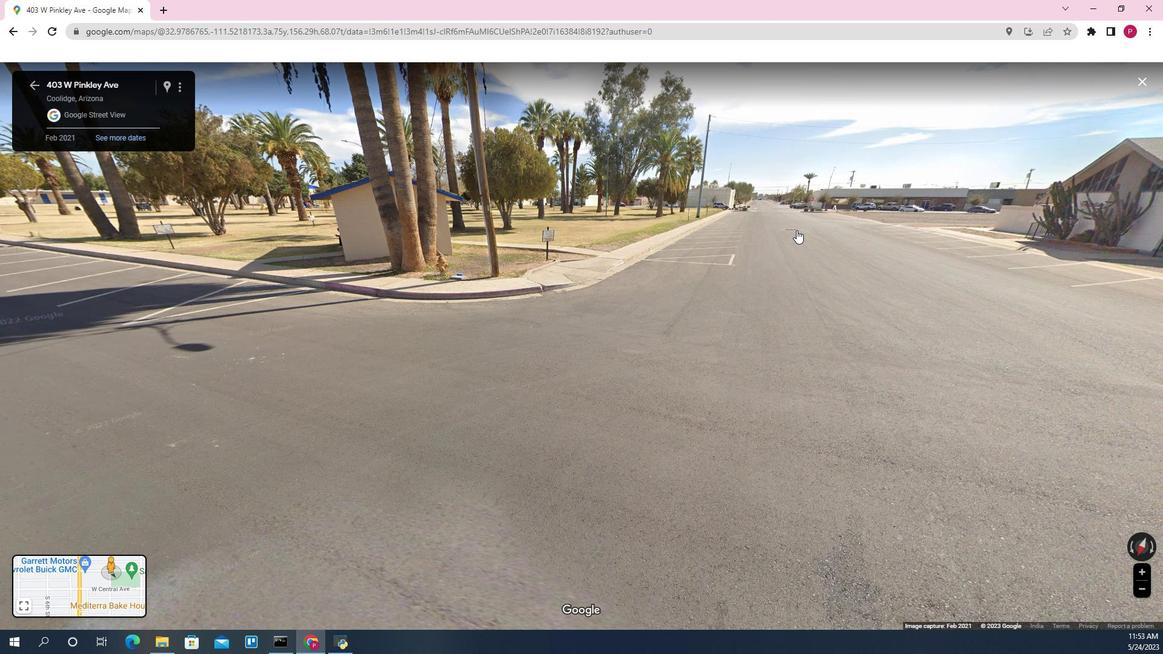 
Action: Mouse moved to (115, 93)
Screenshot: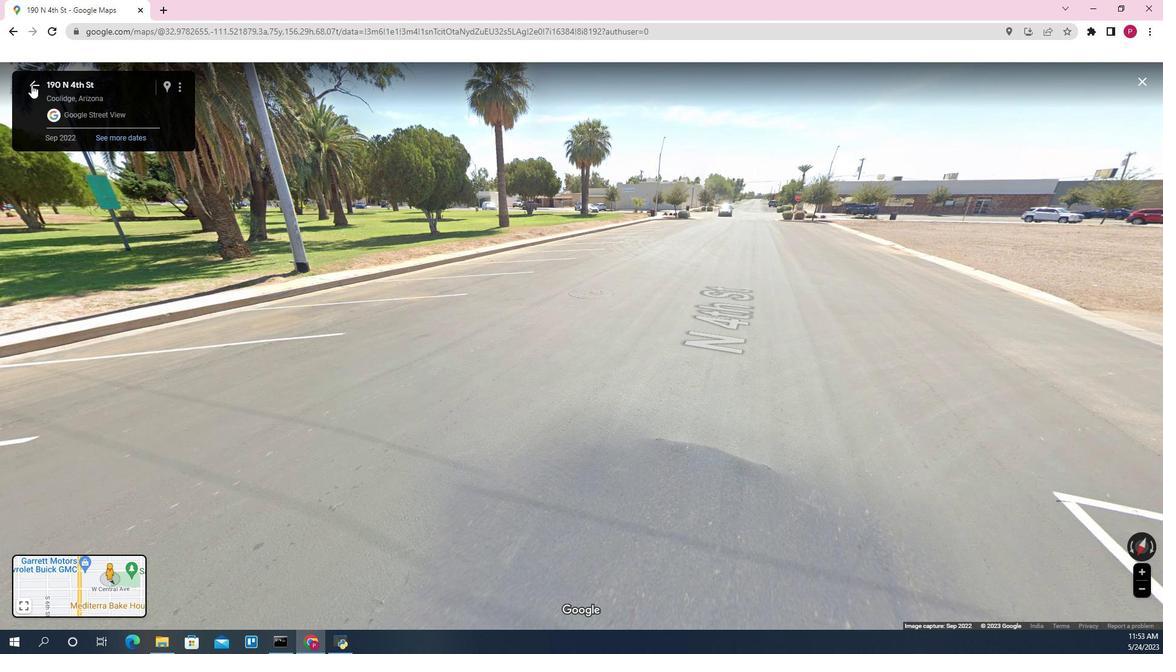 
Action: Mouse pressed left at (115, 93)
Screenshot: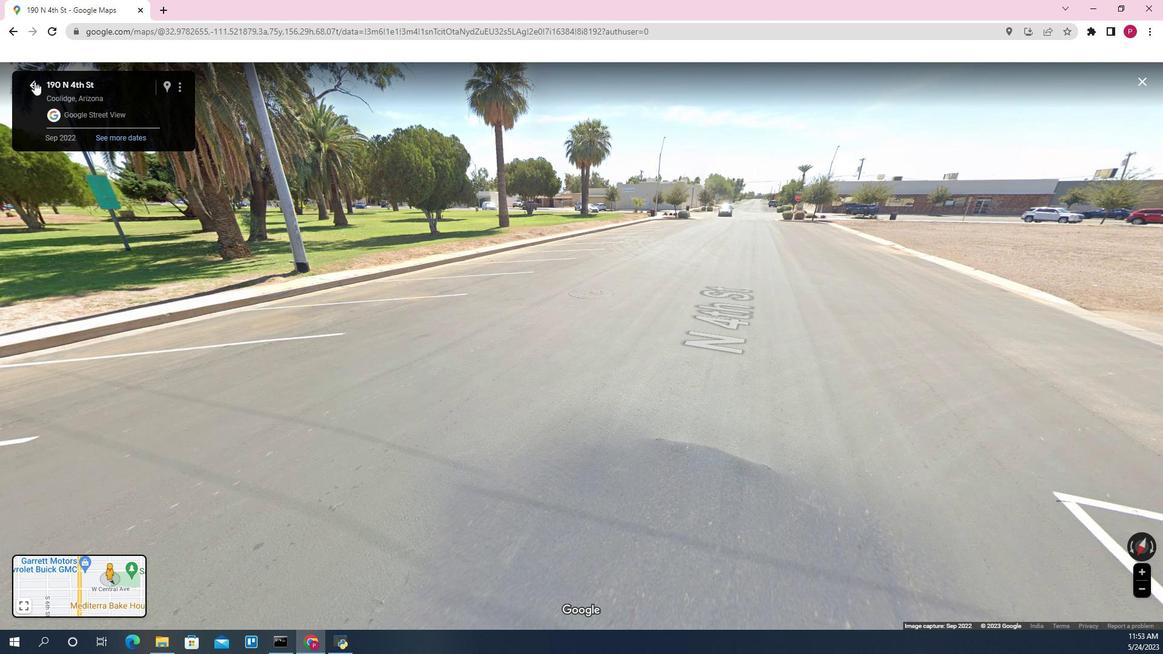 
Action: Mouse moved to (568, 313)
Screenshot: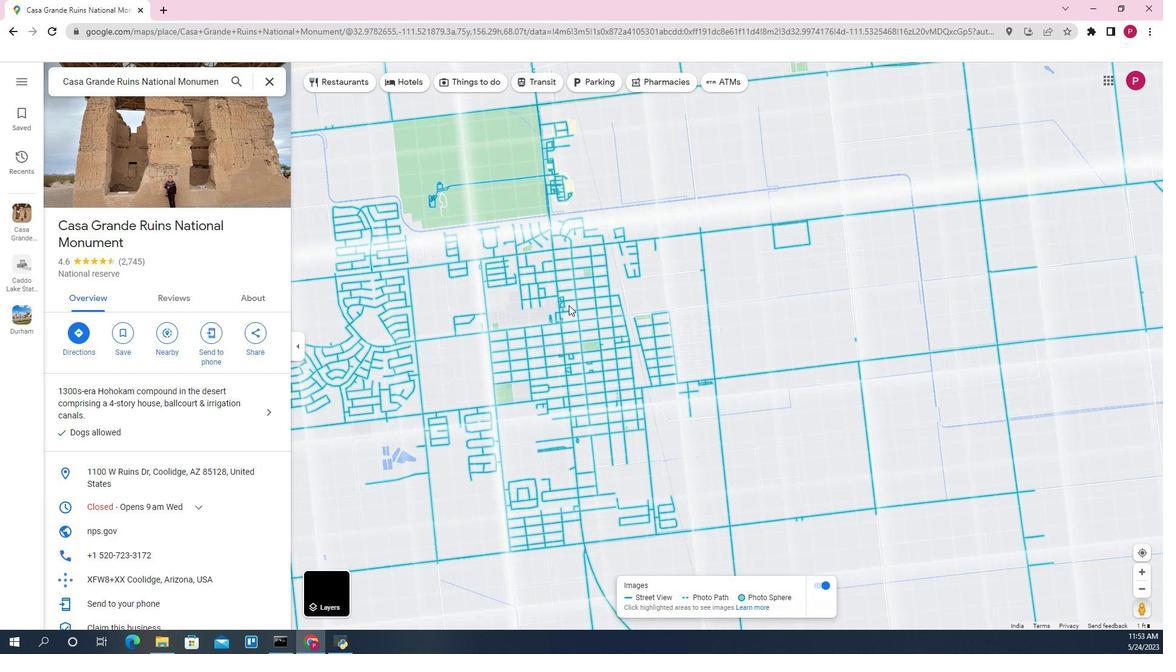 
Action: Mouse scrolled (568, 312) with delta (0, 0)
Screenshot: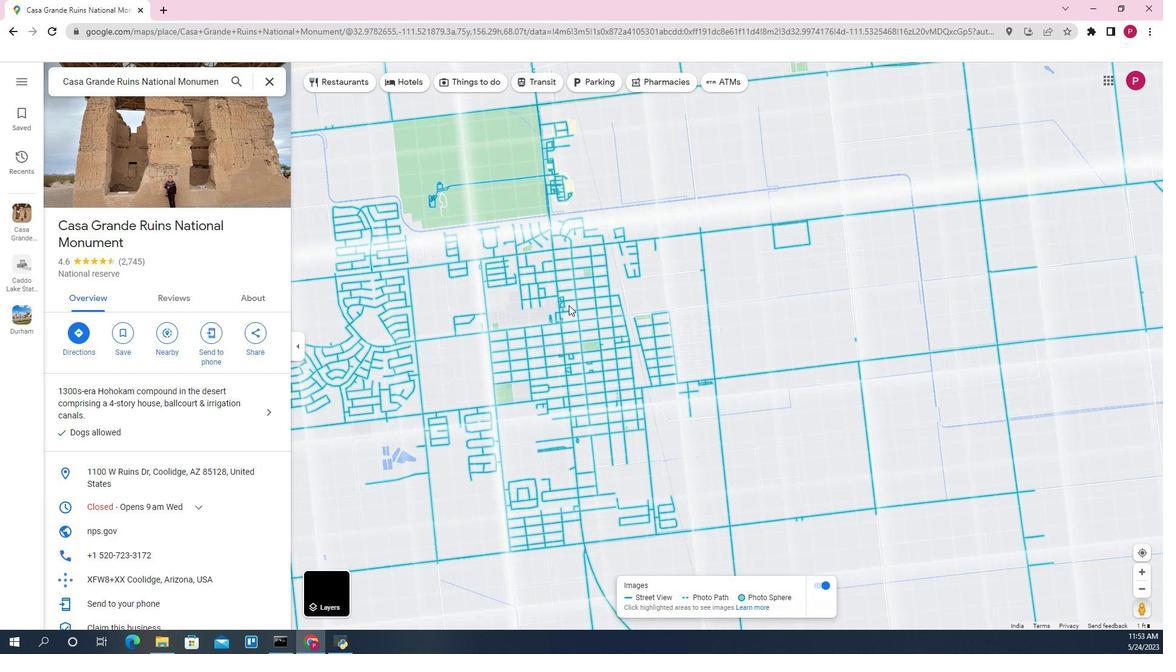 
Action: Mouse scrolled (568, 313) with delta (0, 0)
Screenshot: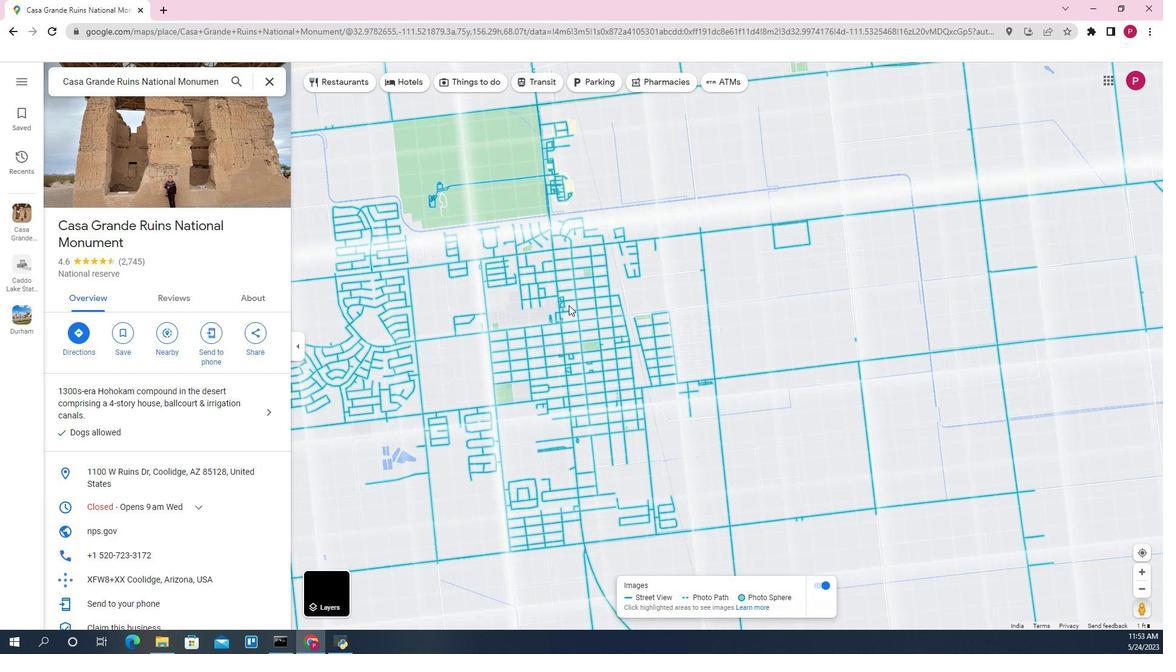 
Action: Mouse moved to (541, 304)
Screenshot: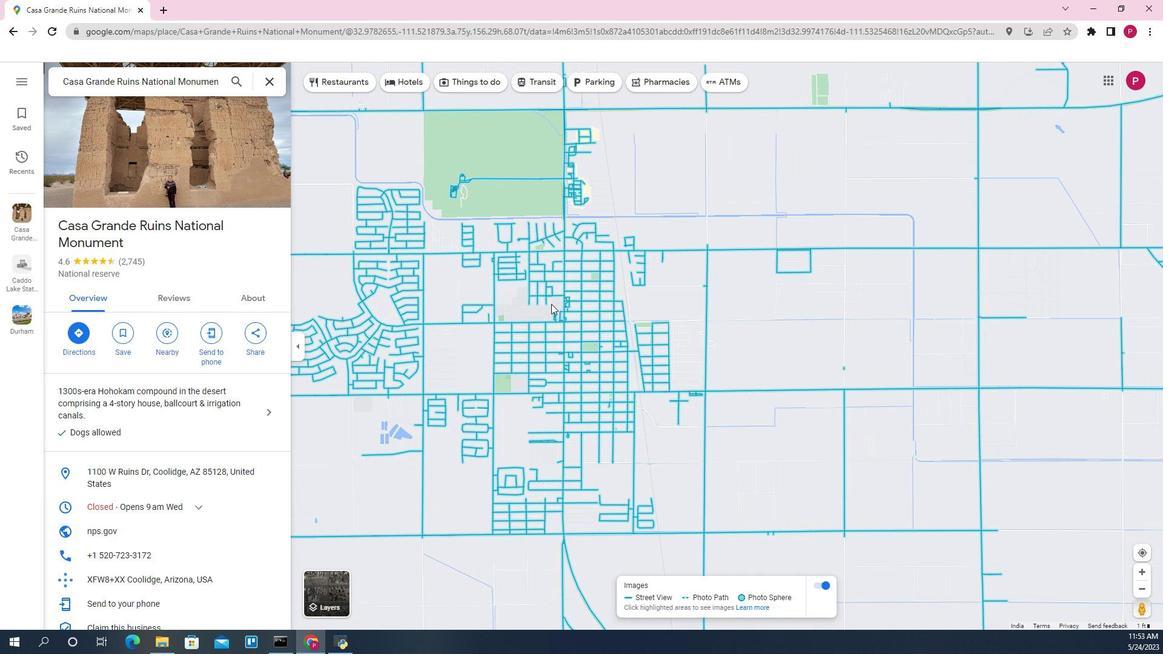 
Action: Mouse scrolled (541, 304) with delta (0, 0)
Screenshot: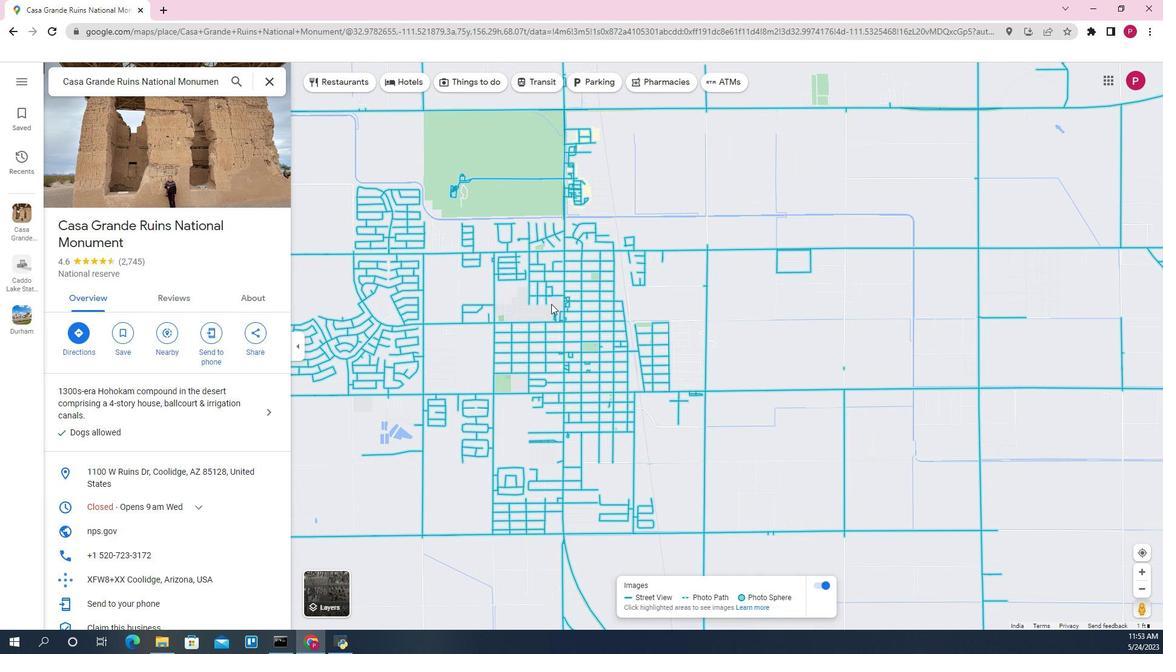 
Action: Mouse scrolled (541, 304) with delta (0, 0)
Screenshot: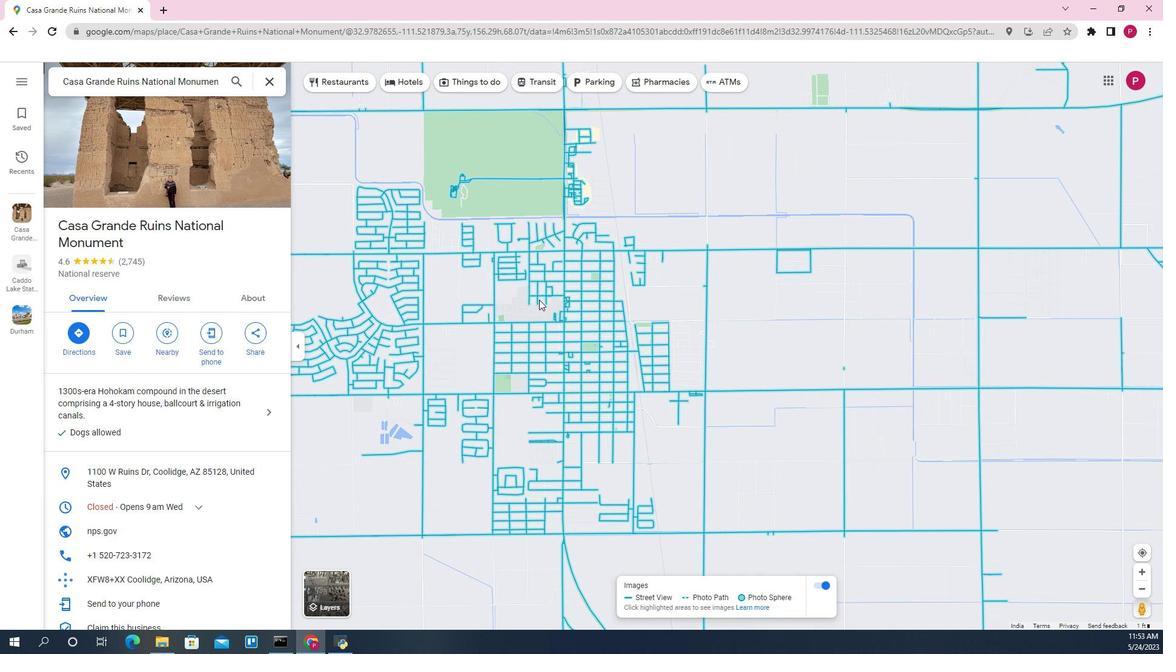 
Action: Mouse moved to (438, 271)
Screenshot: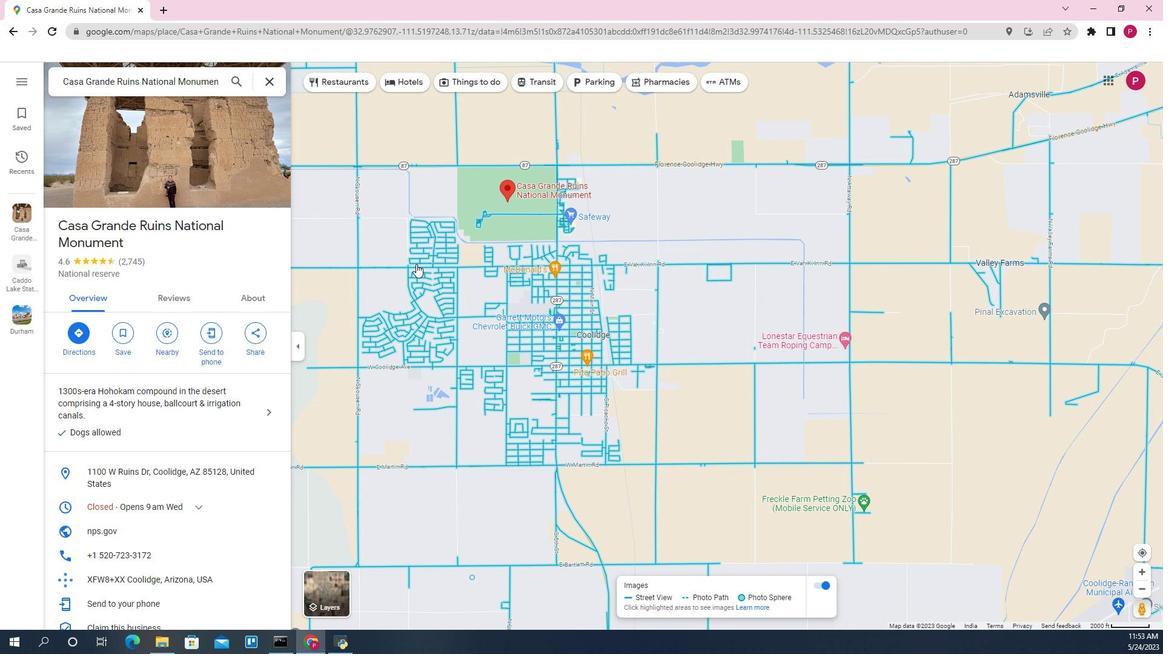 
Action: Mouse pressed left at (438, 271)
Screenshot: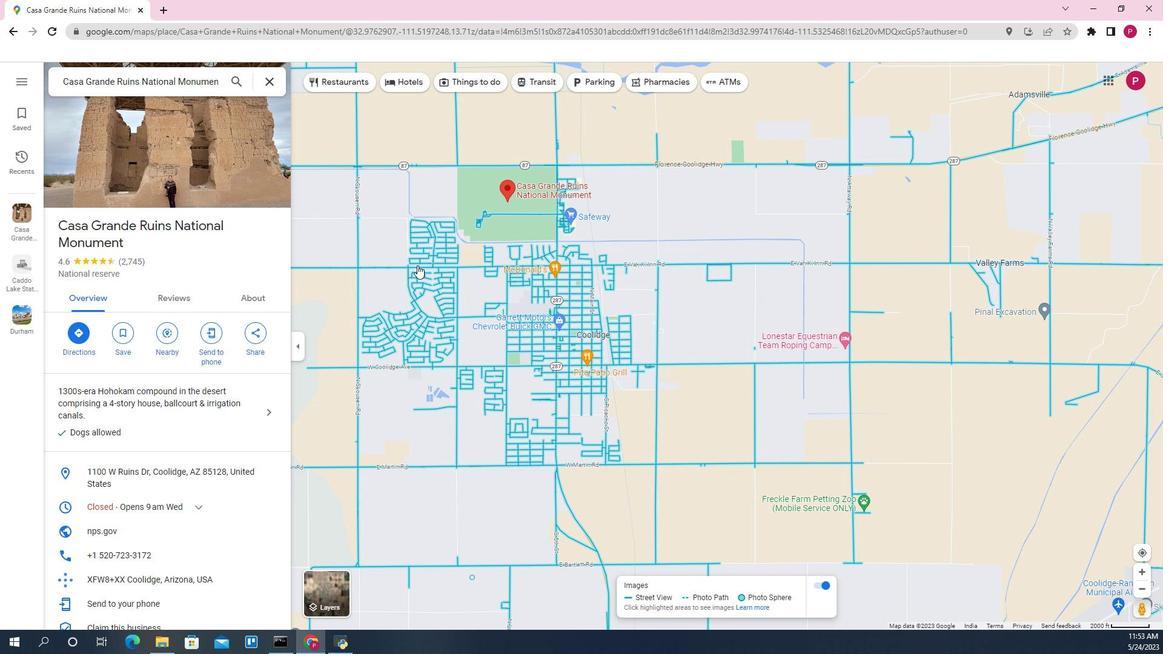 
Action: Mouse moved to (775, 422)
Screenshot: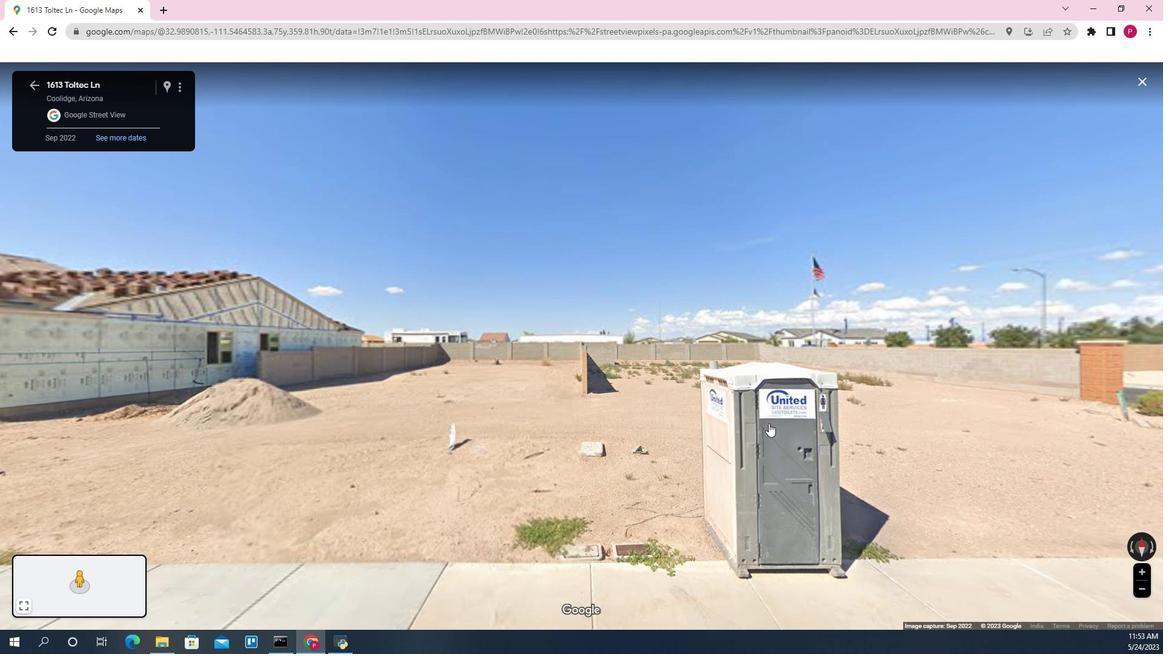 
Action: Mouse pressed left at (775, 422)
Screenshot: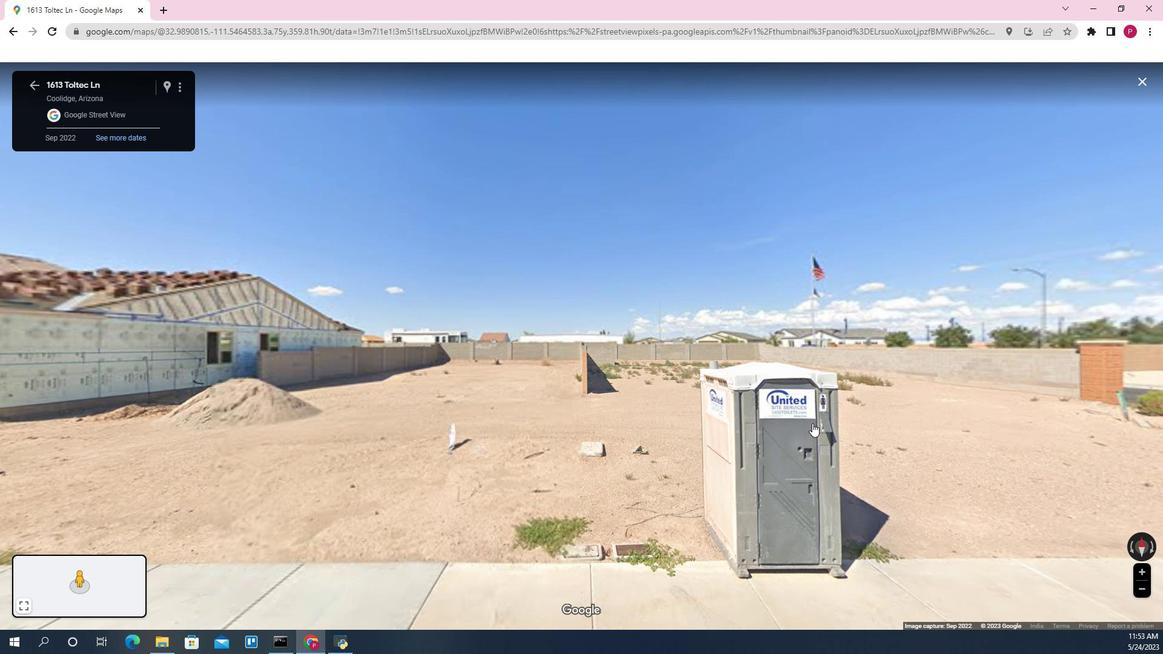 
Action: Mouse moved to (583, 328)
Screenshot: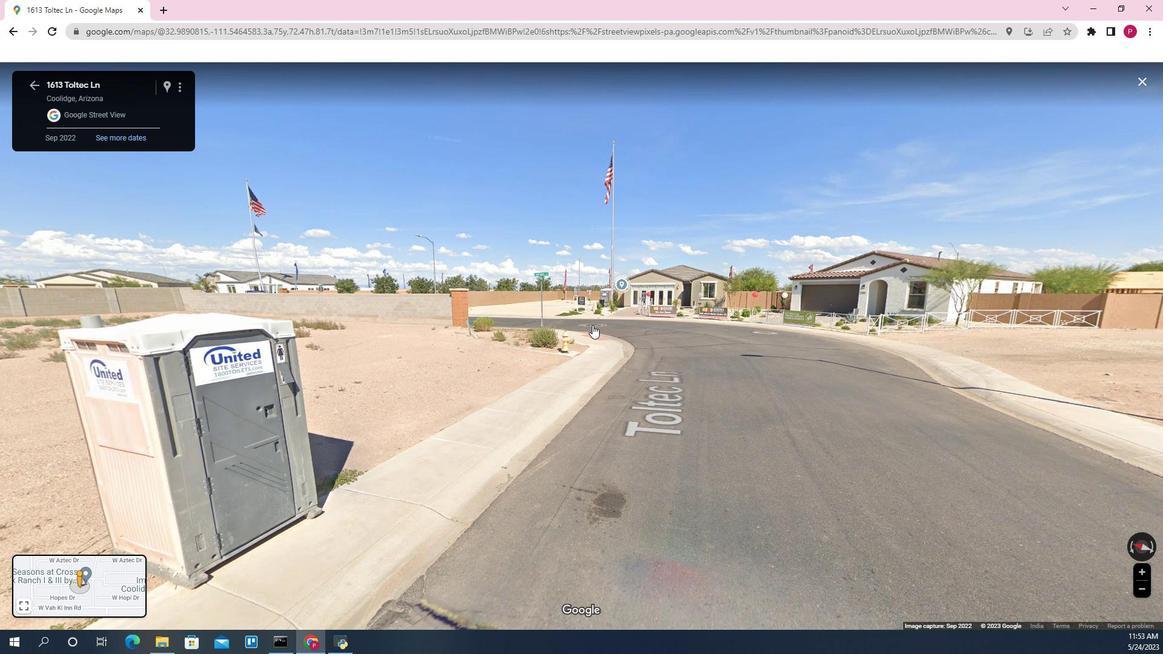 
Action: Mouse pressed left at (583, 328)
Screenshot: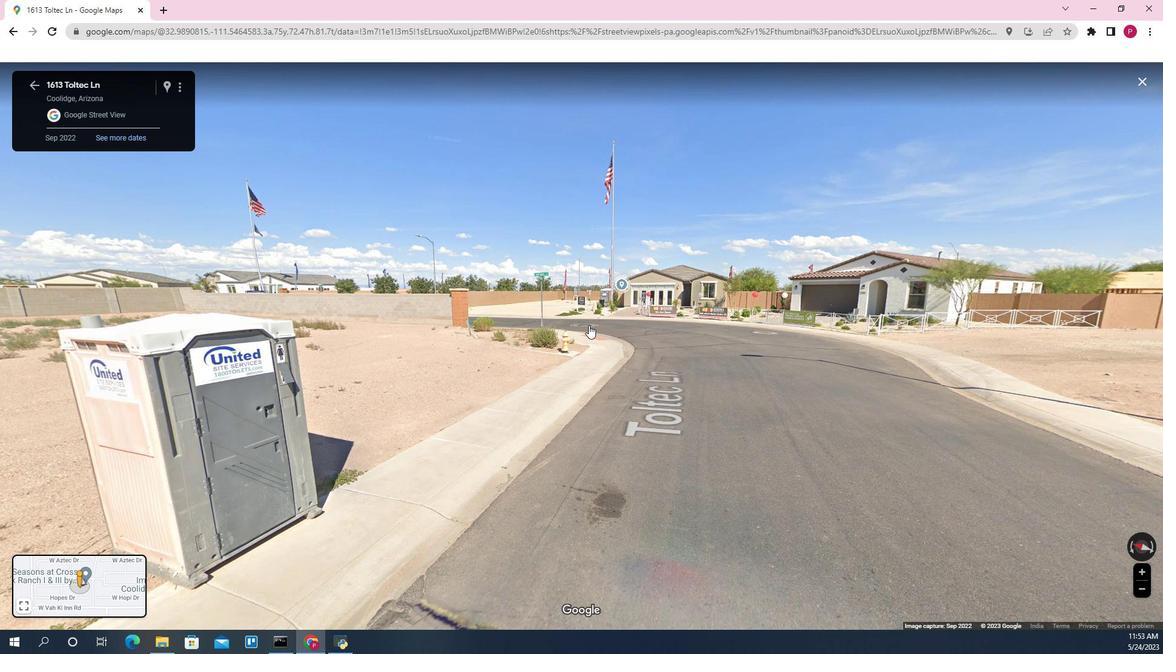 
Action: Mouse moved to (601, 405)
Screenshot: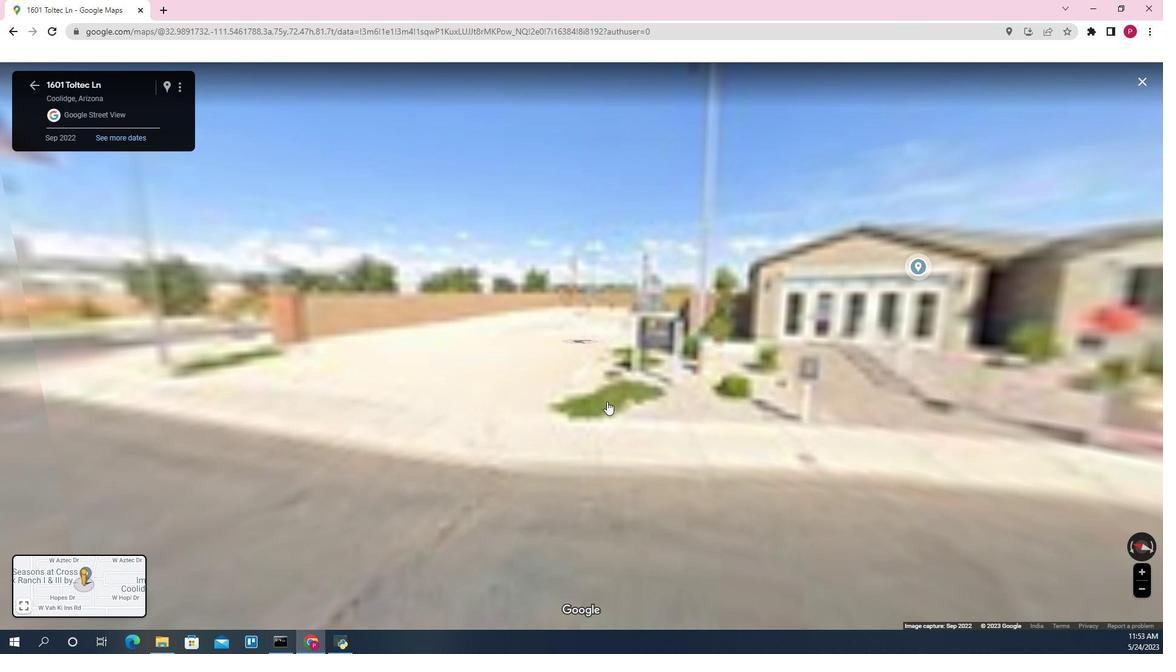 
Action: Mouse pressed left at (601, 405)
Screenshot: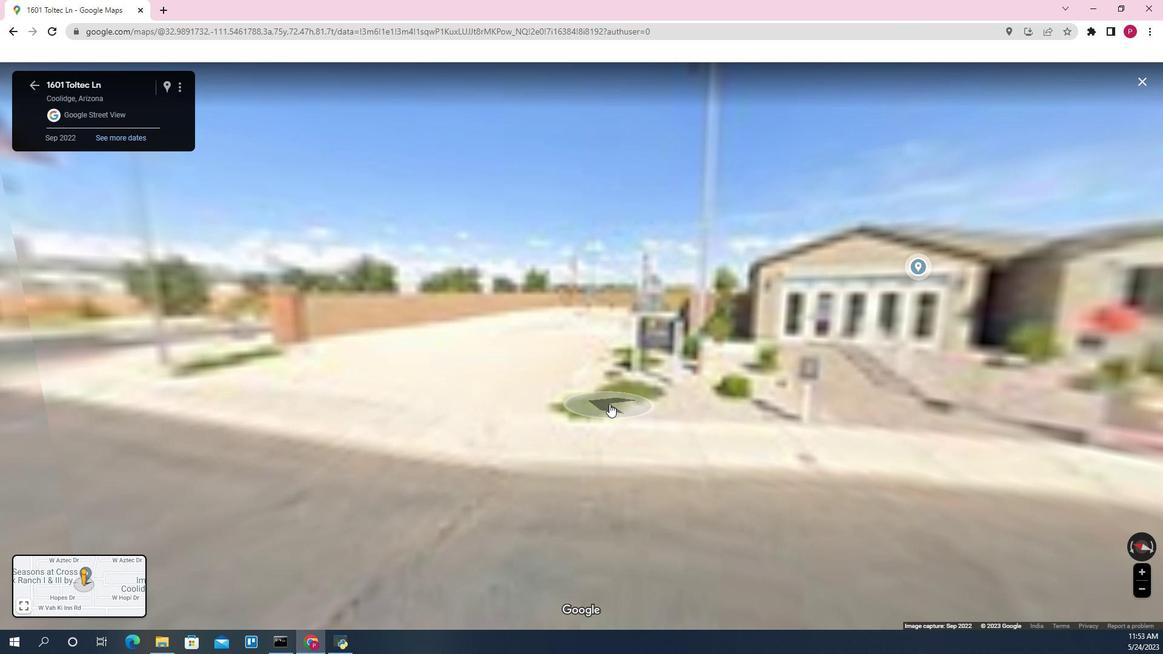 
Action: Mouse moved to (500, 387)
Screenshot: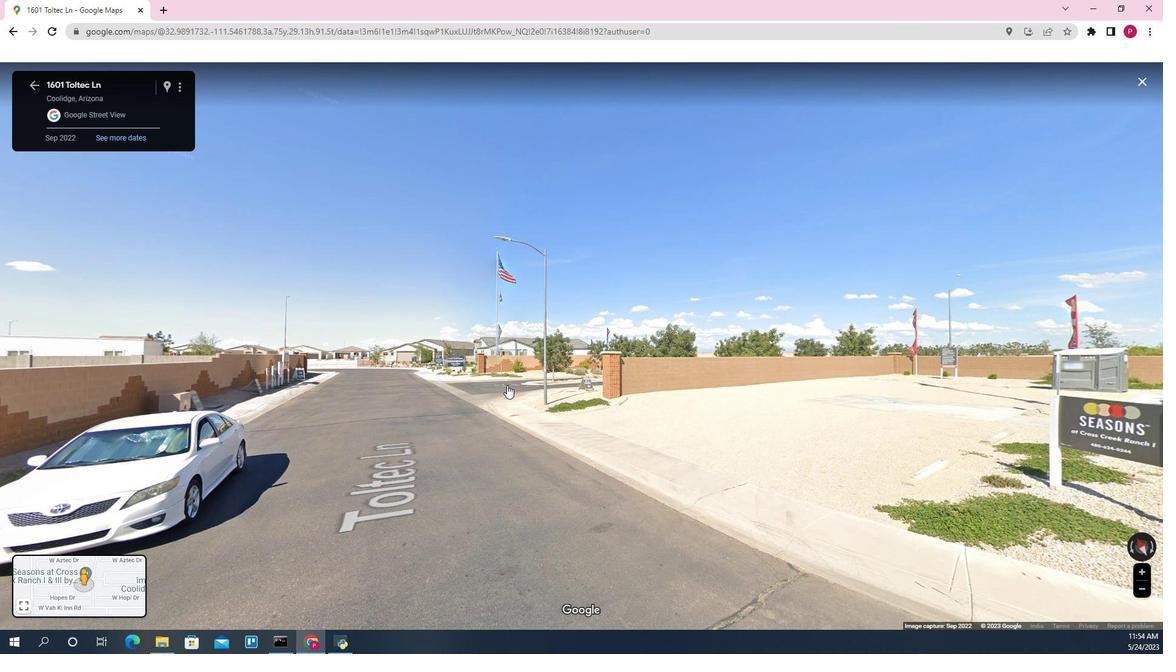 
Action: Mouse pressed left at (500, 387)
Screenshot: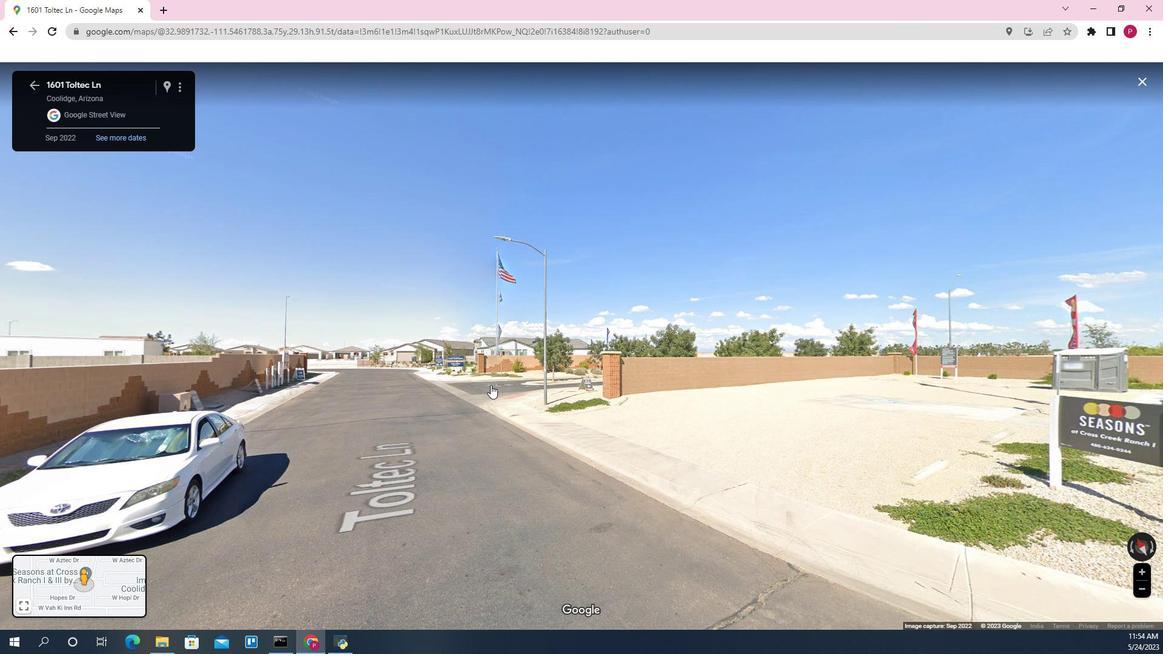 
Action: Mouse moved to (647, 444)
Screenshot: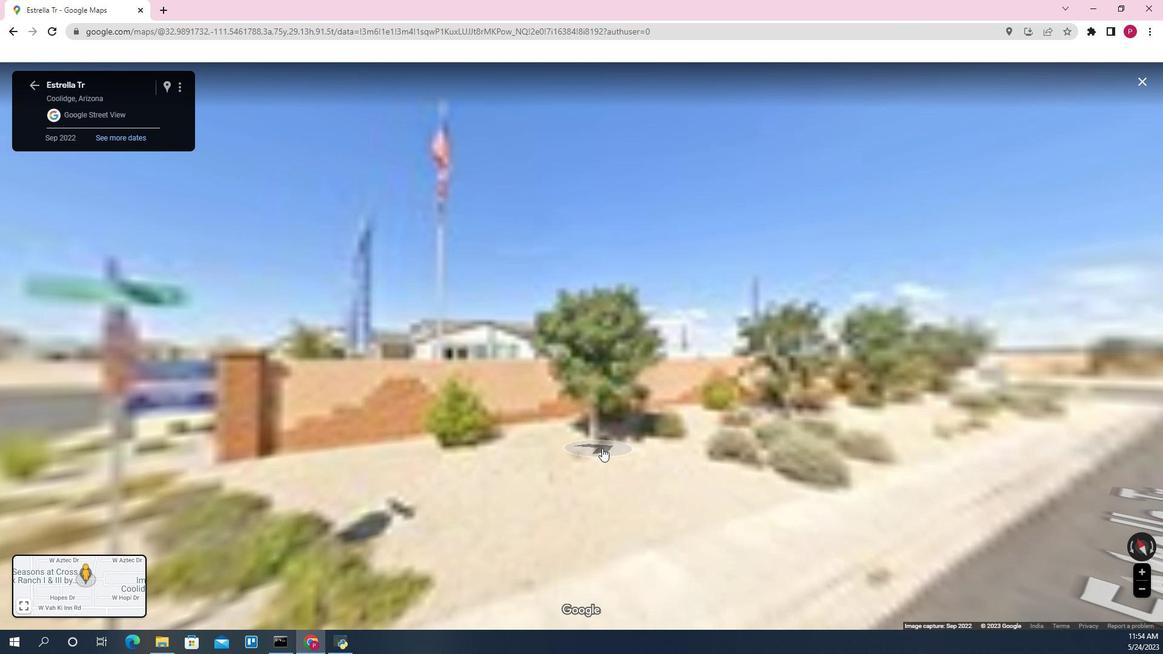 
Action: Mouse pressed left at (647, 444)
Screenshot: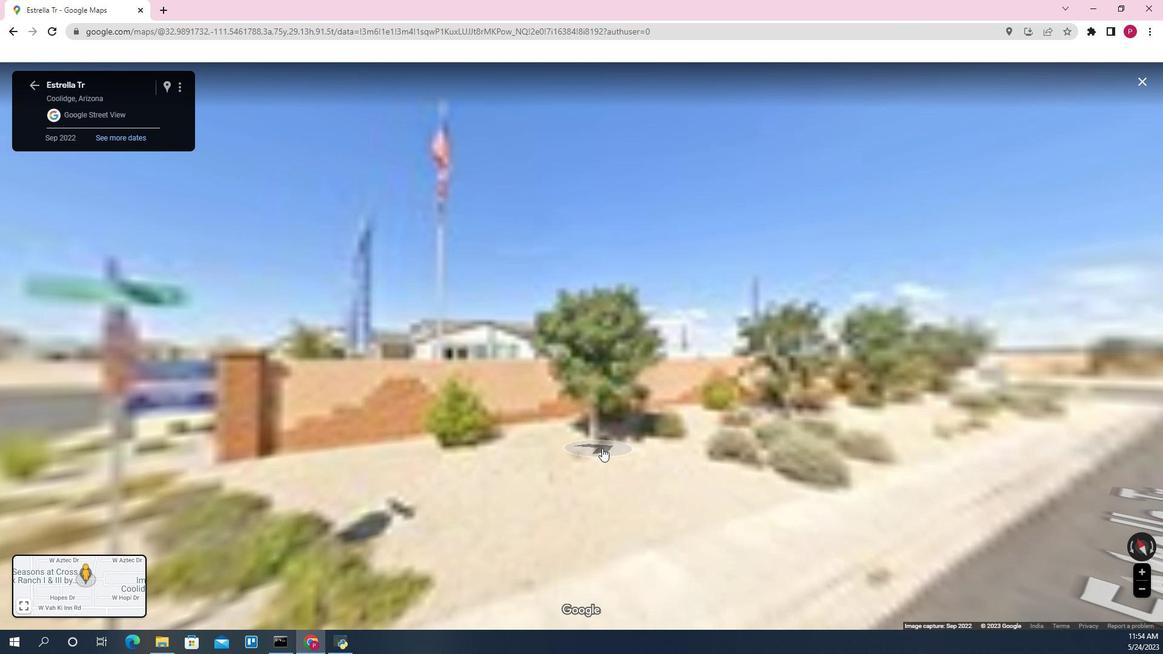 
Action: Mouse moved to (664, 365)
Screenshot: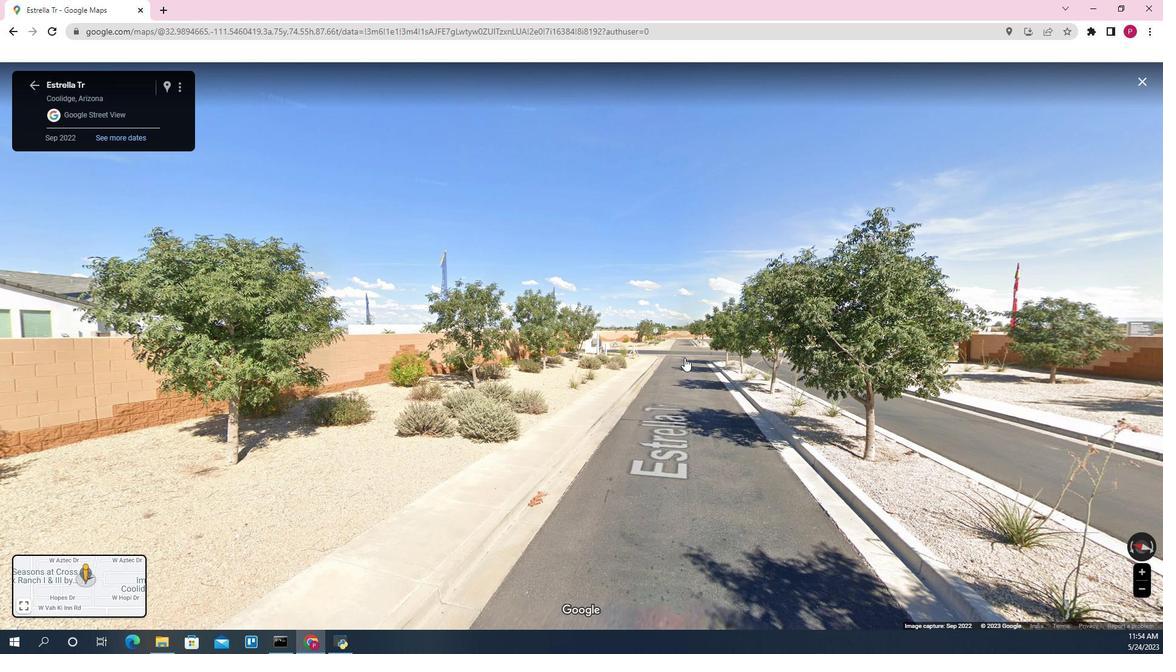 
Action: Mouse pressed left at (664, 365)
Screenshot: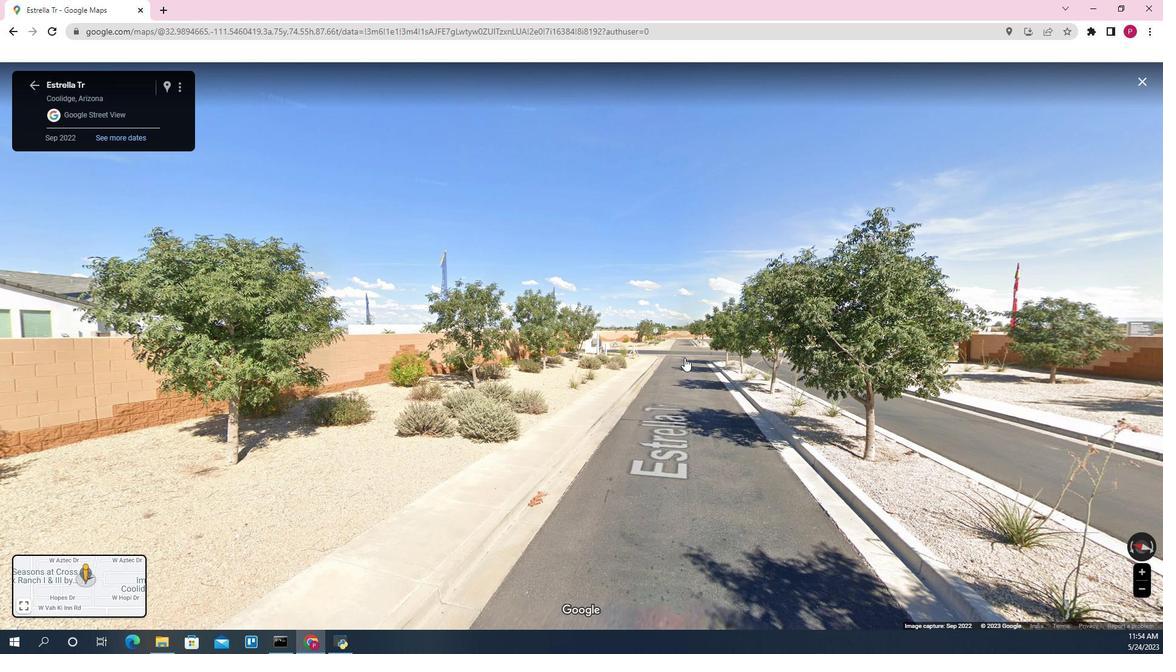 
Action: Mouse moved to (656, 398)
Screenshot: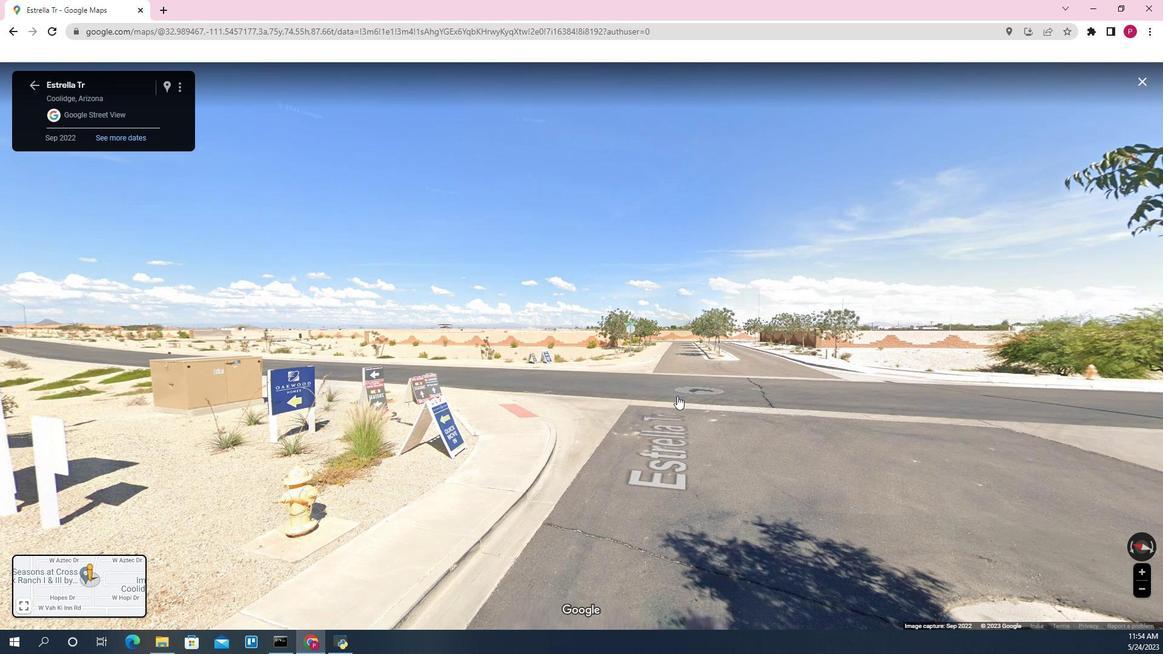 
Action: Mouse pressed left at (656, 398)
Screenshot: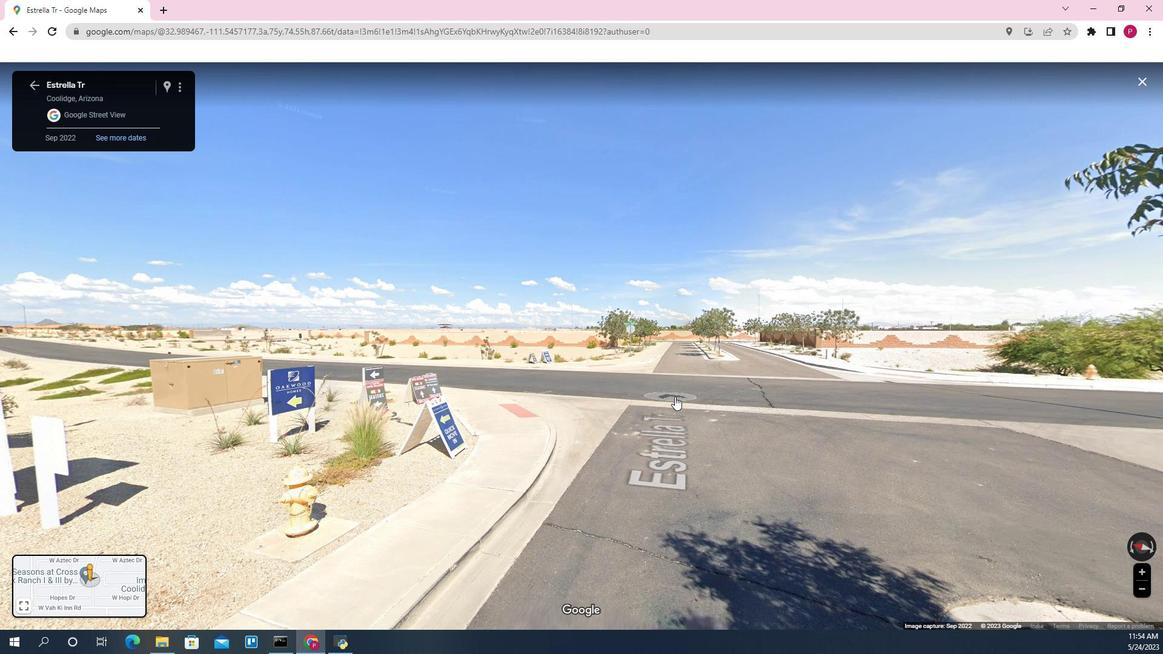 
Action: Mouse moved to (685, 444)
Screenshot: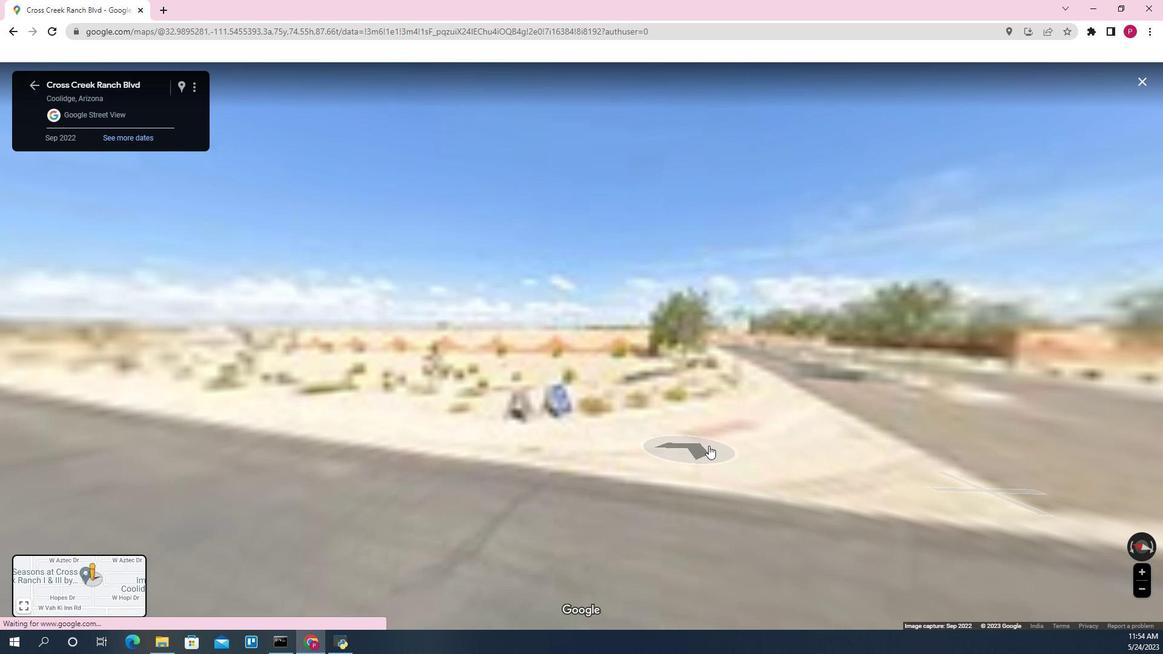 
Action: Mouse pressed left at (685, 444)
Screenshot: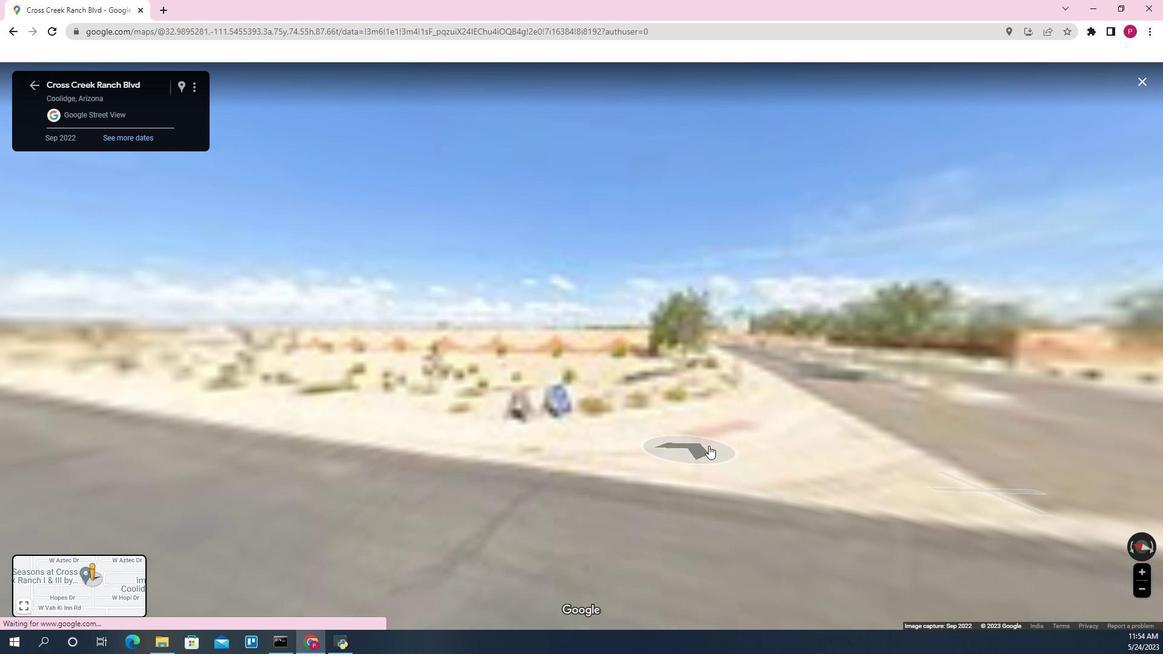 
Action: Mouse moved to (196, 547)
Screenshot: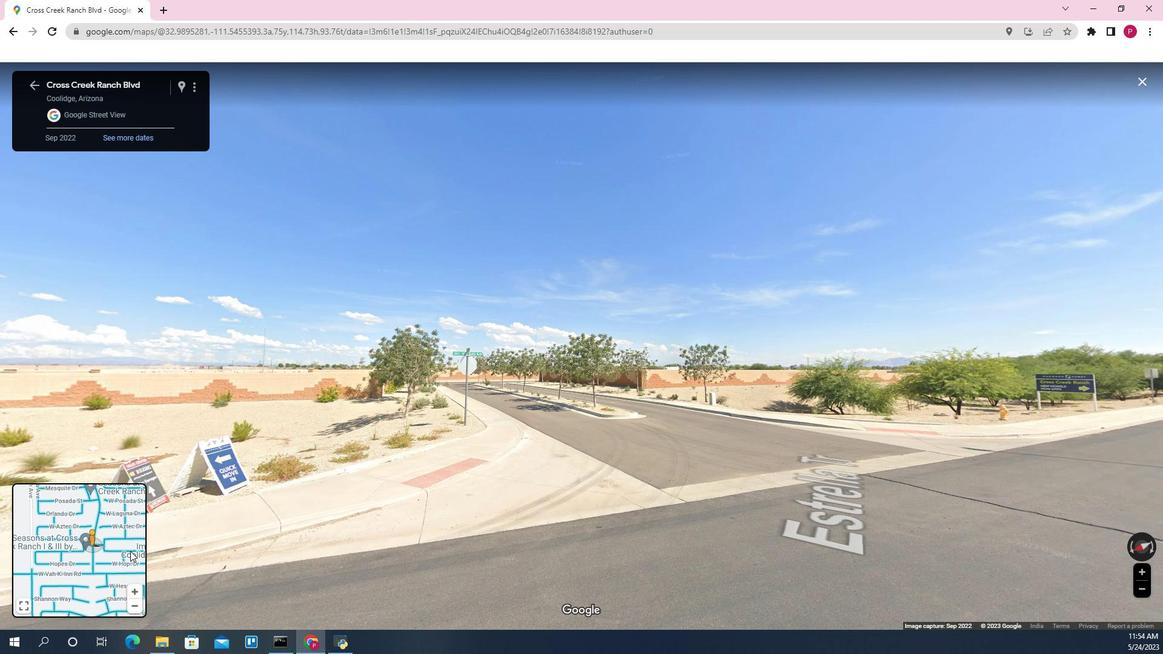 
Action: Mouse pressed left at (196, 547)
Screenshot: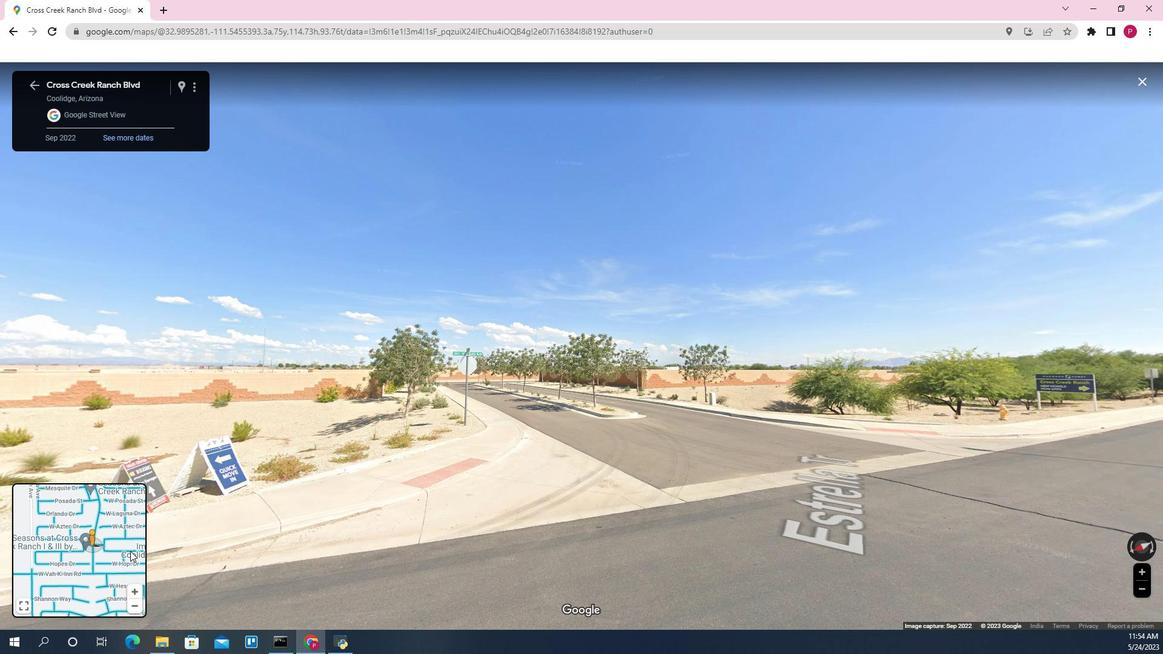 
Action: Mouse moved to (162, 567)
Screenshot: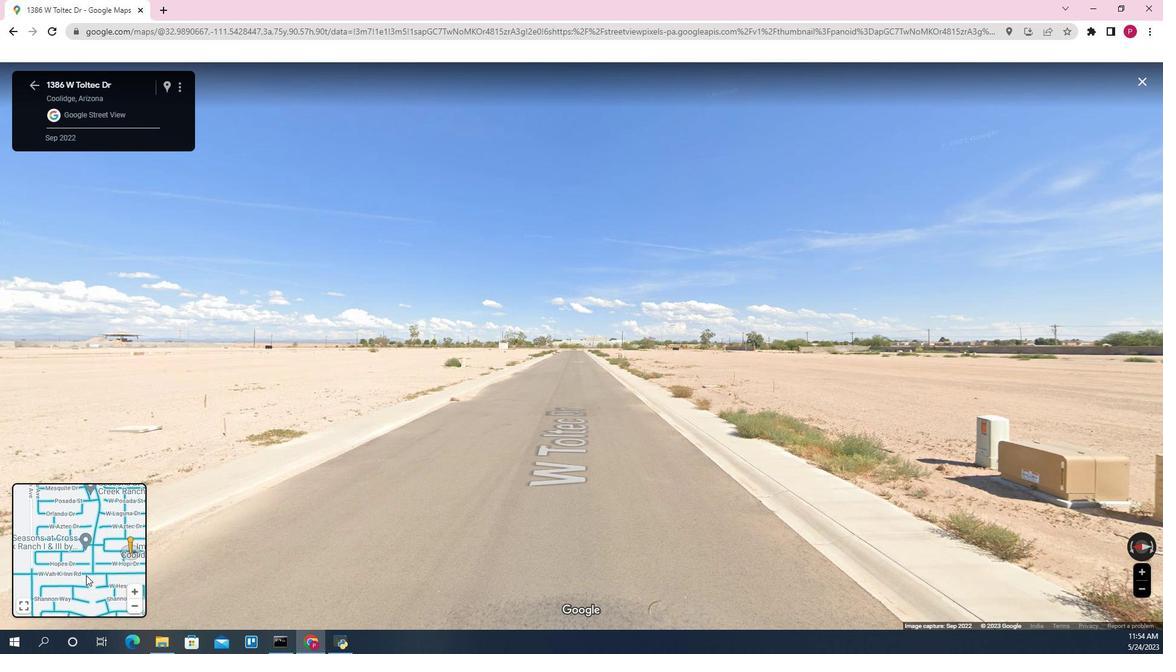 
Action: Mouse pressed left at (162, 567)
Screenshot: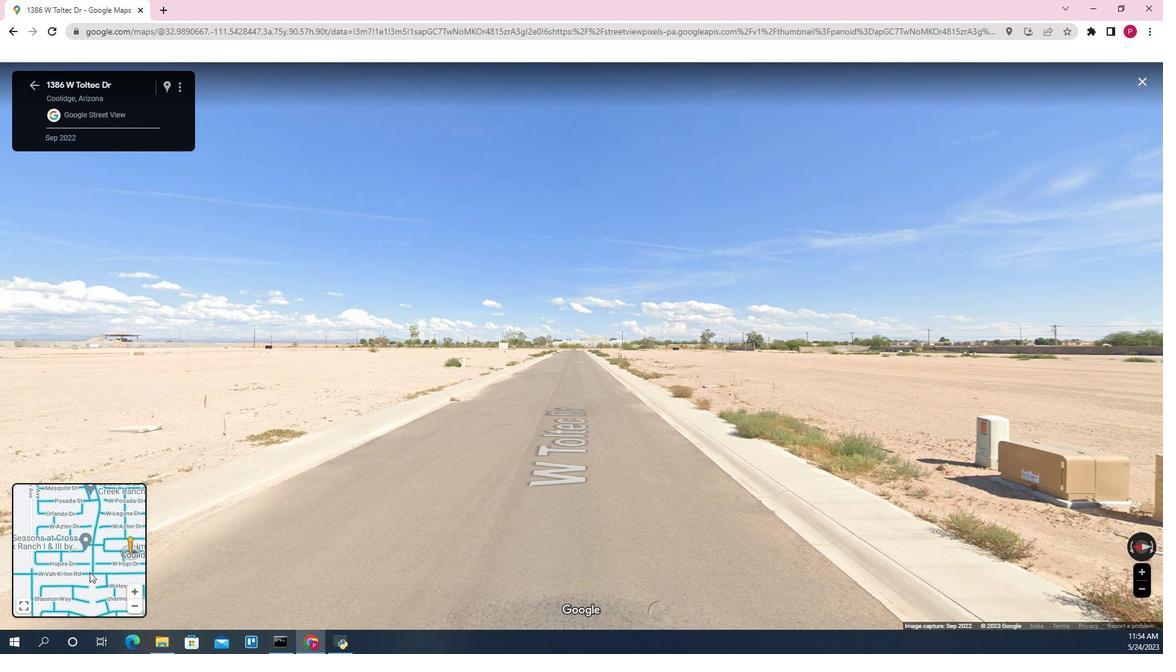
Action: Mouse moved to (168, 550)
Screenshot: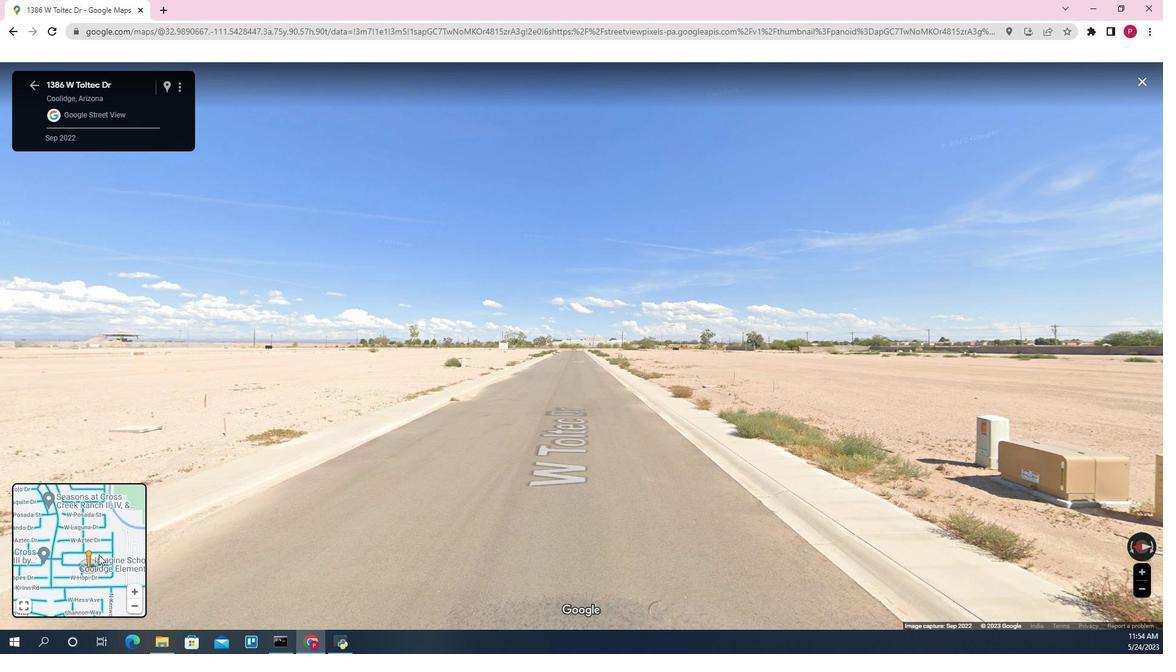 
Action: Mouse pressed left at (168, 550)
Screenshot: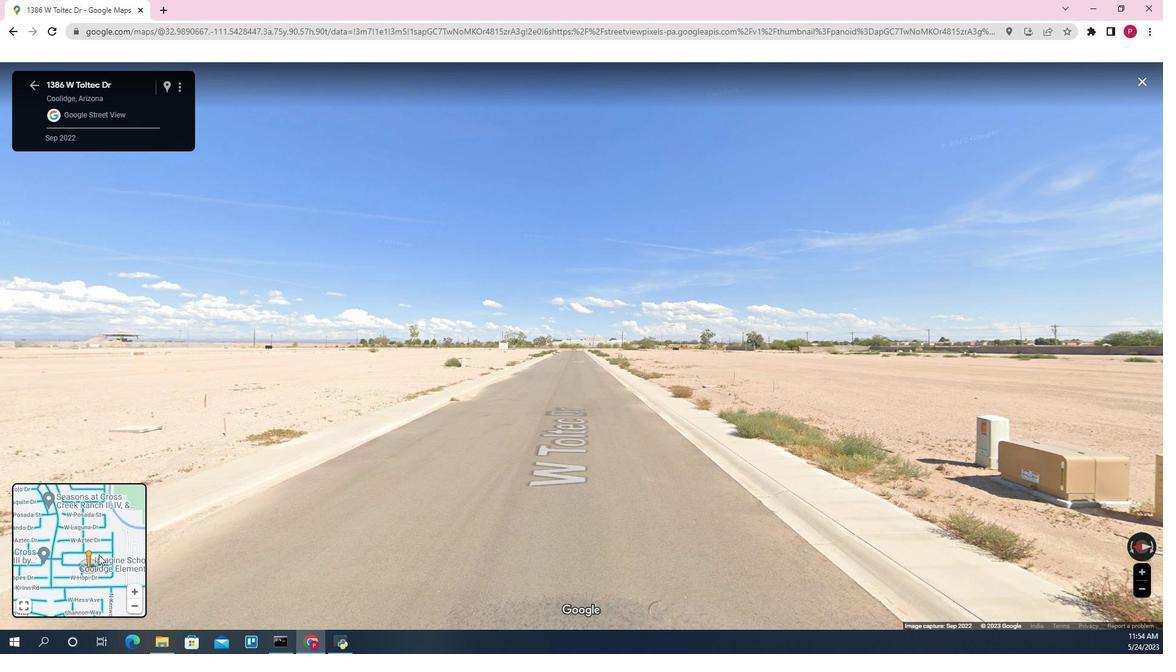 
Action: Mouse moved to (184, 543)
Screenshot: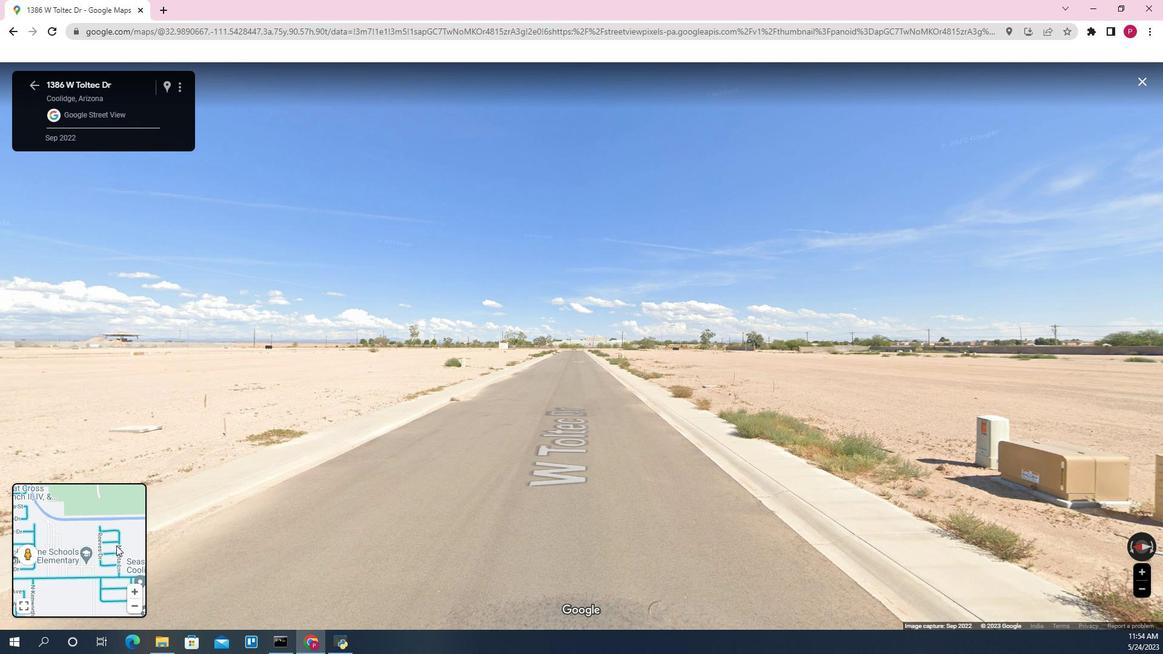 
Action: Mouse pressed left at (184, 543)
Screenshot: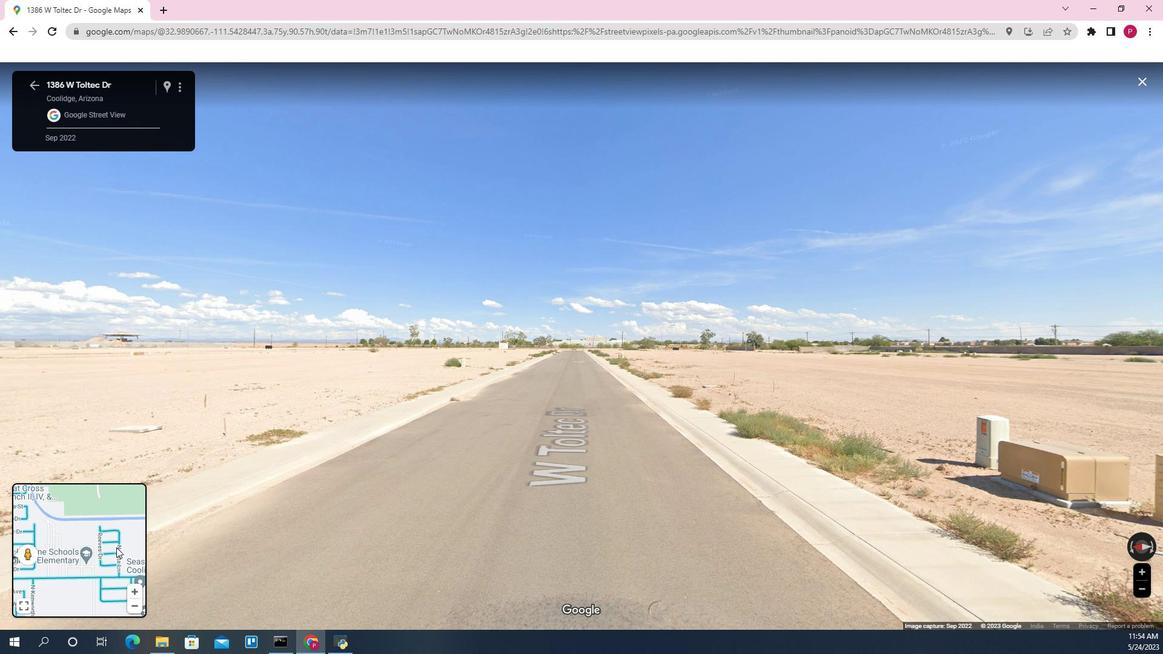 
Action: Mouse moved to (395, 498)
Screenshot: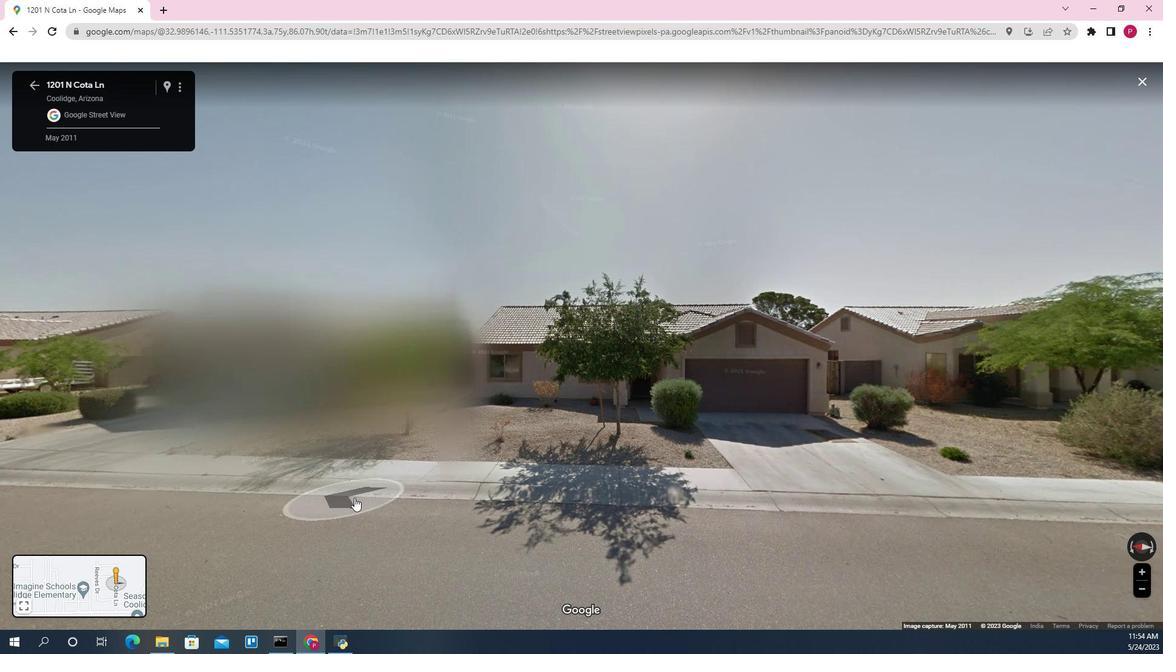 
Action: Mouse pressed left at (389, 497)
Screenshot: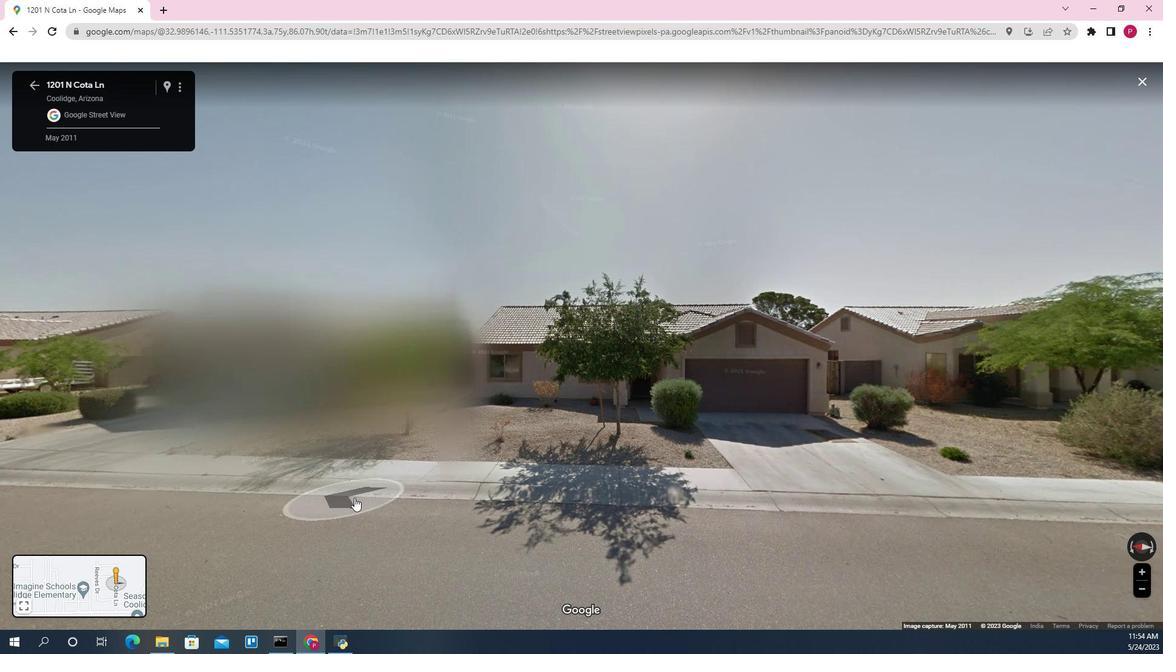 
Action: Mouse moved to (371, 514)
Screenshot: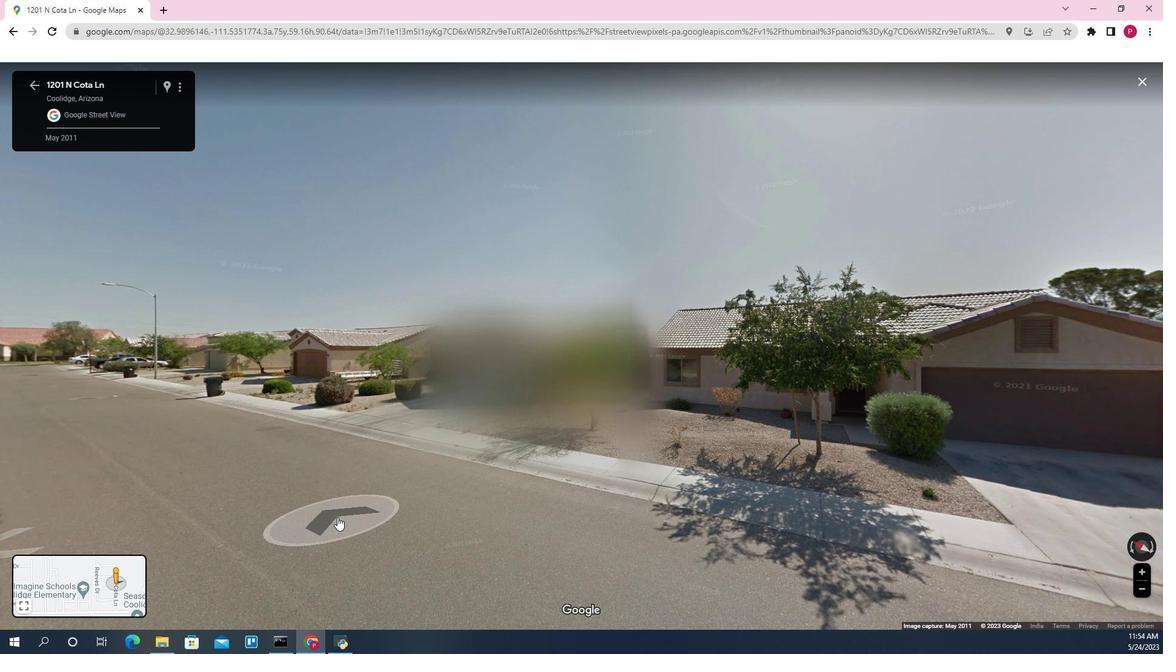 
Action: Mouse pressed left at (371, 514)
Screenshot: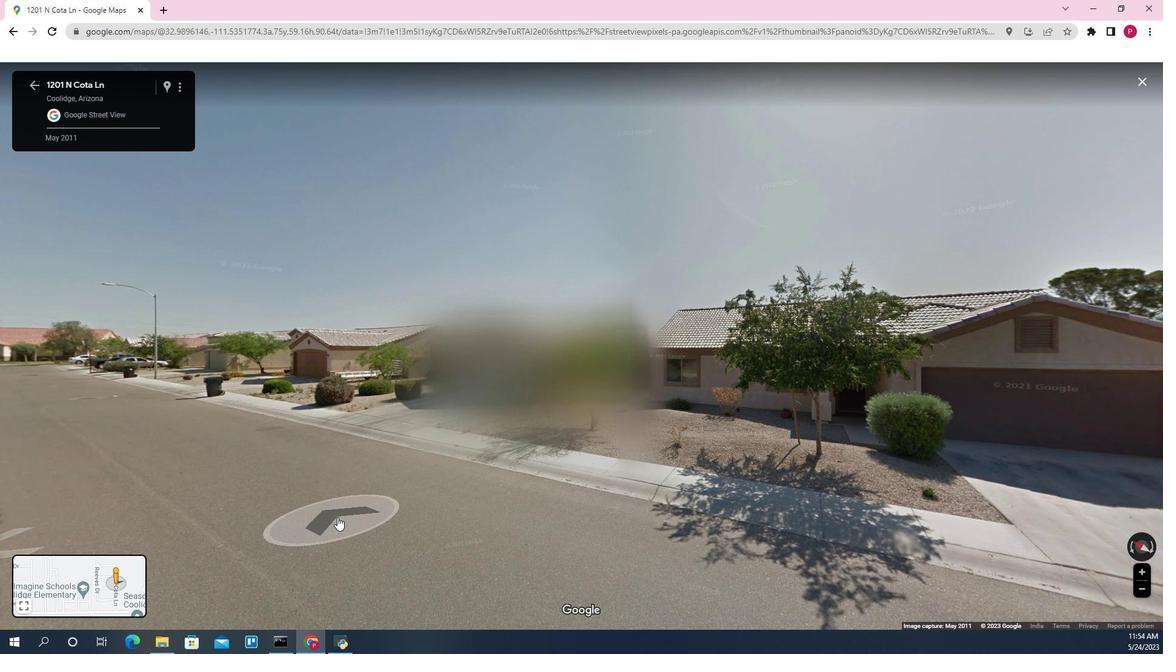 
Action: Mouse moved to (470, 353)
Screenshot: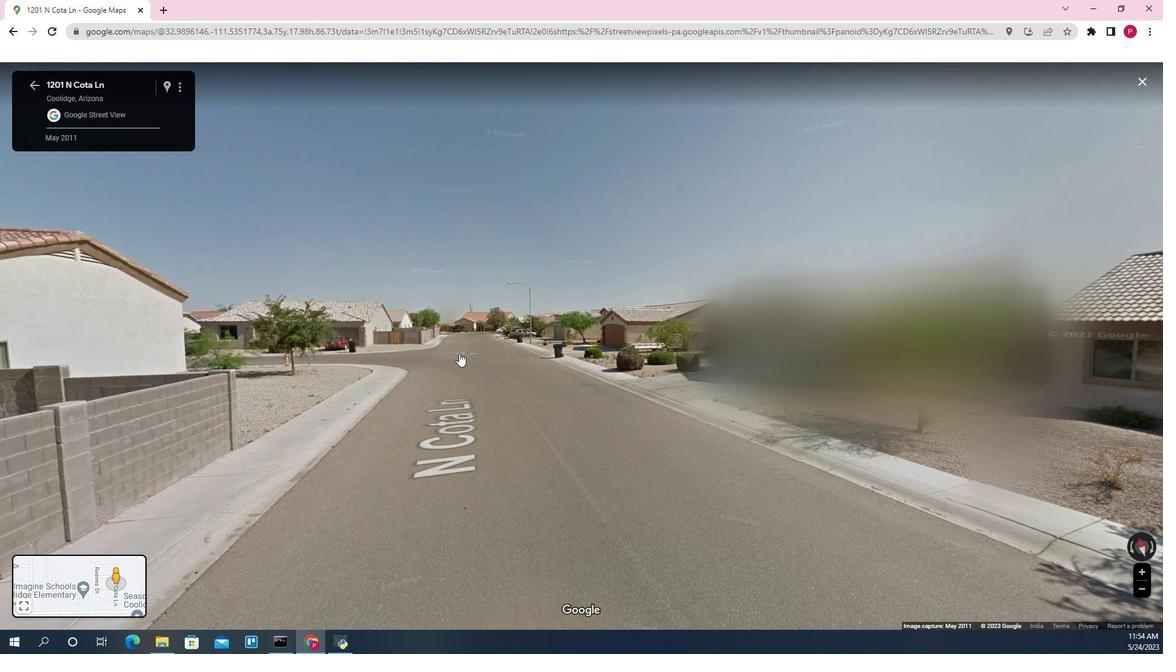 
Action: Mouse pressed left at (470, 353)
Screenshot: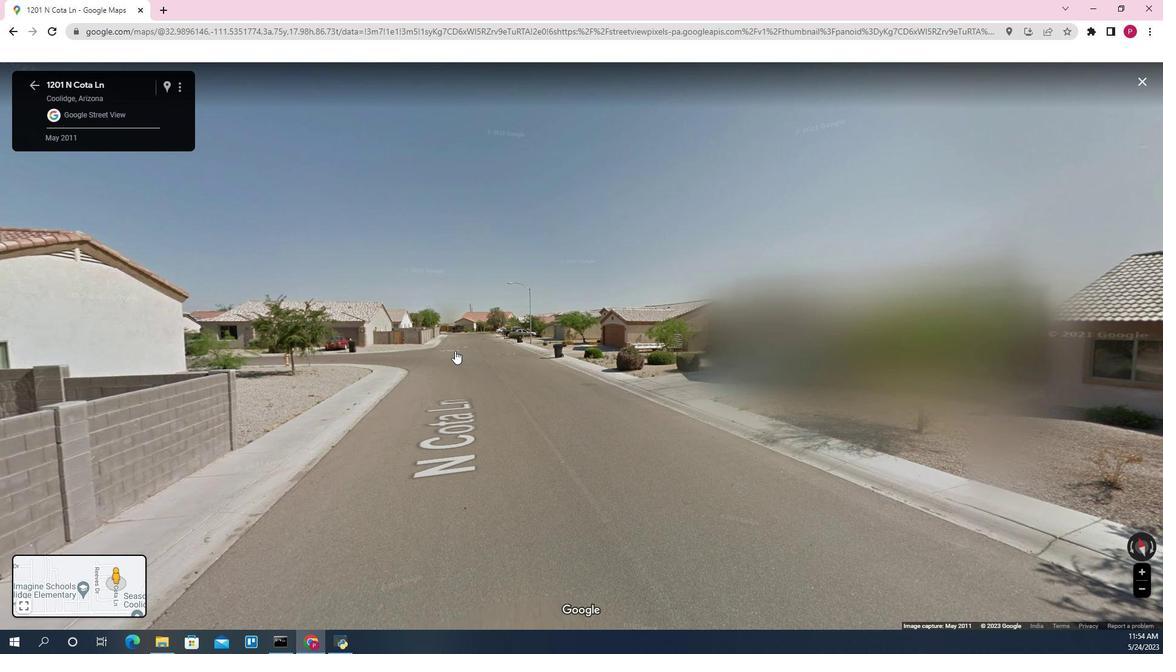 
Action: Mouse moved to (445, 451)
Screenshot: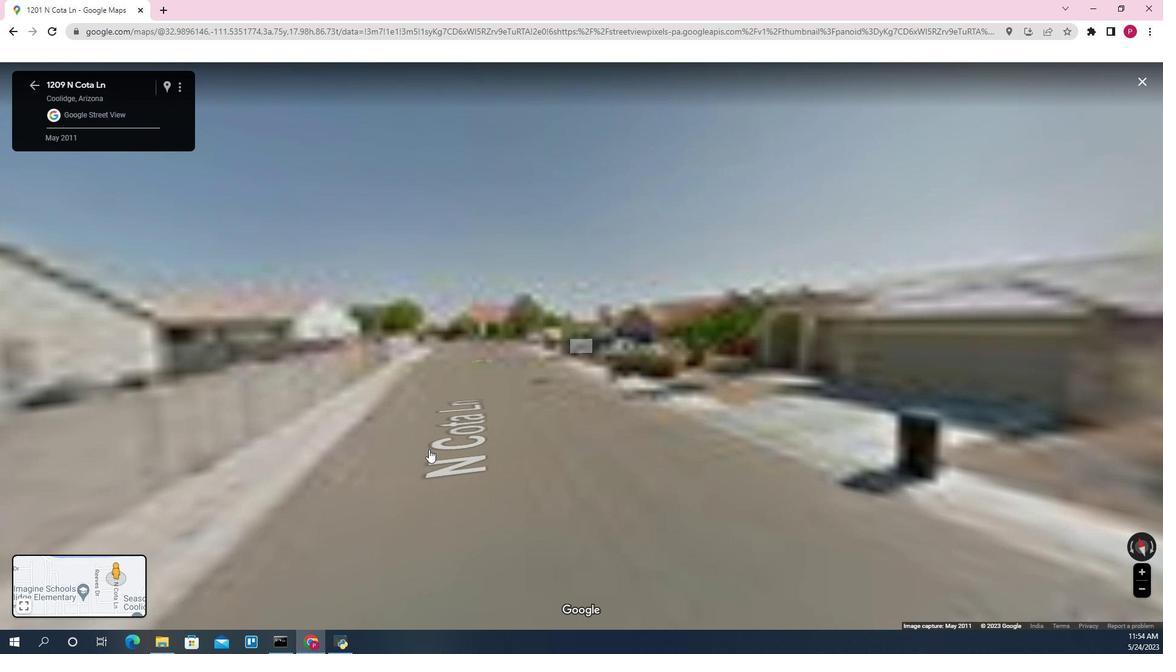 
Action: Mouse pressed left at (445, 451)
Screenshot: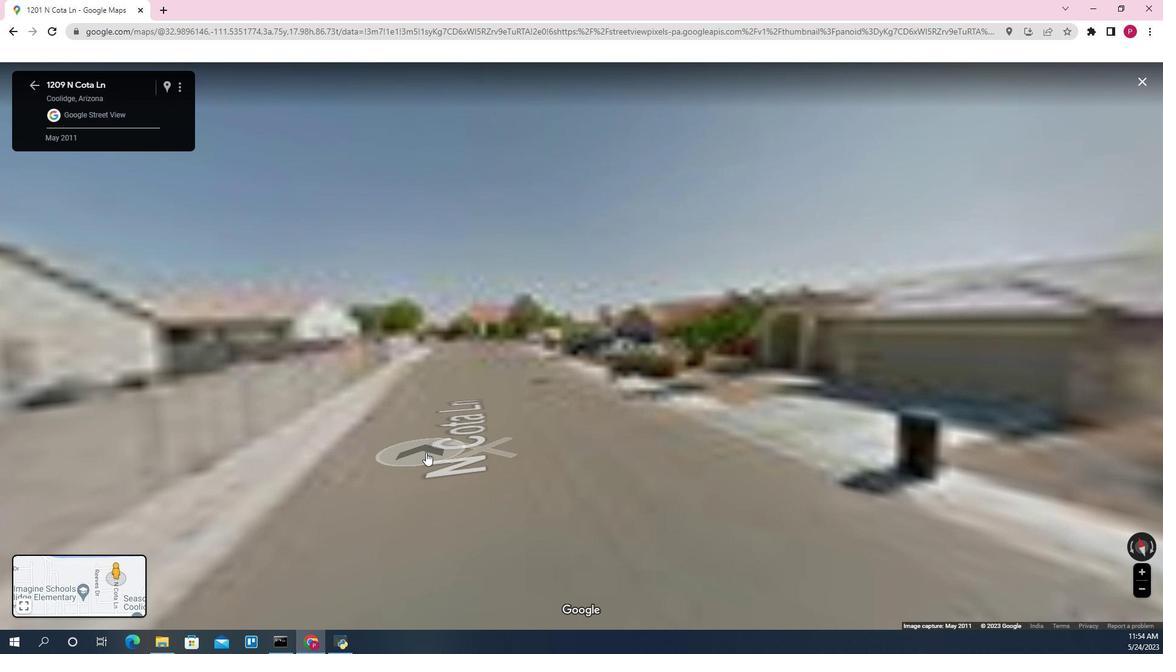 
Action: Mouse moved to (453, 450)
Screenshot: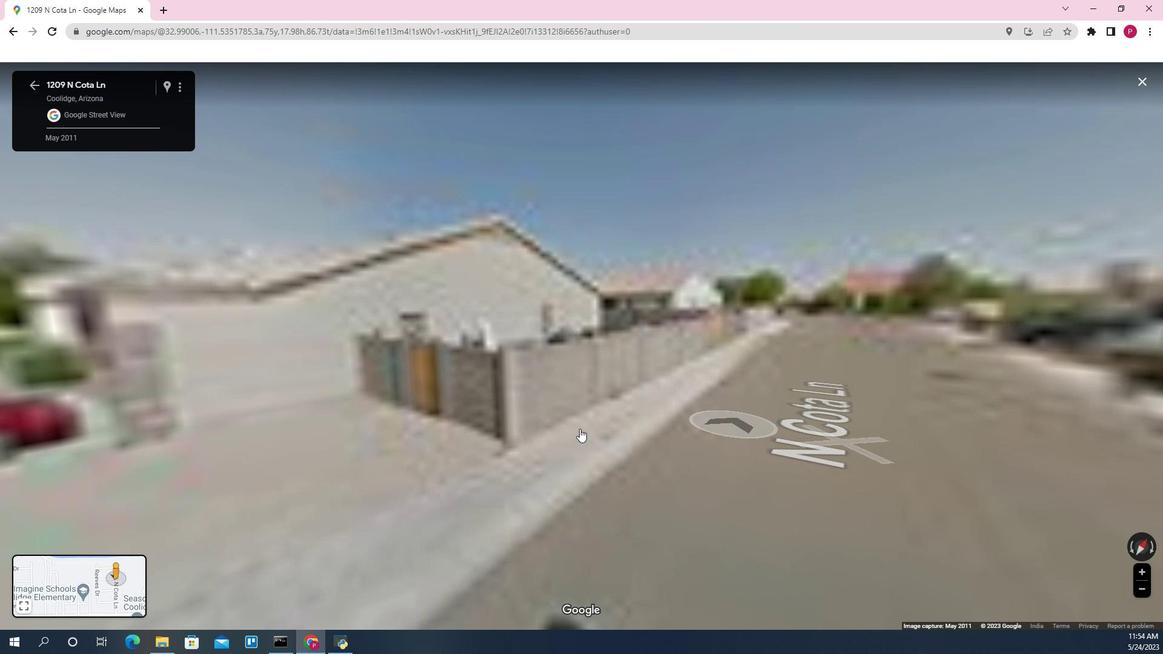 
Action: Mouse pressed left at (453, 450)
Screenshot: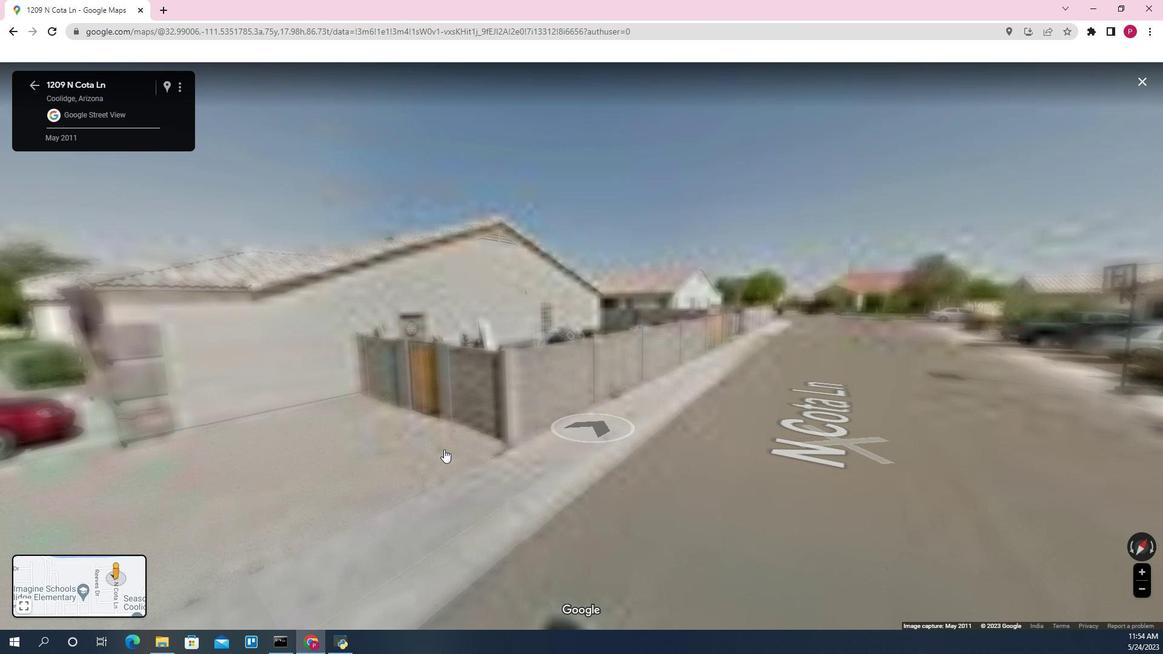 
Action: Mouse moved to (447, 355)
Screenshot: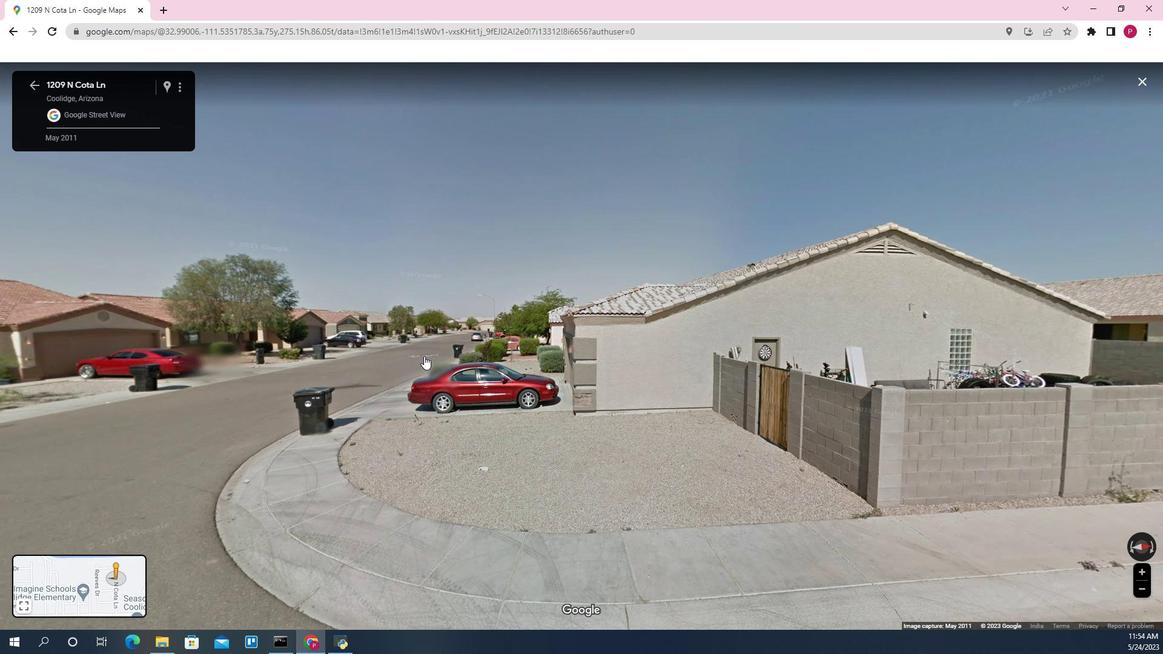 
Action: Mouse pressed left at (447, 355)
Screenshot: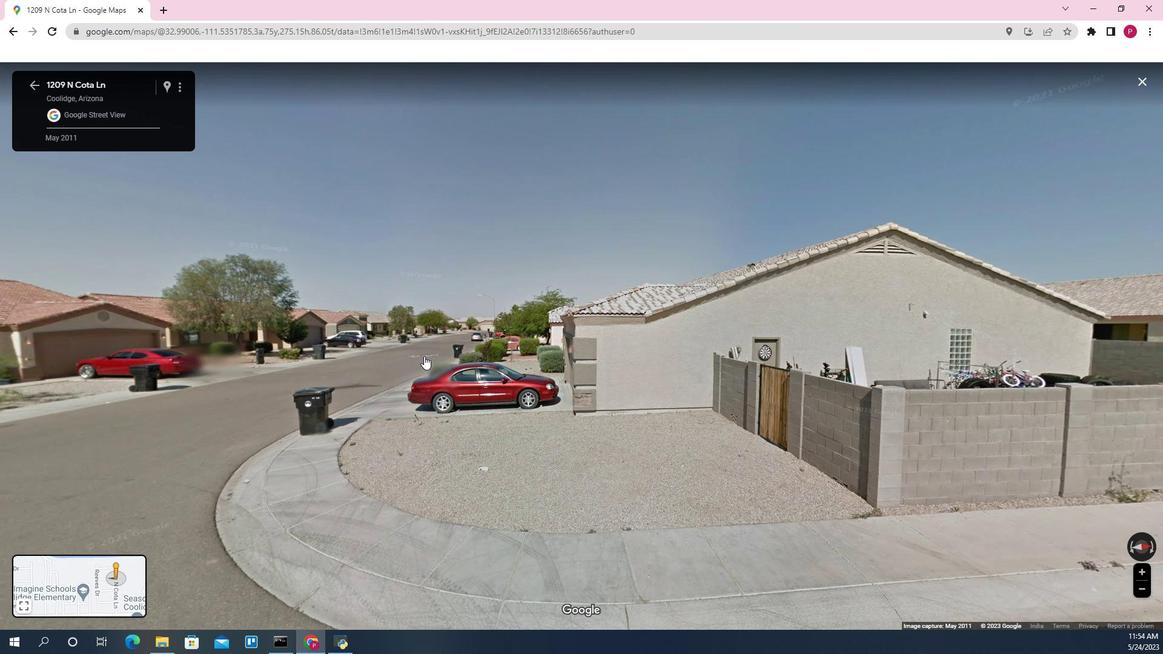 
Action: Mouse moved to (501, 389)
Screenshot: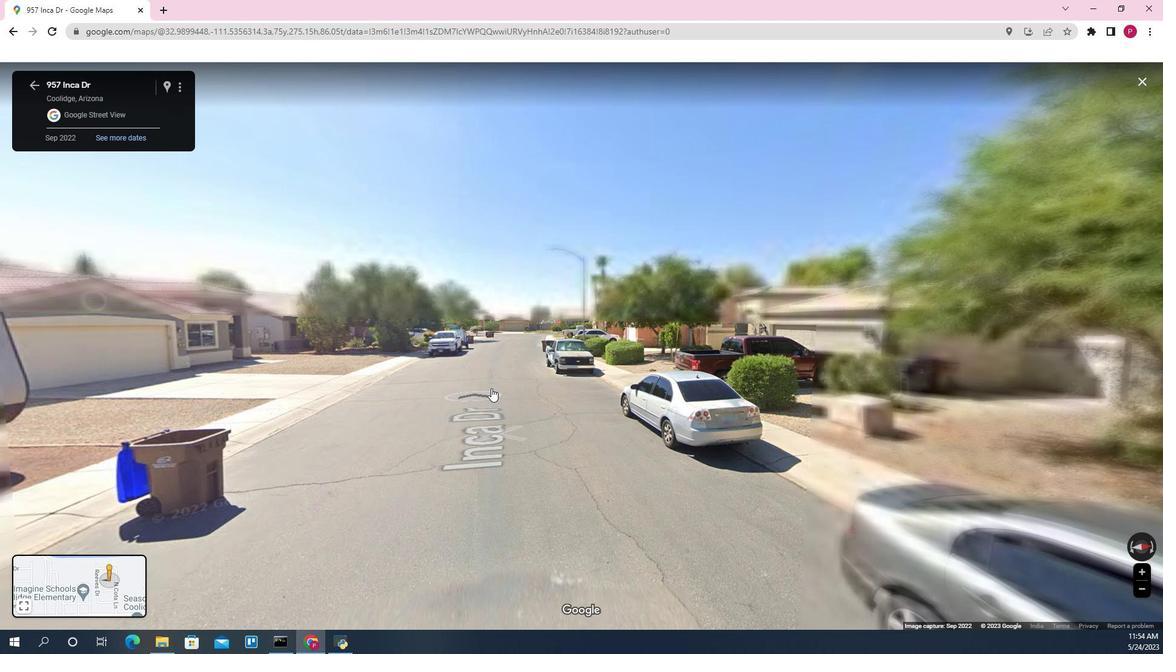 
Action: Mouse pressed left at (501, 389)
Screenshot: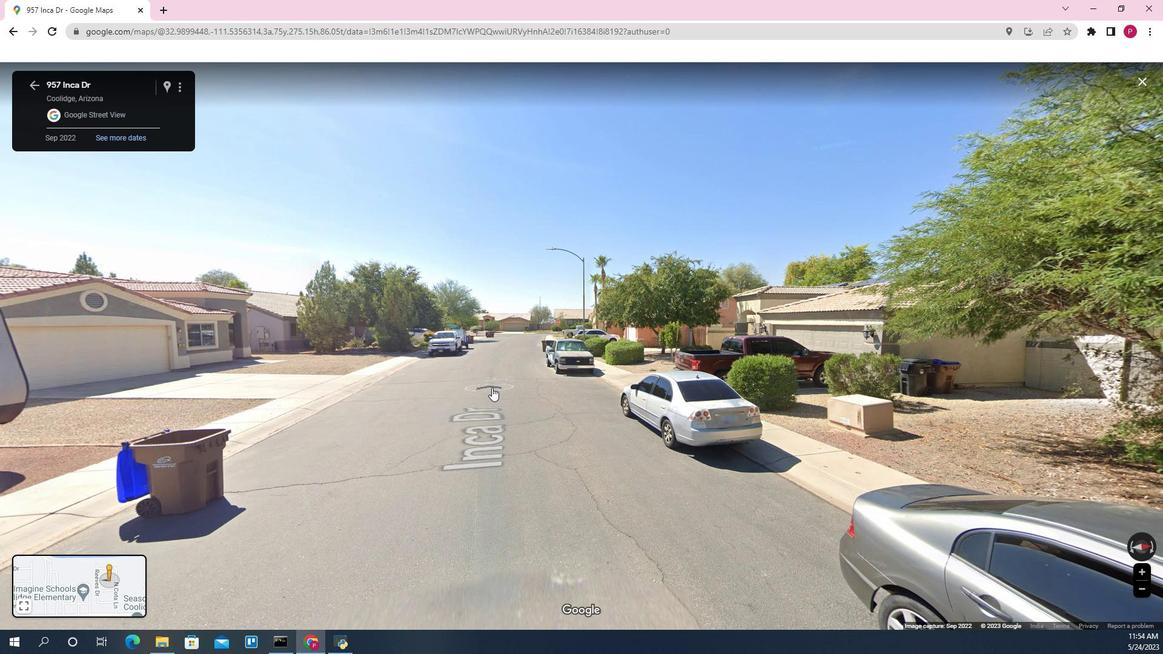 
Action: Mouse moved to (490, 378)
Screenshot: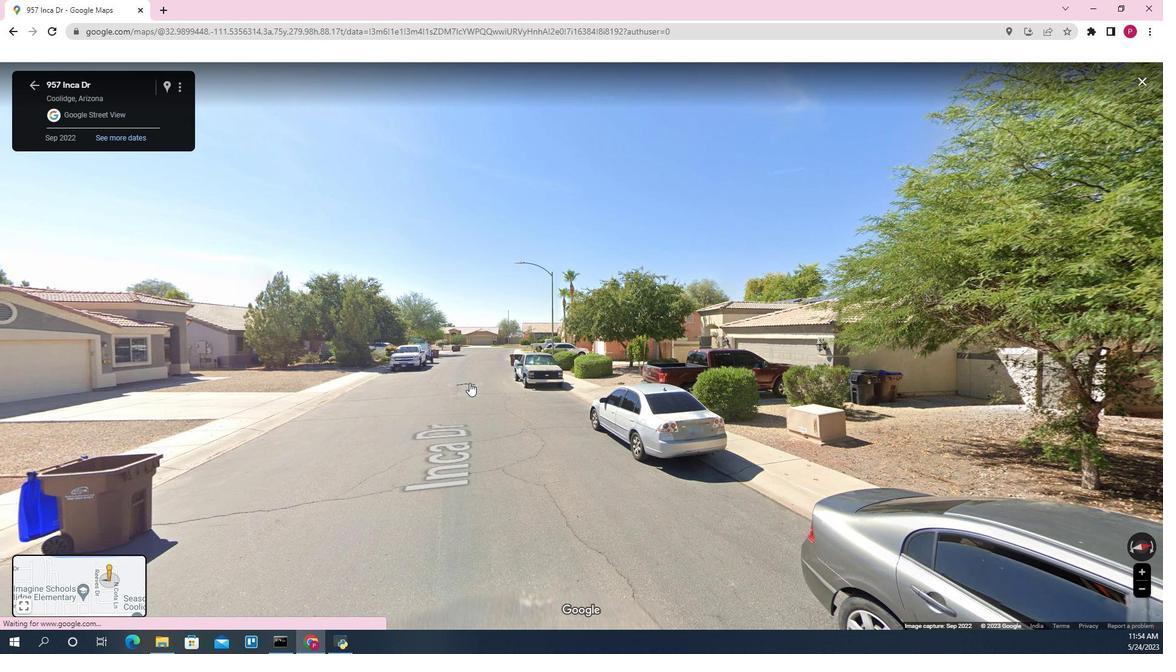 
Action: Mouse pressed left at (490, 378)
Screenshot: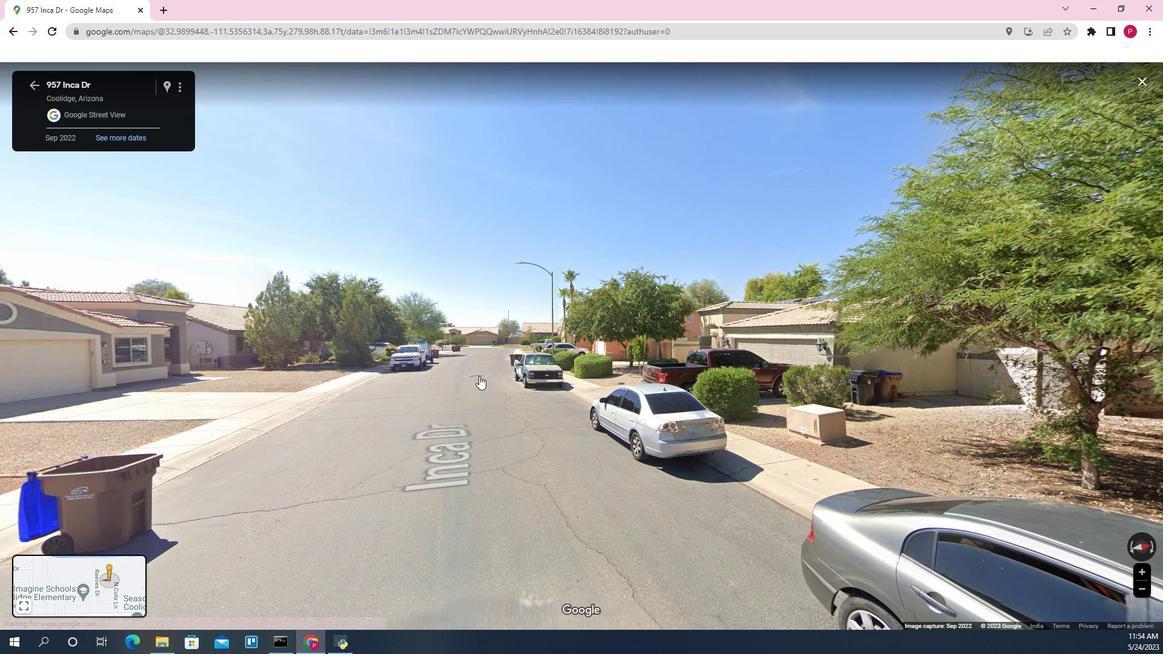 
Action: Mouse moved to (511, 365)
Screenshot: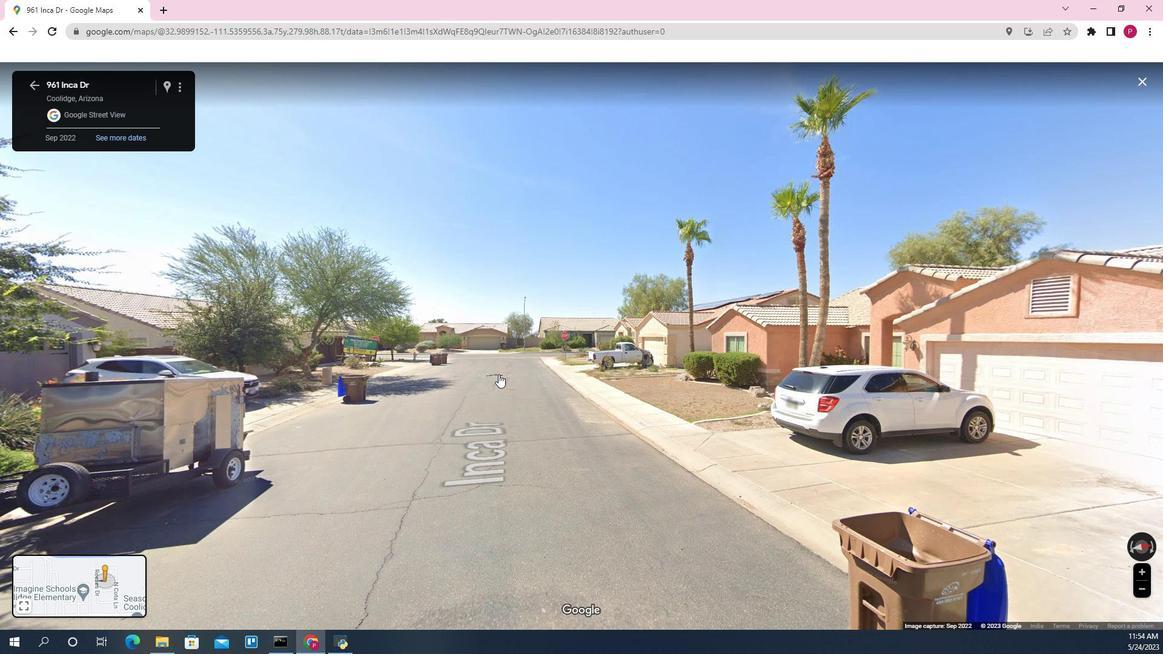 
Action: Mouse pressed left at (511, 365)
Screenshot: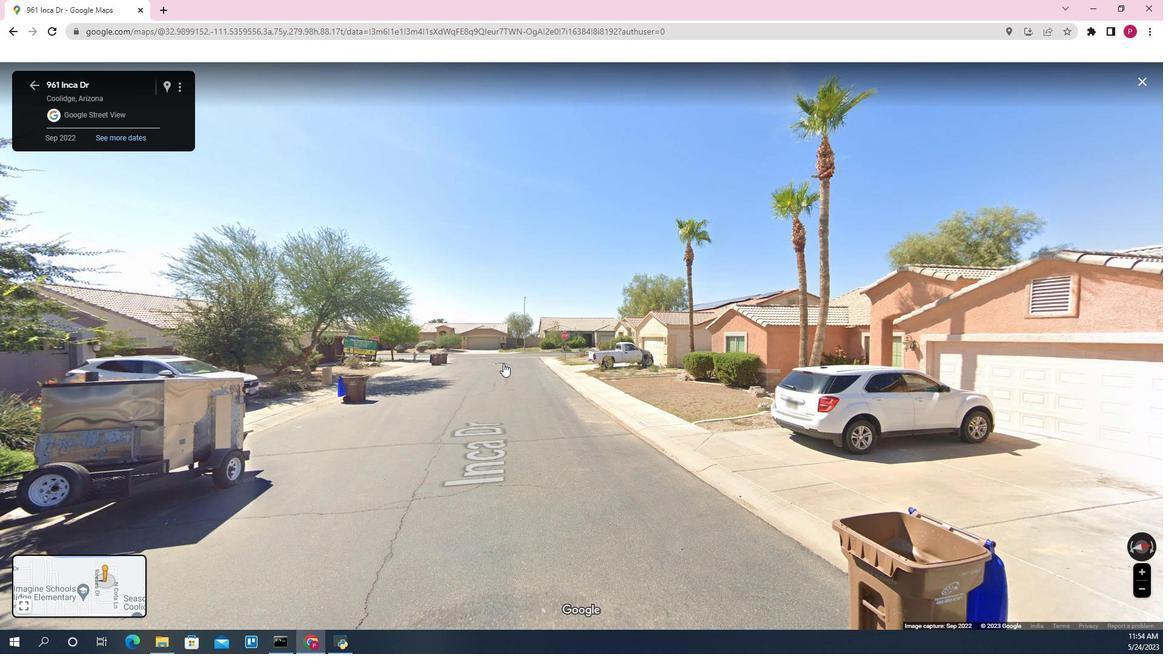 
Action: Mouse moved to (522, 384)
Screenshot: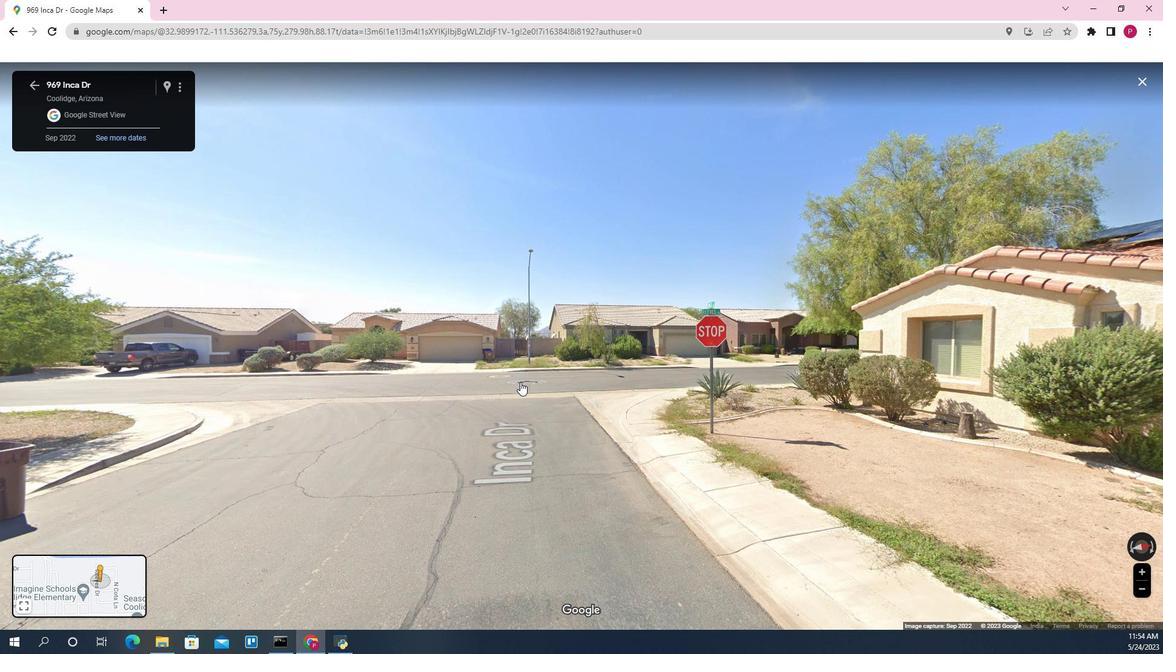 
Action: Mouse pressed left at (522, 384)
Screenshot: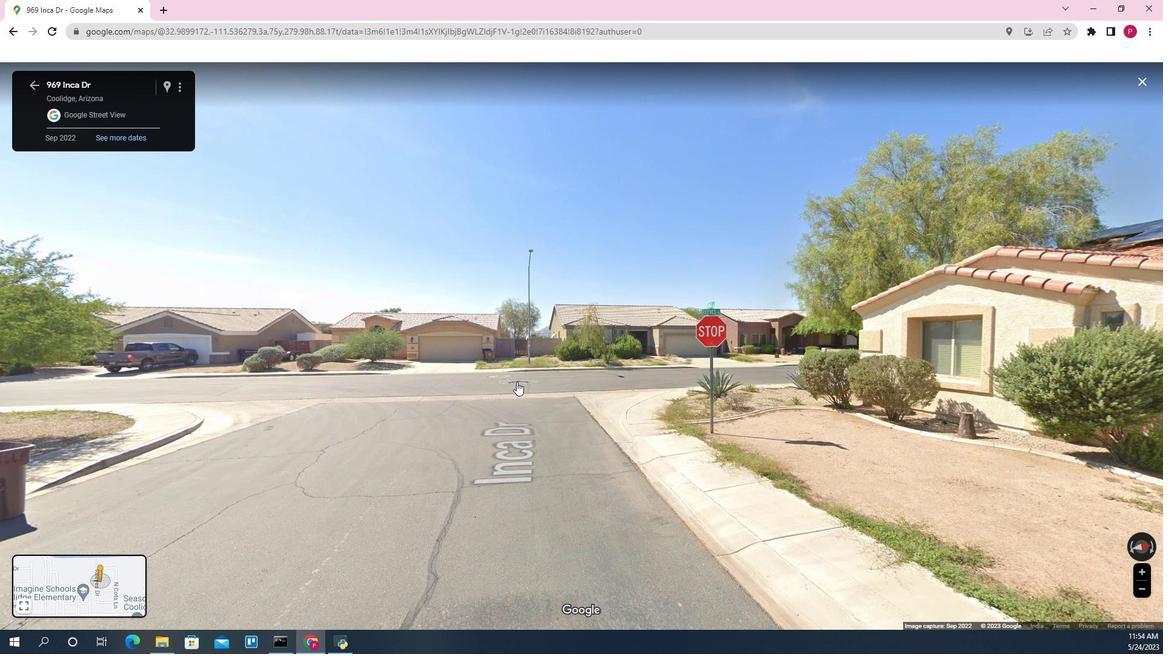 
Action: Mouse moved to (682, 427)
Screenshot: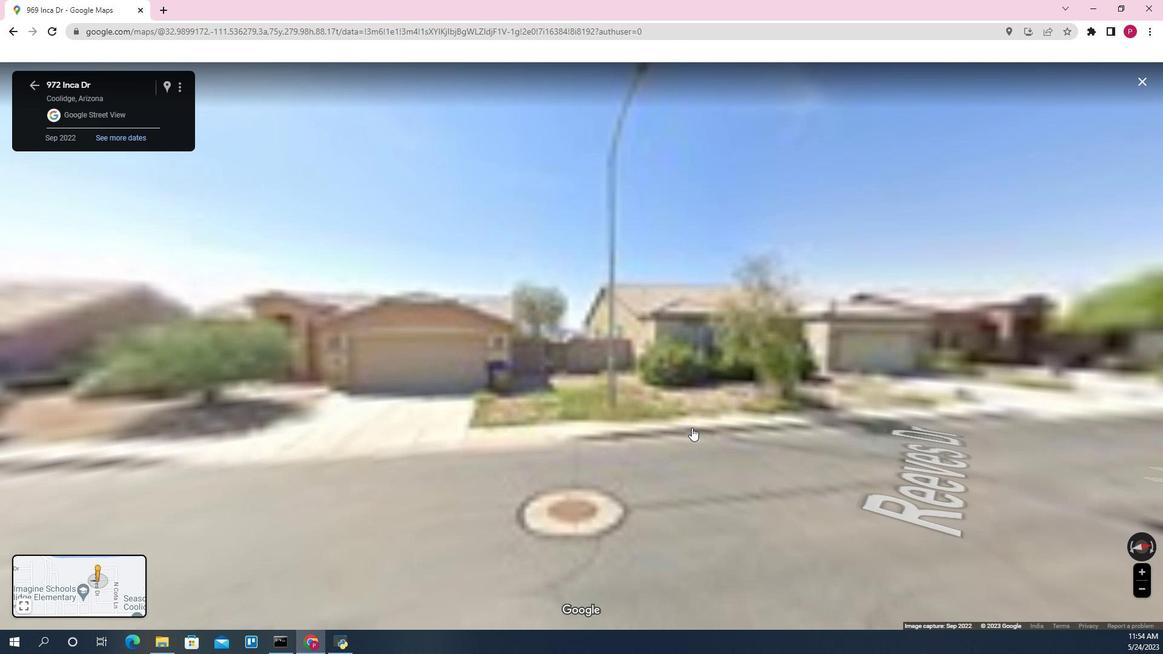 
Action: Mouse pressed left at (682, 427)
Screenshot: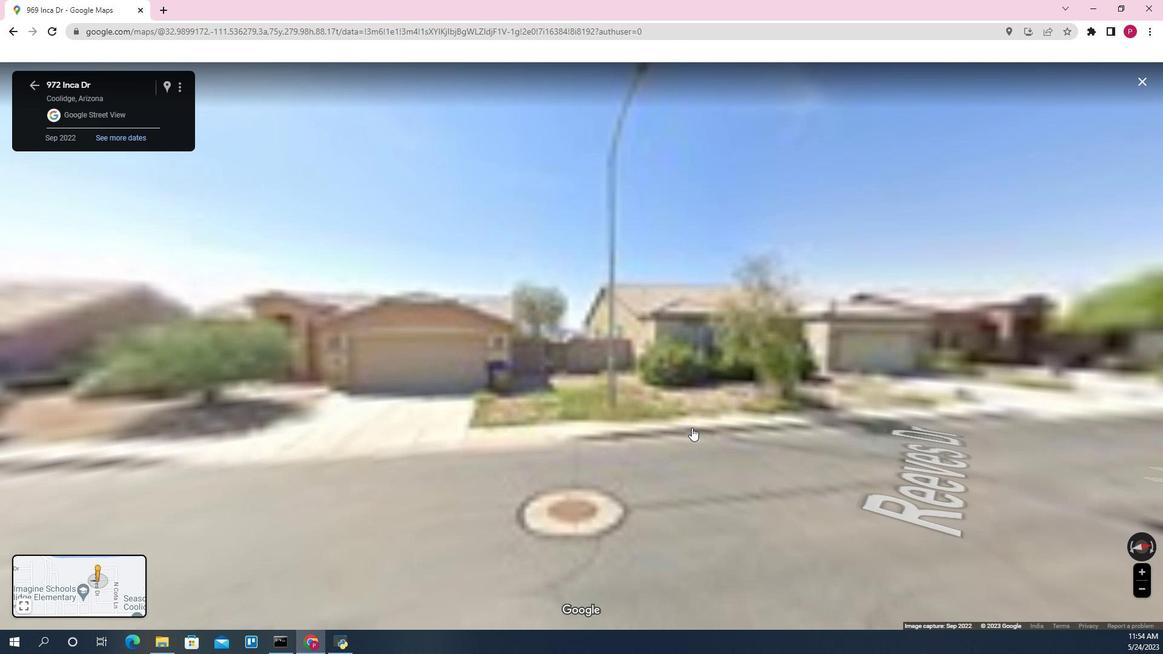 
Action: Mouse moved to (631, 460)
Screenshot: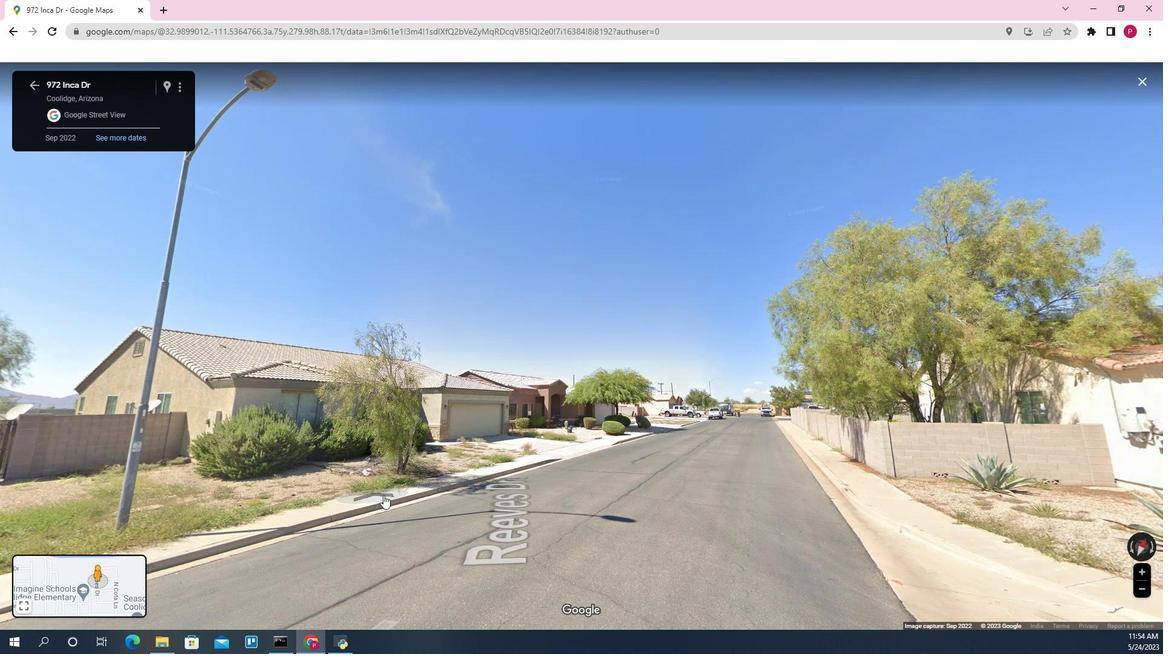 
Action: Mouse pressed left at (631, 460)
Screenshot: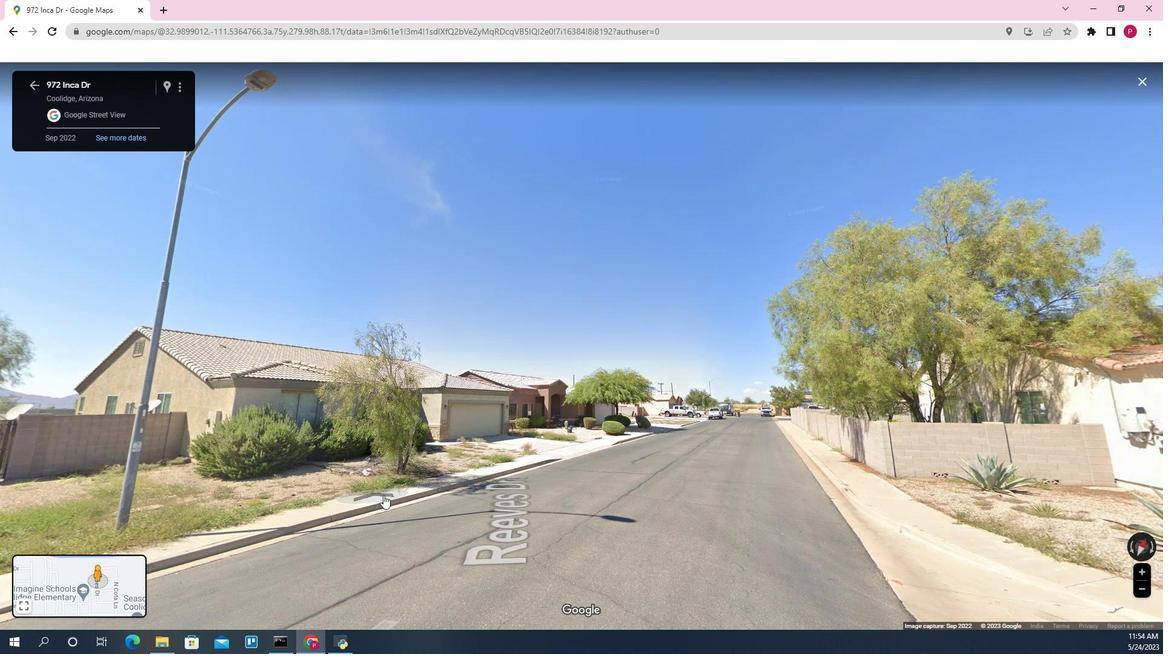 
Action: Mouse moved to (599, 390)
Screenshot: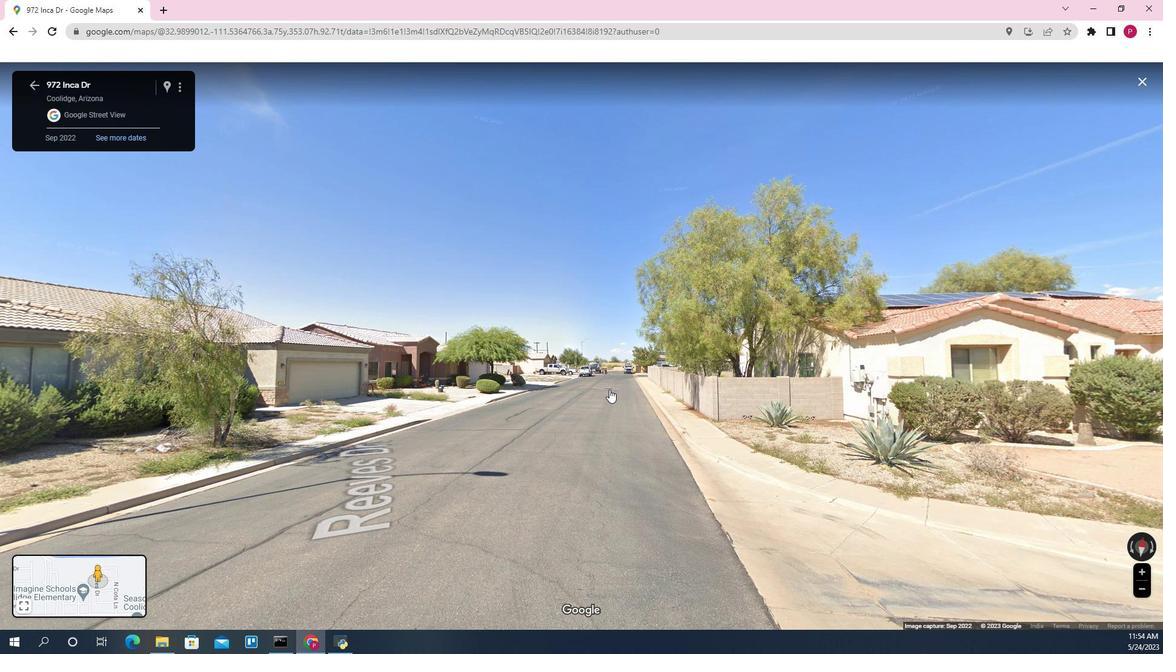 
Action: Mouse pressed left at (599, 390)
Screenshot: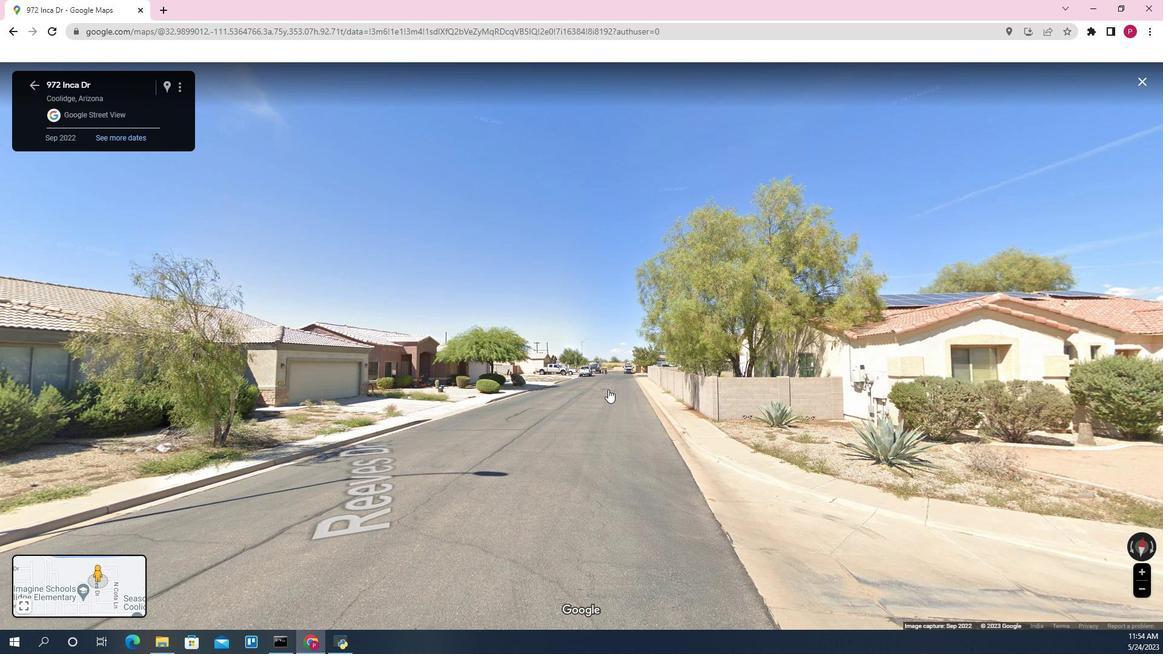 
Action: Mouse moved to (601, 422)
Screenshot: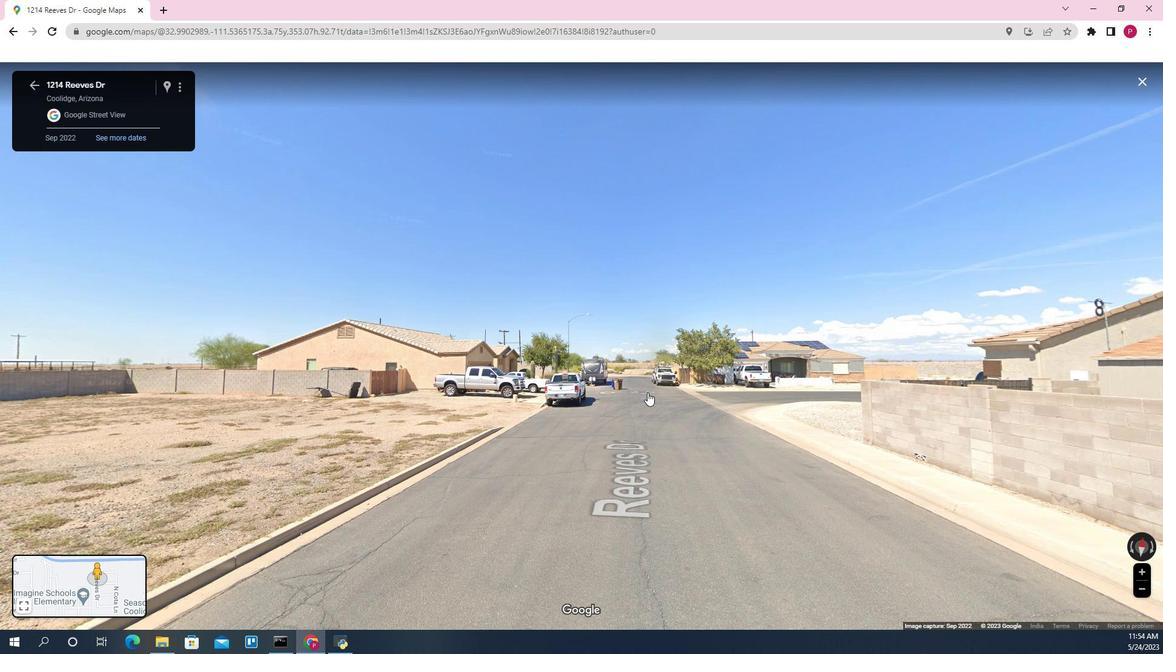 
Action: Mouse pressed left at (633, 395)
Screenshot: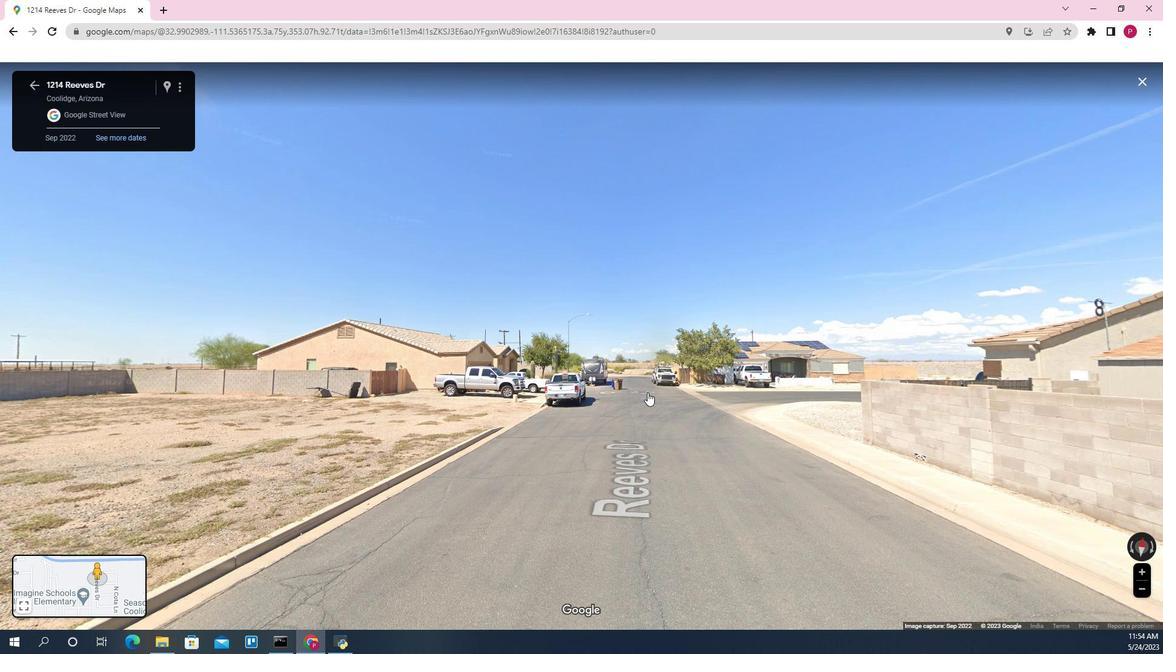 
Action: Mouse moved to (597, 418)
Screenshot: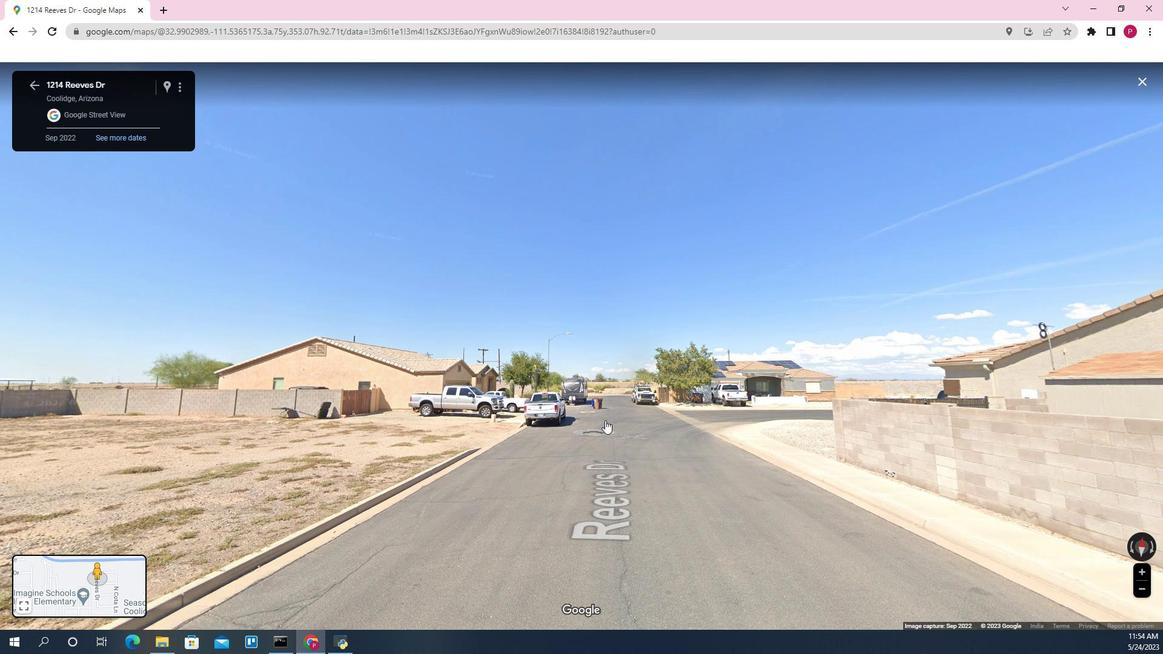 
Action: Mouse pressed left at (597, 418)
Screenshot: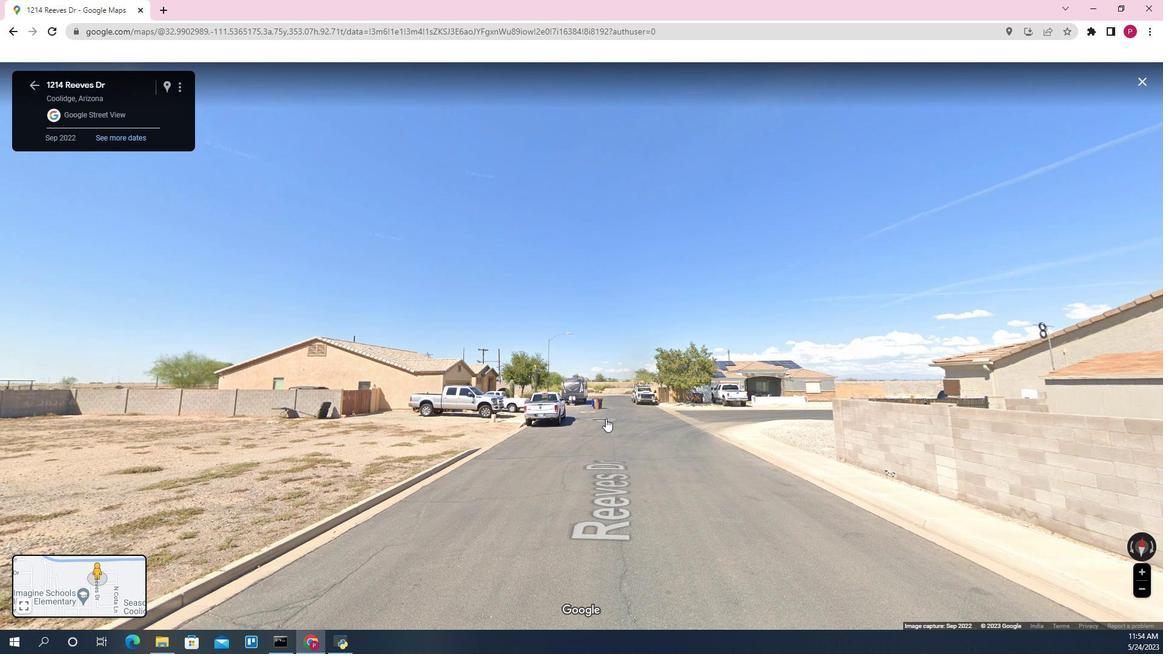 
Action: Mouse moved to (653, 485)
Screenshot: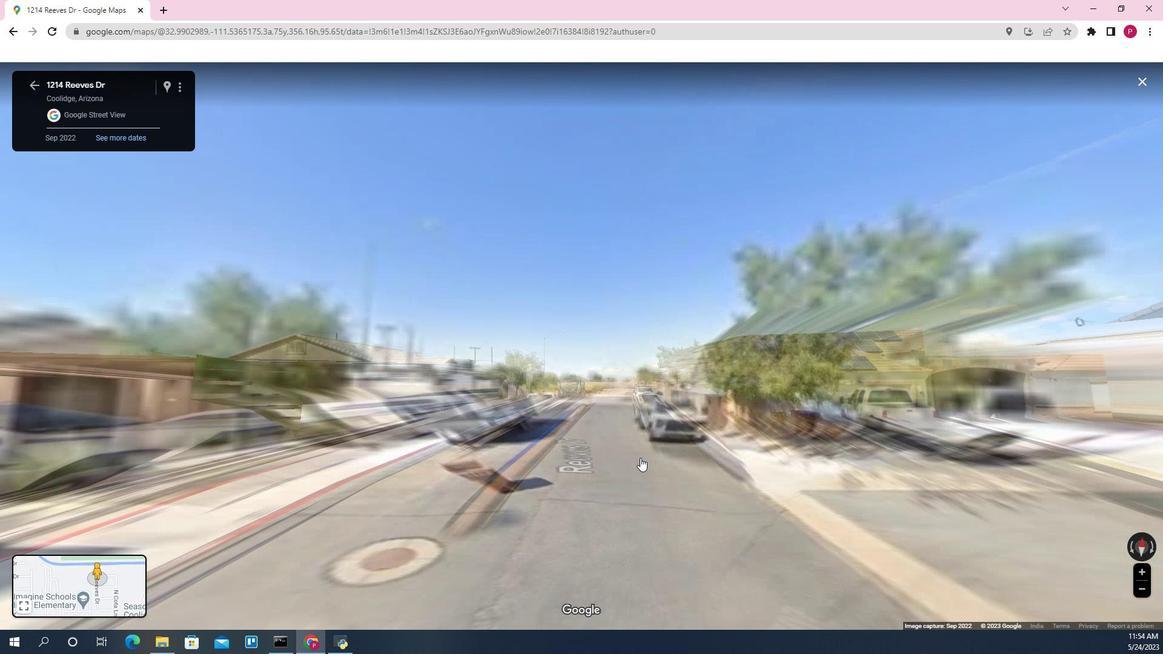 
Action: Mouse pressed left at (653, 485)
Screenshot: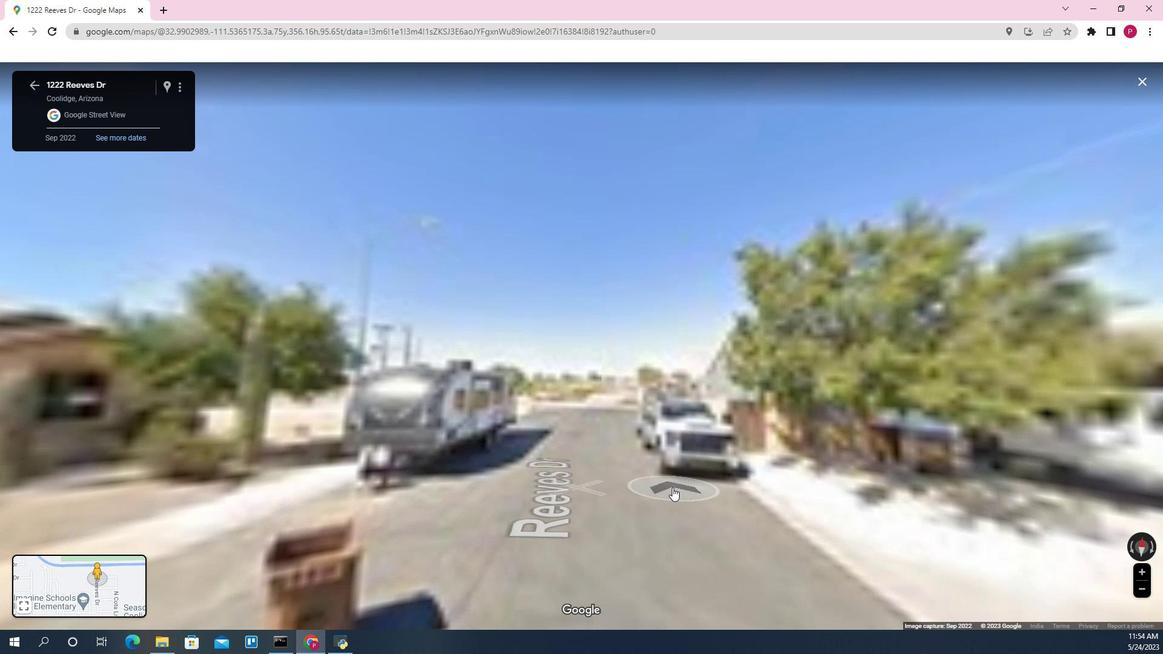 
Action: Mouse moved to (408, 380)
Screenshot: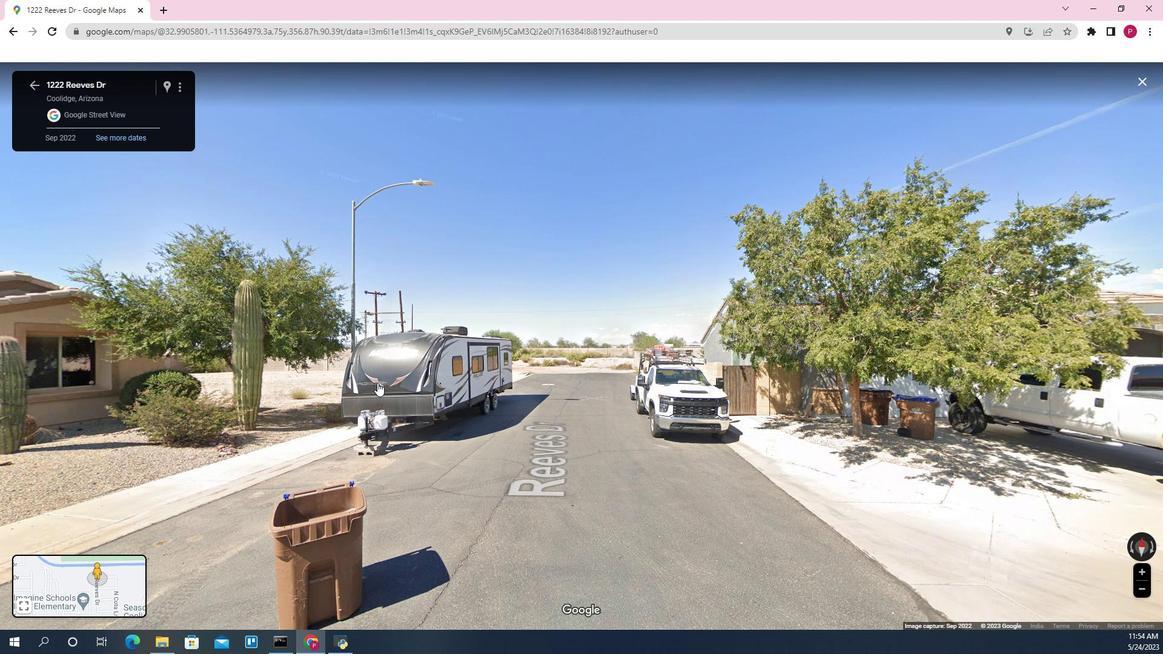 
Action: Mouse scrolled (408, 381) with delta (0, 0)
Screenshot: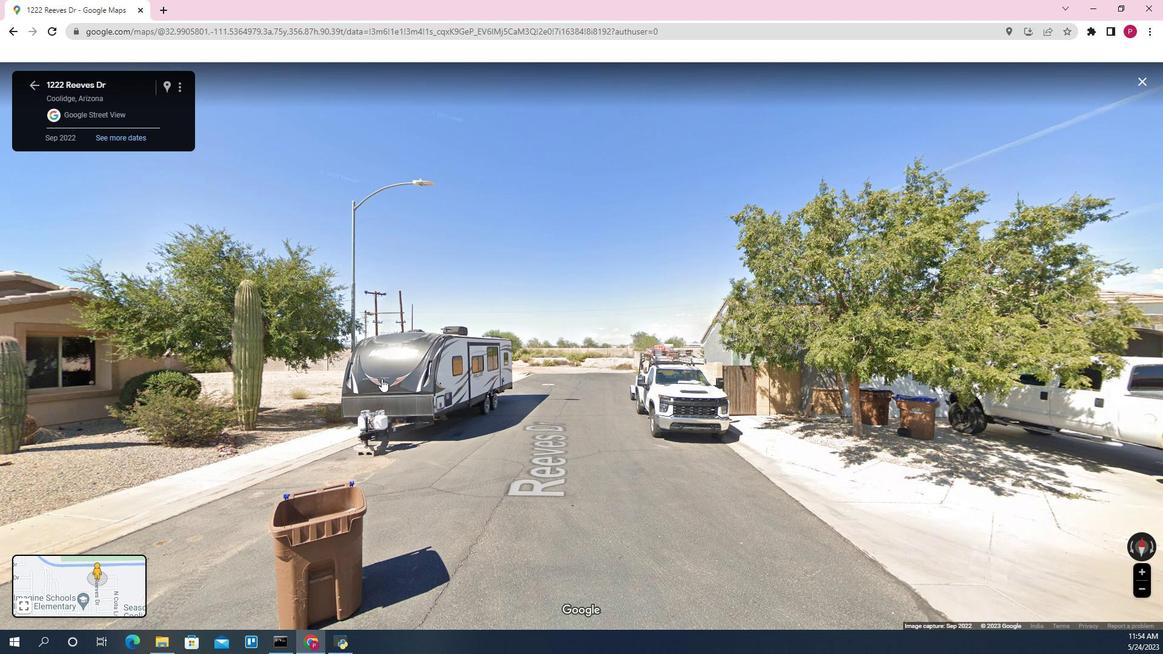 
Action: Mouse scrolled (408, 381) with delta (0, 0)
Screenshot: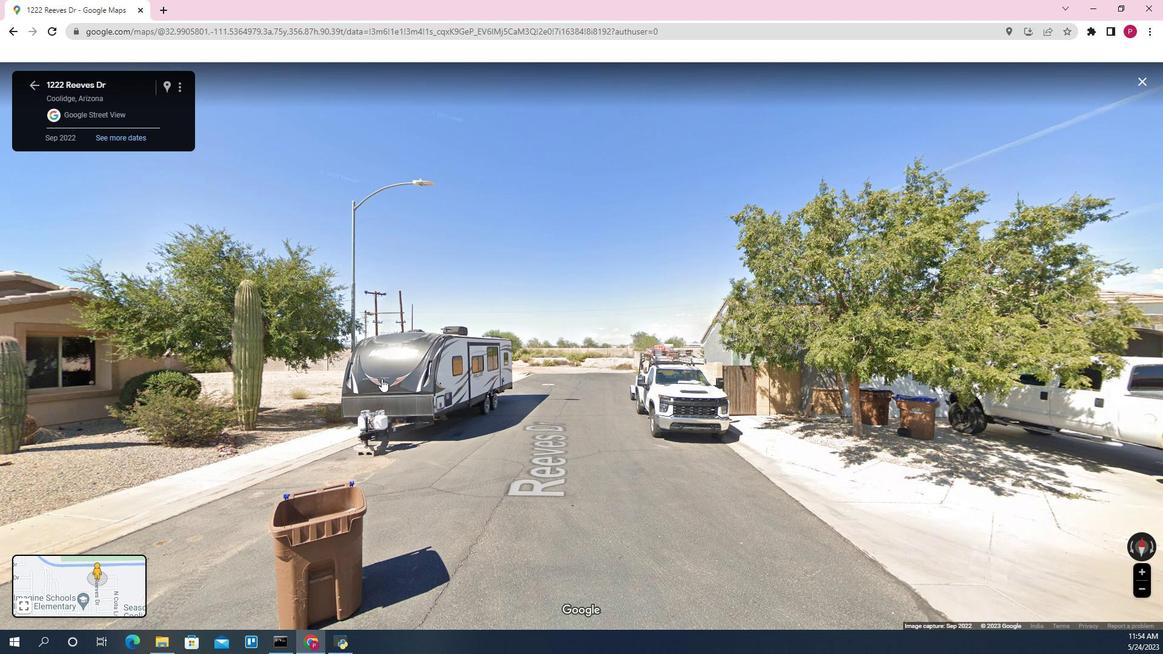 
Action: Mouse scrolled (408, 381) with delta (0, 0)
Screenshot: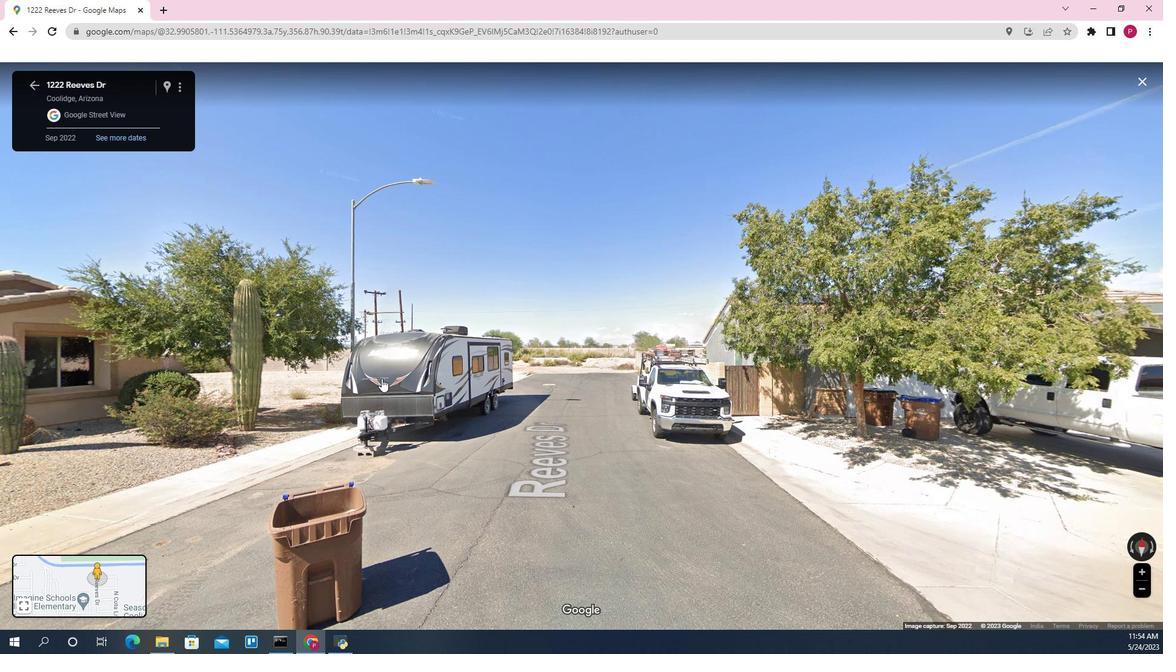 
Action: Mouse moved to (408, 380)
Screenshot: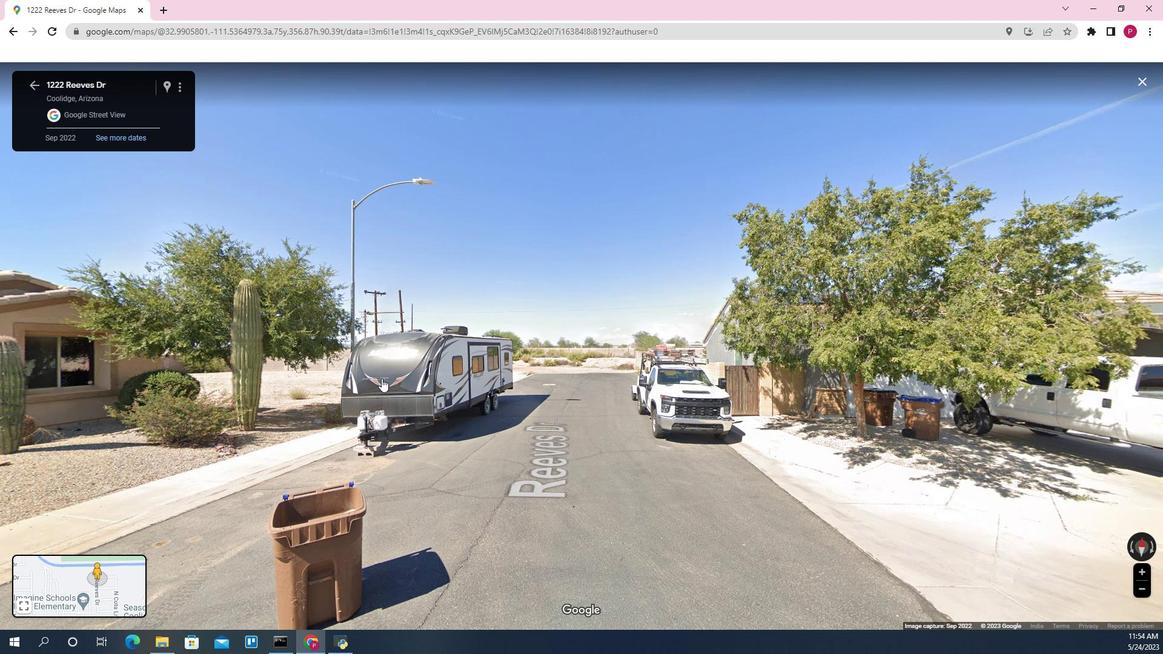 
Action: Mouse scrolled (408, 381) with delta (0, 0)
Screenshot: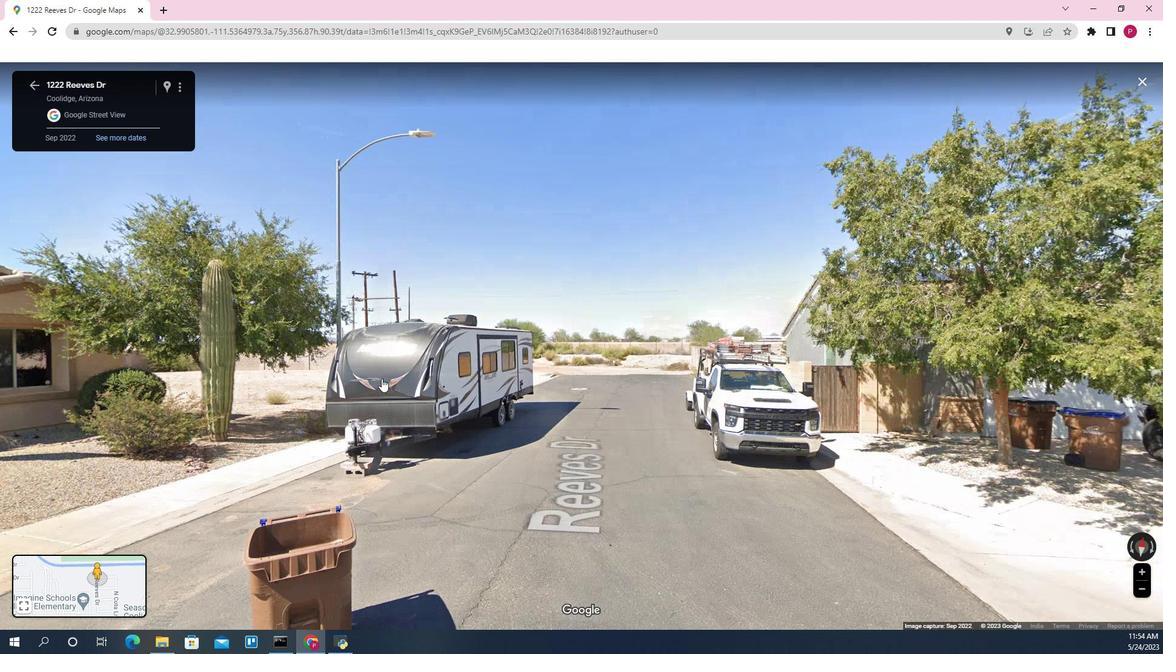 
Action: Mouse moved to (378, 478)
Screenshot: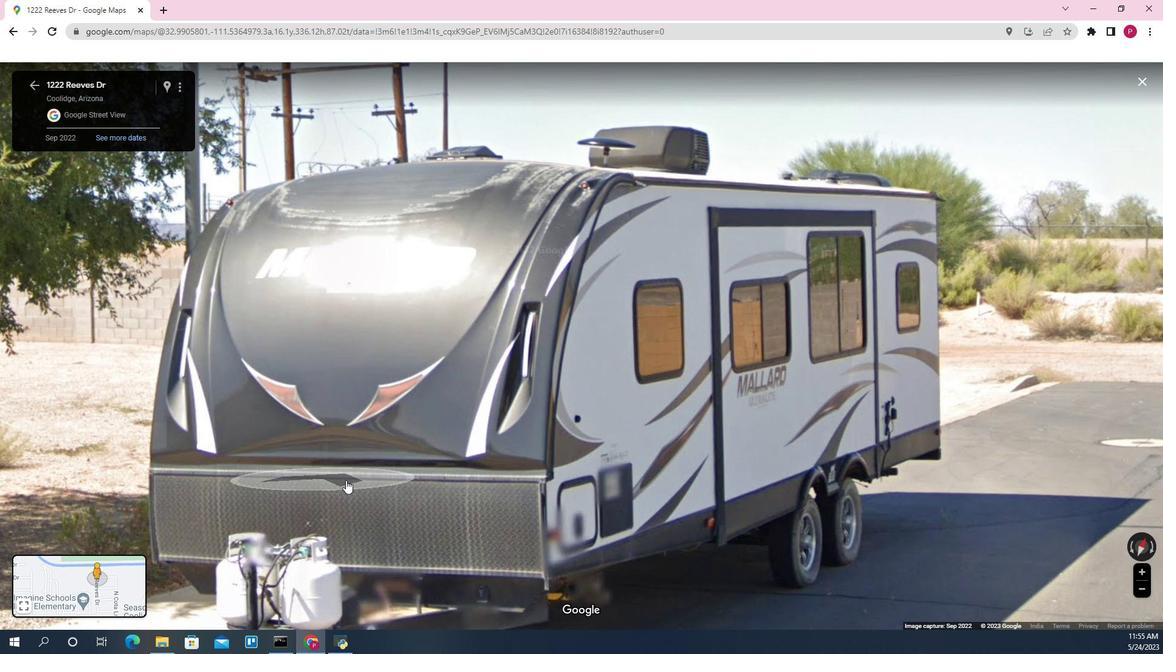 
Action: Mouse scrolled (378, 478) with delta (0, 0)
